 Task: Search one way flight ticket for 1 adult, 6 children, 1 infant in seat and 1 infant on lap in business from St. Louis: St. Louis Lambert International Airport to Riverton: Central Wyoming Regional Airport (was Riverton Regional) on 5-4-2023. Choice of flights is Frontier. Number of bags: 2 checked bags. Price is upto 75000. Outbound departure time preference is 13:15.
Action: Mouse moved to (359, 149)
Screenshot: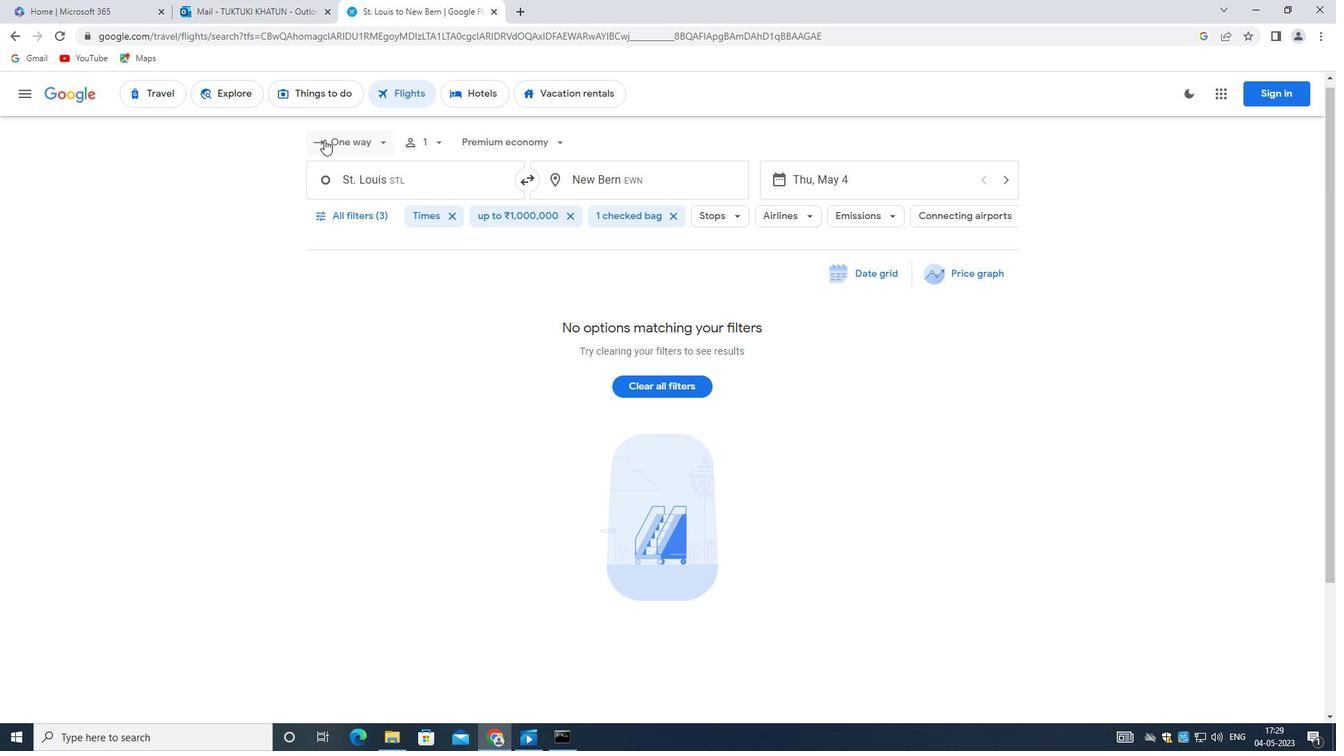
Action: Mouse pressed left at (359, 149)
Screenshot: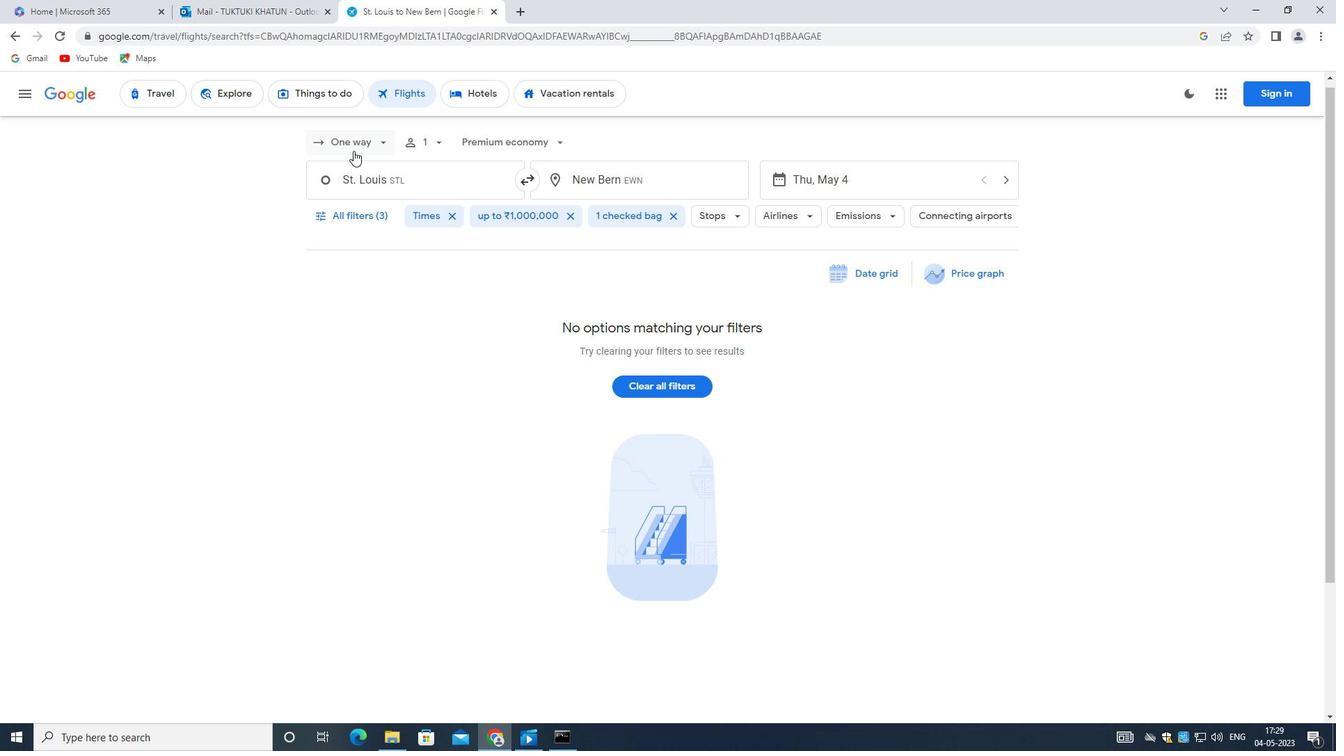 
Action: Mouse moved to (382, 202)
Screenshot: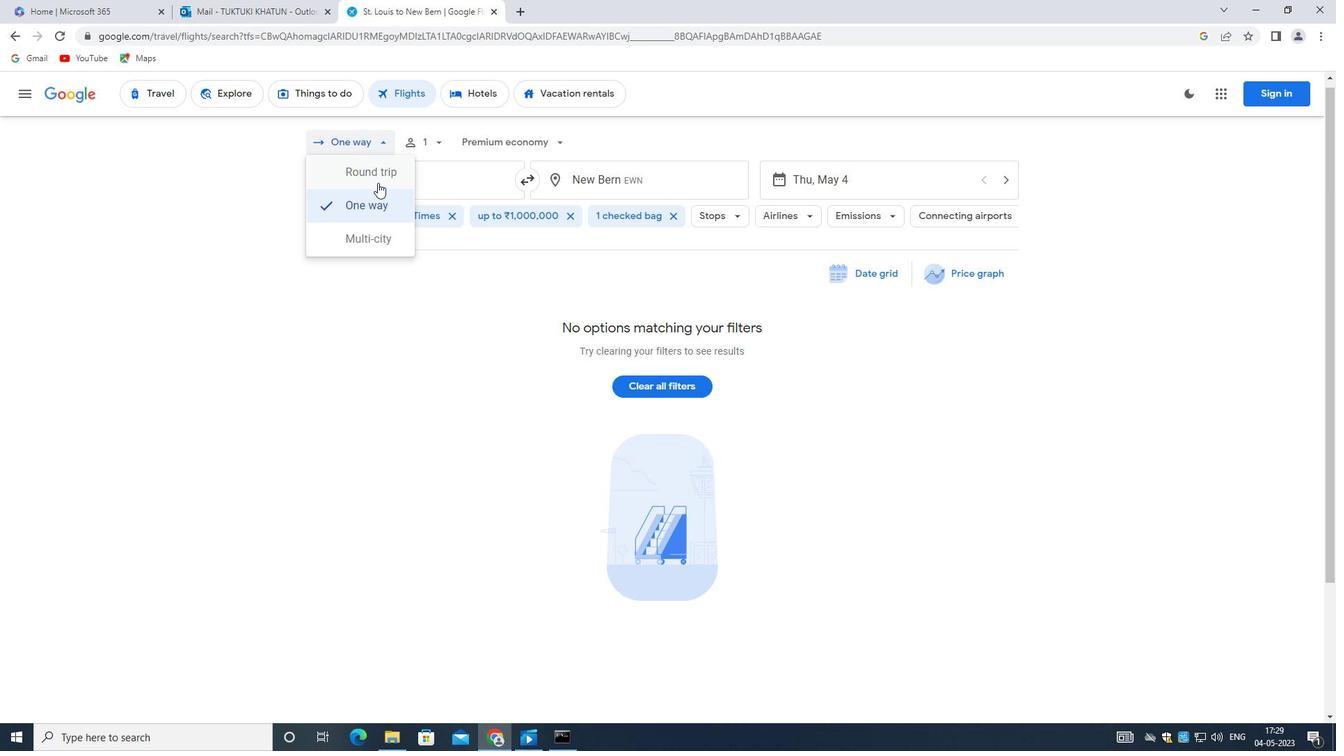 
Action: Mouse pressed left at (382, 202)
Screenshot: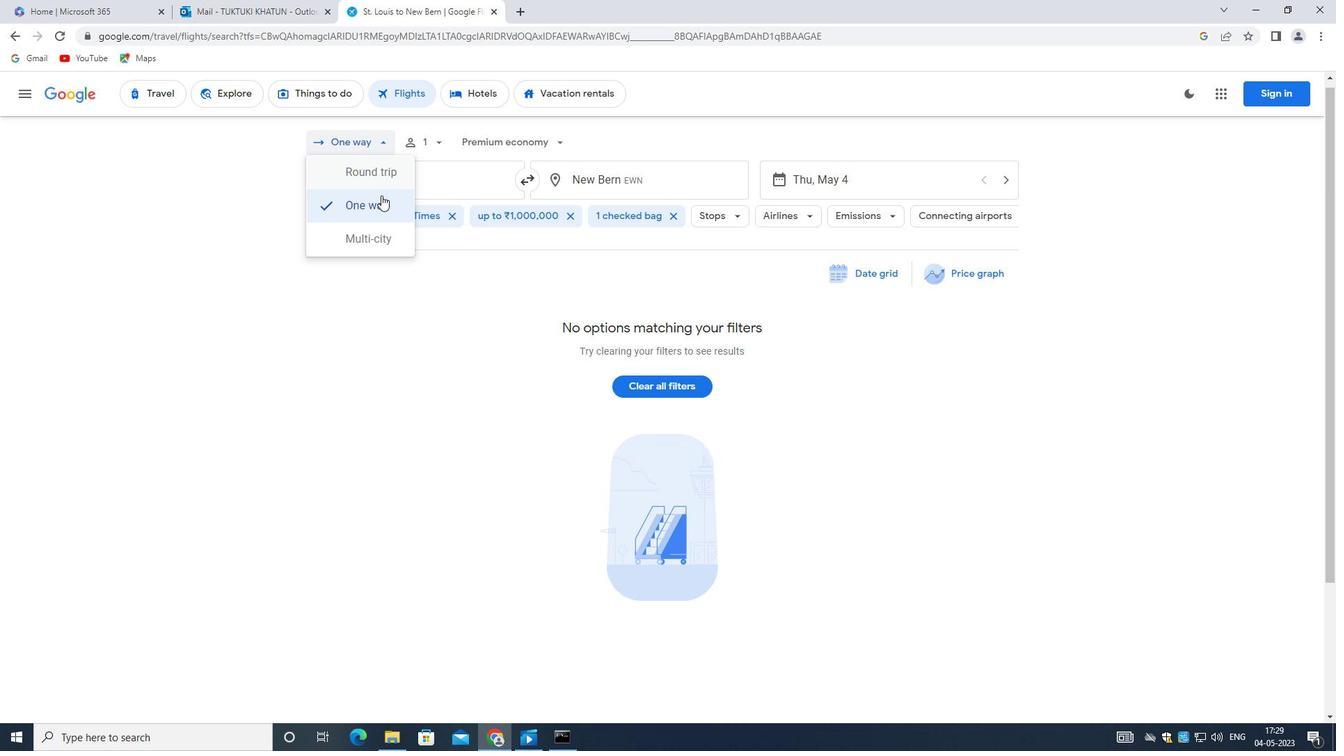 
Action: Mouse moved to (441, 146)
Screenshot: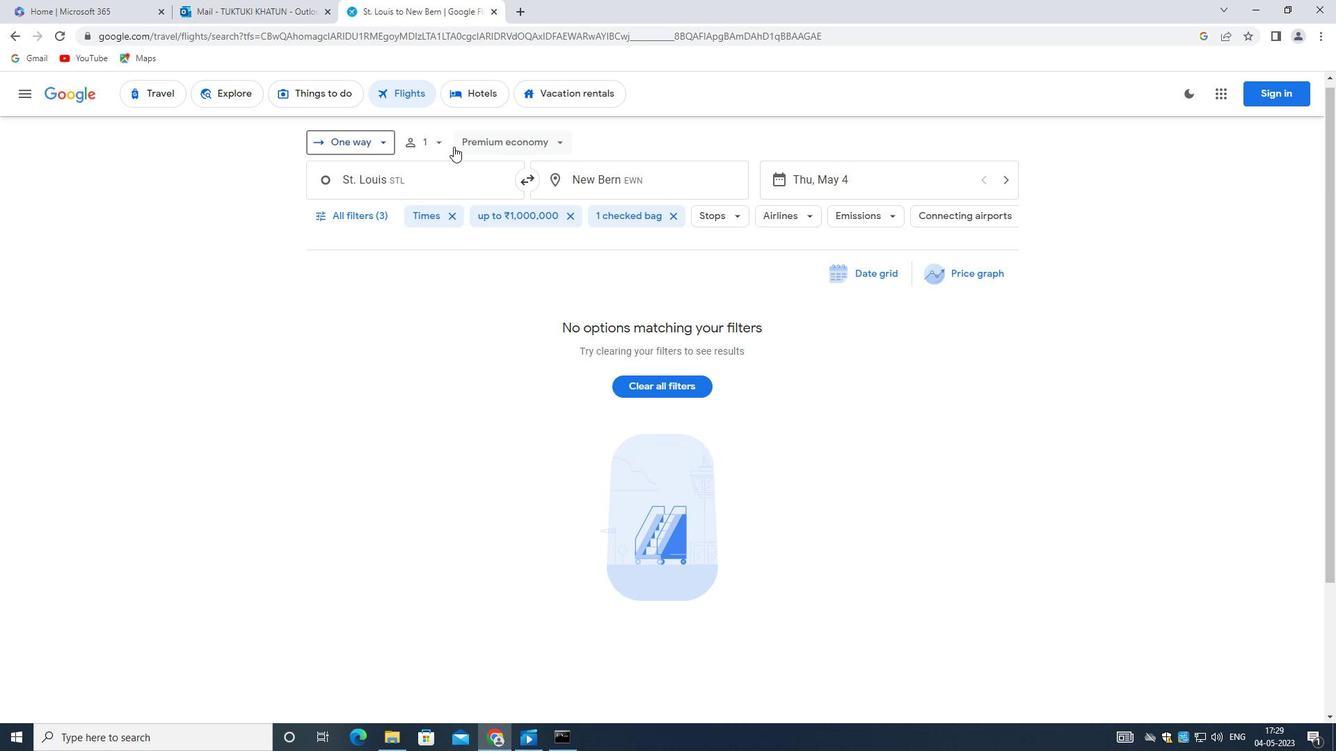 
Action: Mouse pressed left at (441, 146)
Screenshot: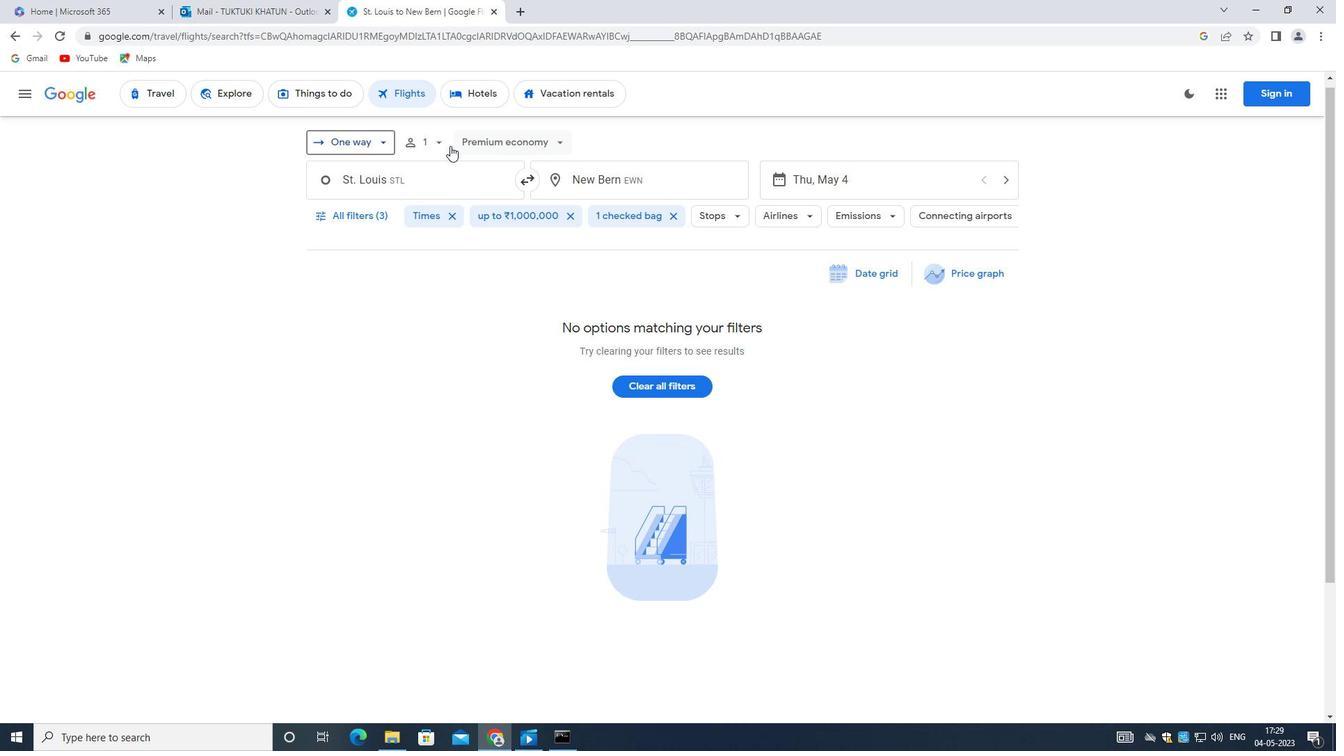 
Action: Mouse moved to (542, 179)
Screenshot: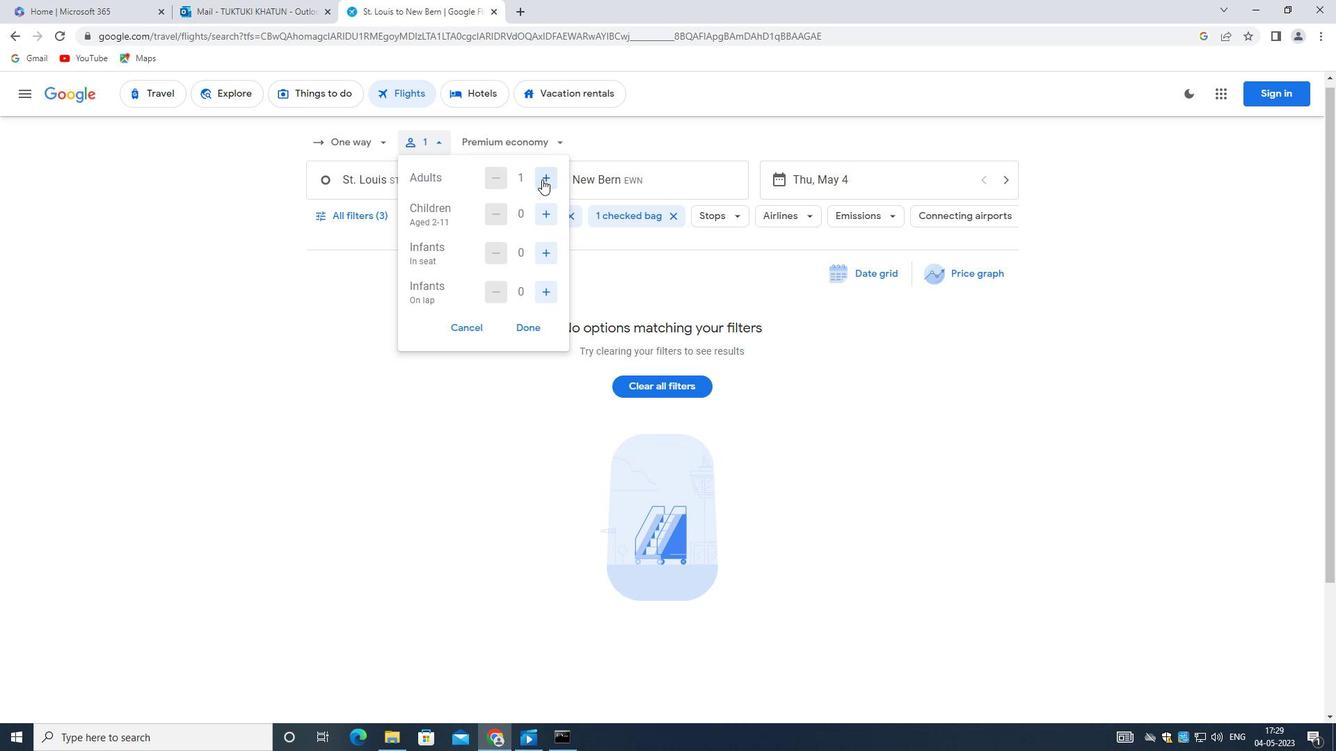 
Action: Mouse pressed left at (542, 179)
Screenshot: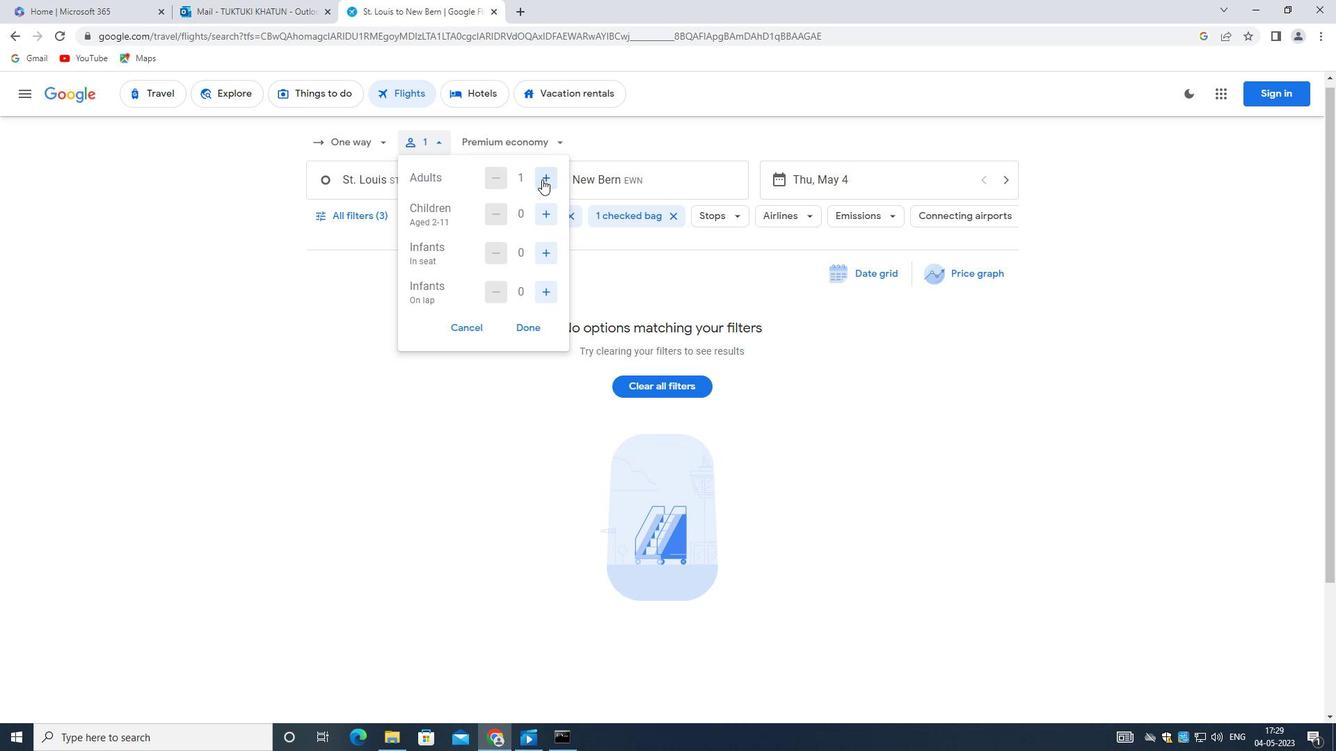
Action: Mouse moved to (539, 214)
Screenshot: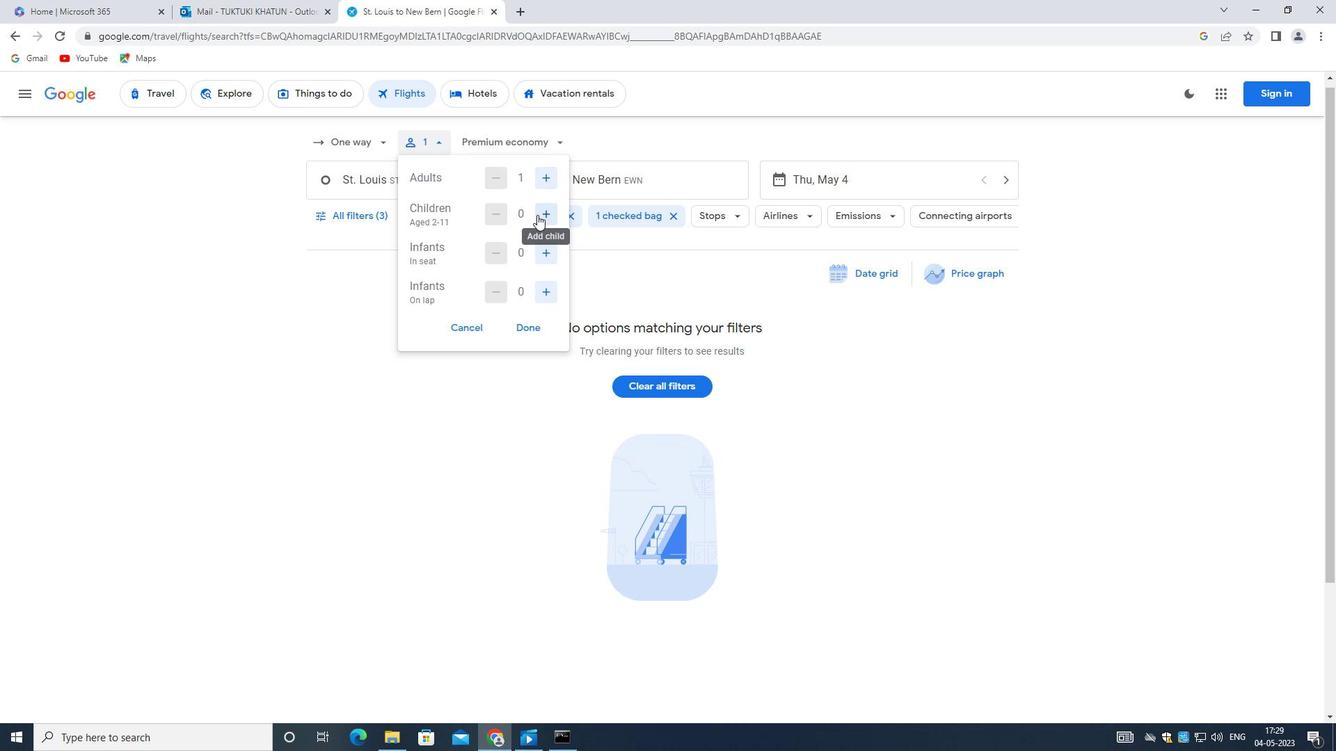
Action: Mouse pressed left at (539, 214)
Screenshot: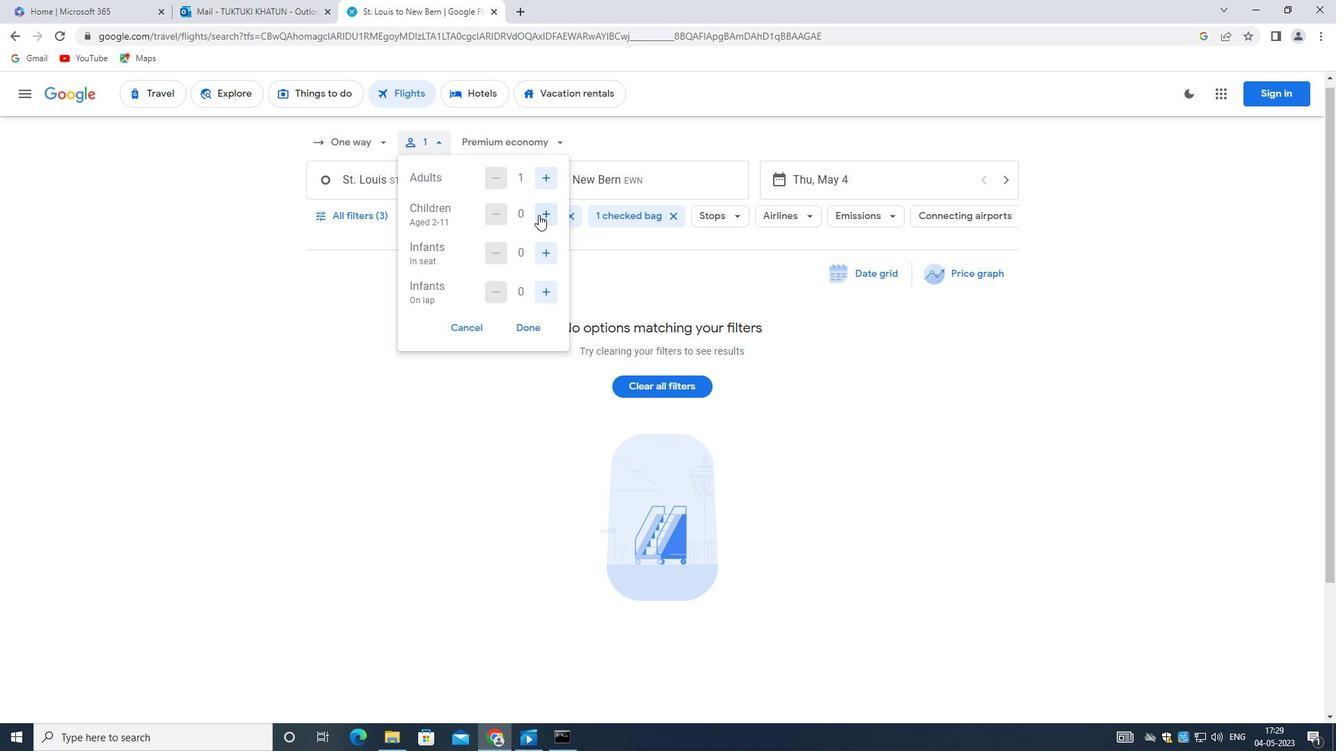
Action: Mouse moved to (543, 251)
Screenshot: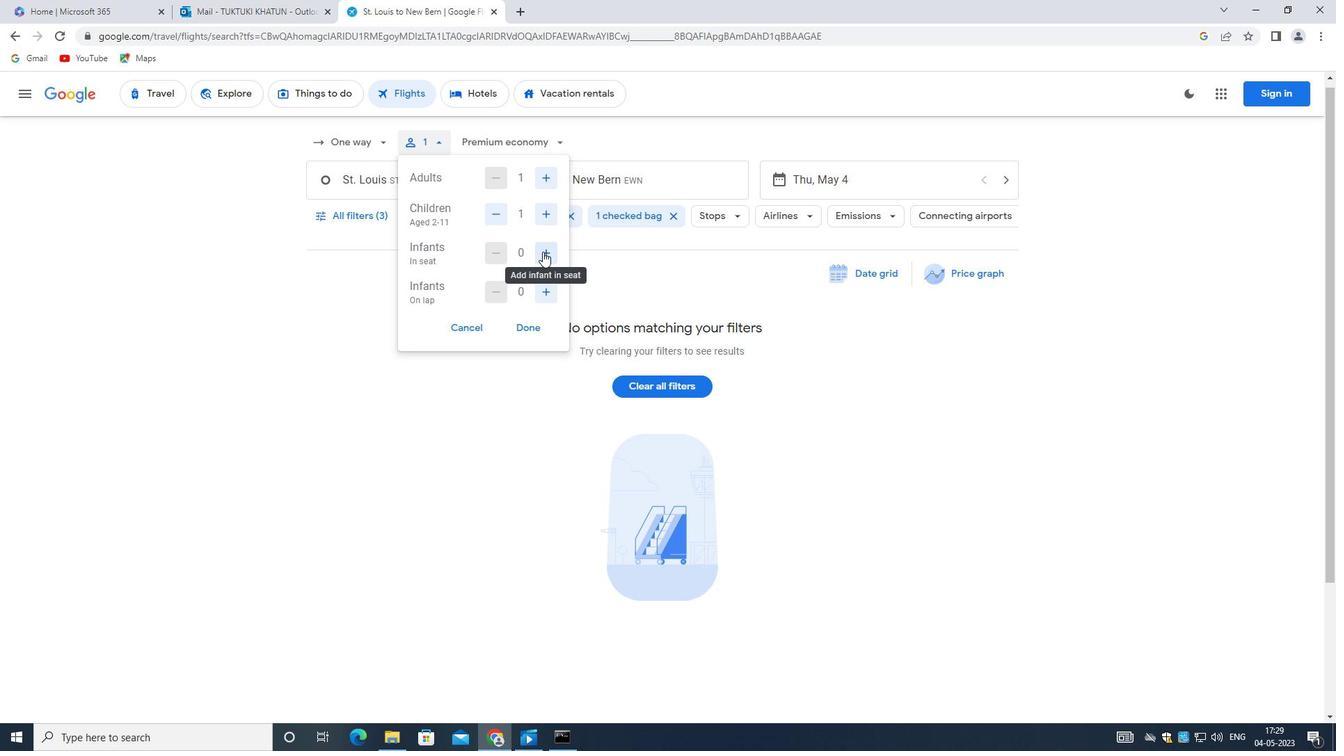 
Action: Mouse pressed left at (543, 251)
Screenshot: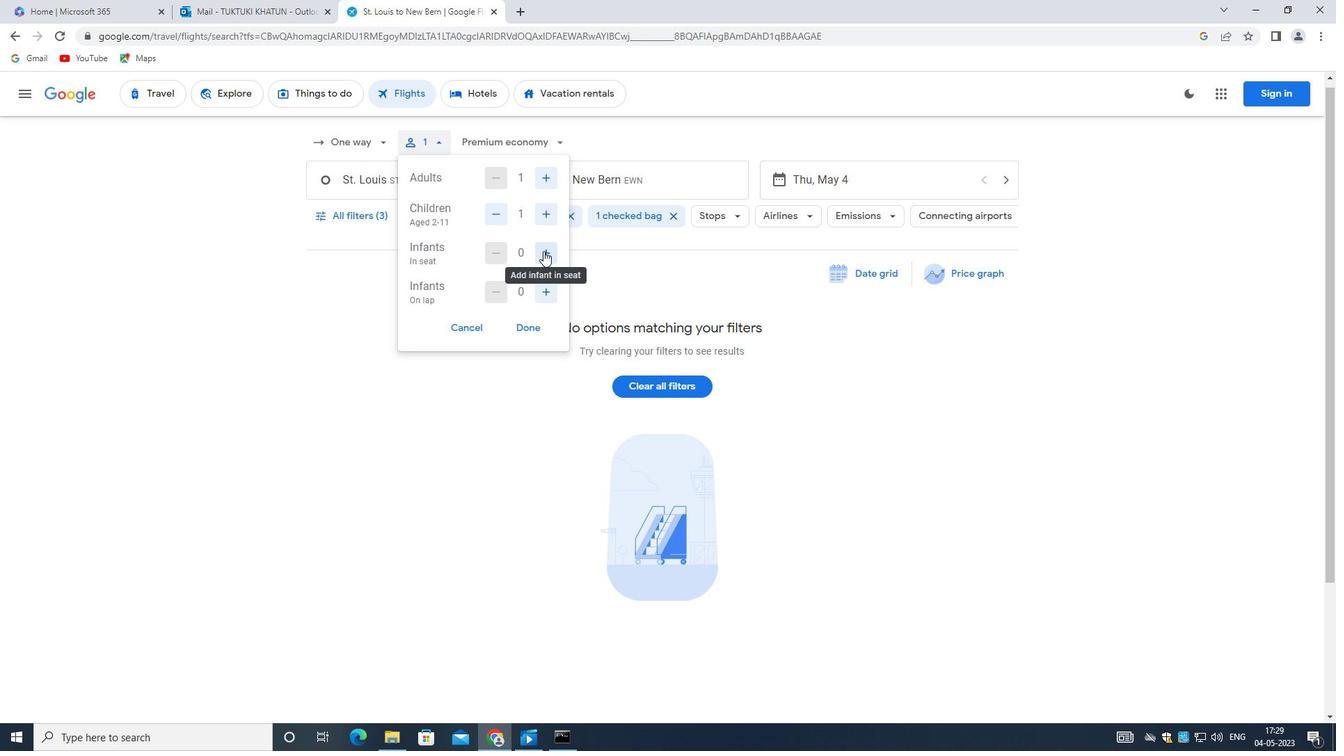 
Action: Mouse moved to (539, 287)
Screenshot: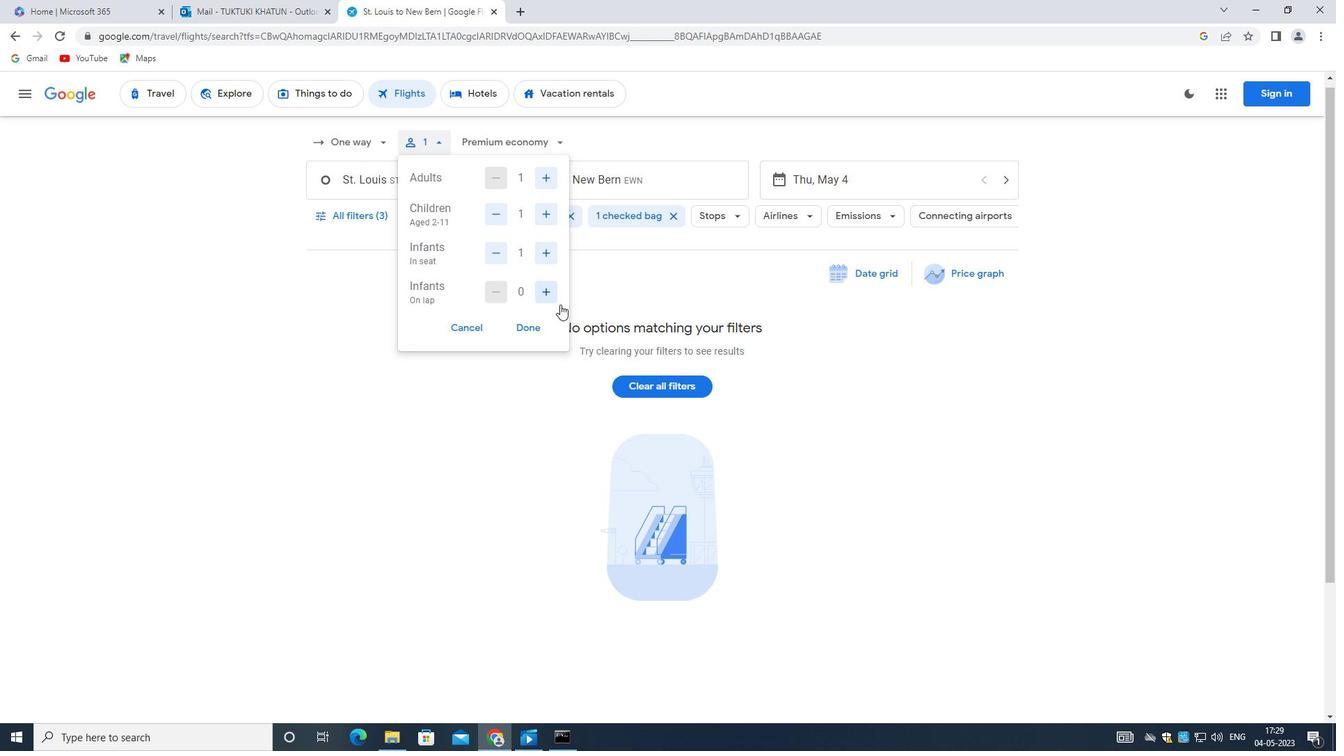 
Action: Mouse pressed left at (539, 287)
Screenshot: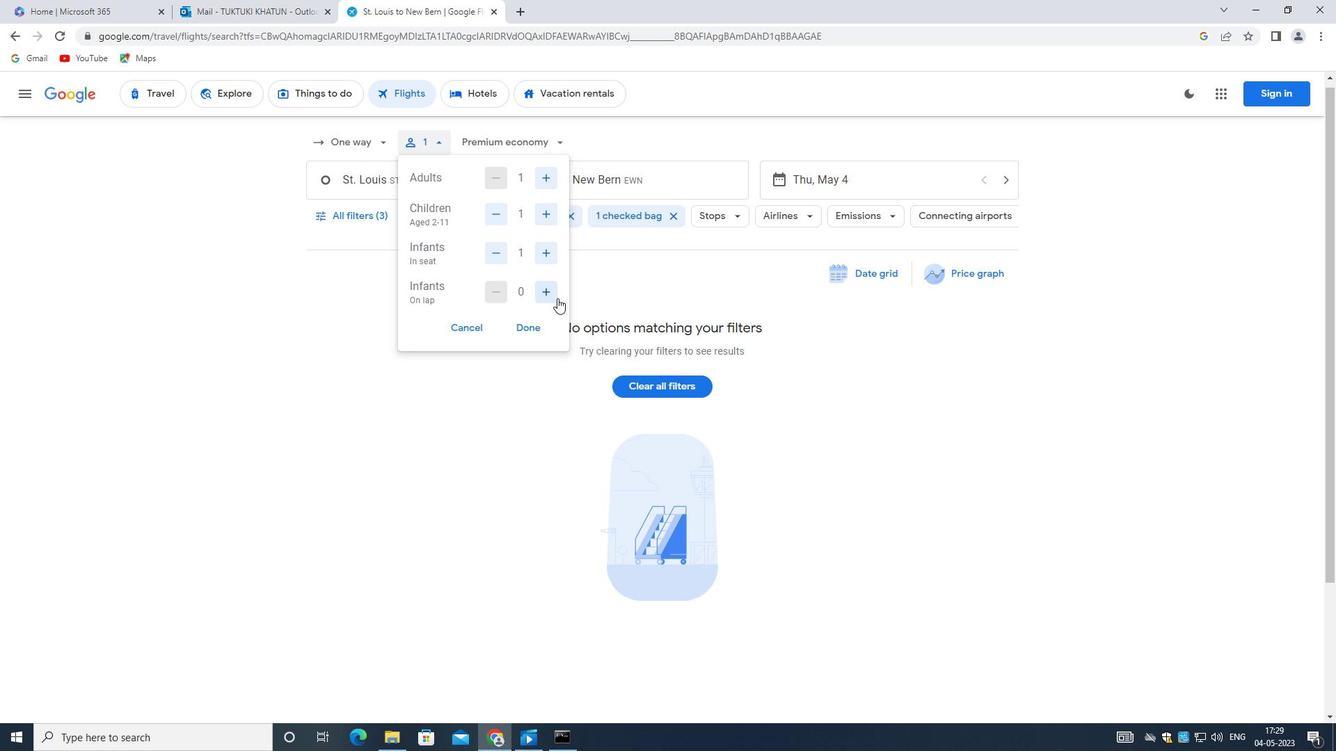 
Action: Mouse moved to (530, 321)
Screenshot: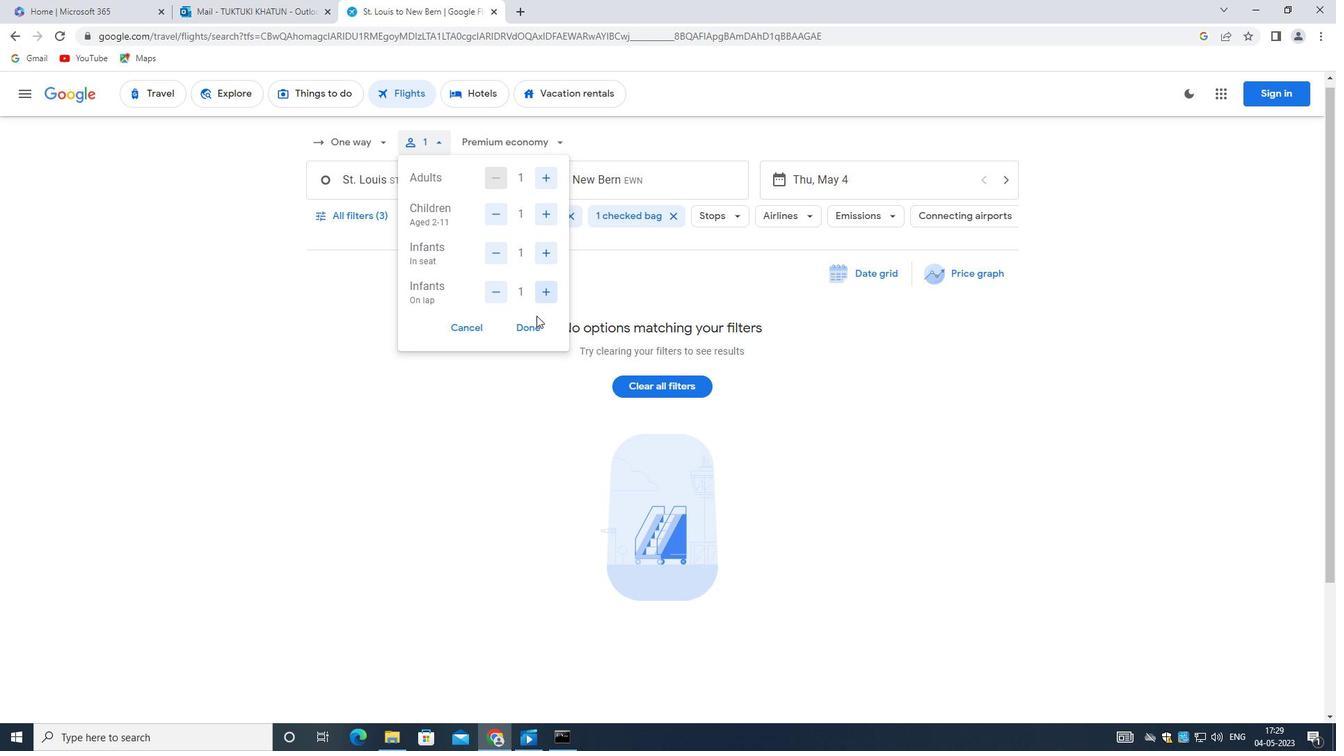 
Action: Mouse pressed left at (530, 321)
Screenshot: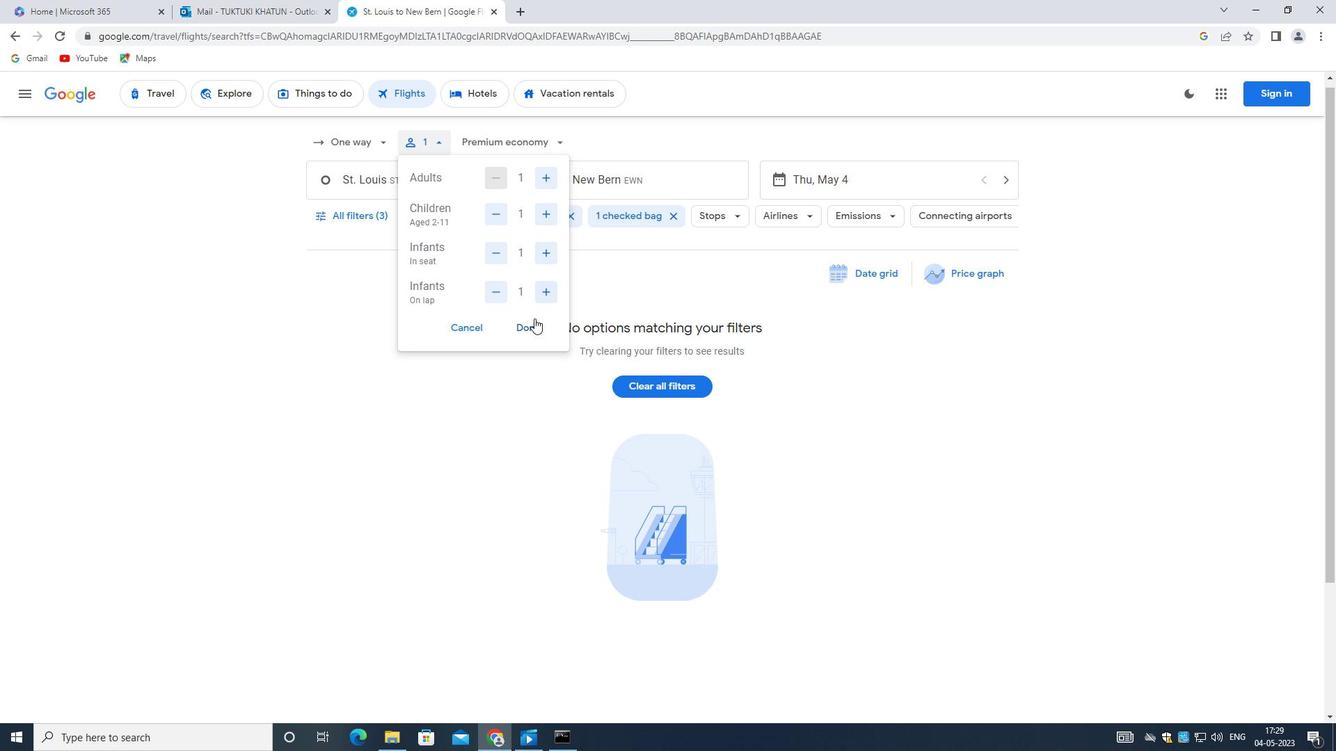 
Action: Mouse moved to (527, 139)
Screenshot: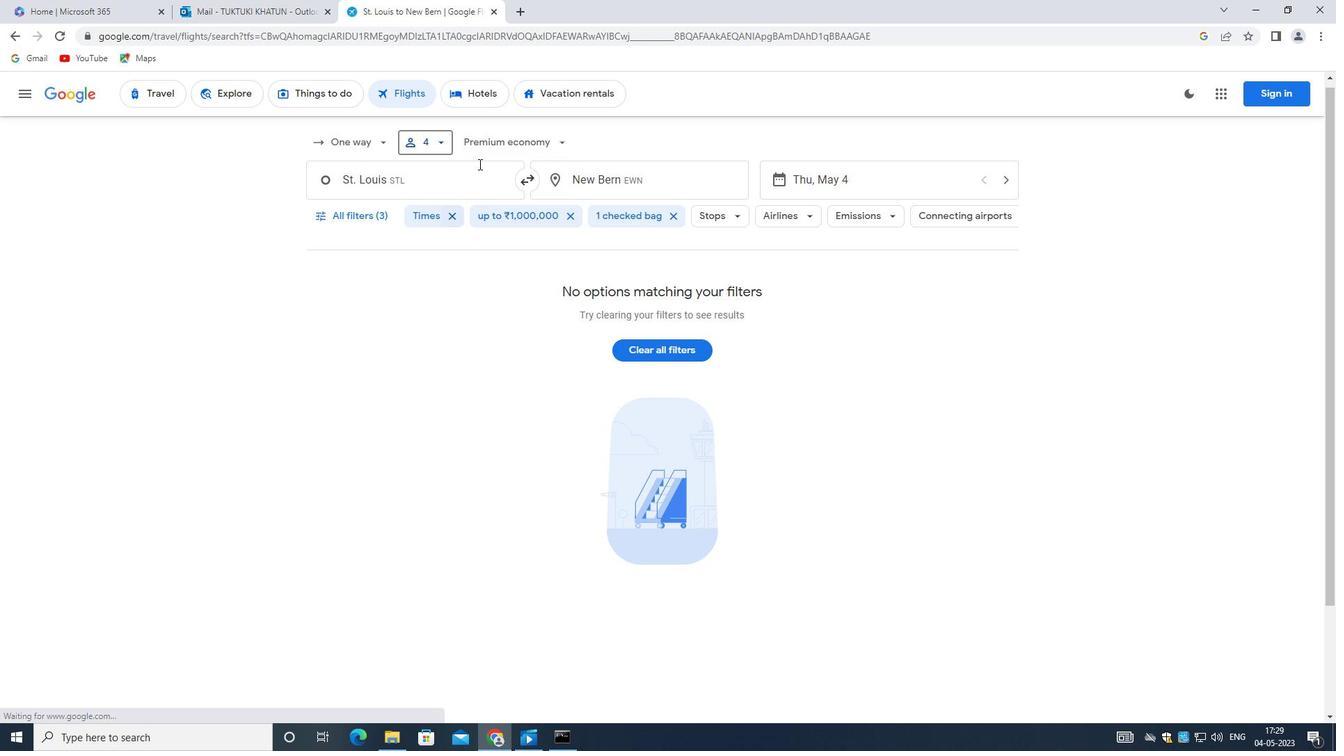 
Action: Mouse pressed left at (527, 139)
Screenshot: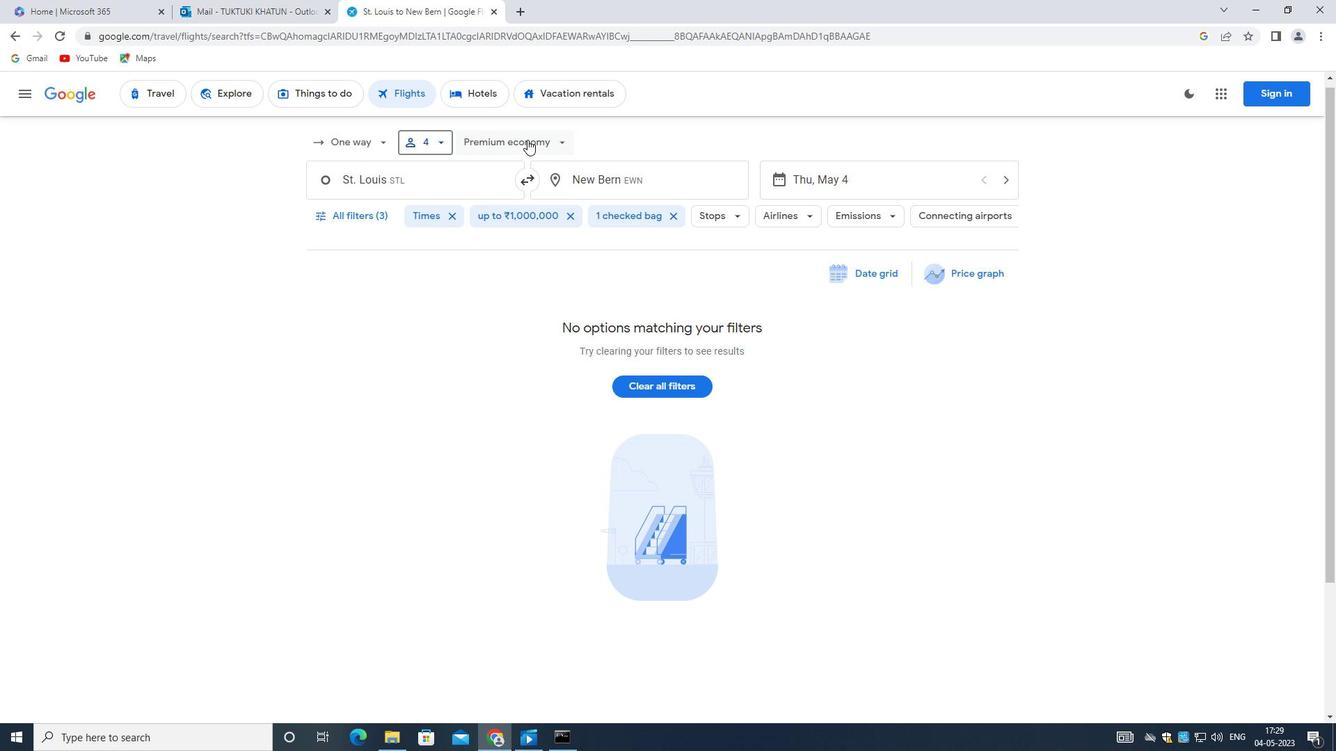 
Action: Mouse moved to (534, 244)
Screenshot: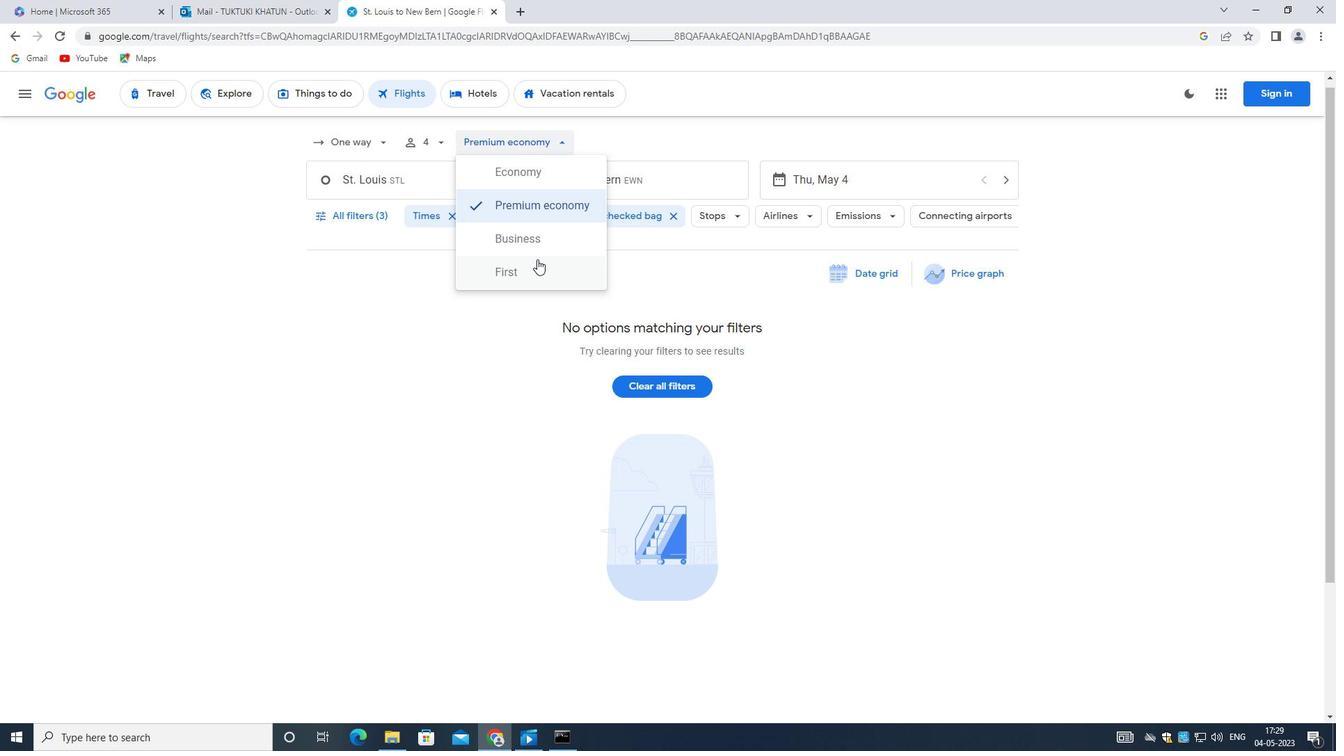 
Action: Mouse pressed left at (534, 244)
Screenshot: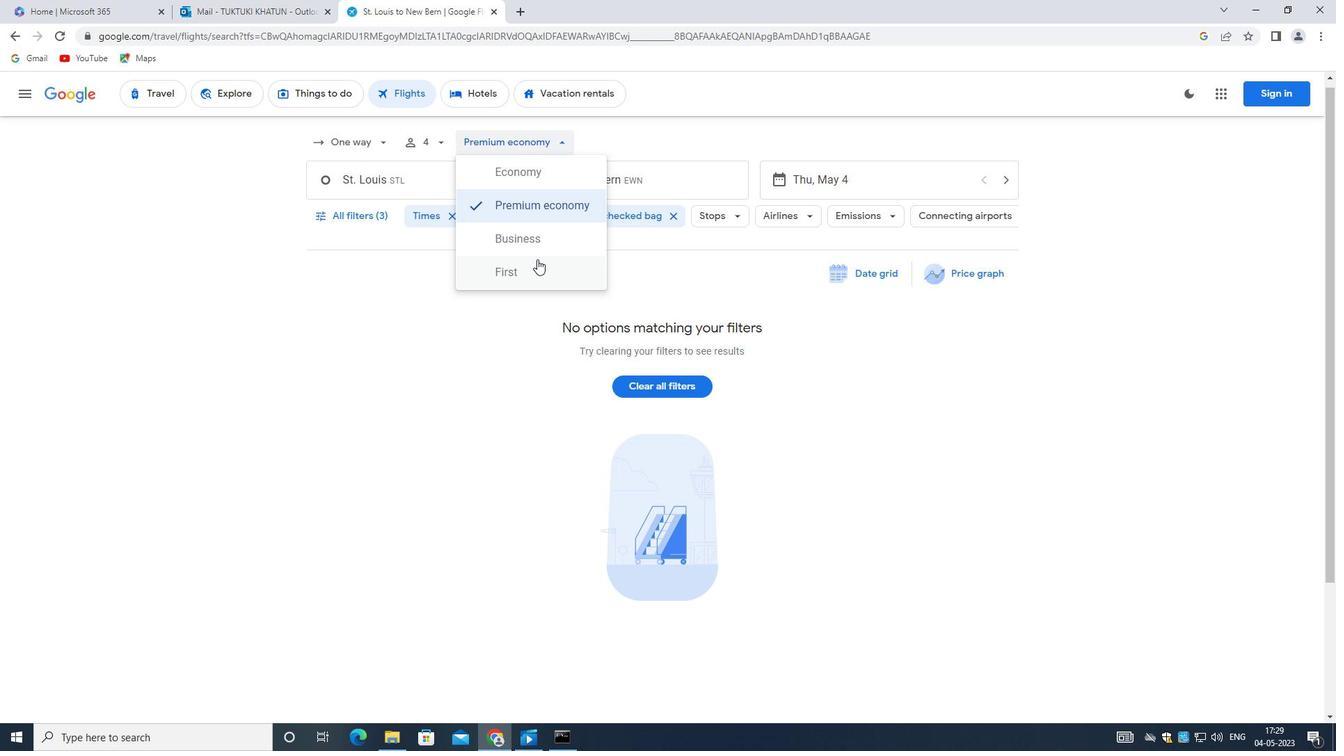 
Action: Mouse moved to (394, 181)
Screenshot: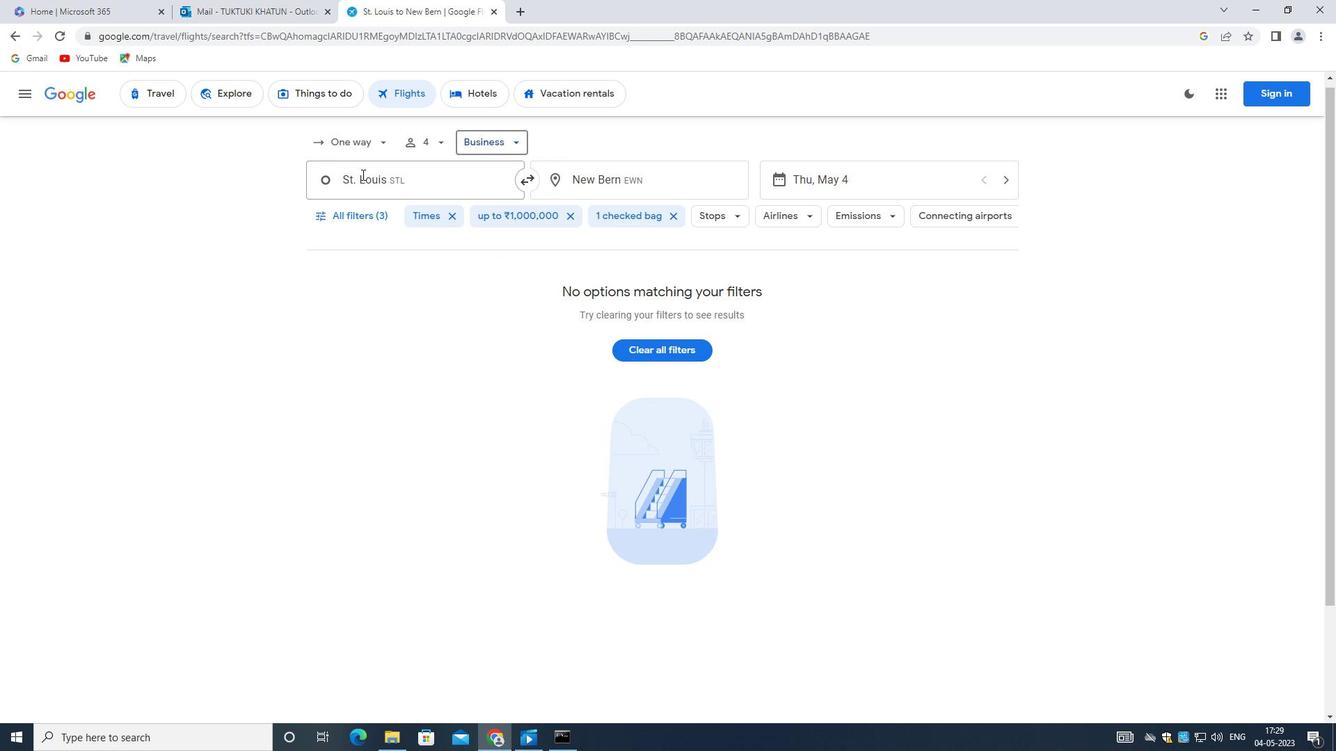 
Action: Mouse pressed left at (394, 181)
Screenshot: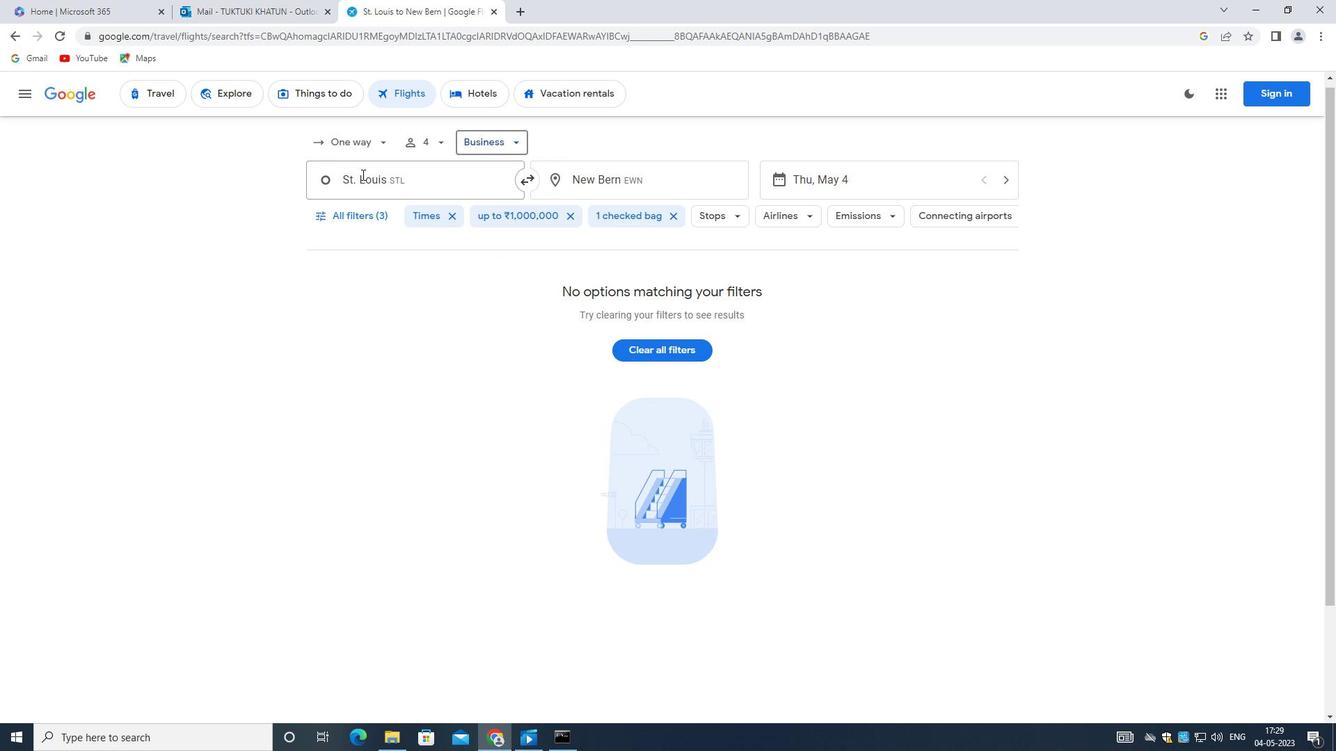 
Action: Mouse moved to (392, 184)
Screenshot: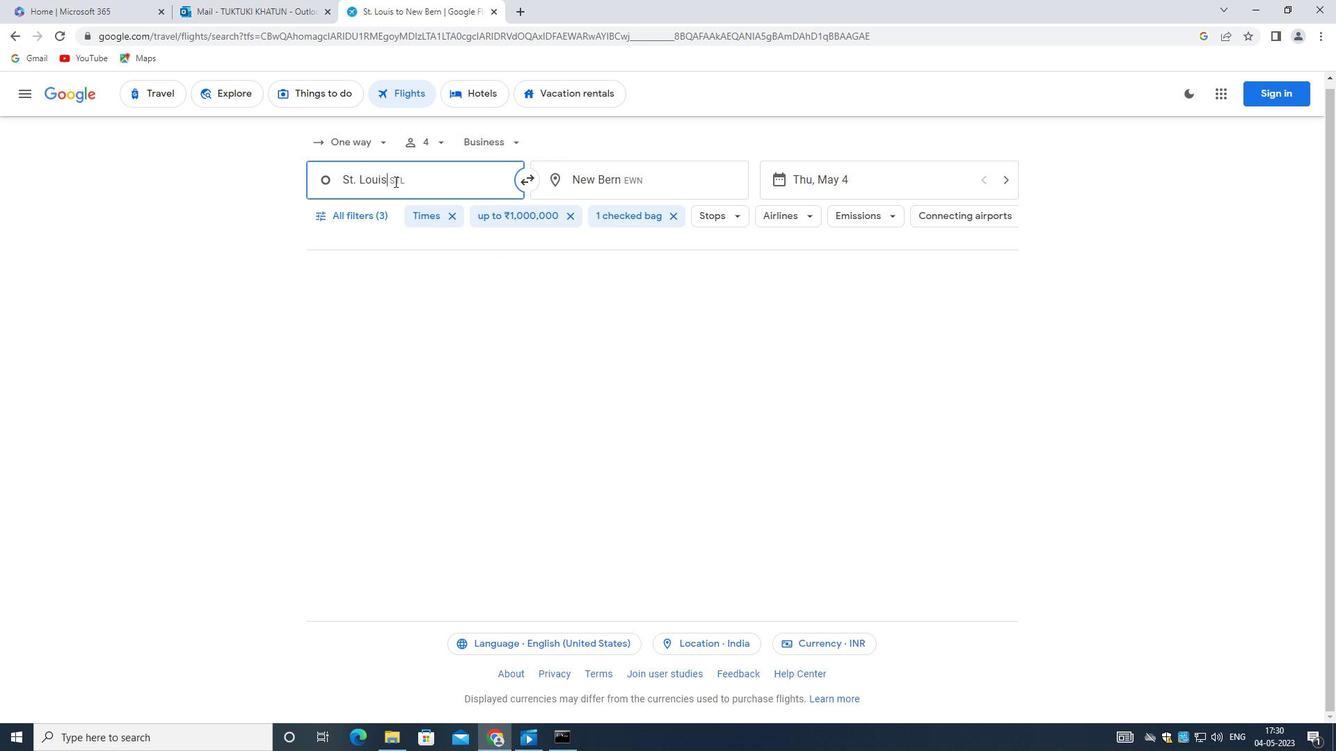 
Action: Key pressed <Key.backspace>
Screenshot: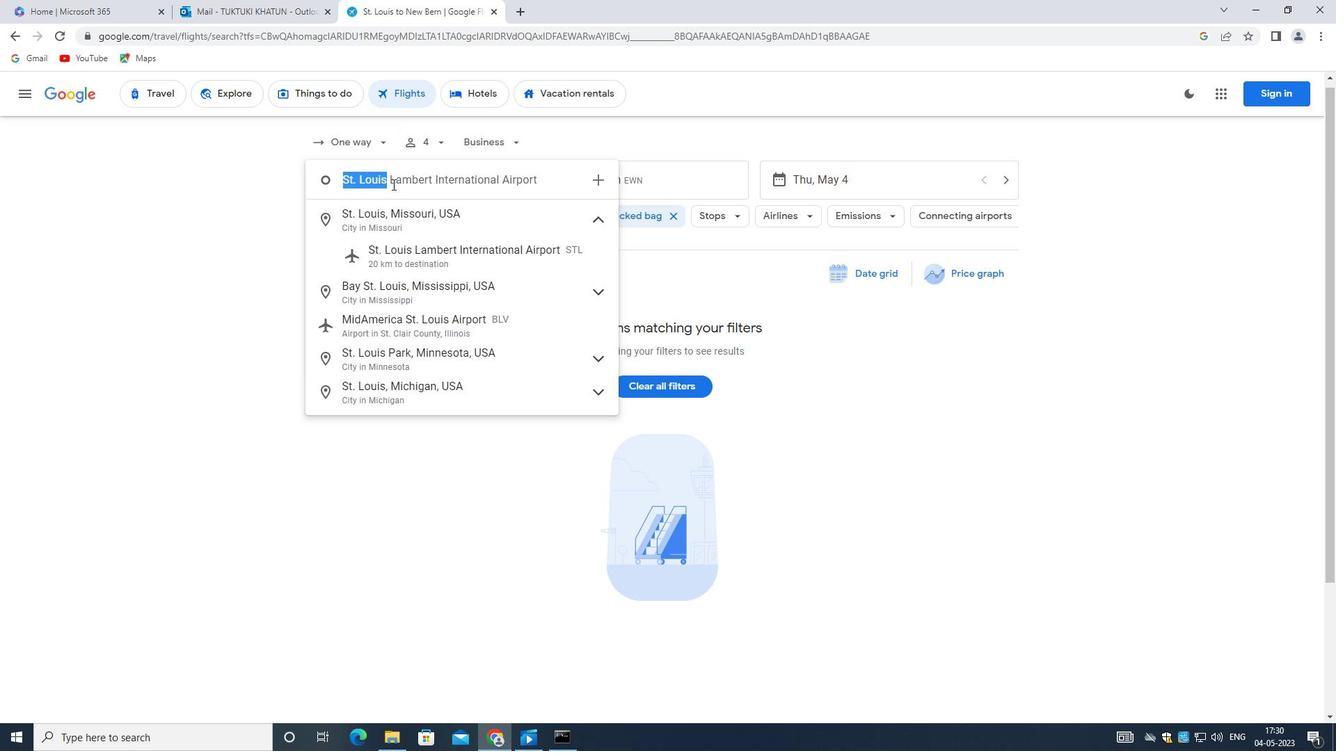 
Action: Mouse moved to (404, 217)
Screenshot: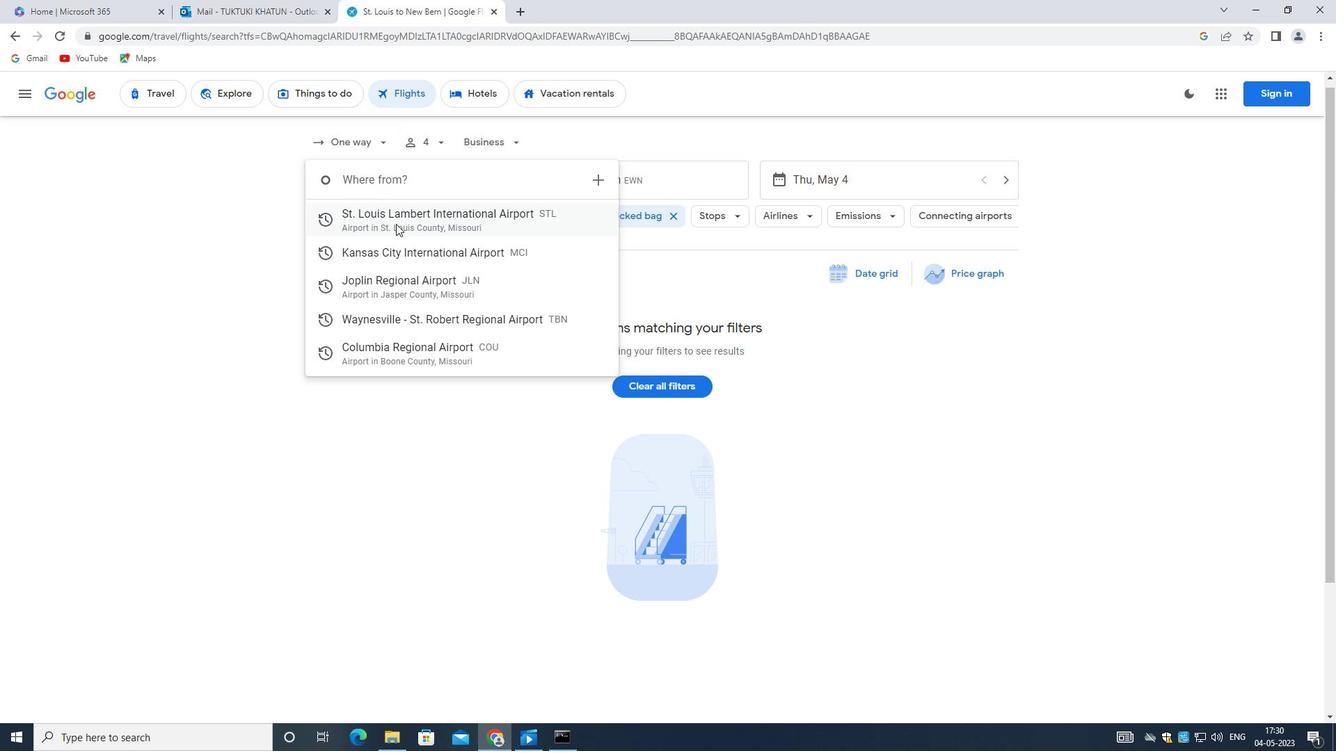 
Action: Mouse pressed left at (404, 217)
Screenshot: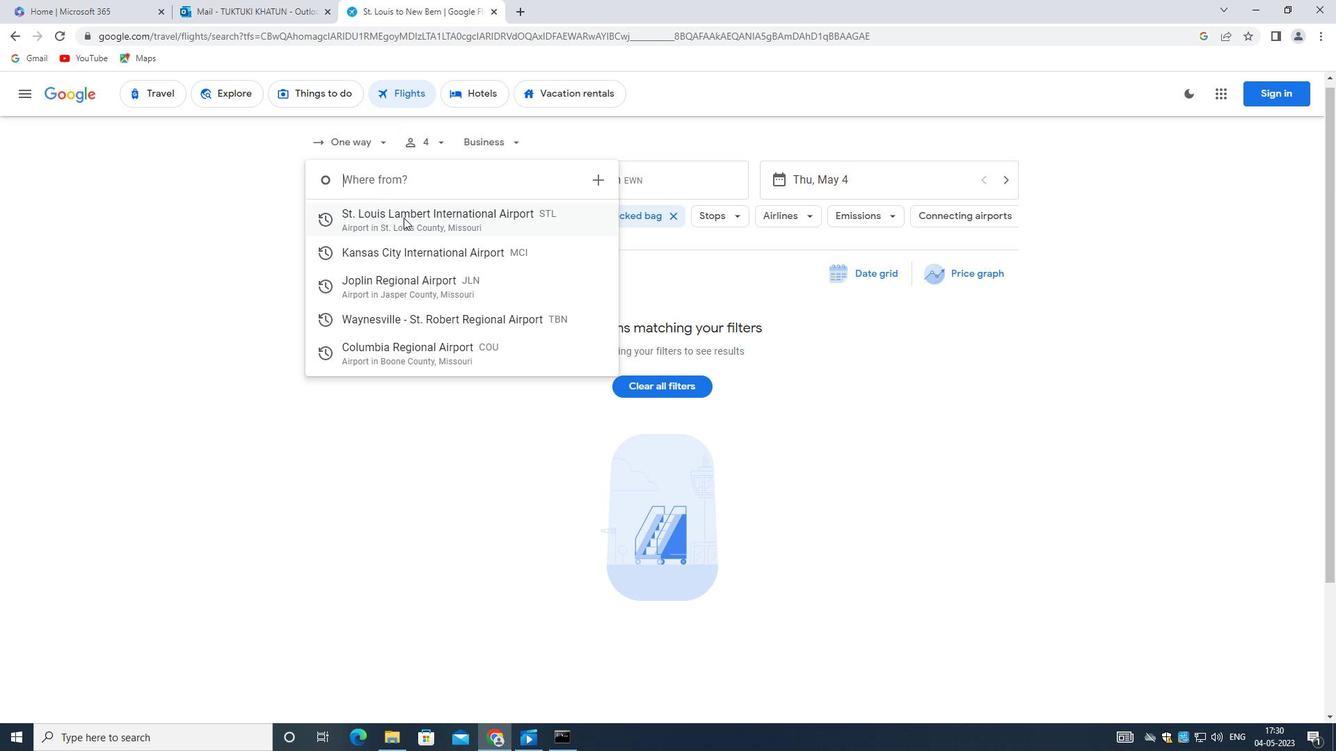 
Action: Mouse moved to (403, 240)
Screenshot: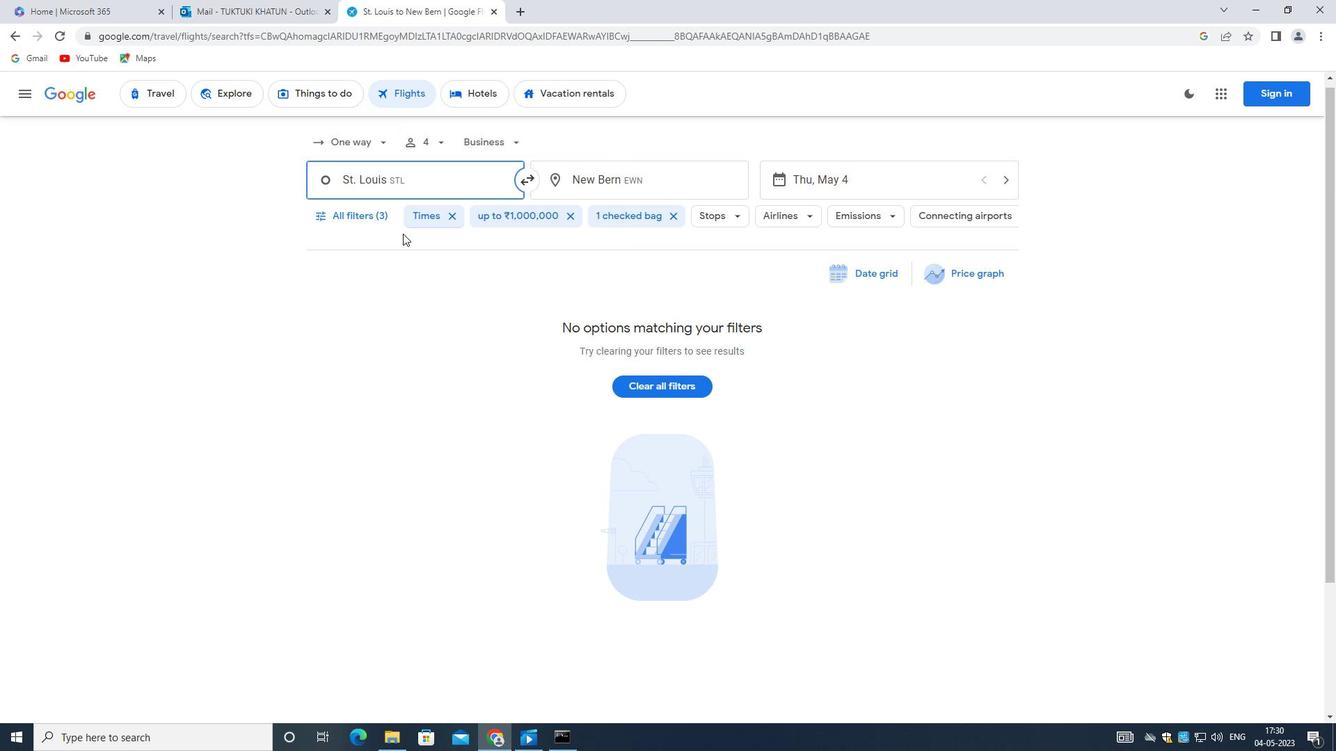 
Action: Mouse scrolled (403, 239) with delta (0, 0)
Screenshot: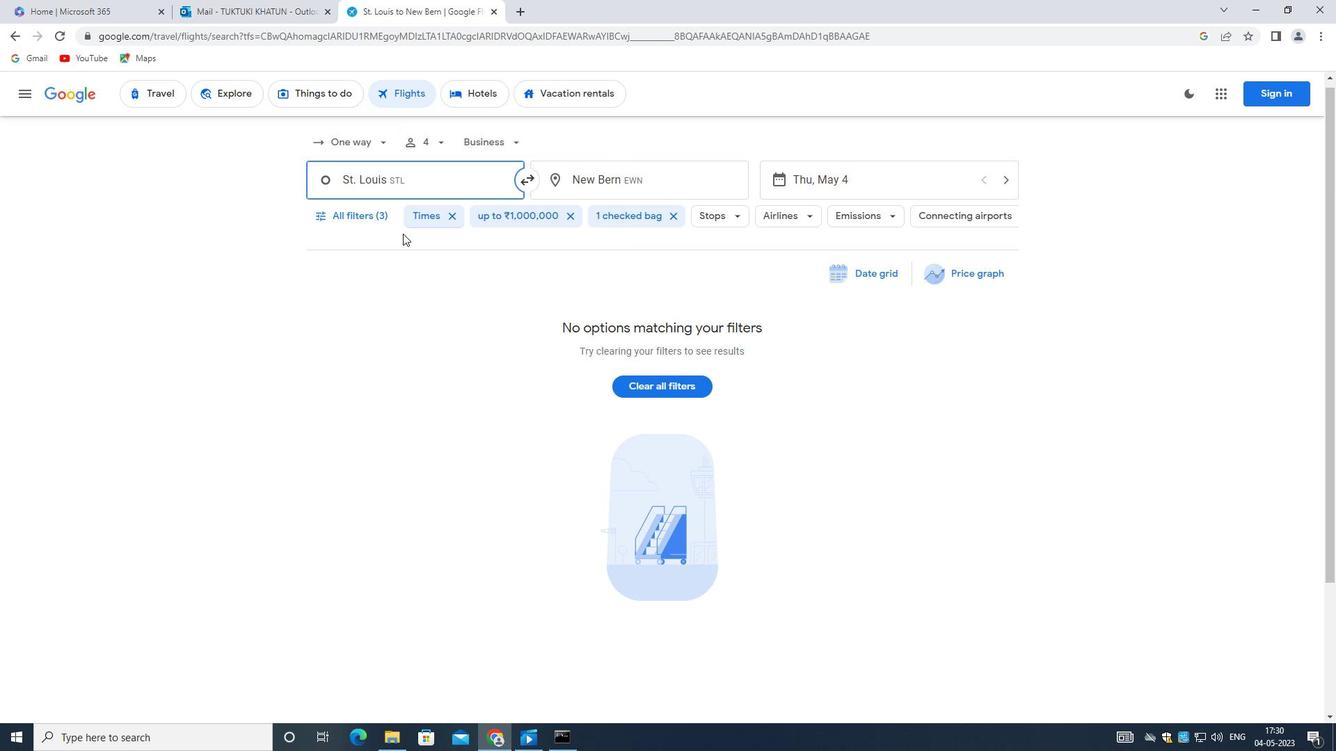 
Action: Mouse moved to (606, 257)
Screenshot: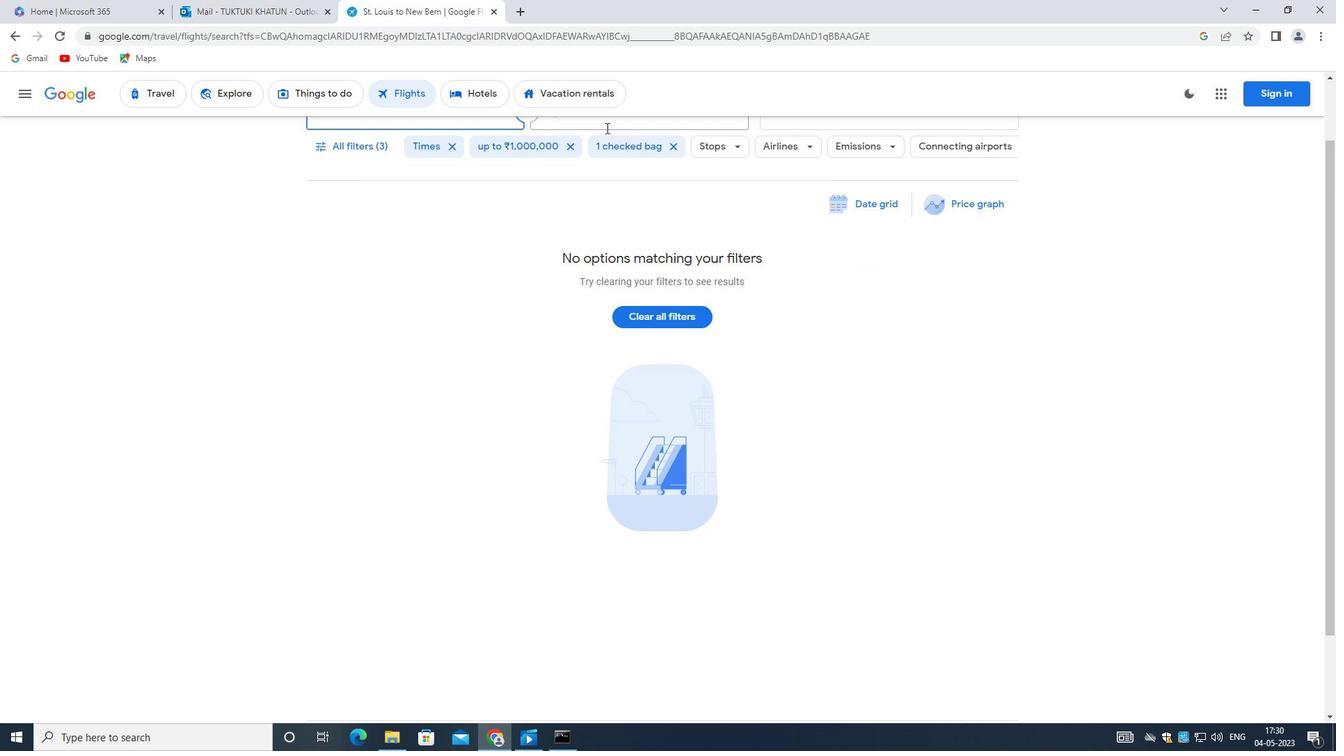 
Action: Mouse scrolled (606, 258) with delta (0, 0)
Screenshot: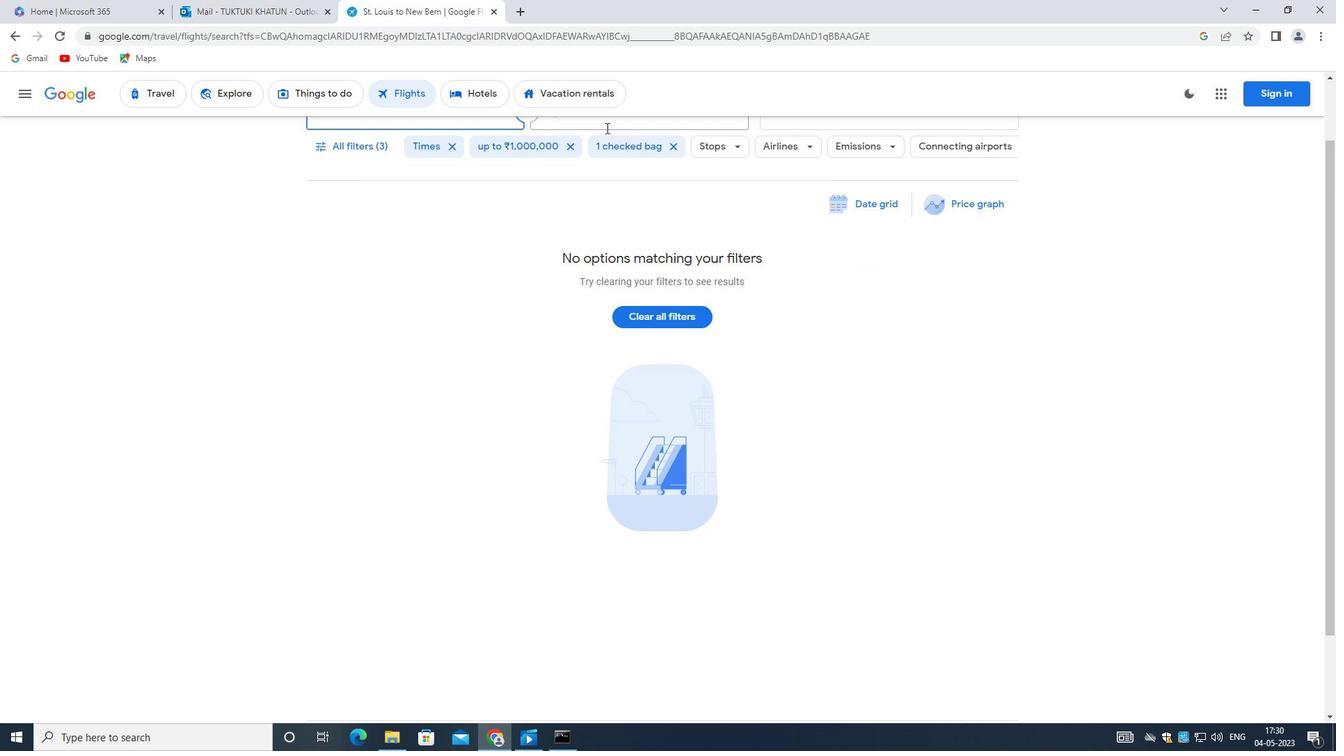 
Action: Mouse moved to (603, 258)
Screenshot: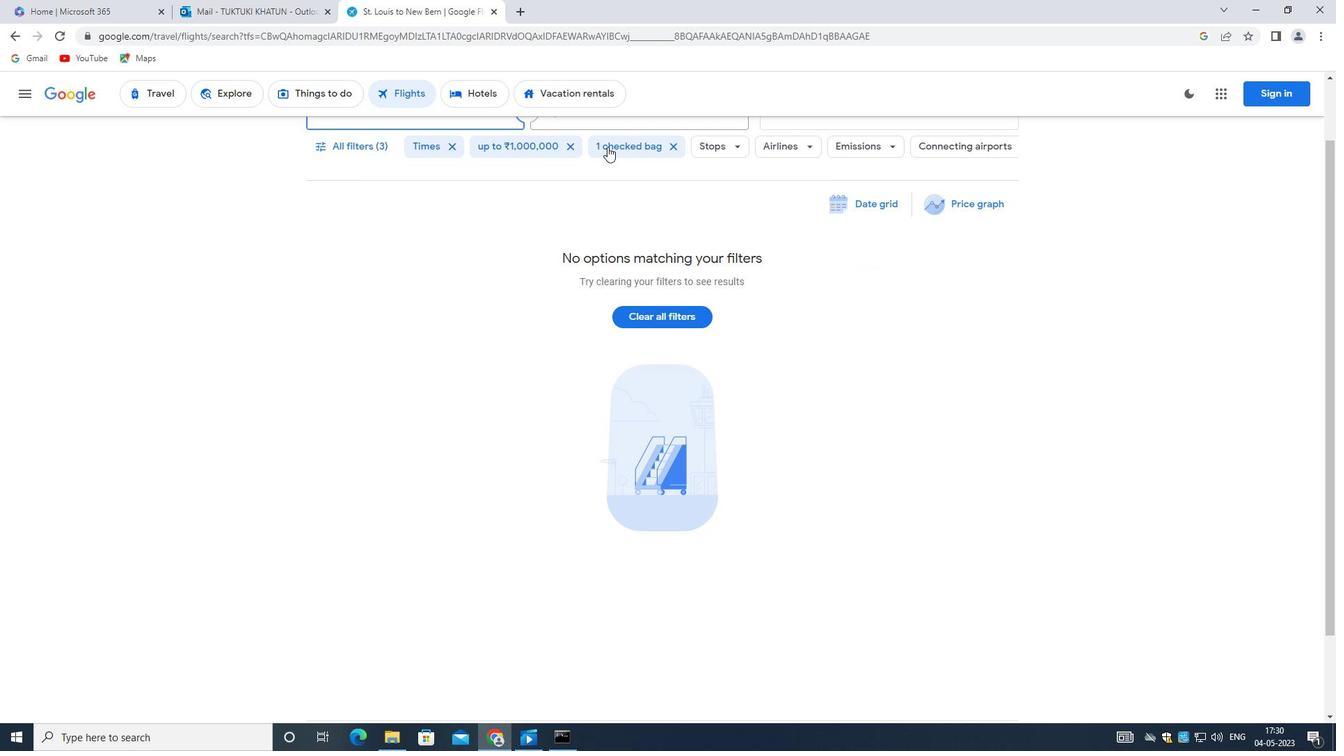 
Action: Mouse scrolled (603, 258) with delta (0, 0)
Screenshot: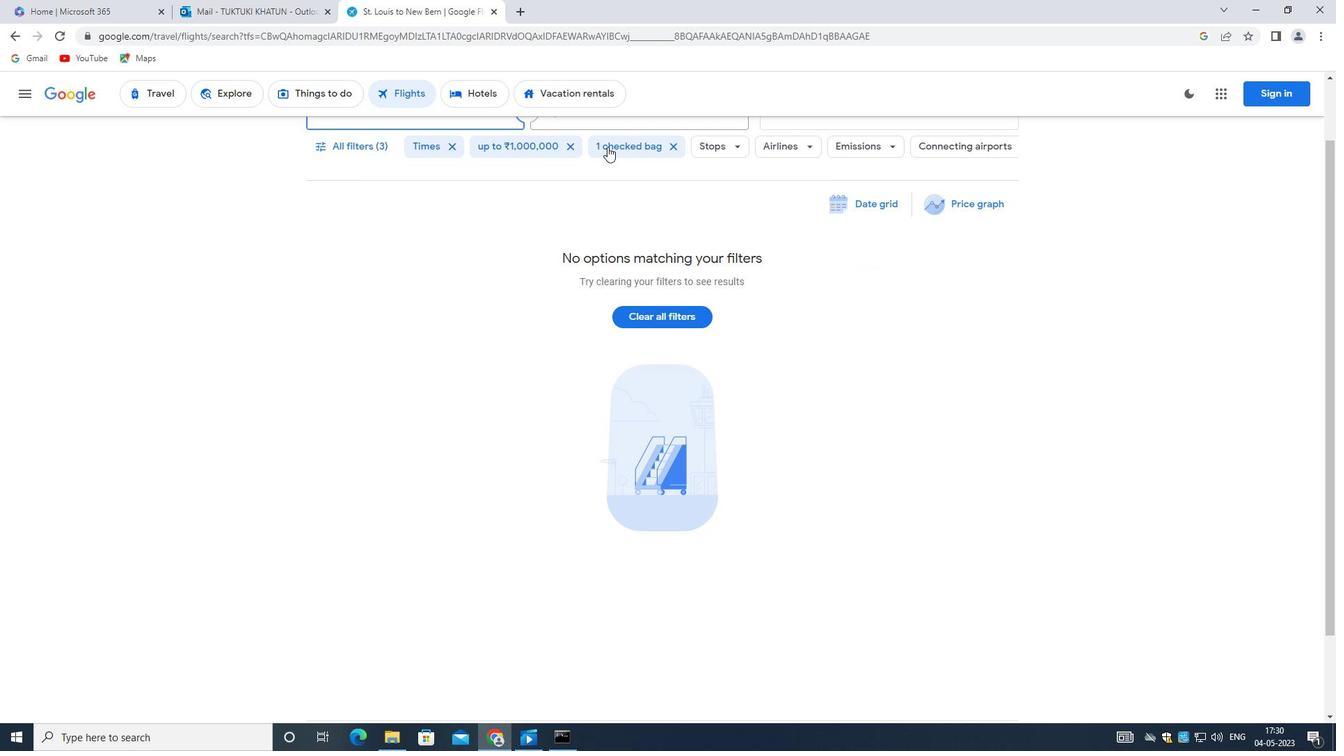 
Action: Mouse moved to (601, 258)
Screenshot: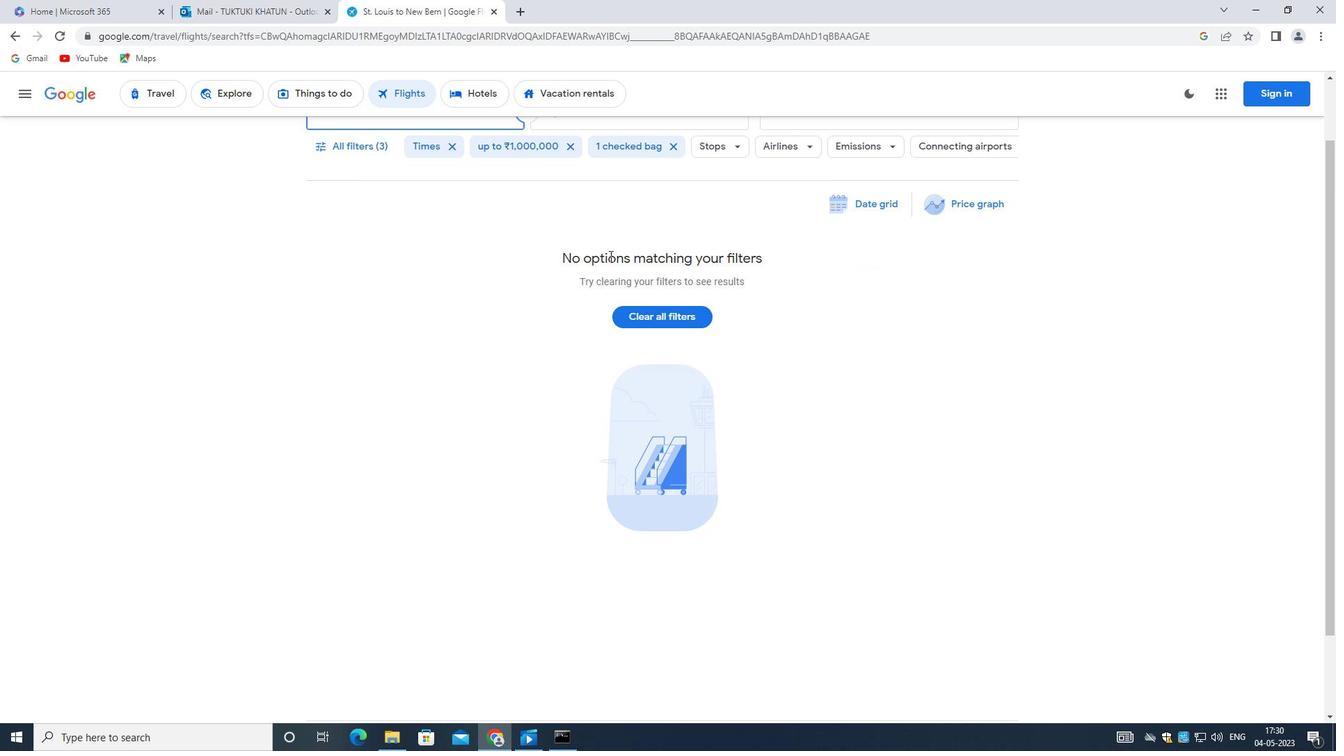 
Action: Mouse scrolled (601, 258) with delta (0, 0)
Screenshot: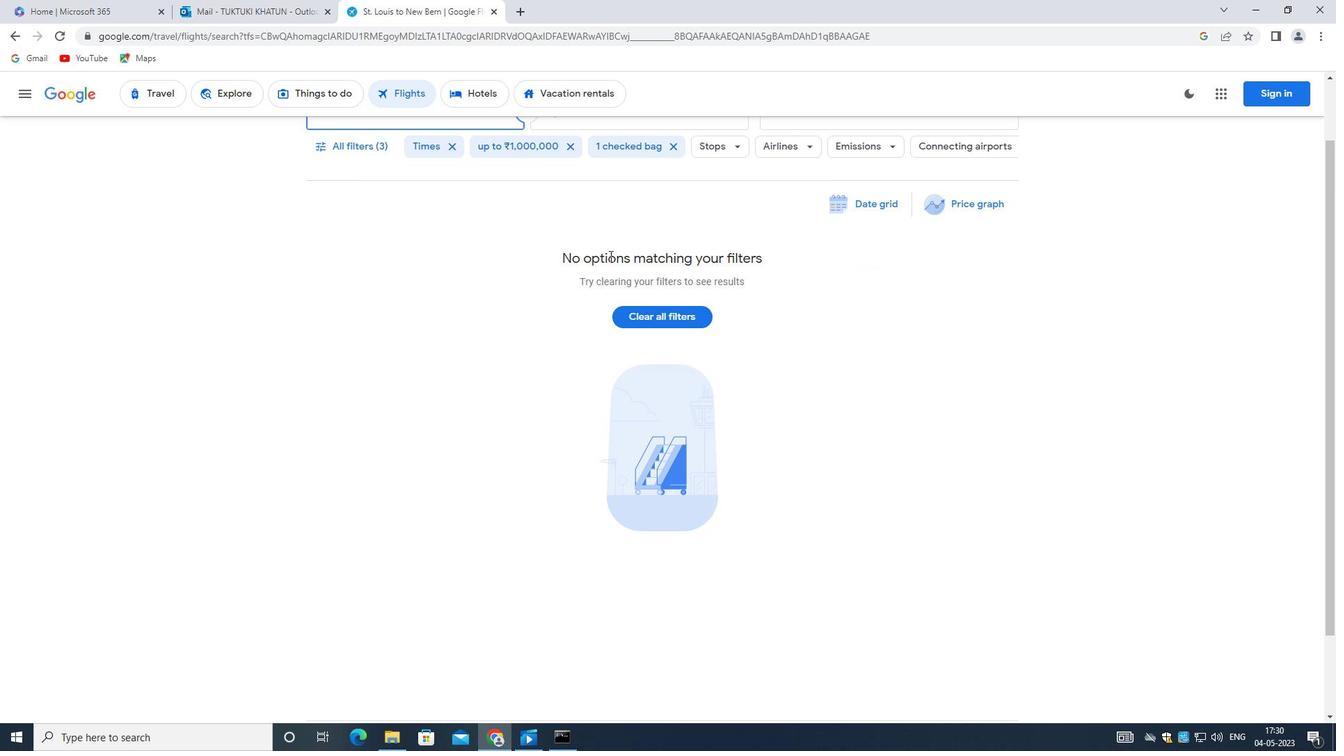 
Action: Mouse moved to (612, 180)
Screenshot: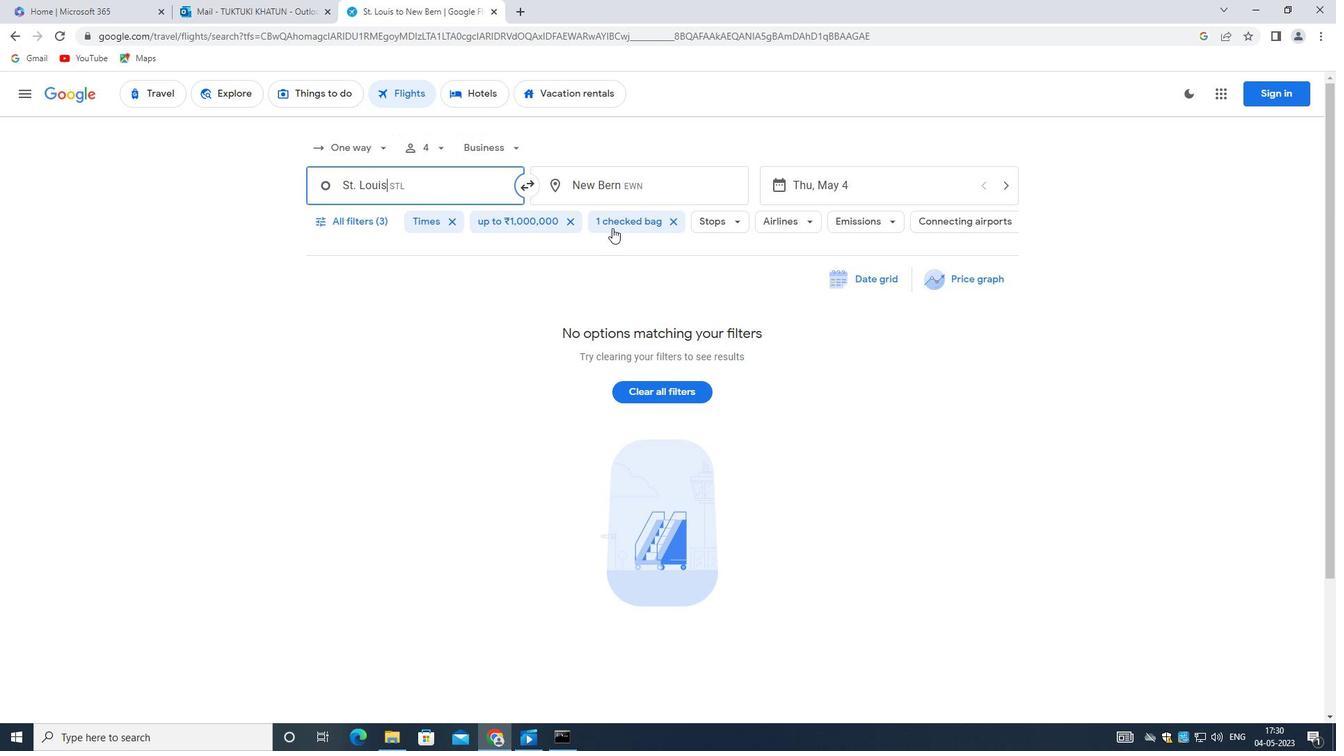 
Action: Mouse pressed left at (612, 180)
Screenshot: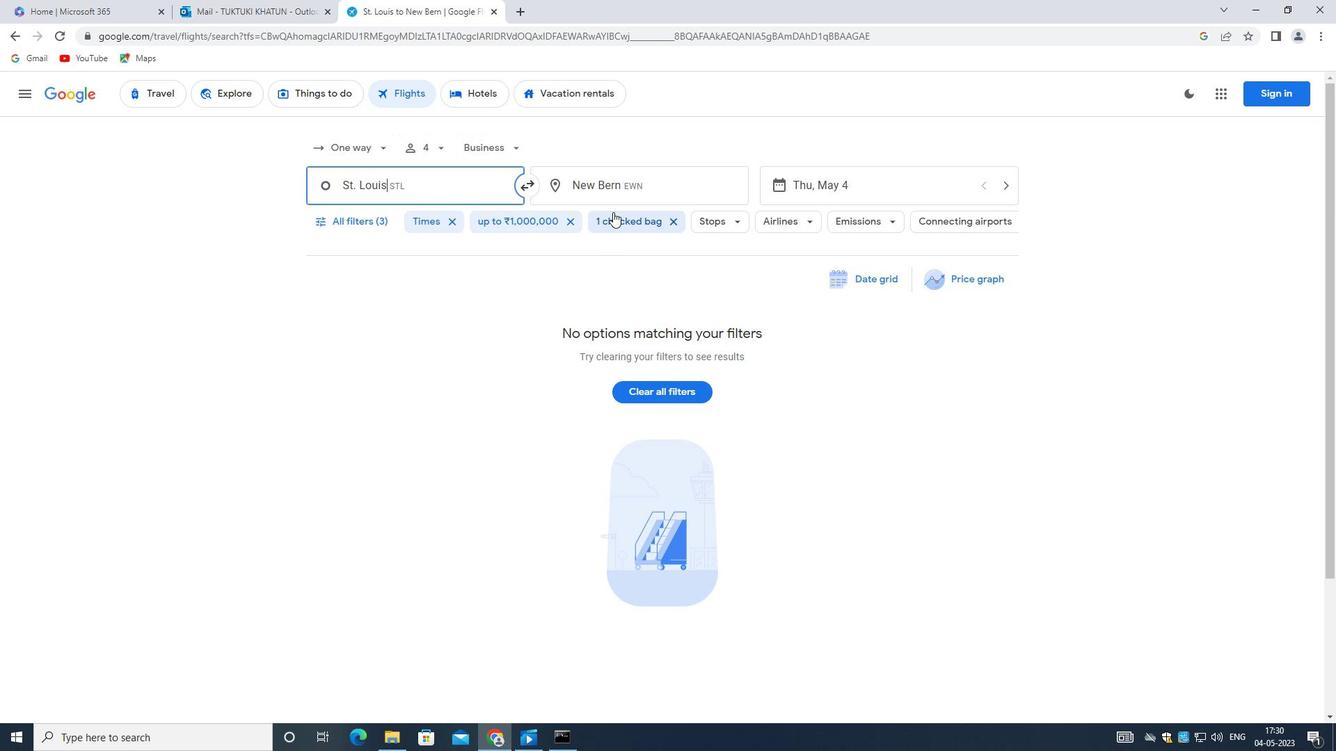 
Action: Mouse moved to (599, 182)
Screenshot: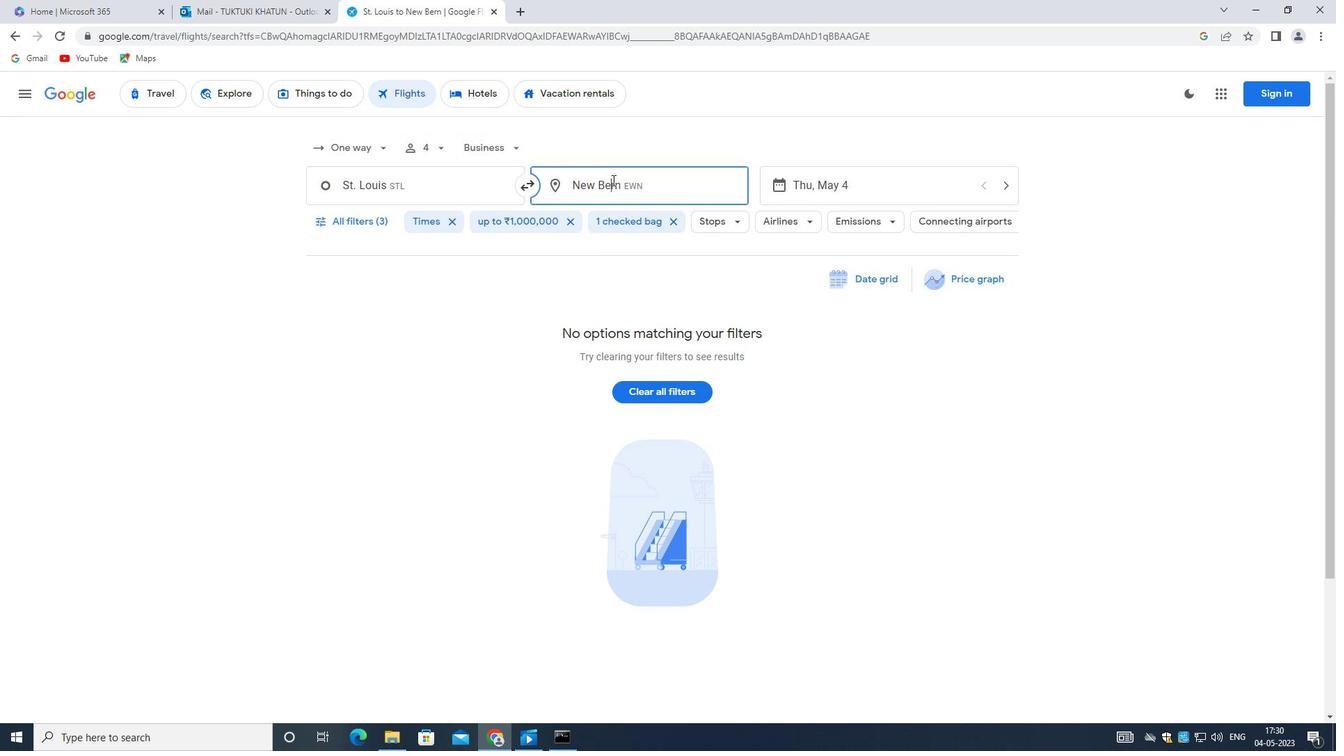 
Action: Key pressed <Key.backspace>
Screenshot: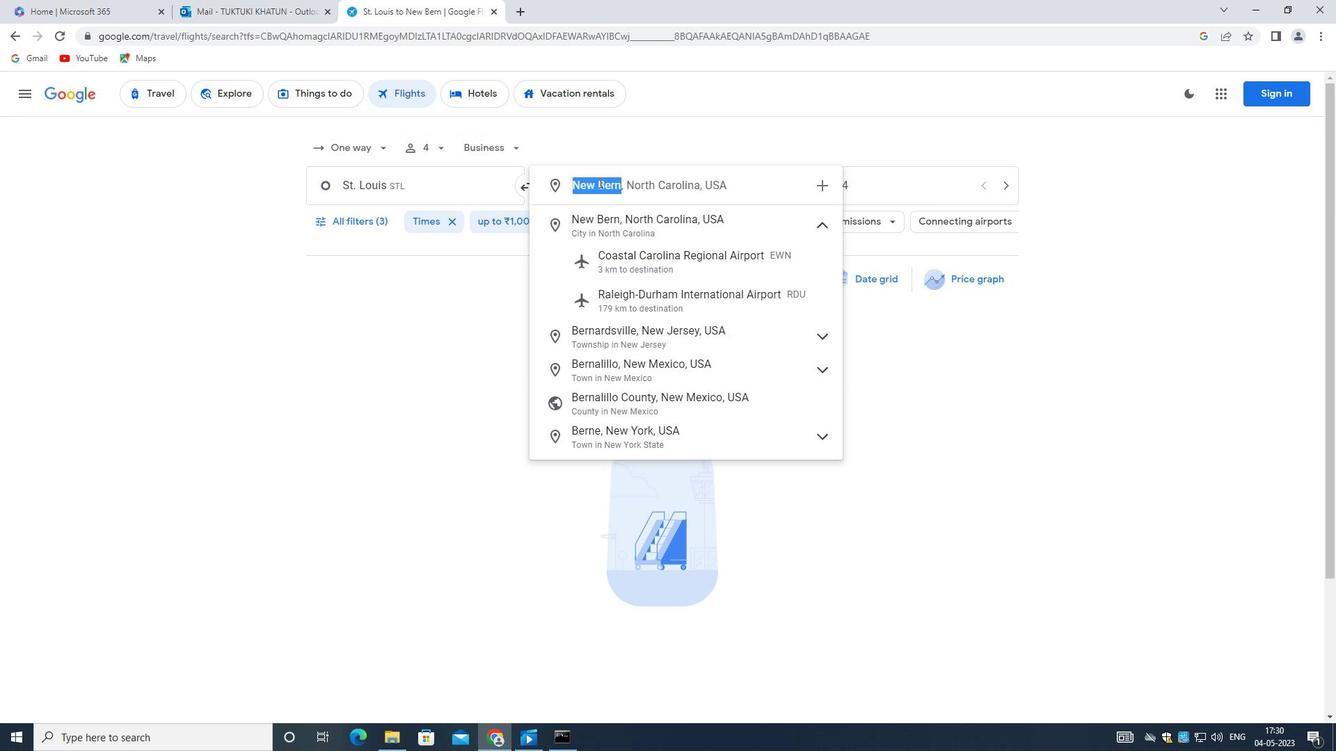 
Action: Mouse moved to (599, 183)
Screenshot: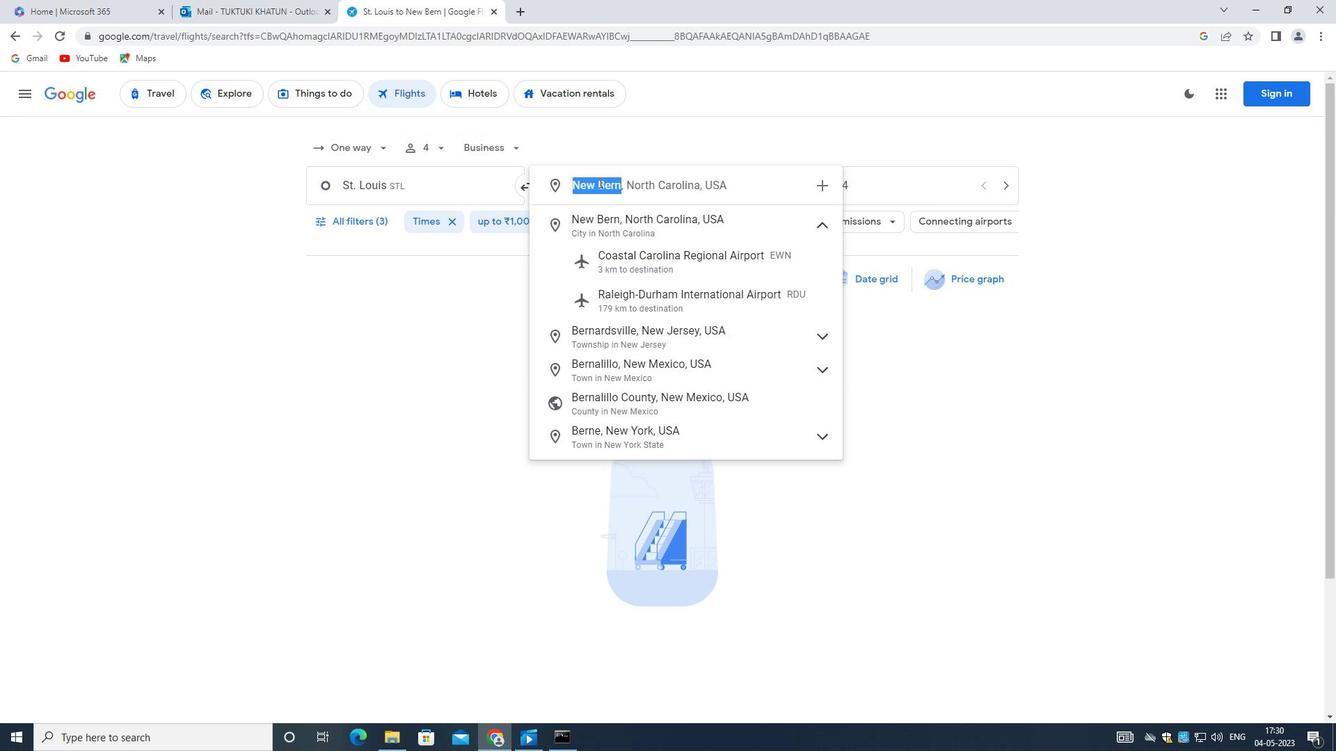 
Action: Key pressed <Key.shift><Key.shift>CENT
Screenshot: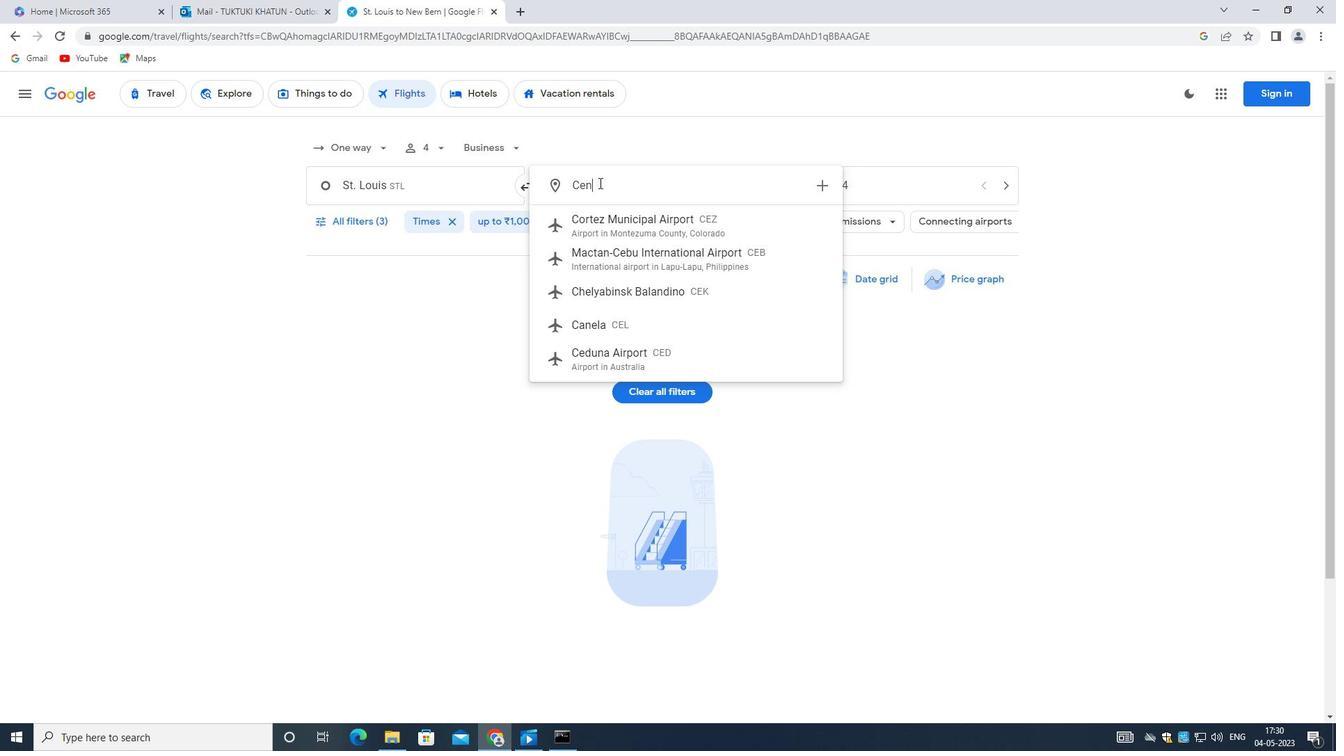 
Action: Mouse moved to (598, 183)
Screenshot: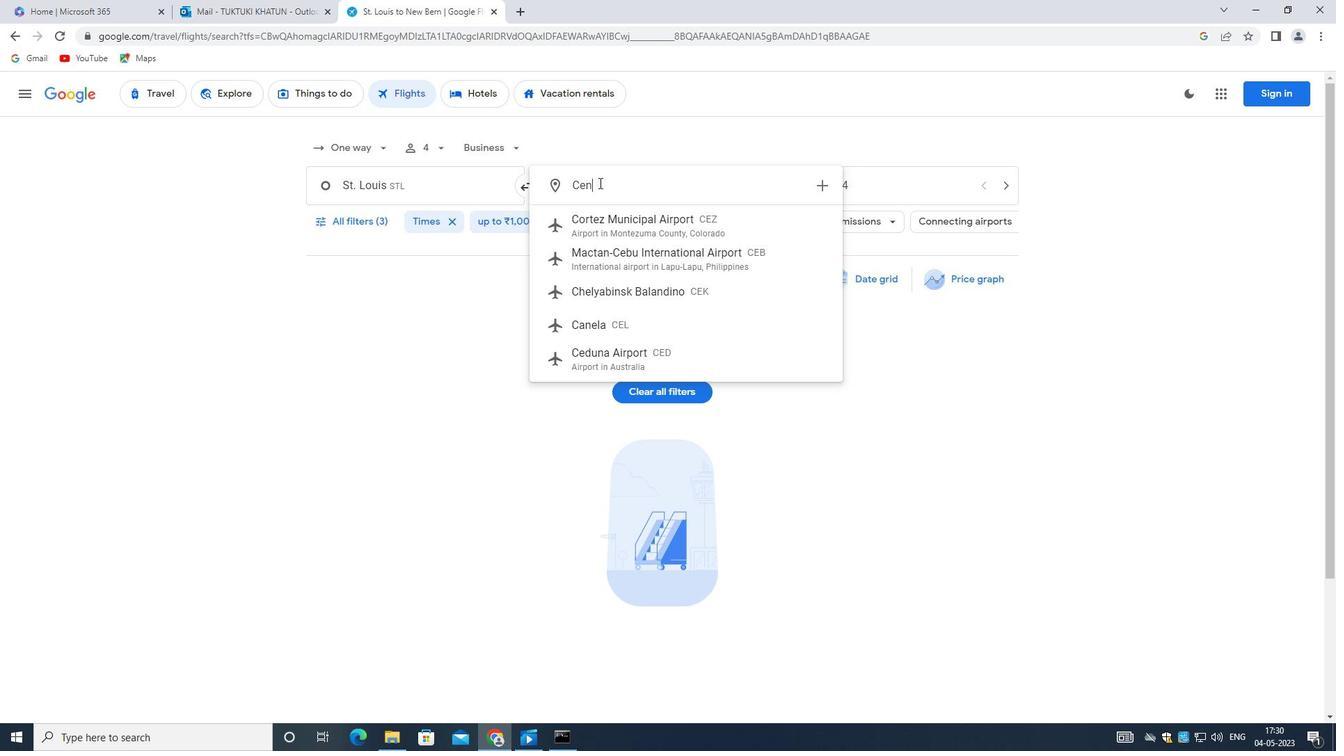 
Action: Key pressed RAL<Key.space><Key.shift>WYO
Screenshot: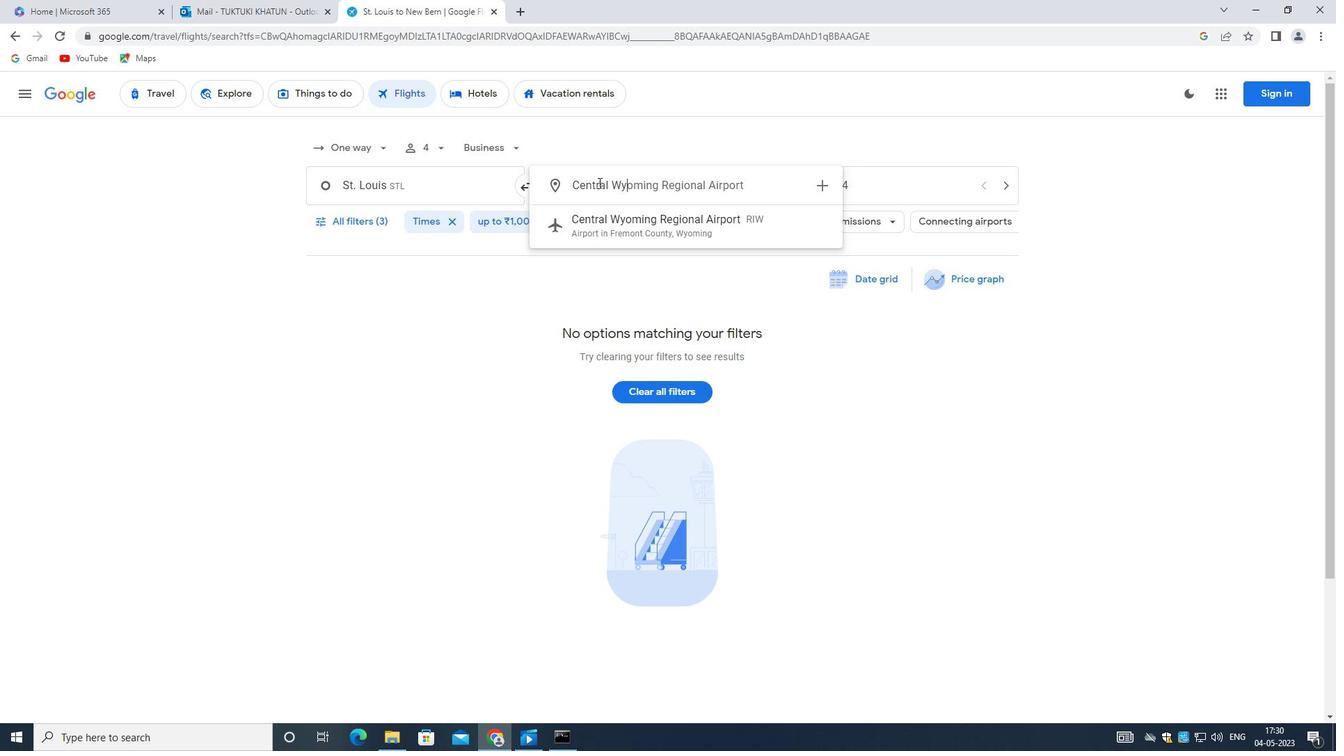 
Action: Mouse moved to (654, 214)
Screenshot: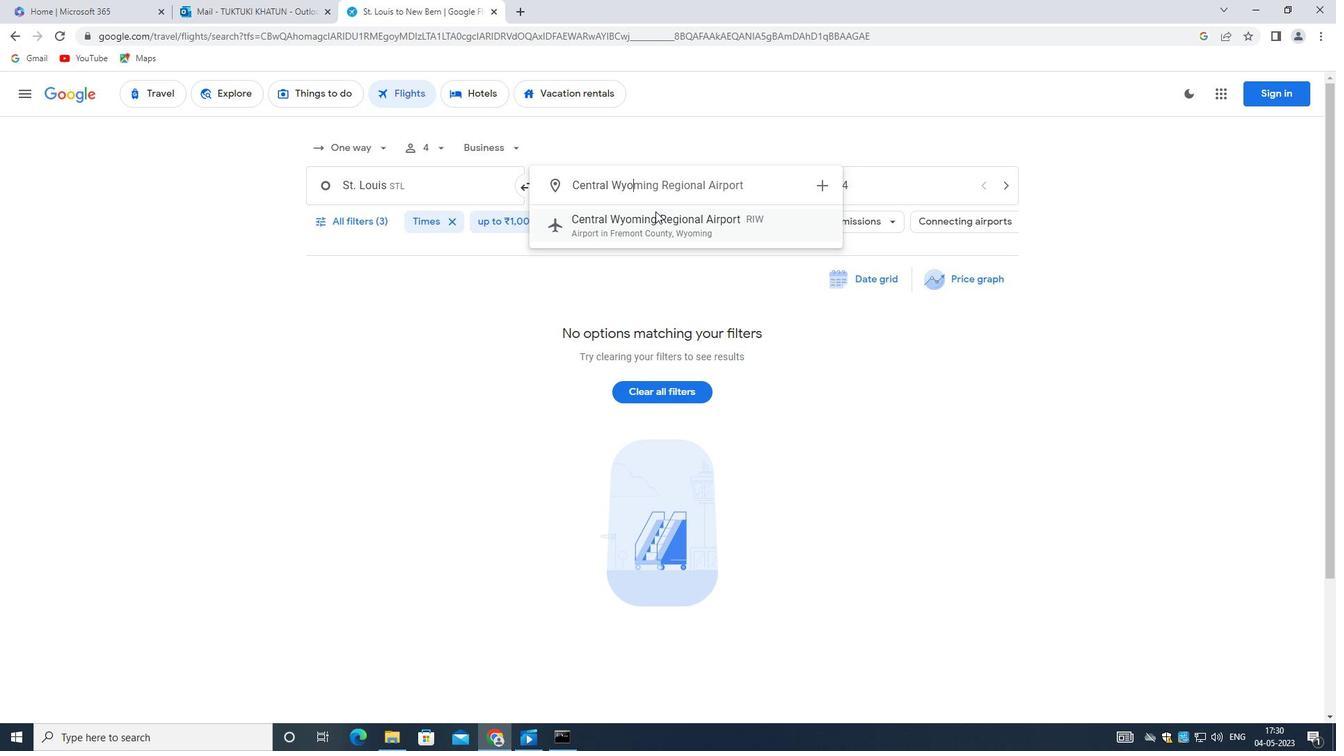 
Action: Mouse pressed left at (654, 214)
Screenshot: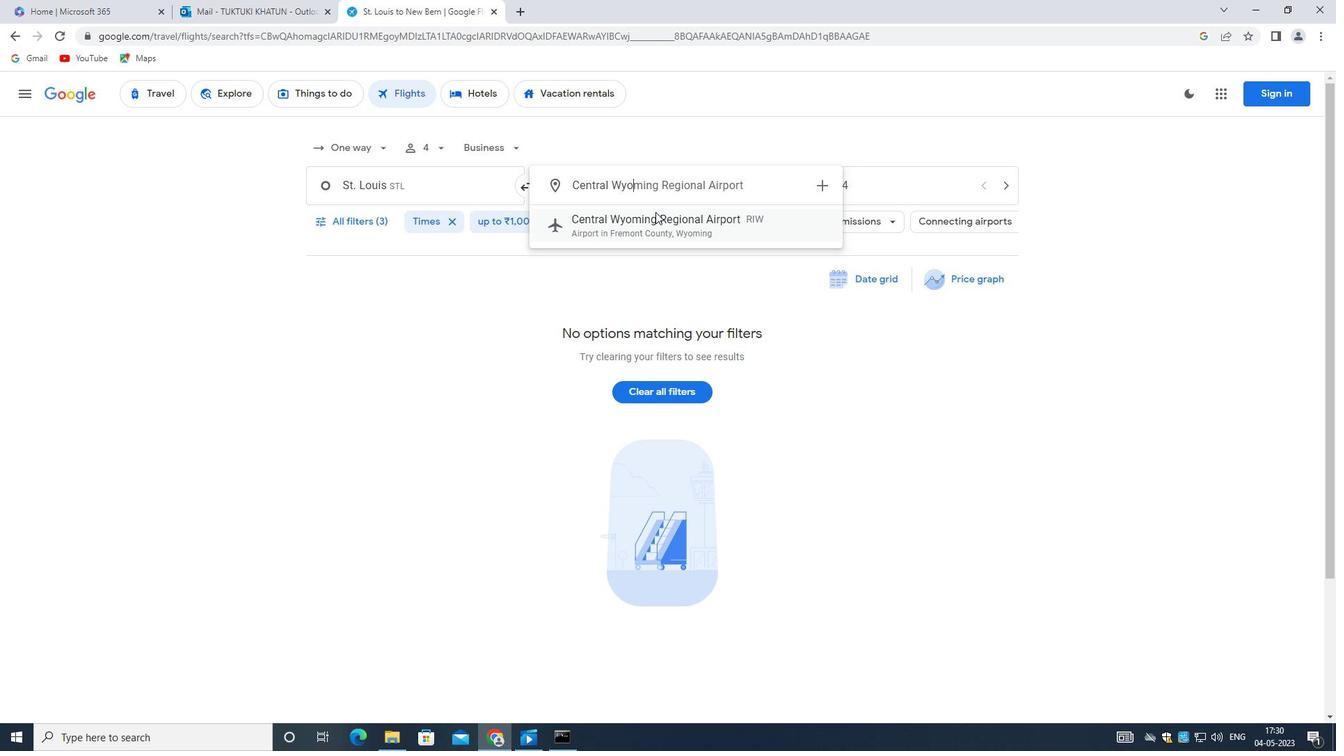 
Action: Mouse moved to (874, 192)
Screenshot: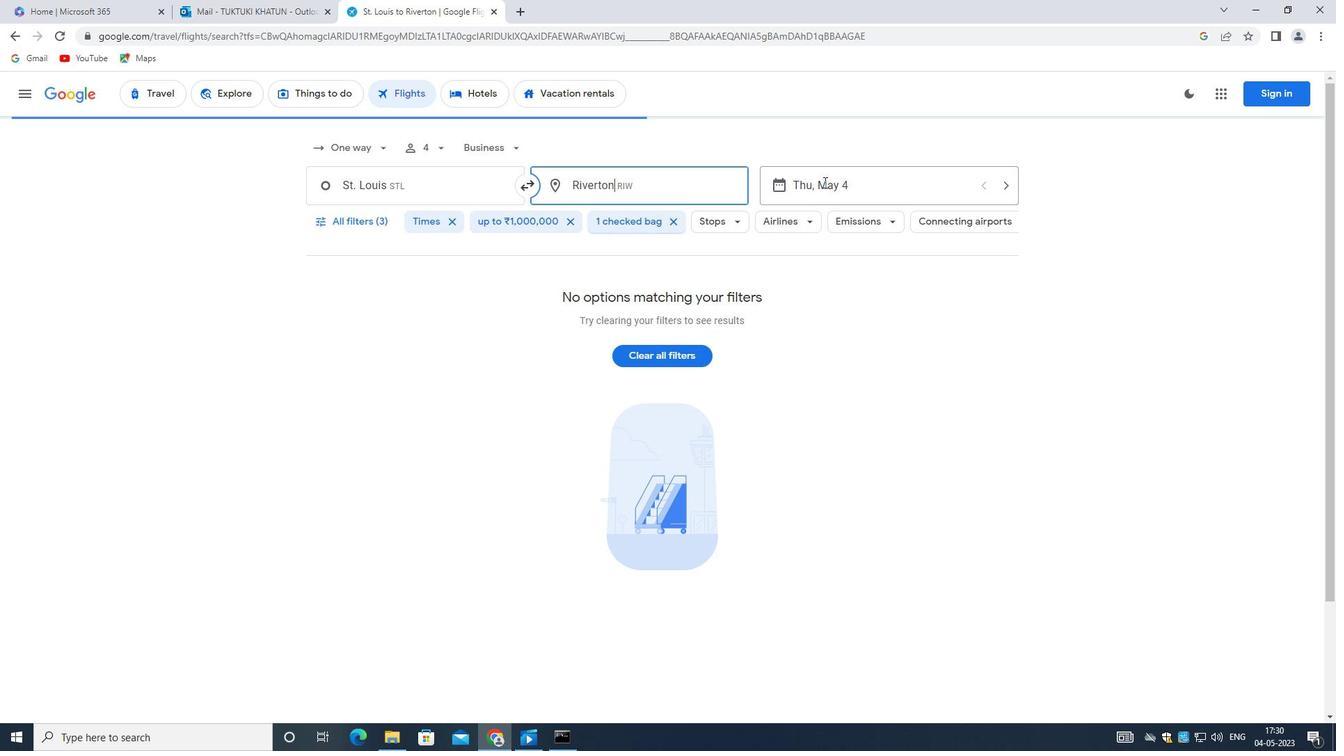 
Action: Mouse pressed left at (874, 192)
Screenshot: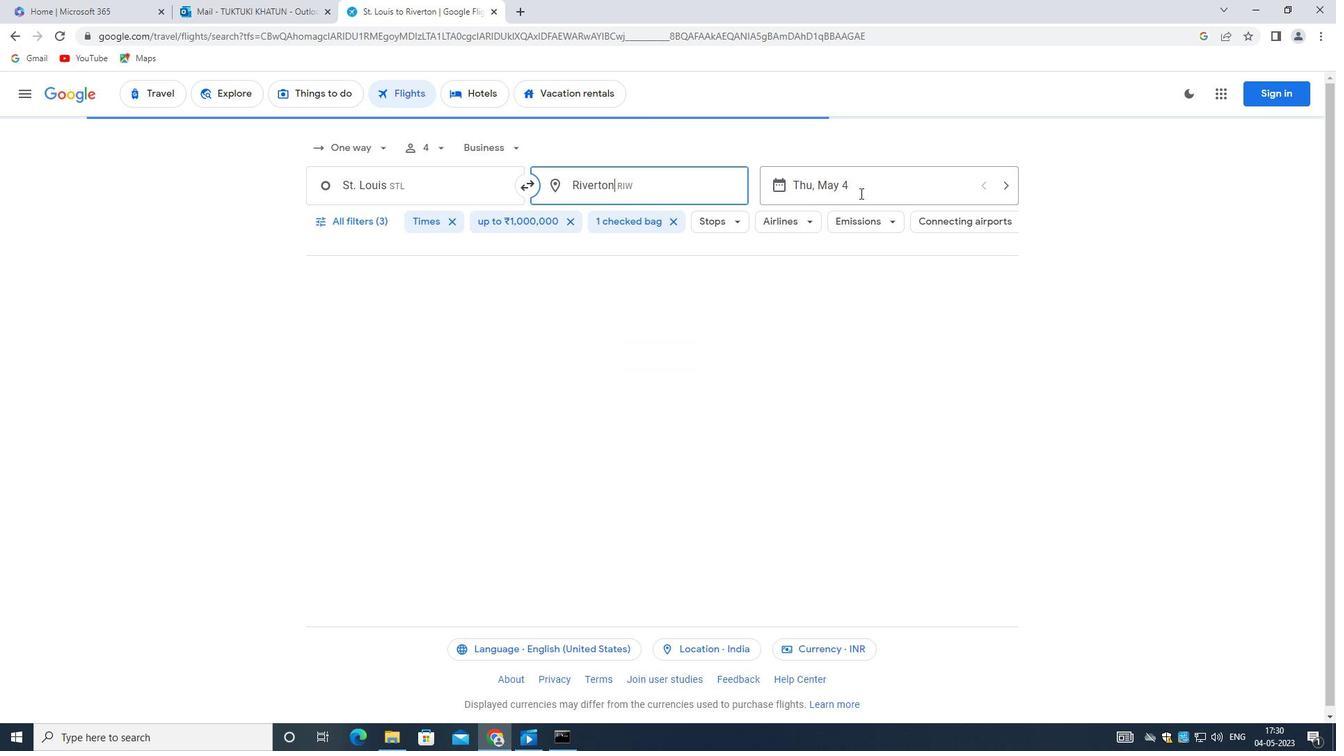 
Action: Mouse pressed left at (874, 192)
Screenshot: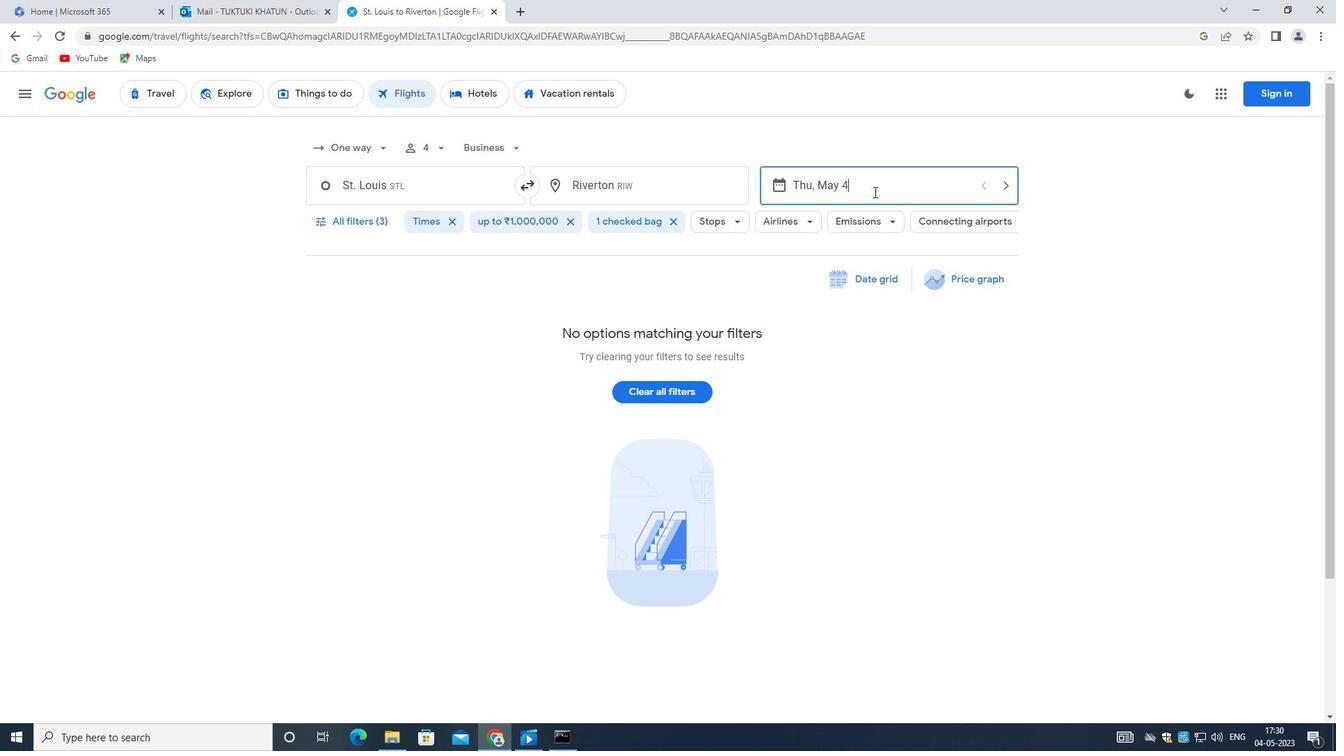
Action: Mouse moved to (677, 298)
Screenshot: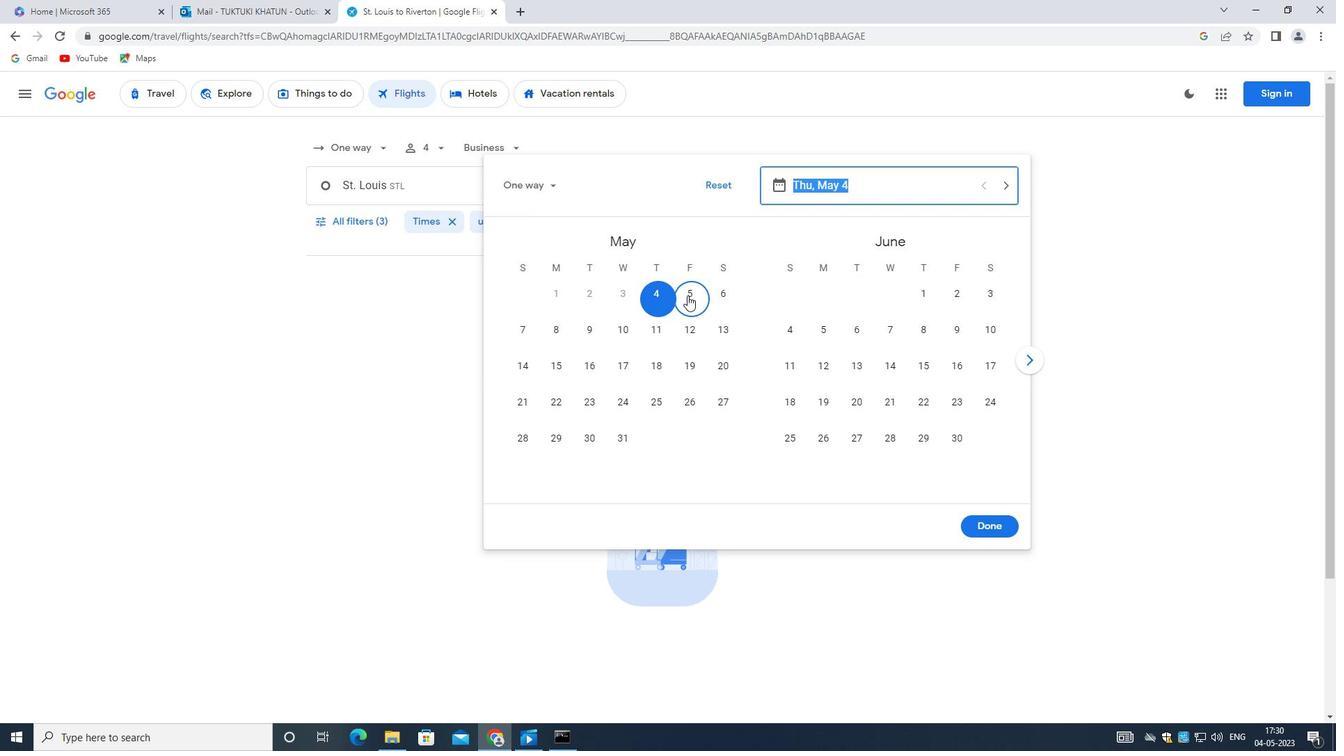 
Action: Mouse pressed left at (677, 298)
Screenshot: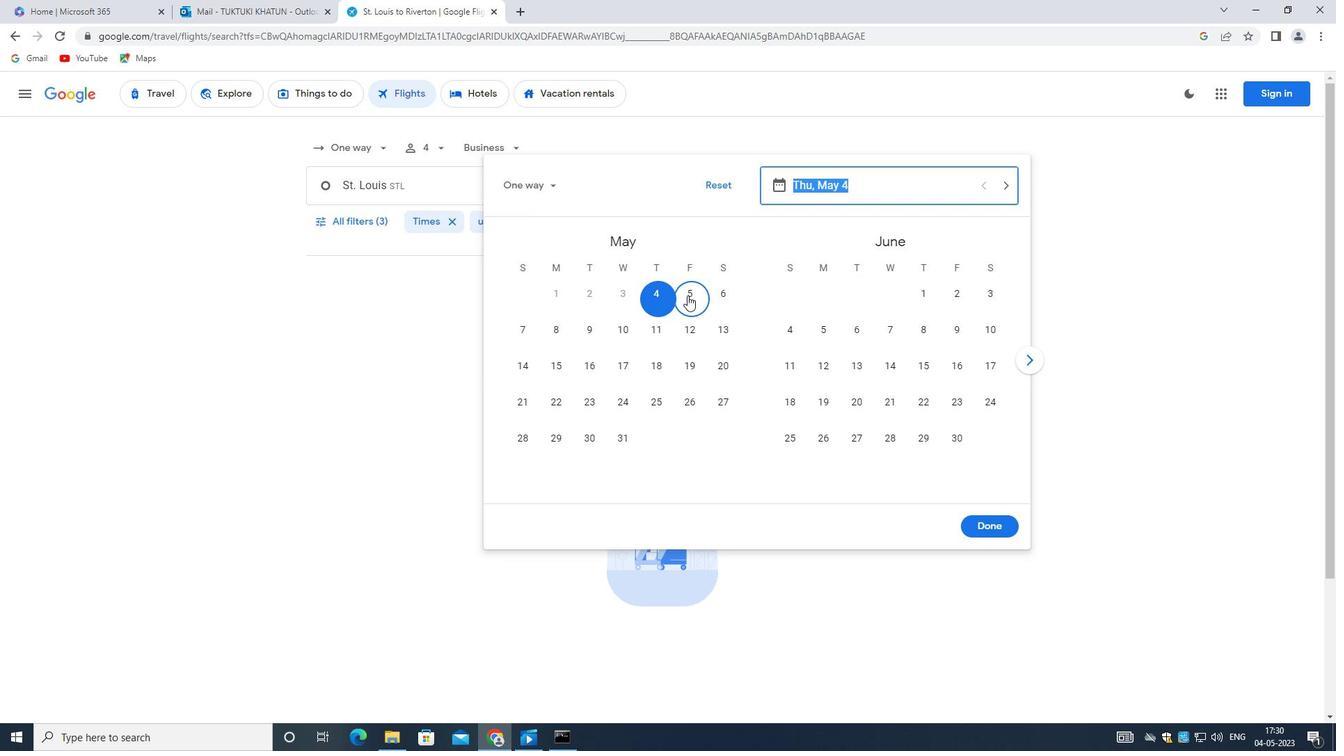 
Action: Mouse moved to (655, 294)
Screenshot: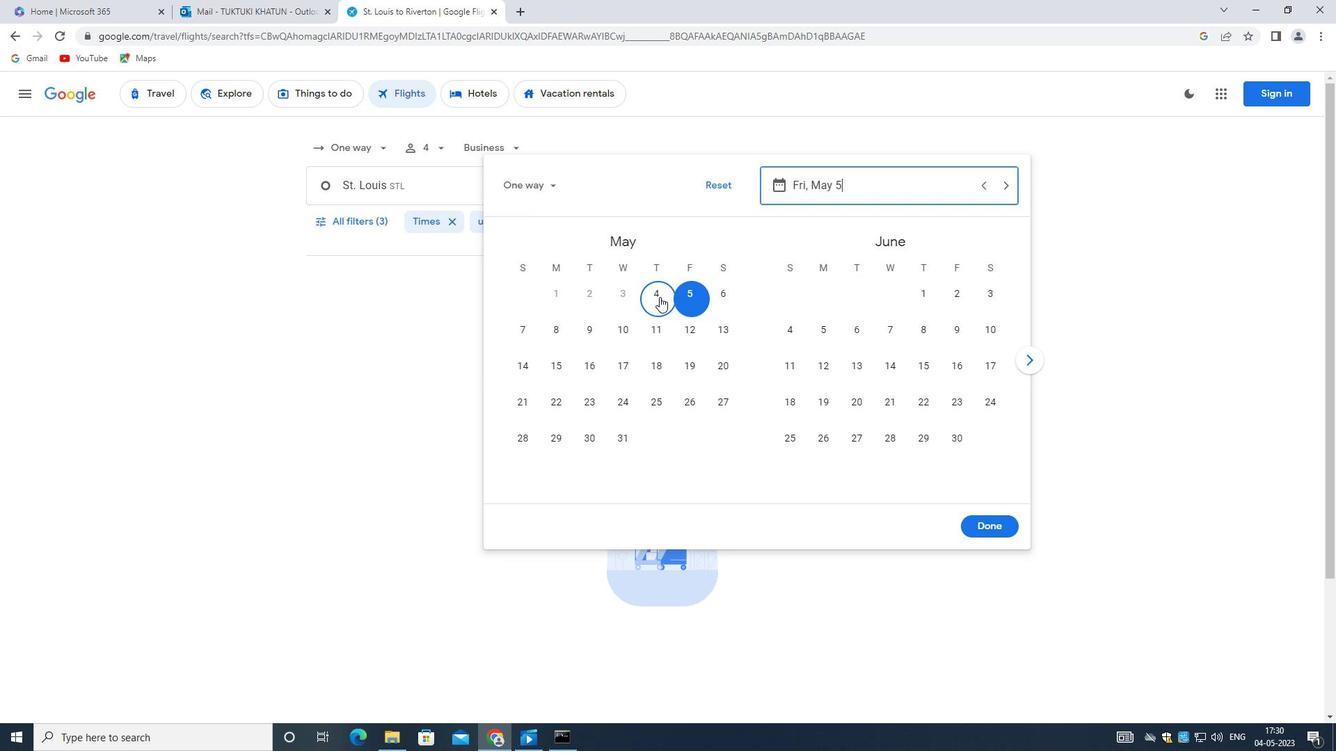 
Action: Mouse pressed left at (655, 294)
Screenshot: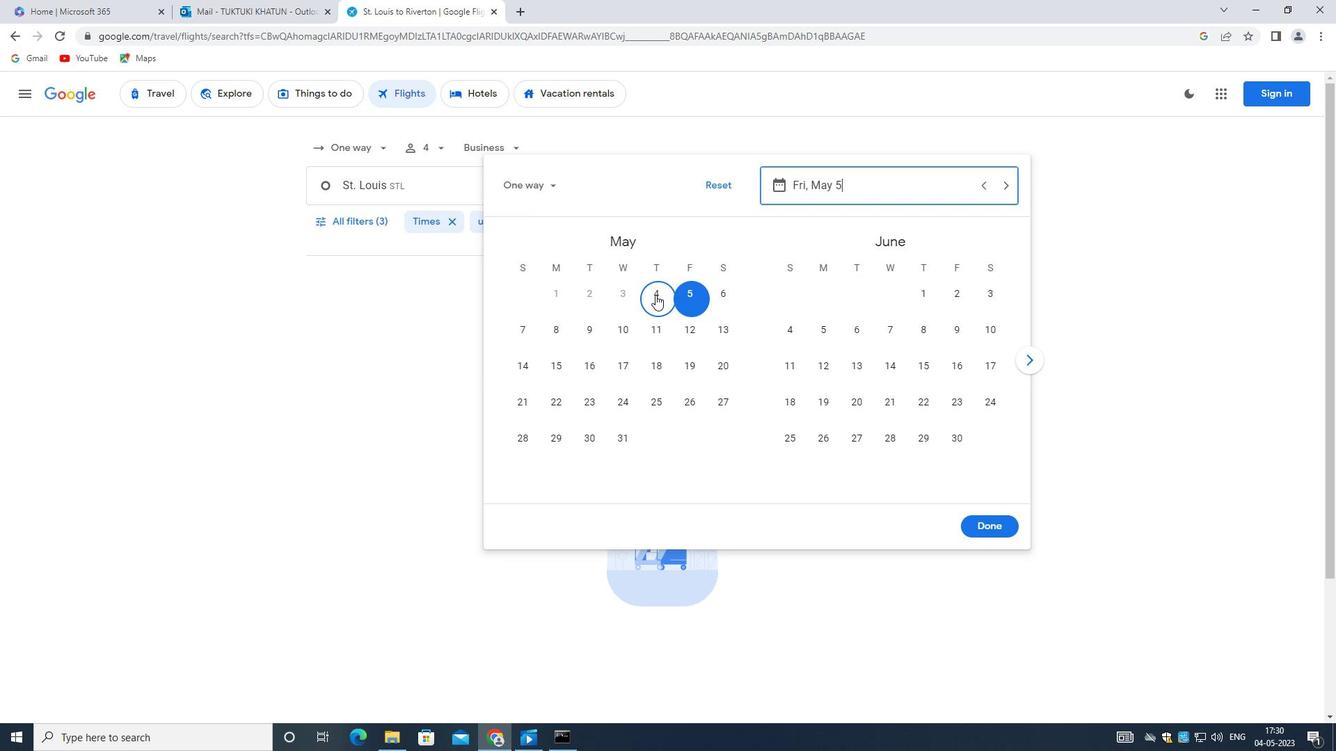 
Action: Mouse moved to (981, 519)
Screenshot: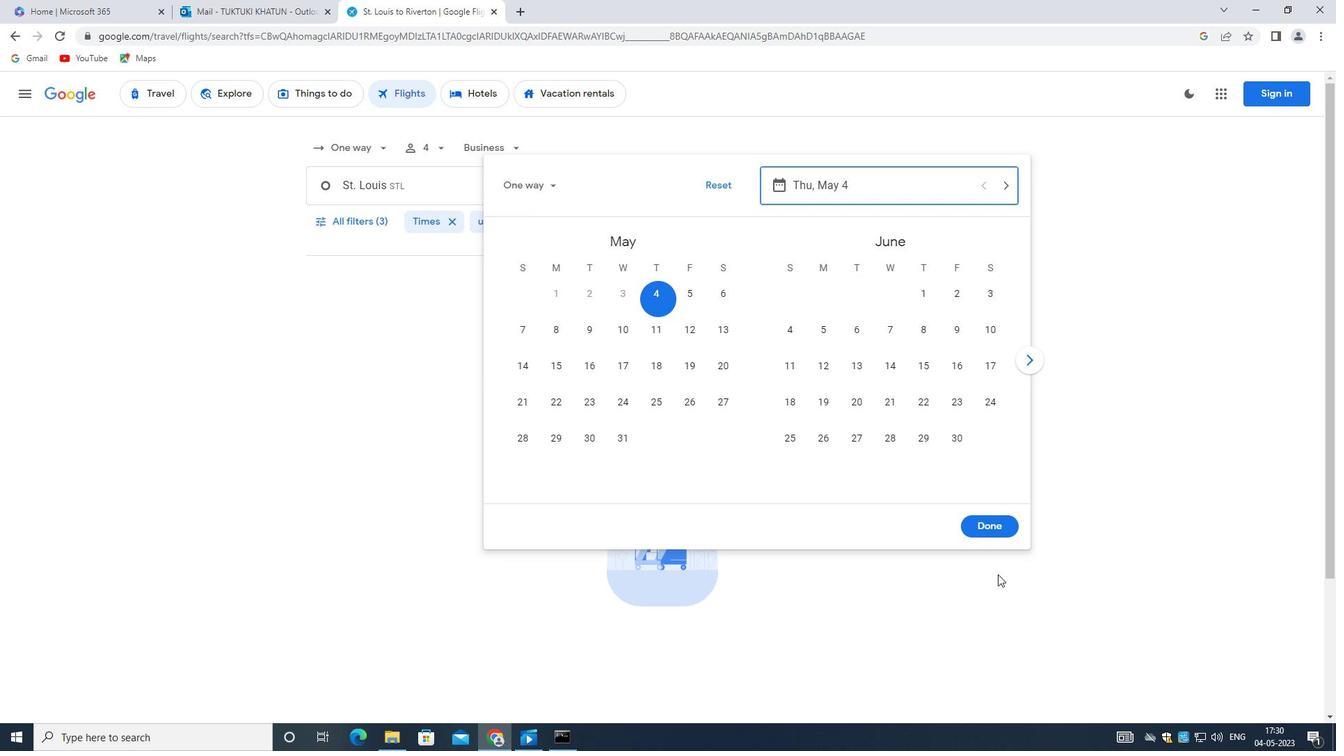 
Action: Mouse pressed left at (981, 519)
Screenshot: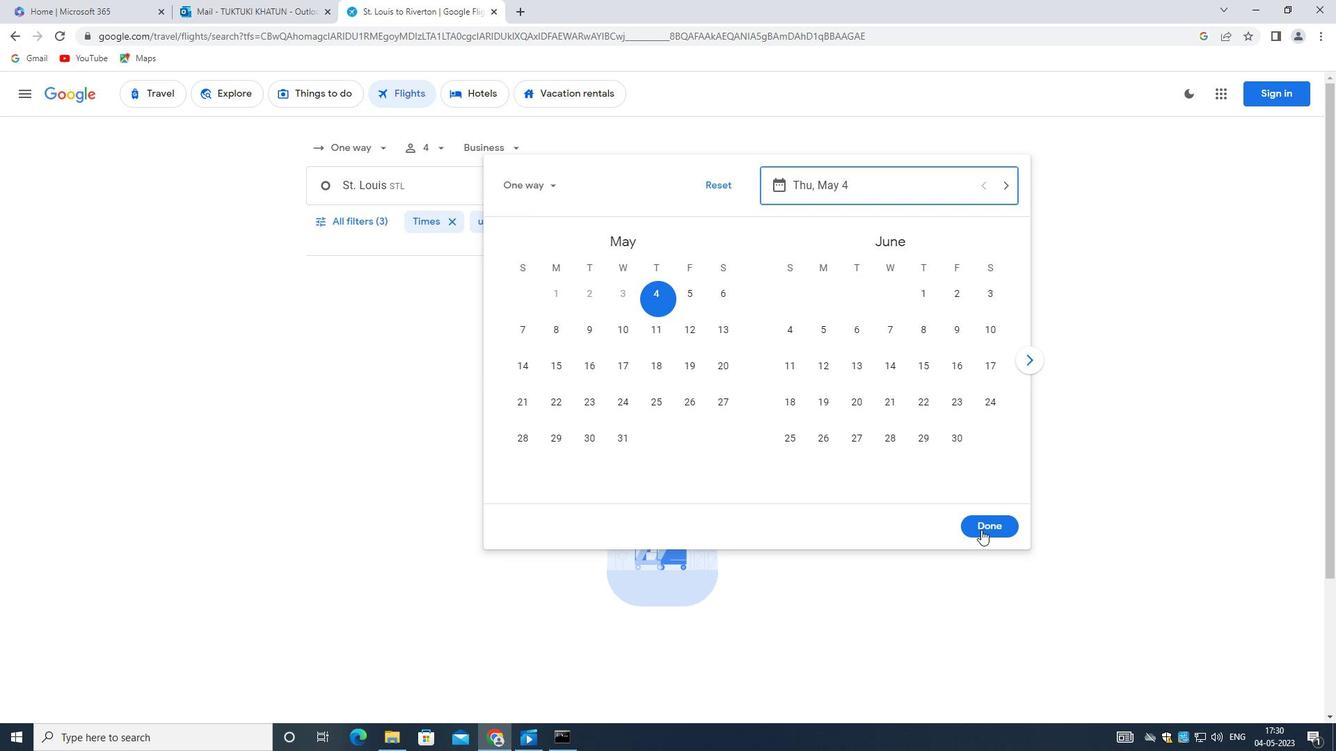 
Action: Mouse moved to (357, 229)
Screenshot: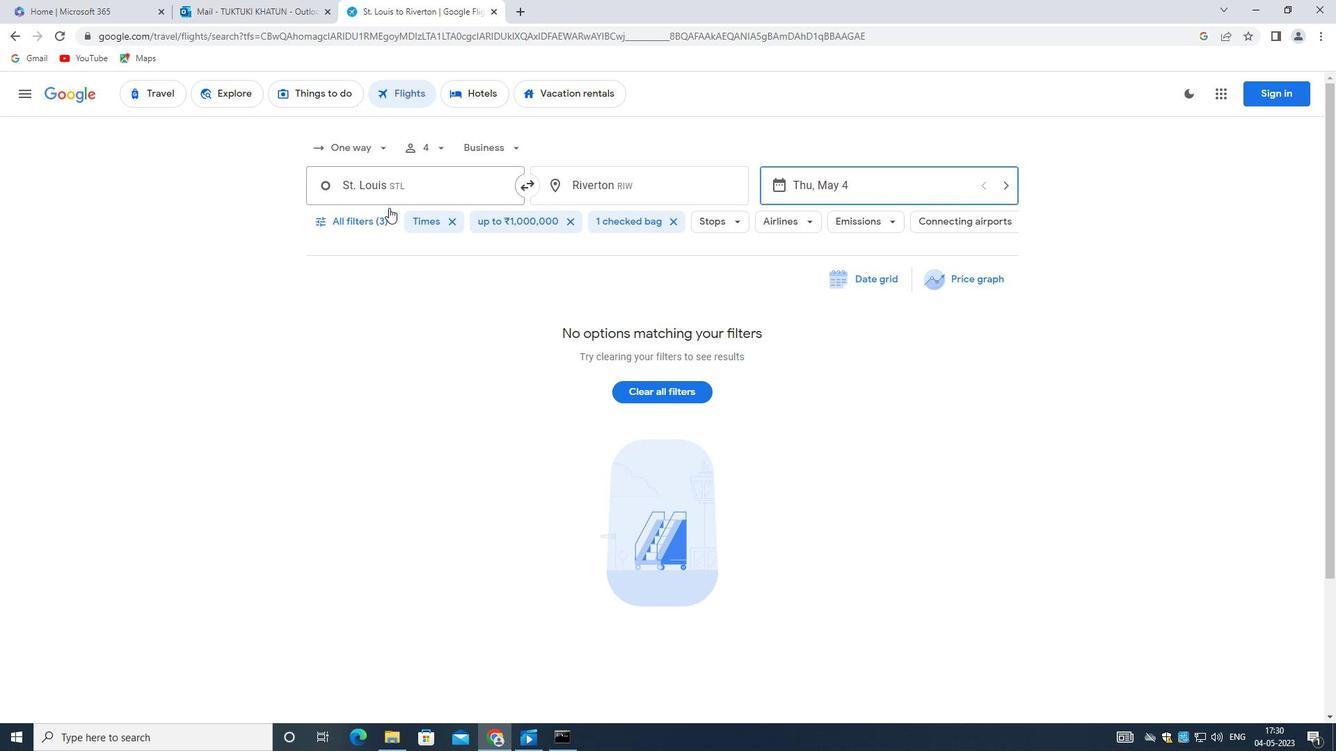 
Action: Mouse pressed left at (357, 229)
Screenshot: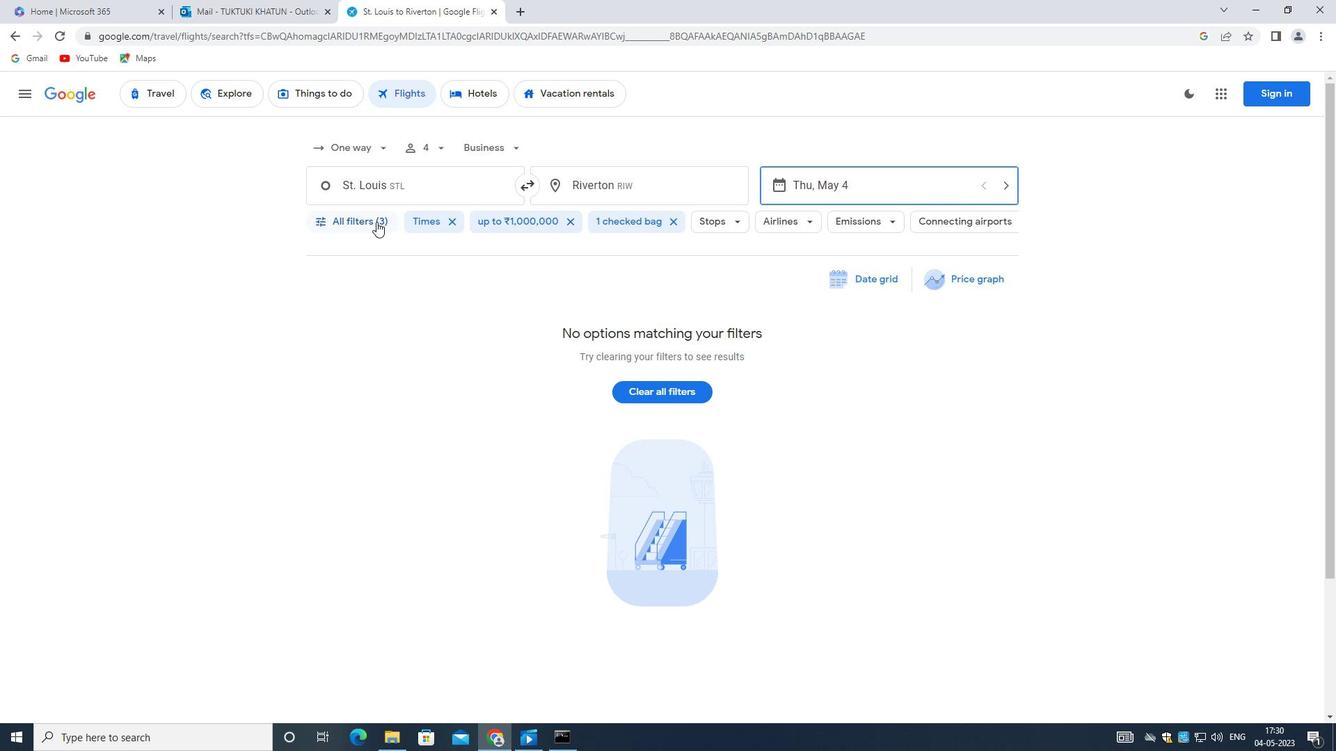 
Action: Mouse moved to (512, 519)
Screenshot: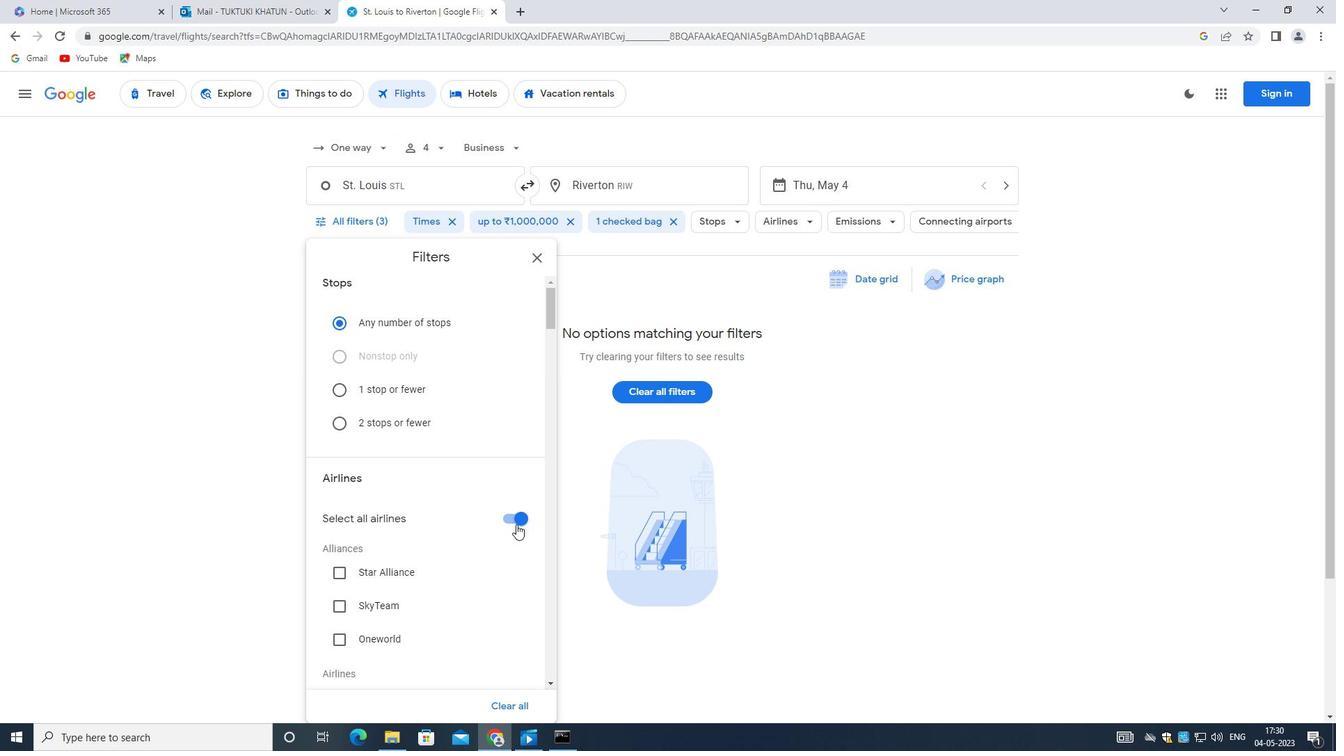 
Action: Mouse pressed left at (512, 519)
Screenshot: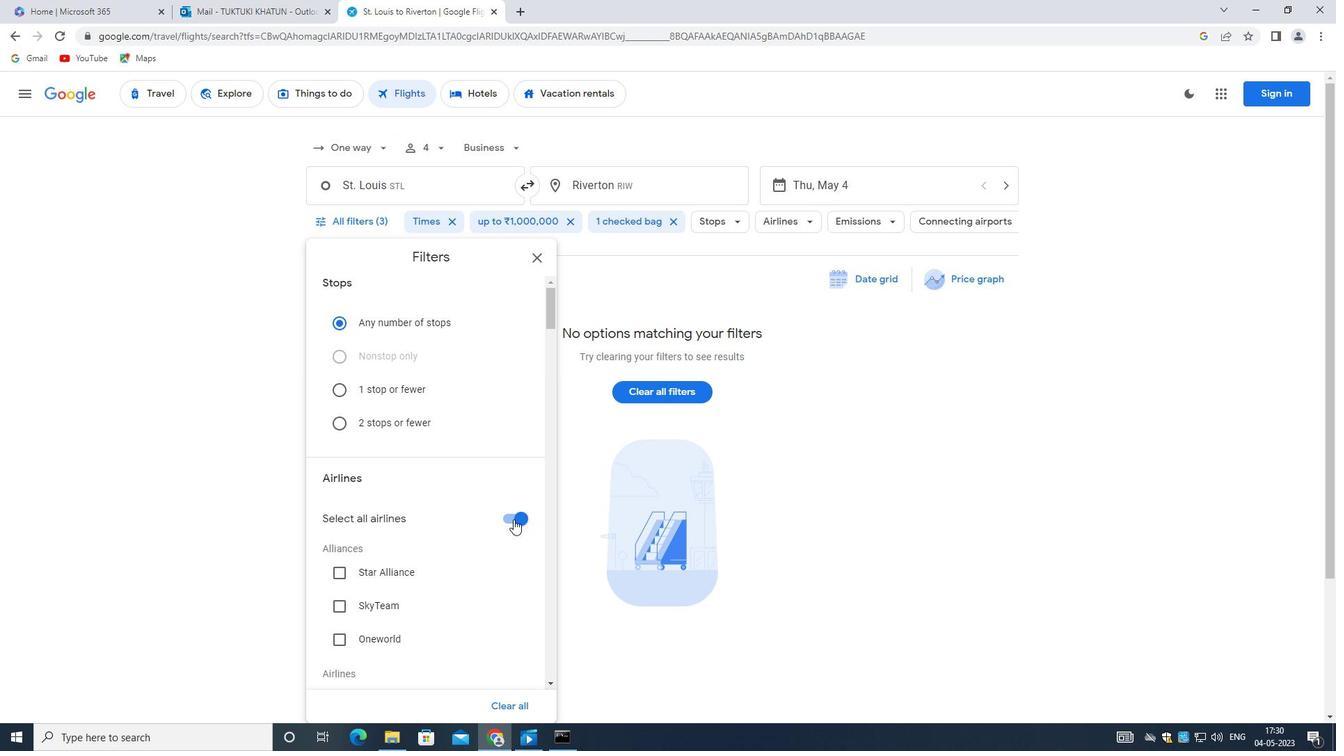 
Action: Mouse moved to (453, 514)
Screenshot: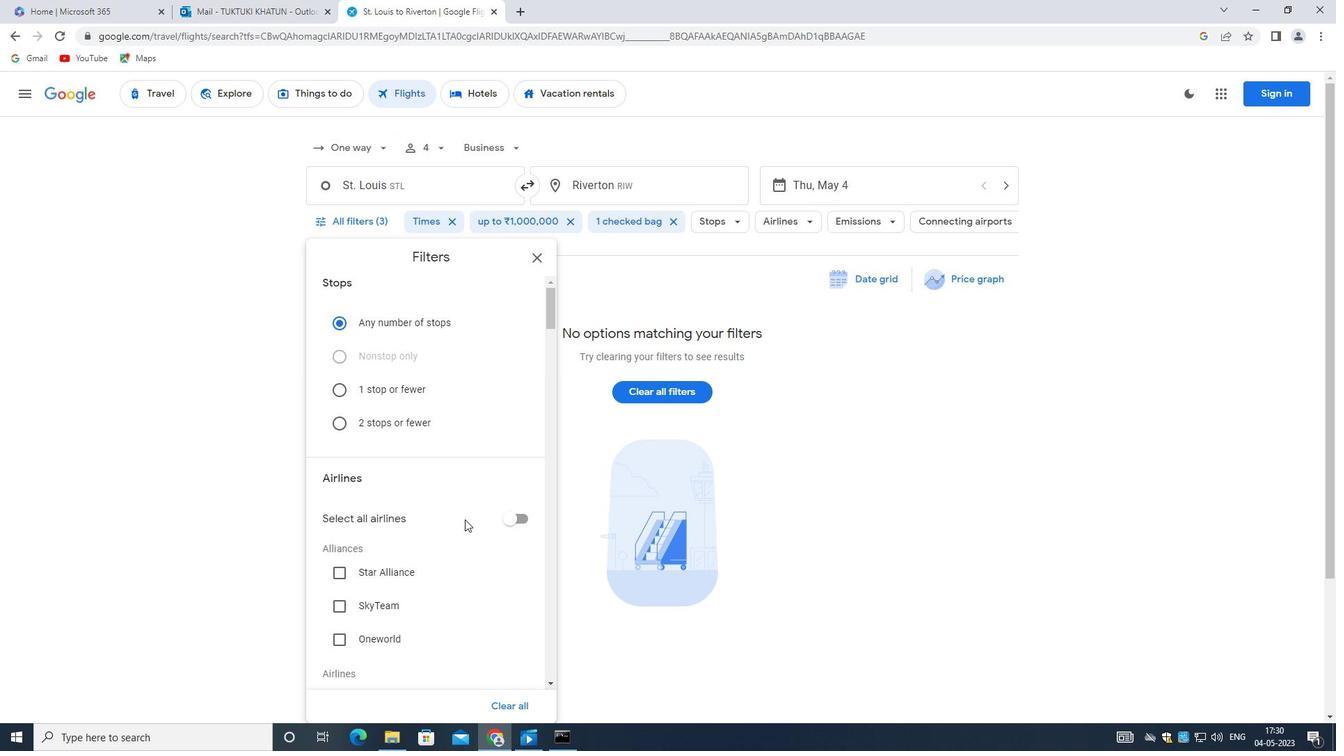 
Action: Mouse scrolled (453, 514) with delta (0, 0)
Screenshot: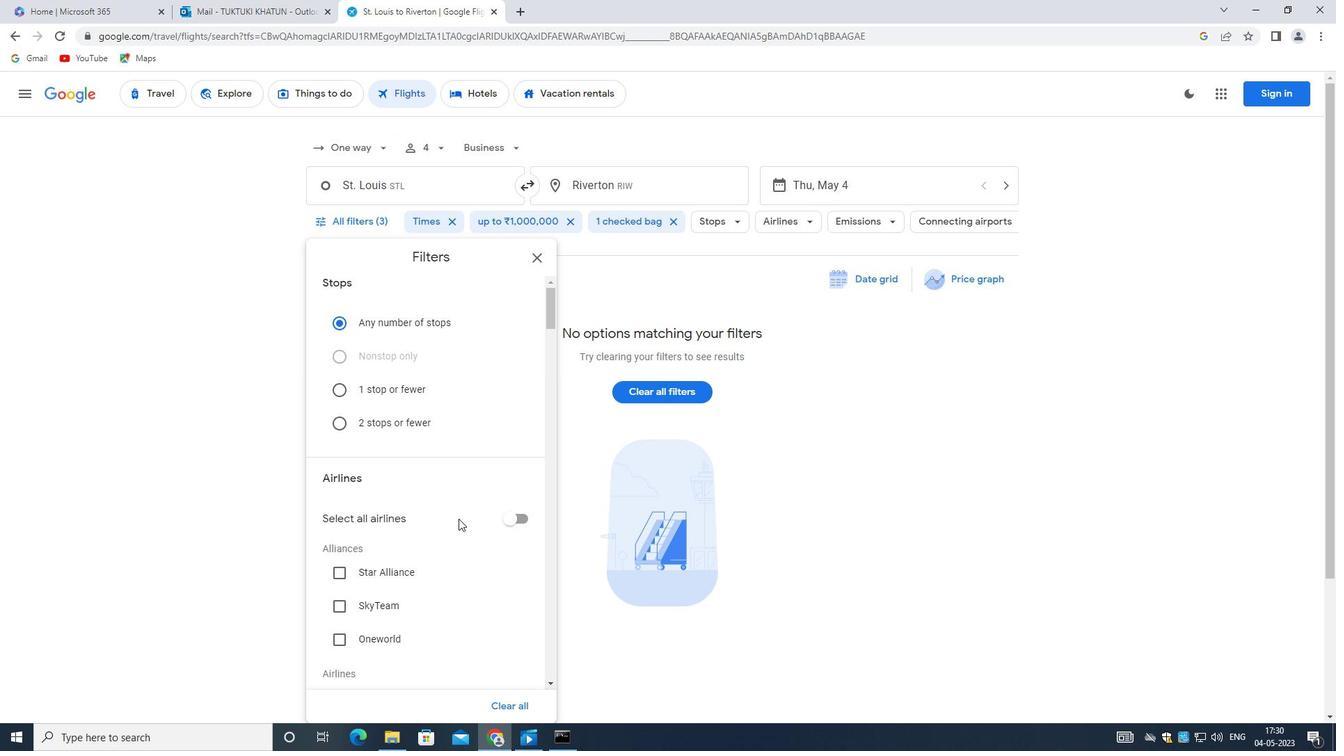 
Action: Mouse moved to (451, 515)
Screenshot: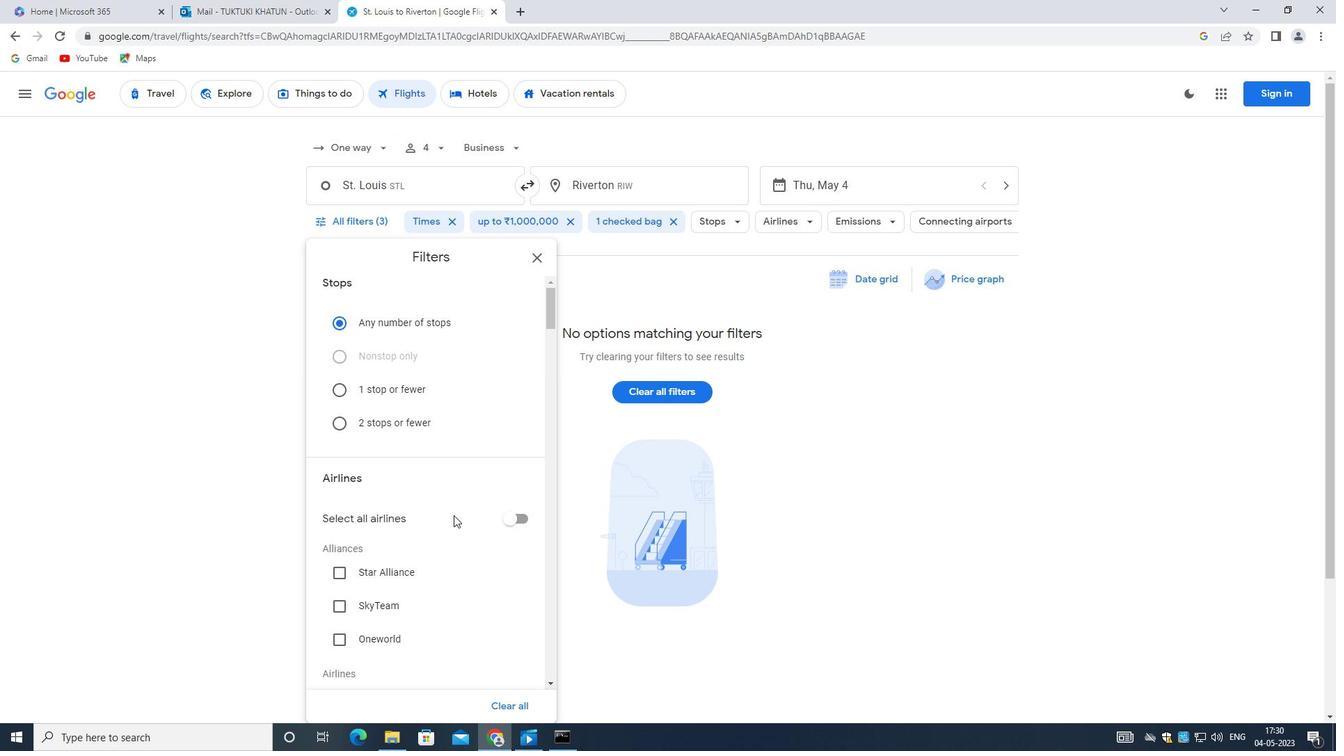 
Action: Mouse scrolled (451, 514) with delta (0, 0)
Screenshot: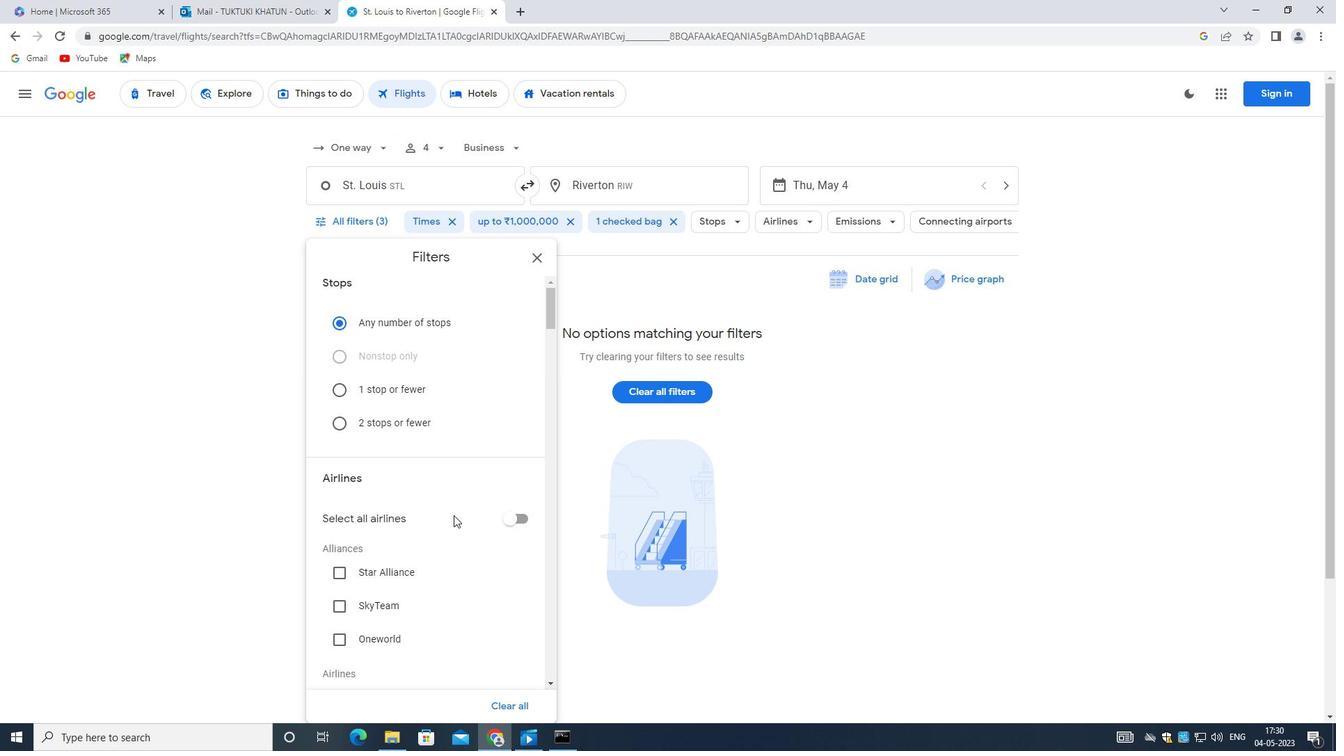 
Action: Mouse moved to (450, 515)
Screenshot: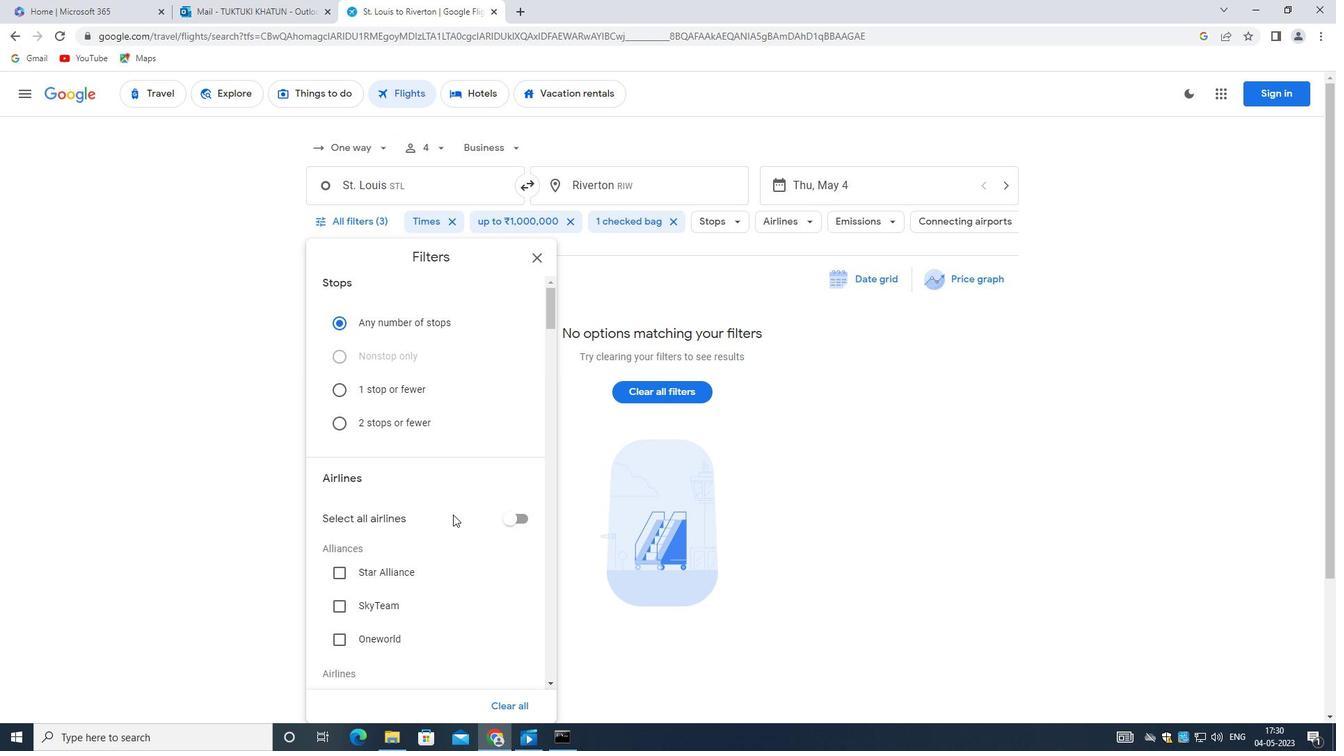 
Action: Mouse scrolled (450, 514) with delta (0, 0)
Screenshot: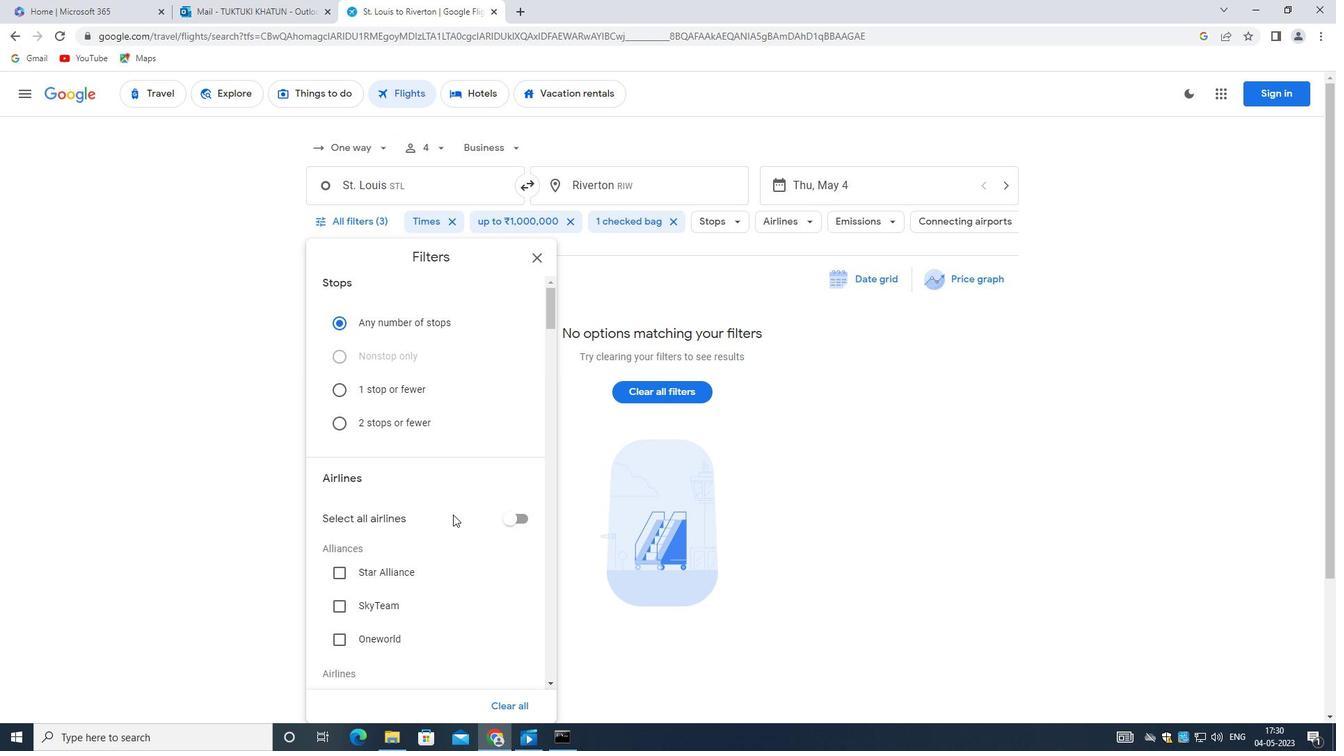 
Action: Mouse moved to (448, 516)
Screenshot: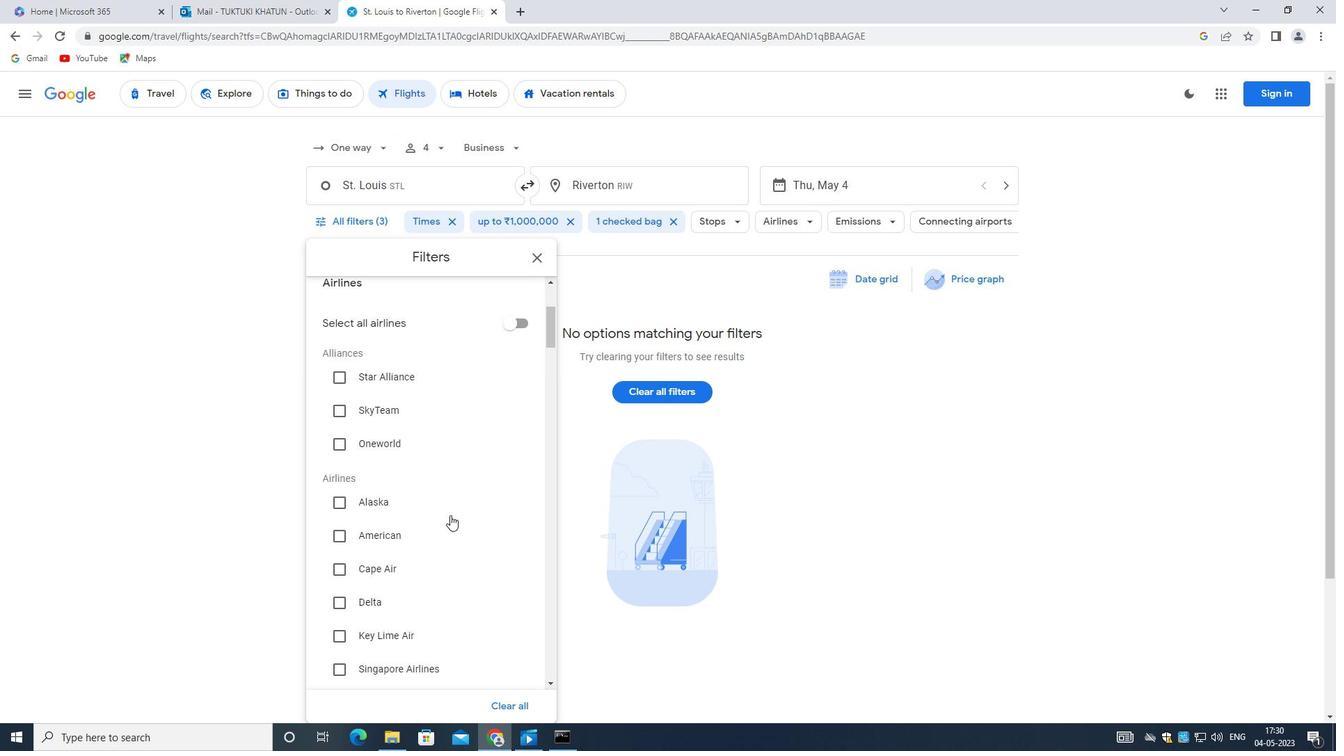 
Action: Mouse scrolled (448, 515) with delta (0, 0)
Screenshot: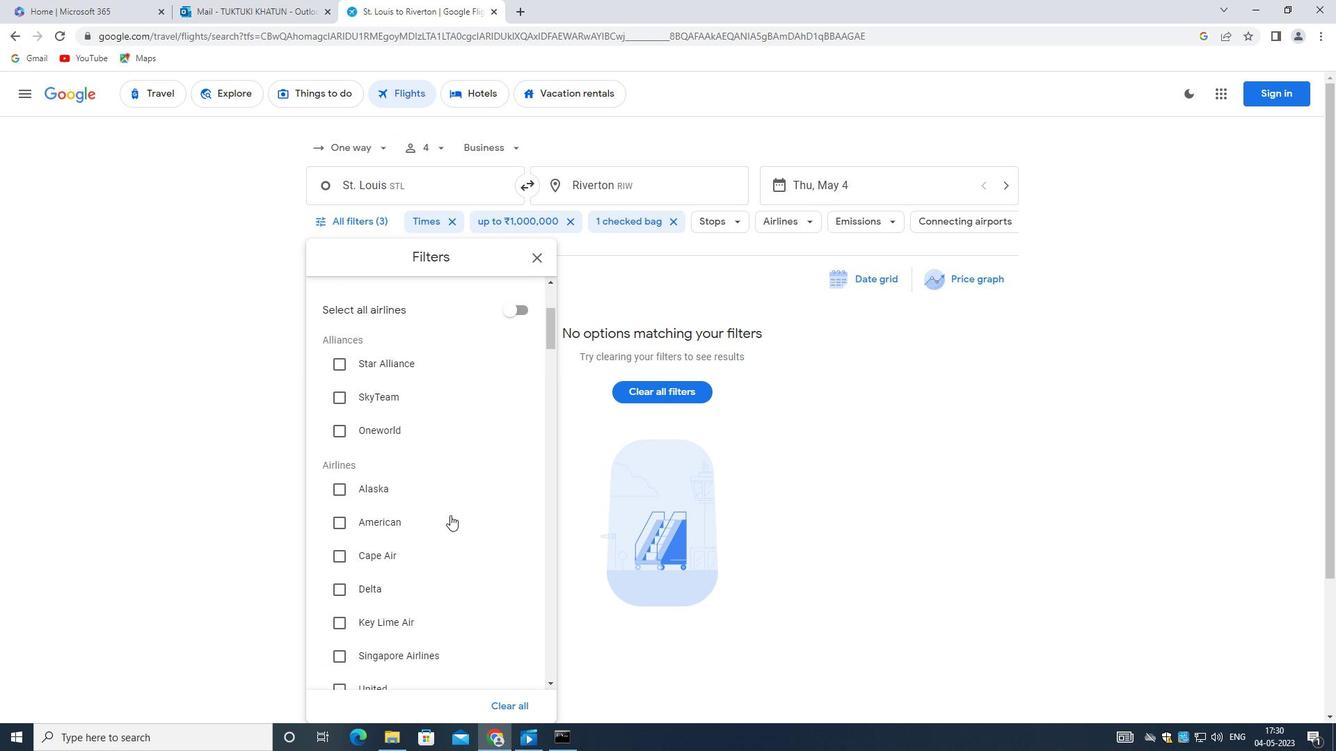 
Action: Mouse moved to (448, 517)
Screenshot: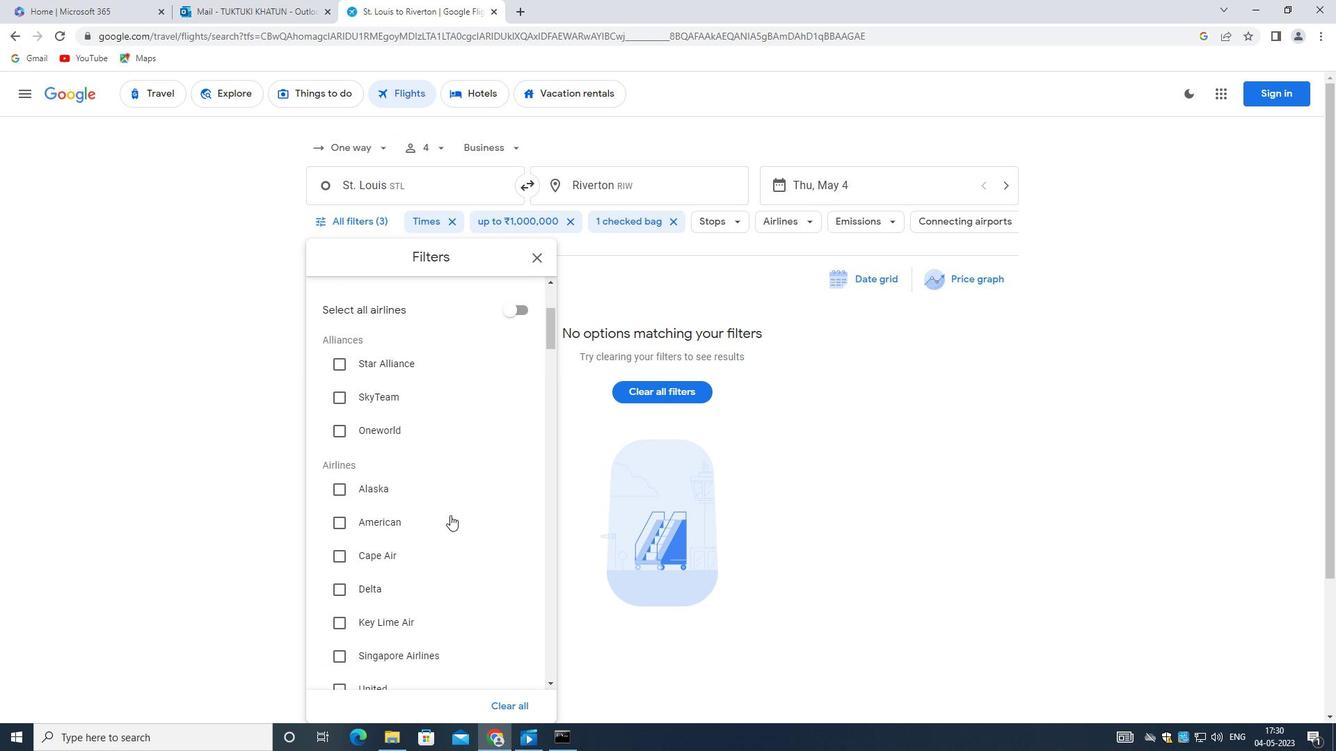 
Action: Mouse scrolled (448, 516) with delta (0, 0)
Screenshot: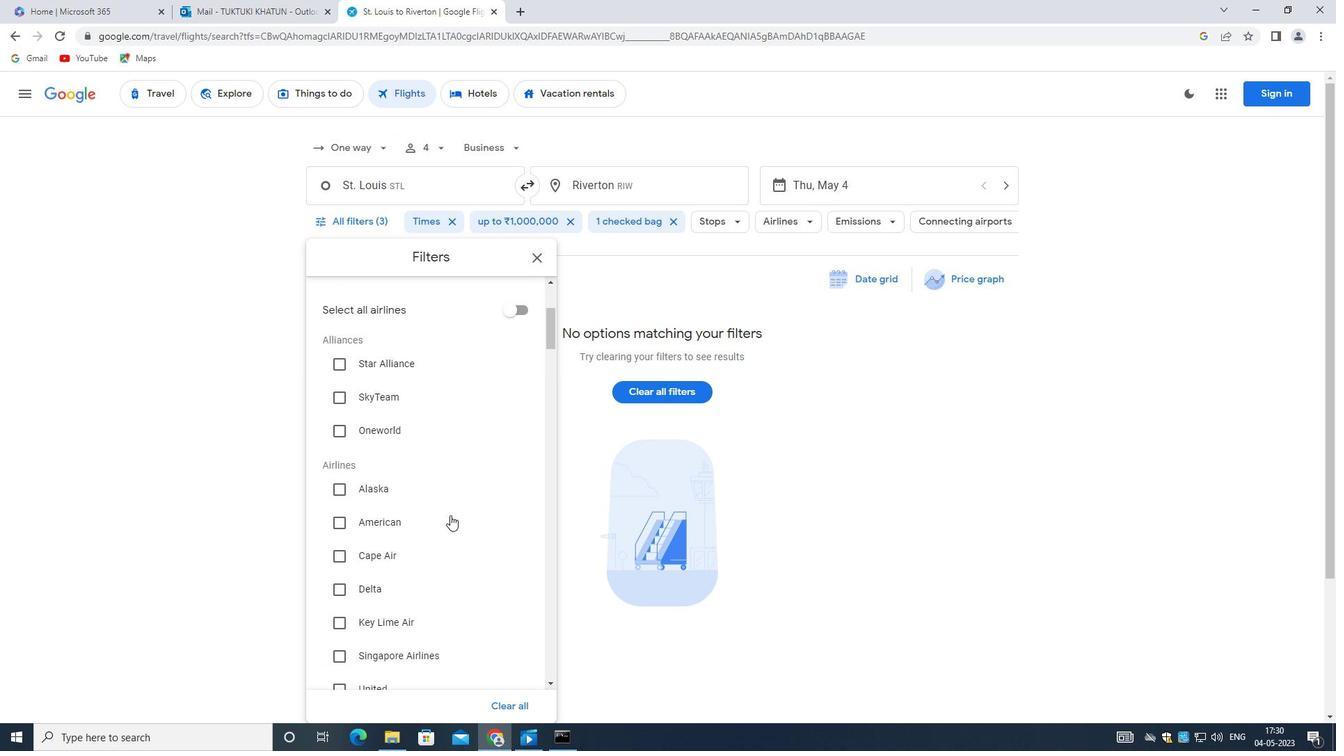 
Action: Mouse moved to (447, 517)
Screenshot: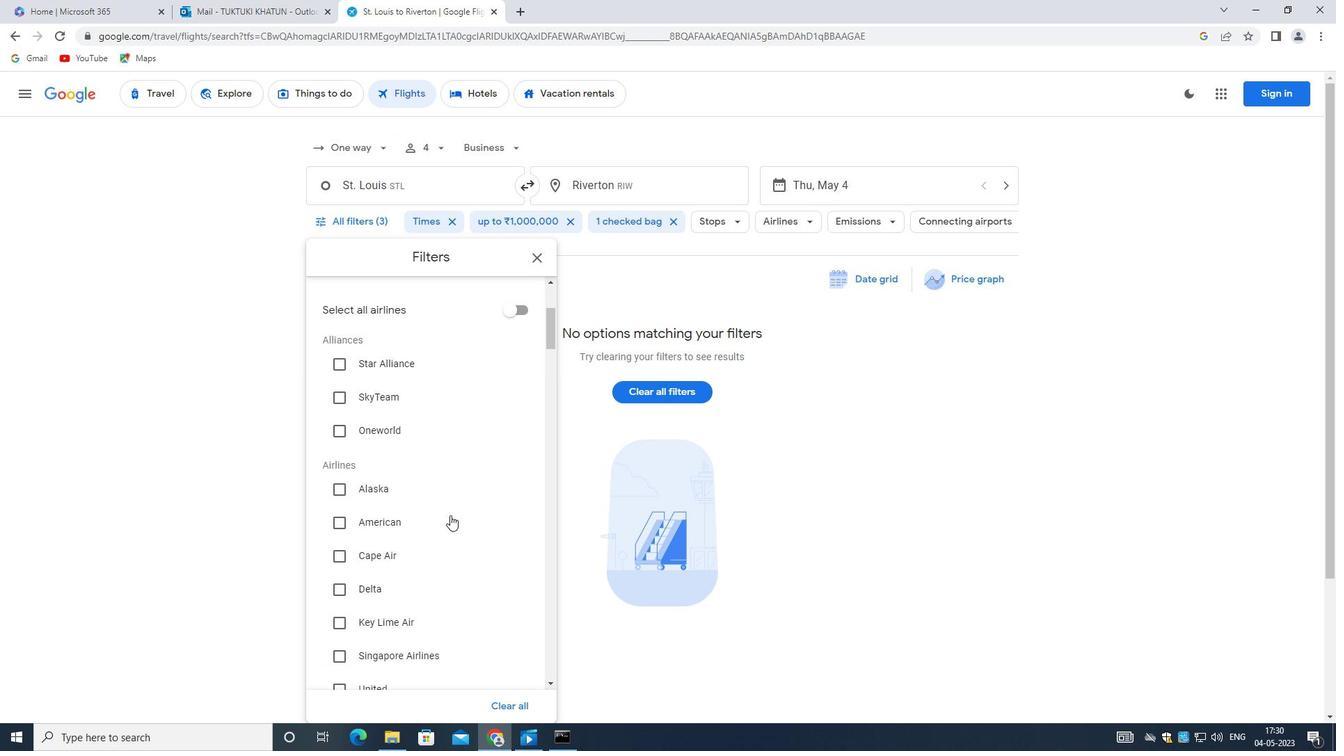 
Action: Mouse scrolled (447, 517) with delta (0, 0)
Screenshot: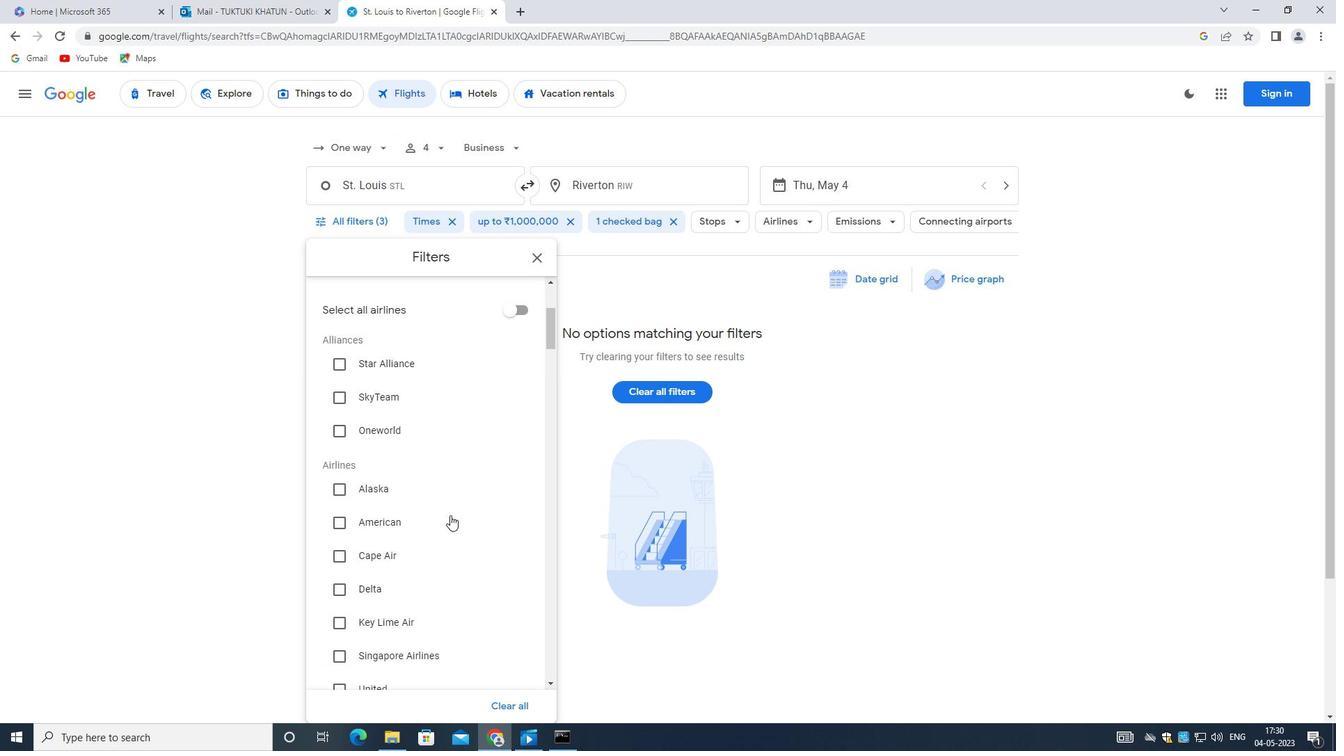 
Action: Mouse moved to (512, 645)
Screenshot: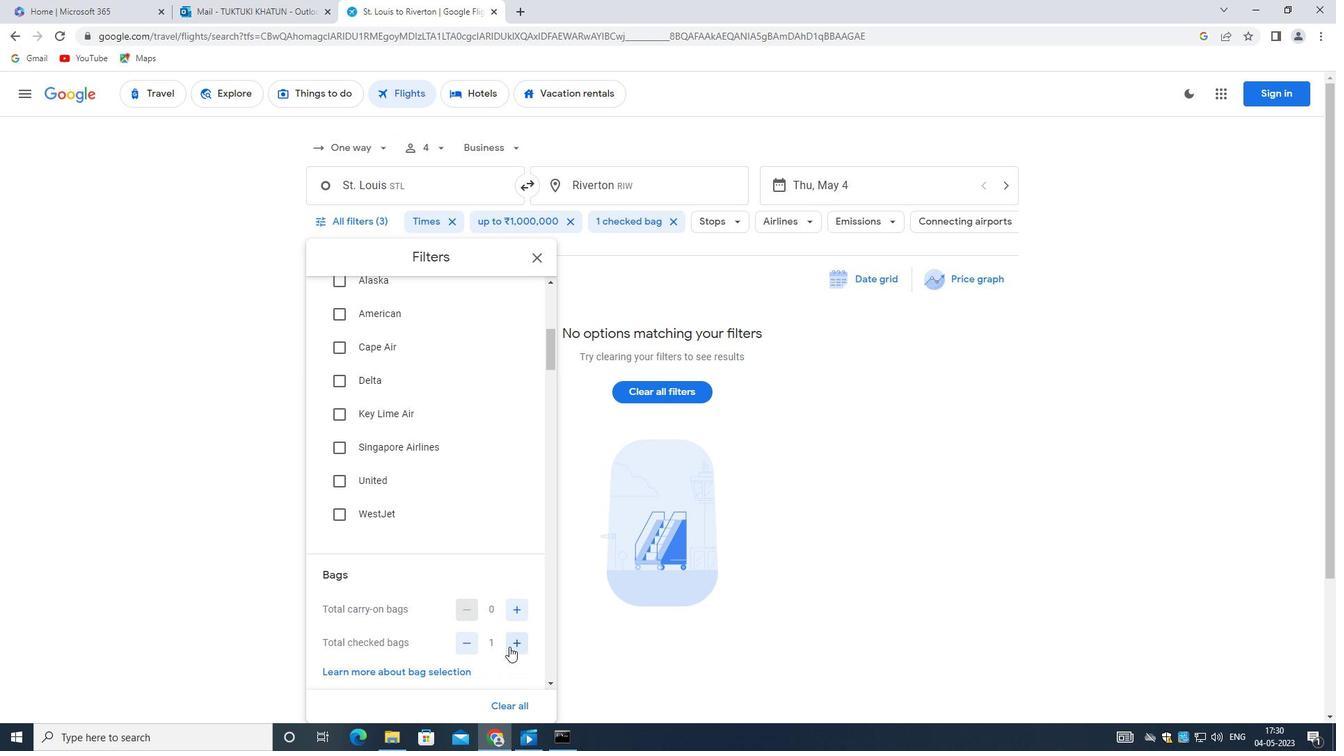 
Action: Mouse pressed left at (512, 645)
Screenshot: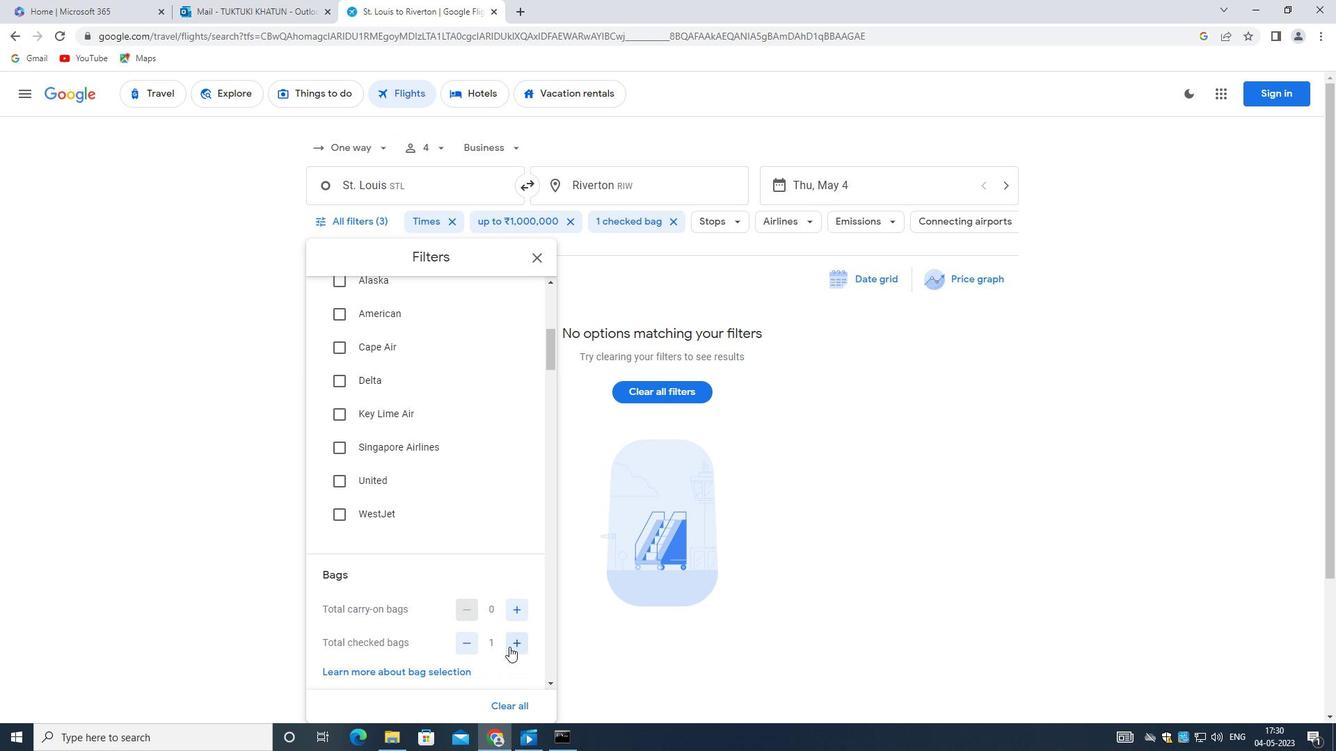 
Action: Mouse moved to (439, 608)
Screenshot: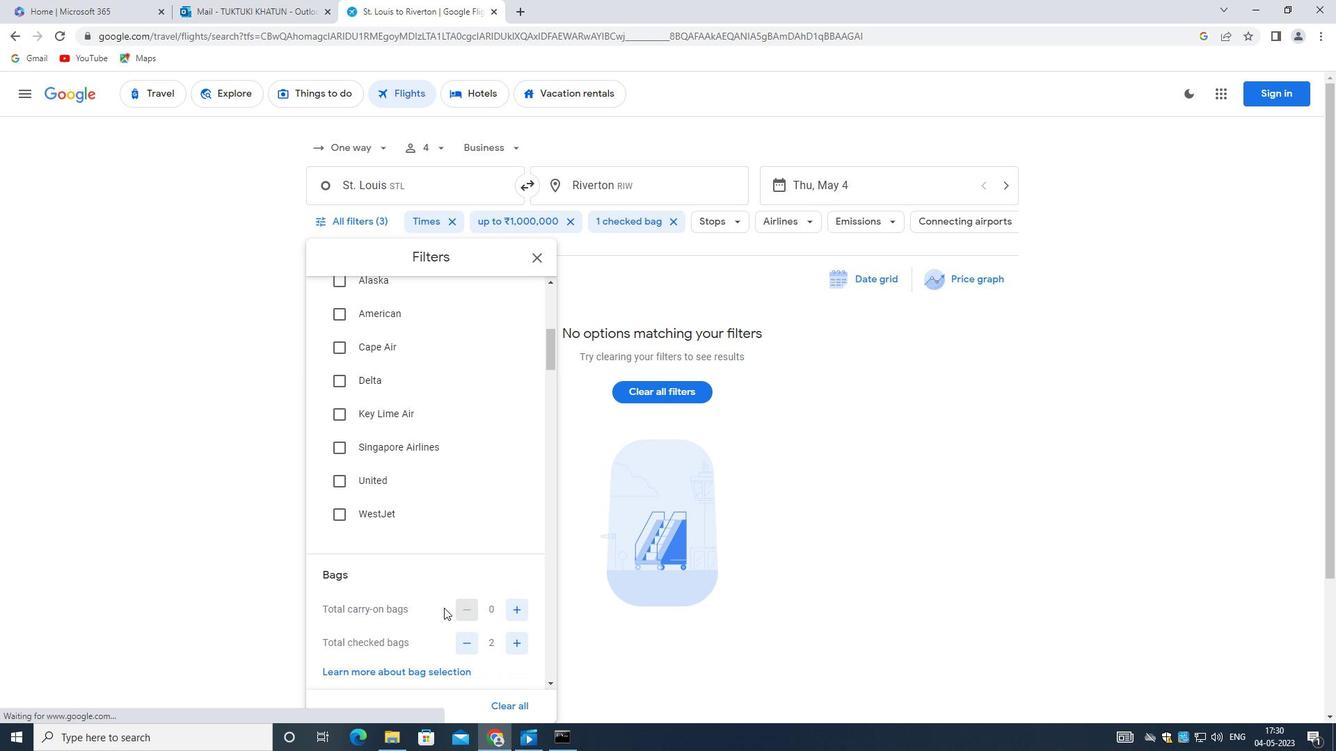 
Action: Mouse scrolled (439, 607) with delta (0, 0)
Screenshot: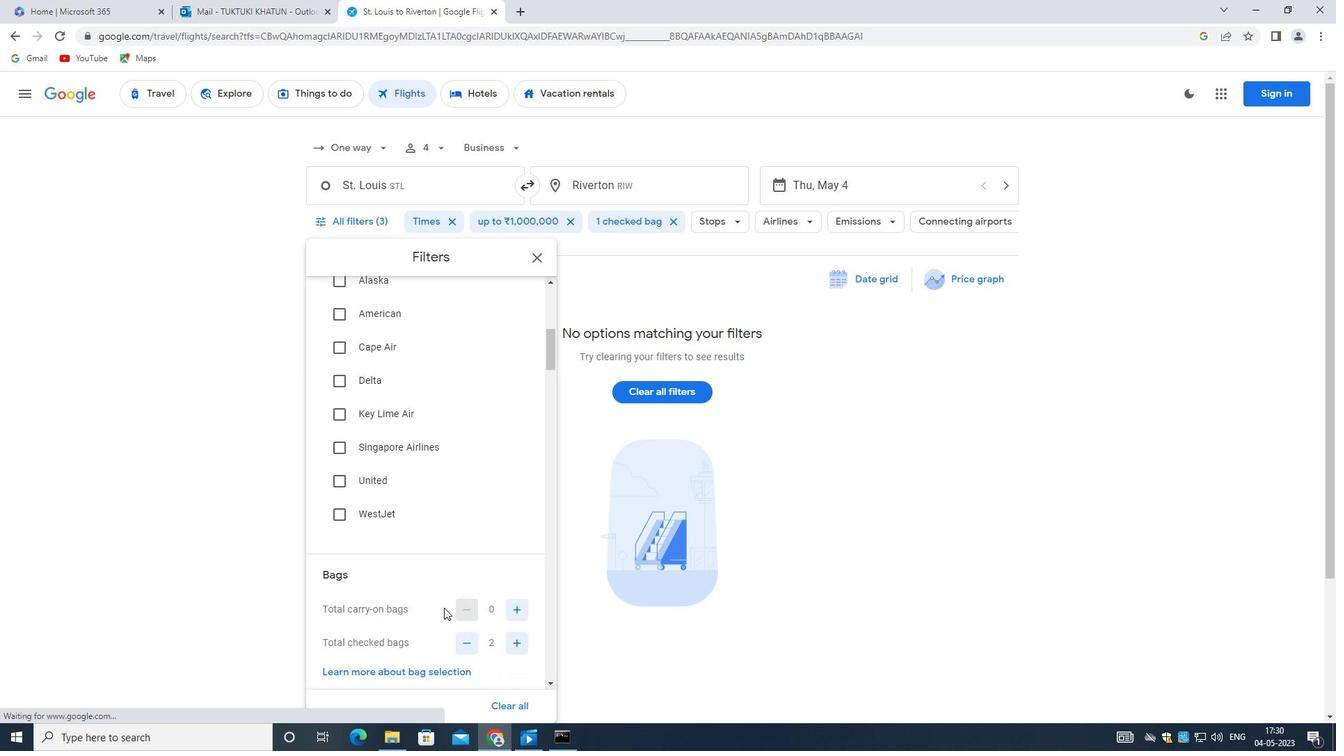 
Action: Mouse moved to (434, 609)
Screenshot: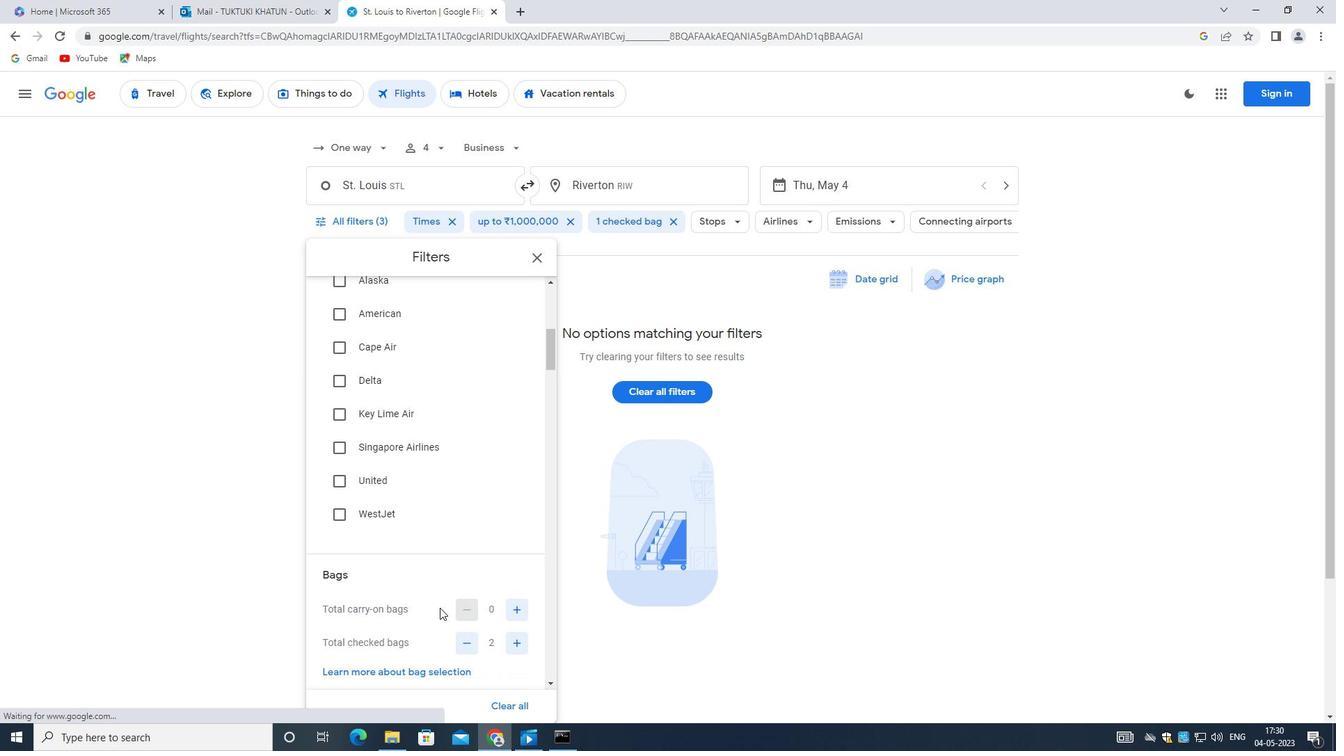 
Action: Mouse scrolled (434, 608) with delta (0, 0)
Screenshot: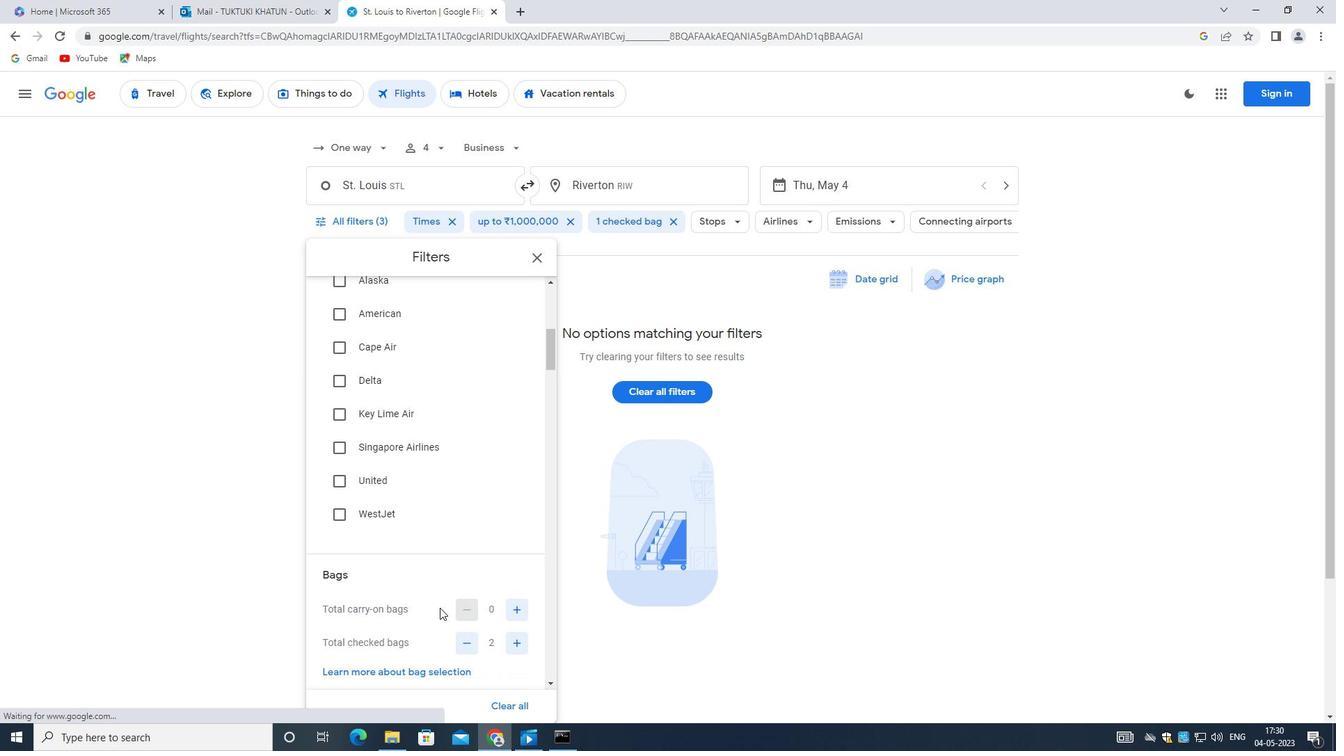 
Action: Mouse moved to (434, 610)
Screenshot: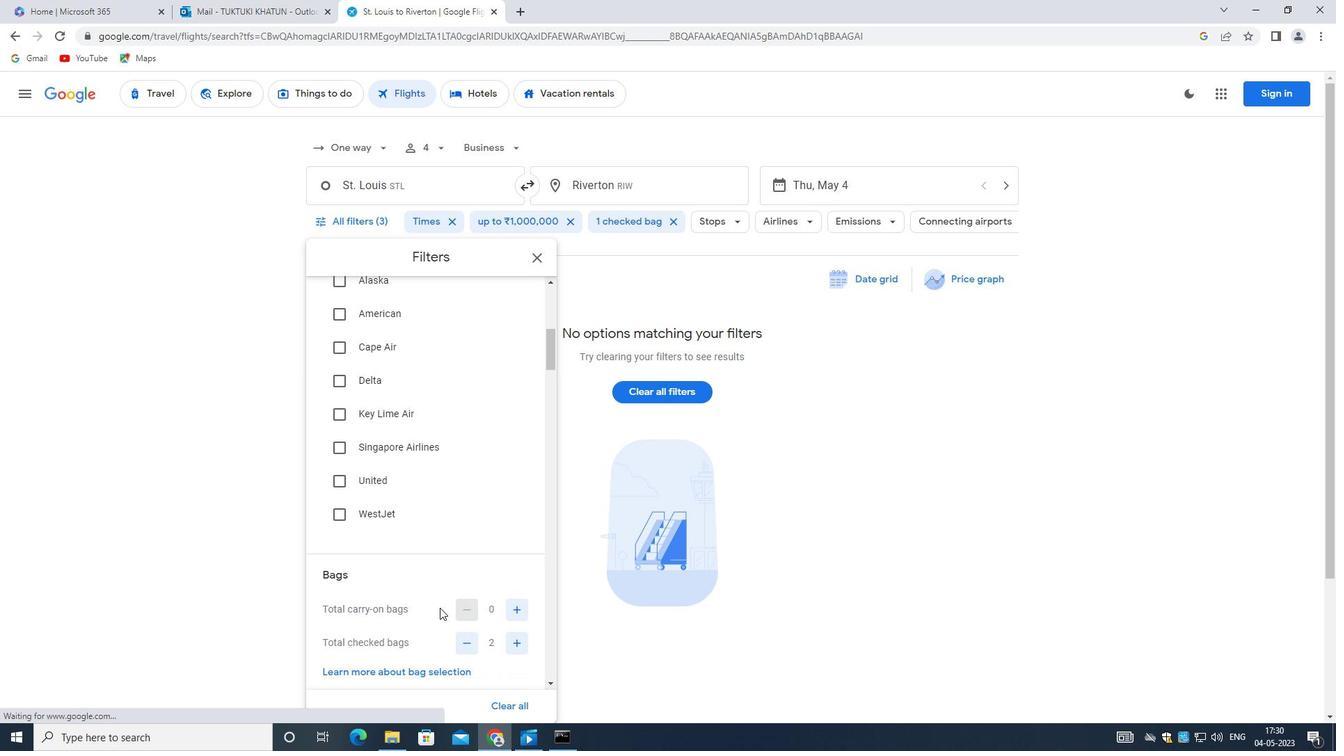 
Action: Mouse scrolled (434, 609) with delta (0, 0)
Screenshot: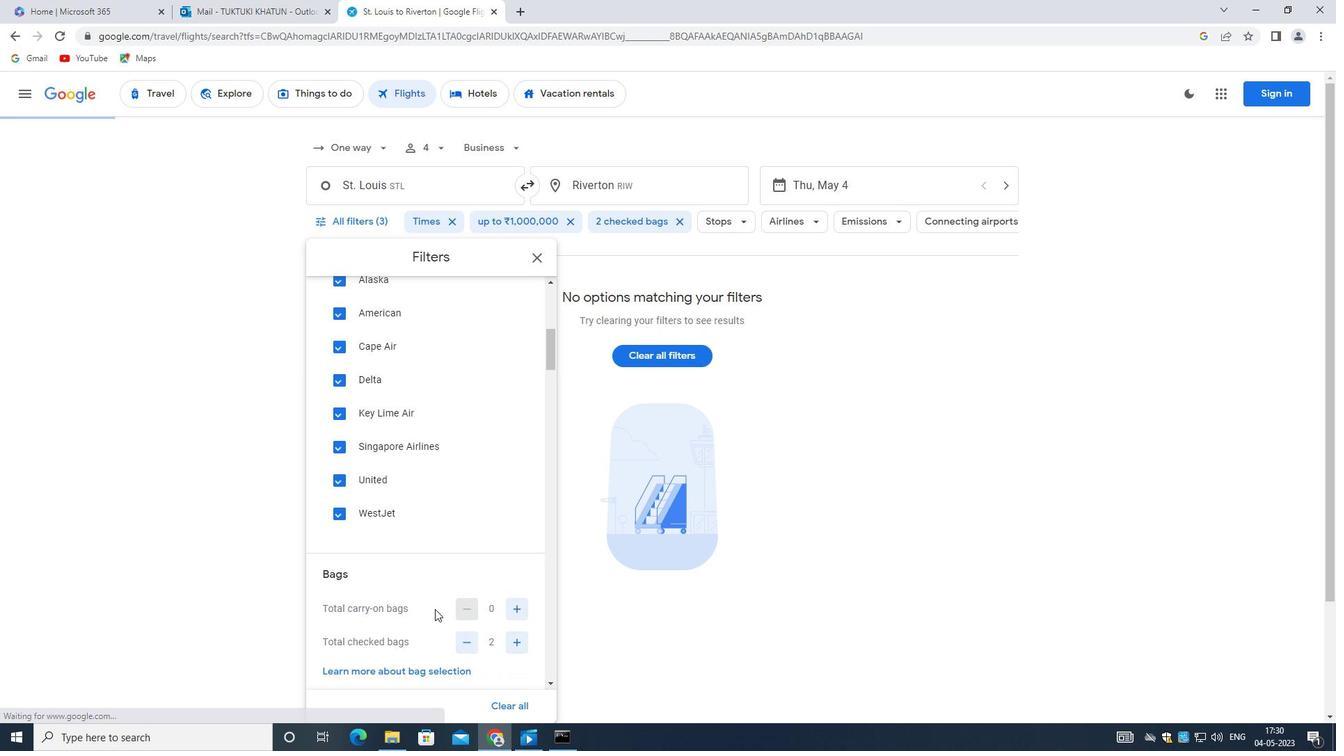 
Action: Mouse moved to (431, 609)
Screenshot: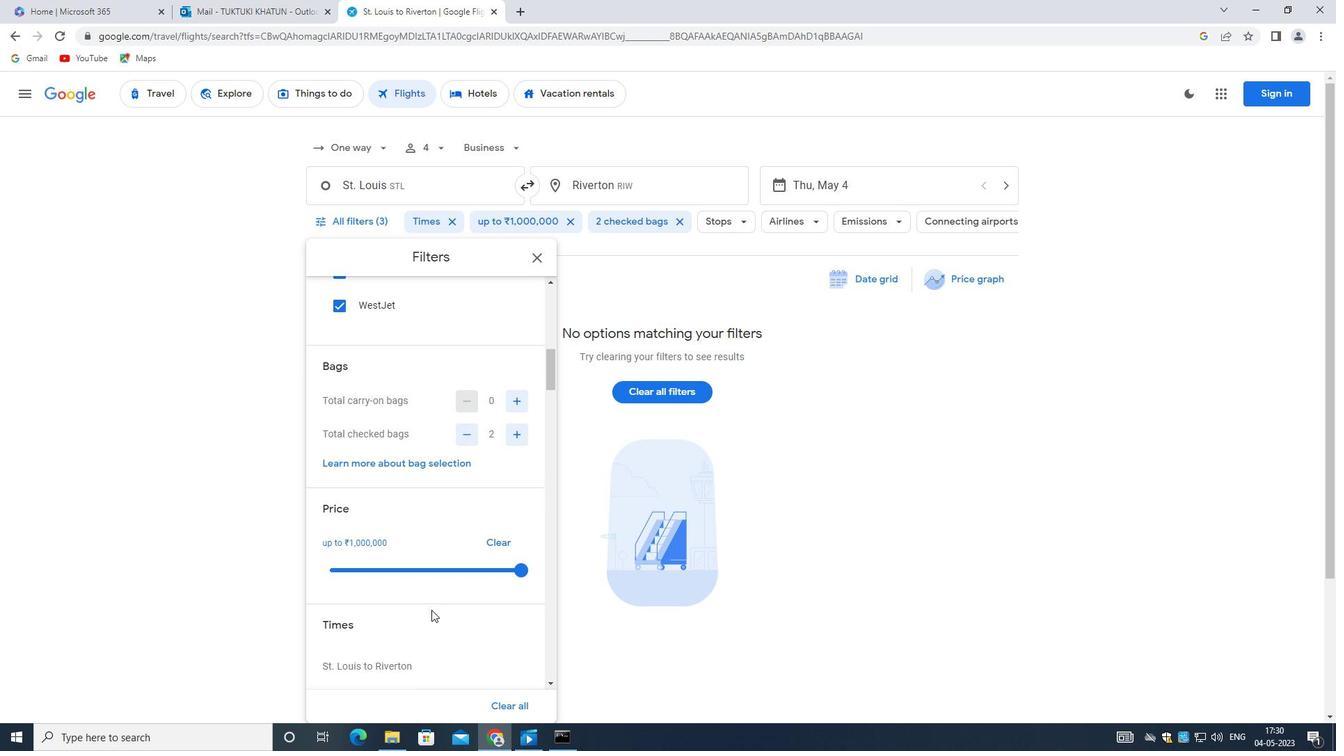 
Action: Mouse scrolled (431, 608) with delta (0, 0)
Screenshot: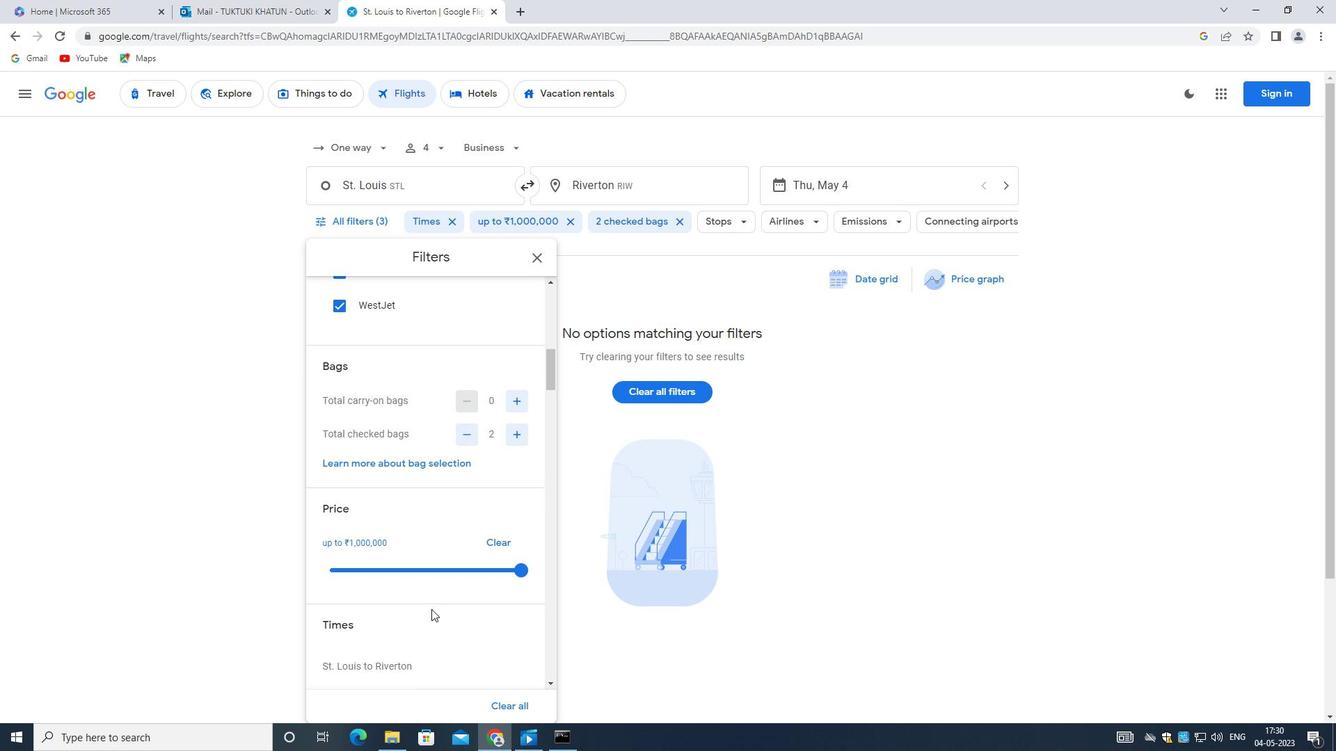 
Action: Mouse moved to (430, 608)
Screenshot: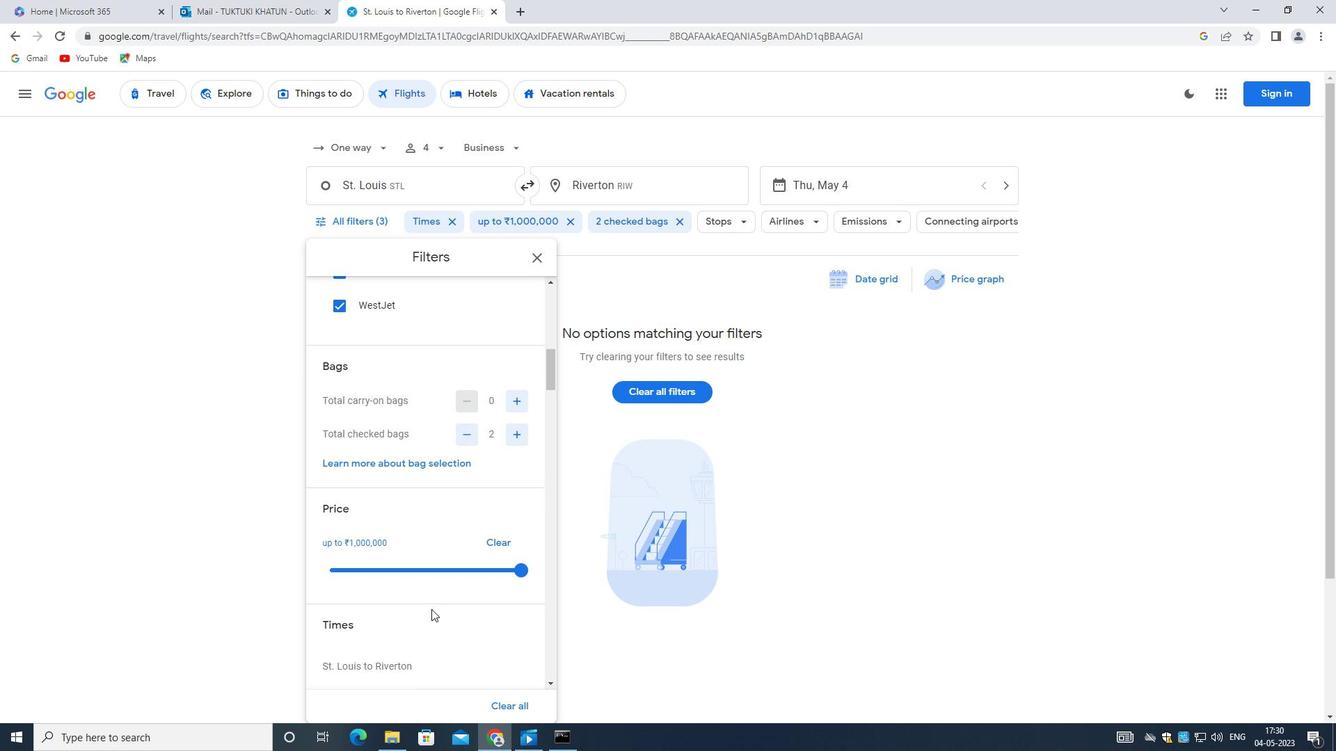 
Action: Mouse scrolled (430, 608) with delta (0, 0)
Screenshot: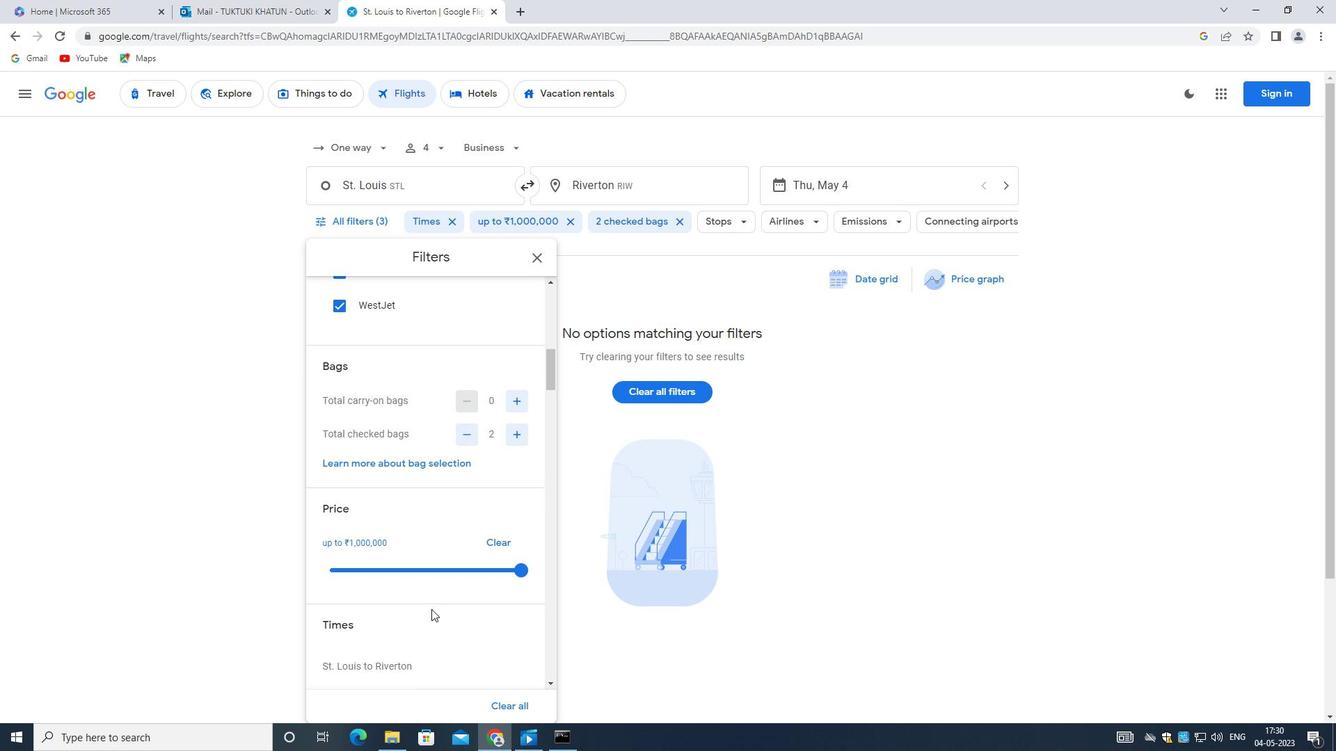 
Action: Mouse moved to (524, 432)
Screenshot: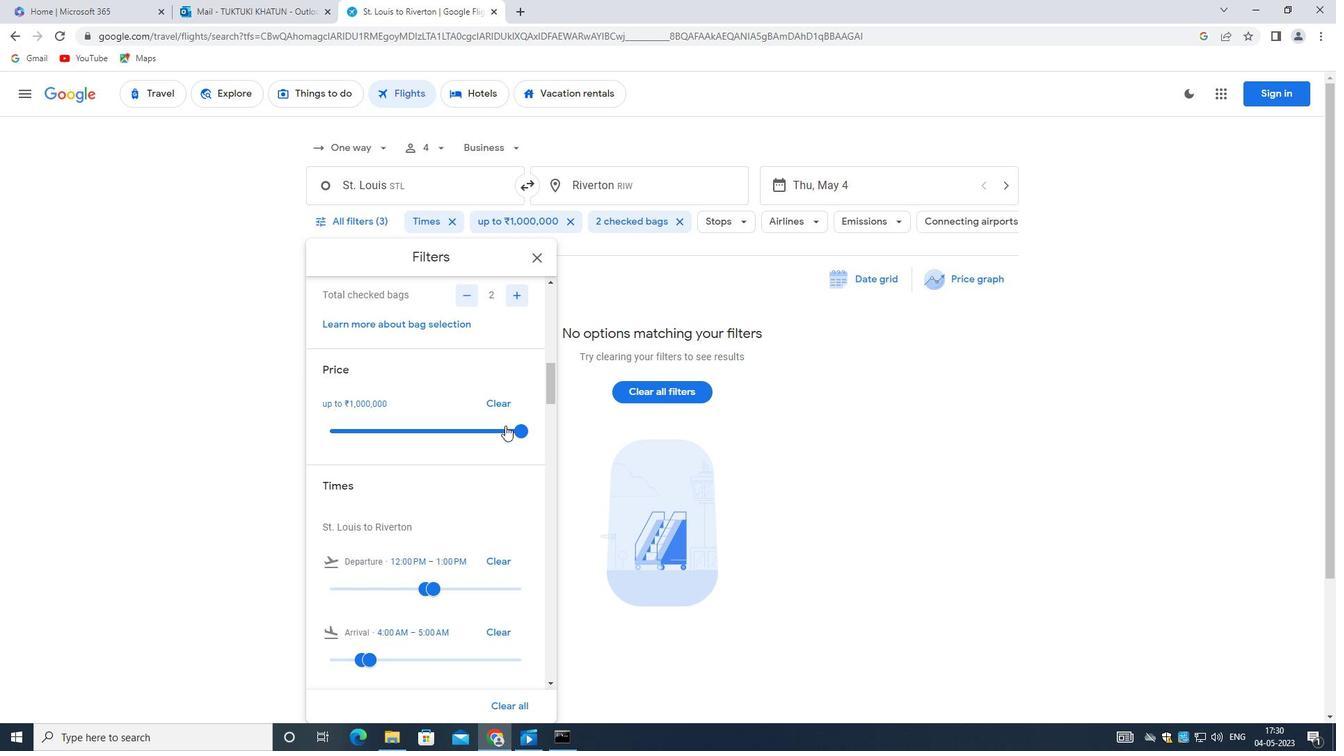 
Action: Mouse pressed left at (524, 432)
Screenshot: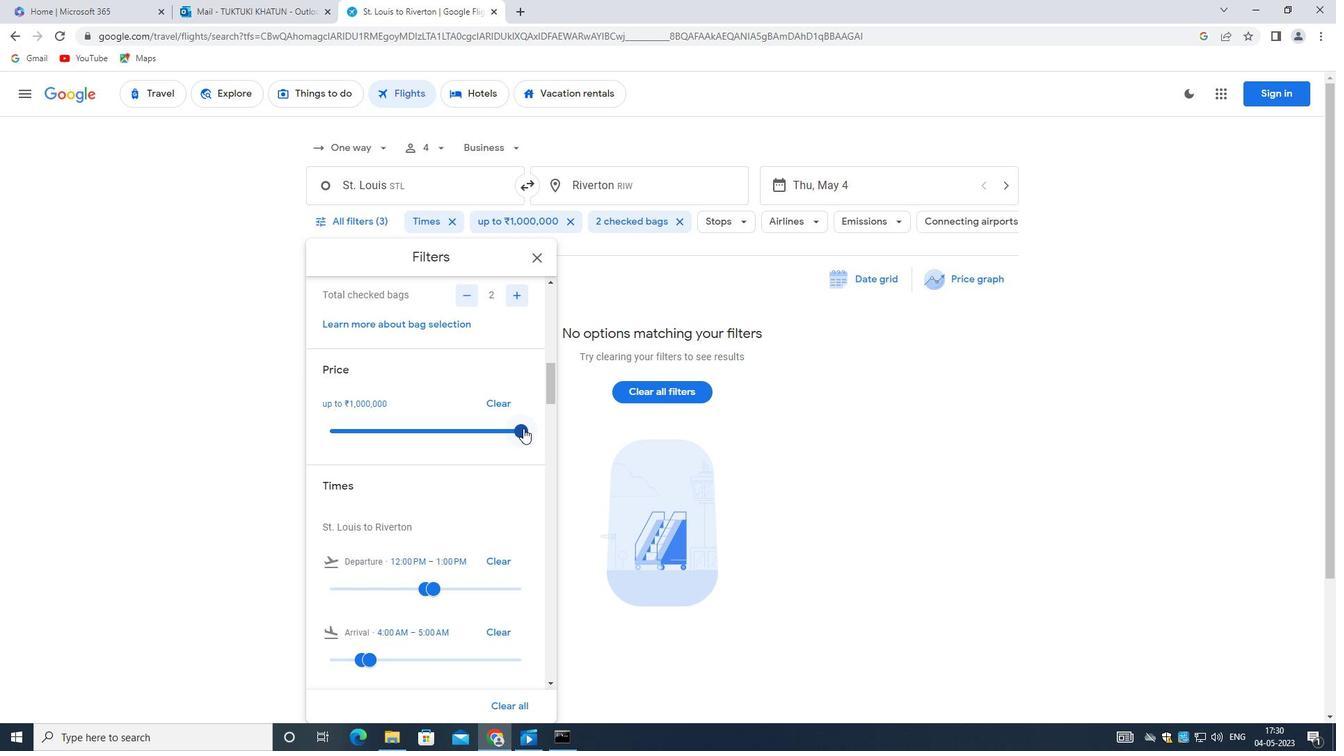 
Action: Mouse moved to (440, 473)
Screenshot: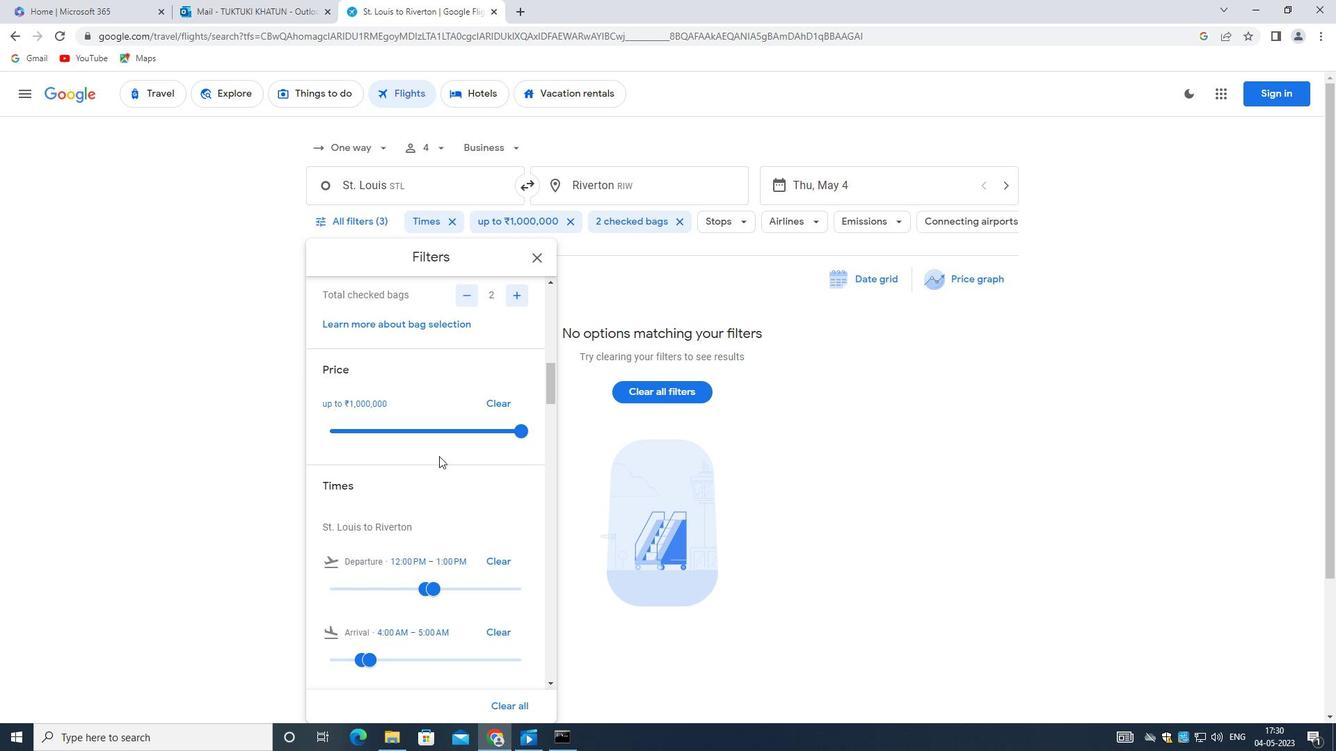 
Action: Mouse scrolled (440, 472) with delta (0, 0)
Screenshot: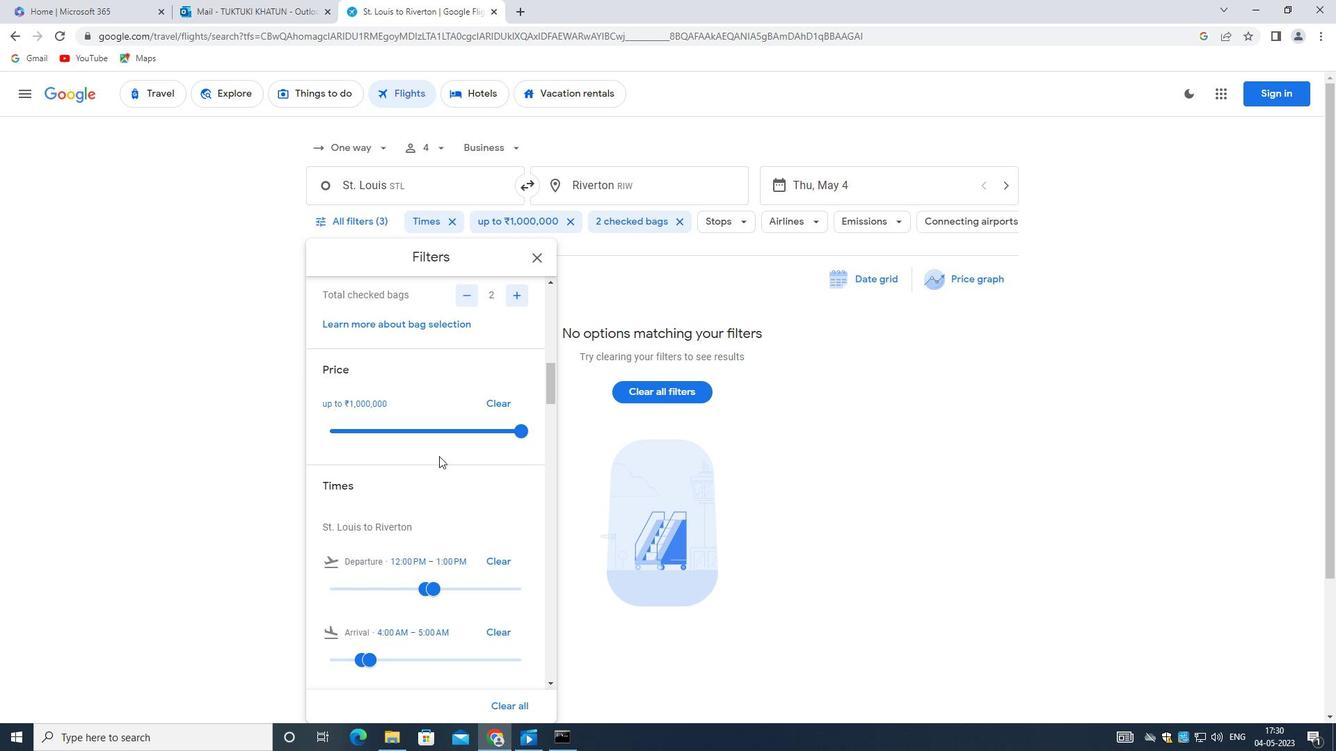 
Action: Mouse moved to (465, 520)
Screenshot: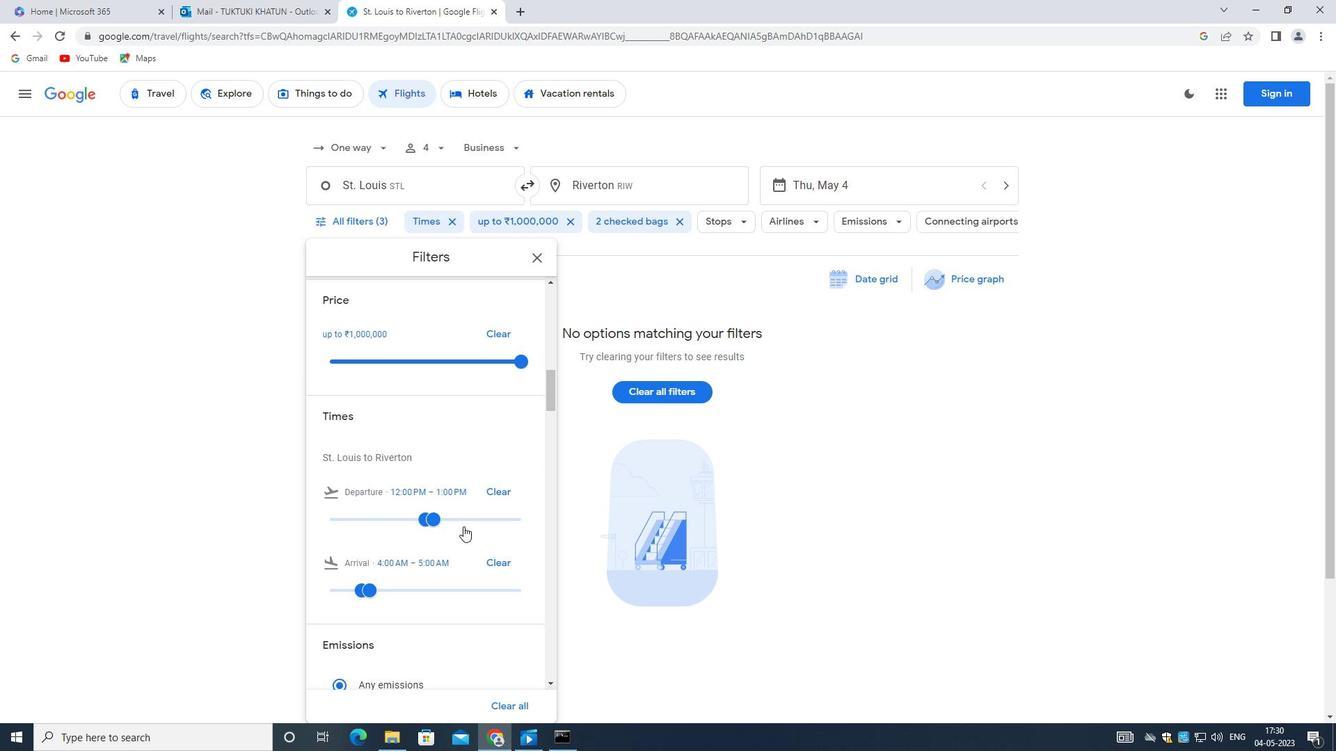 
Action: Mouse pressed left at (465, 520)
Screenshot: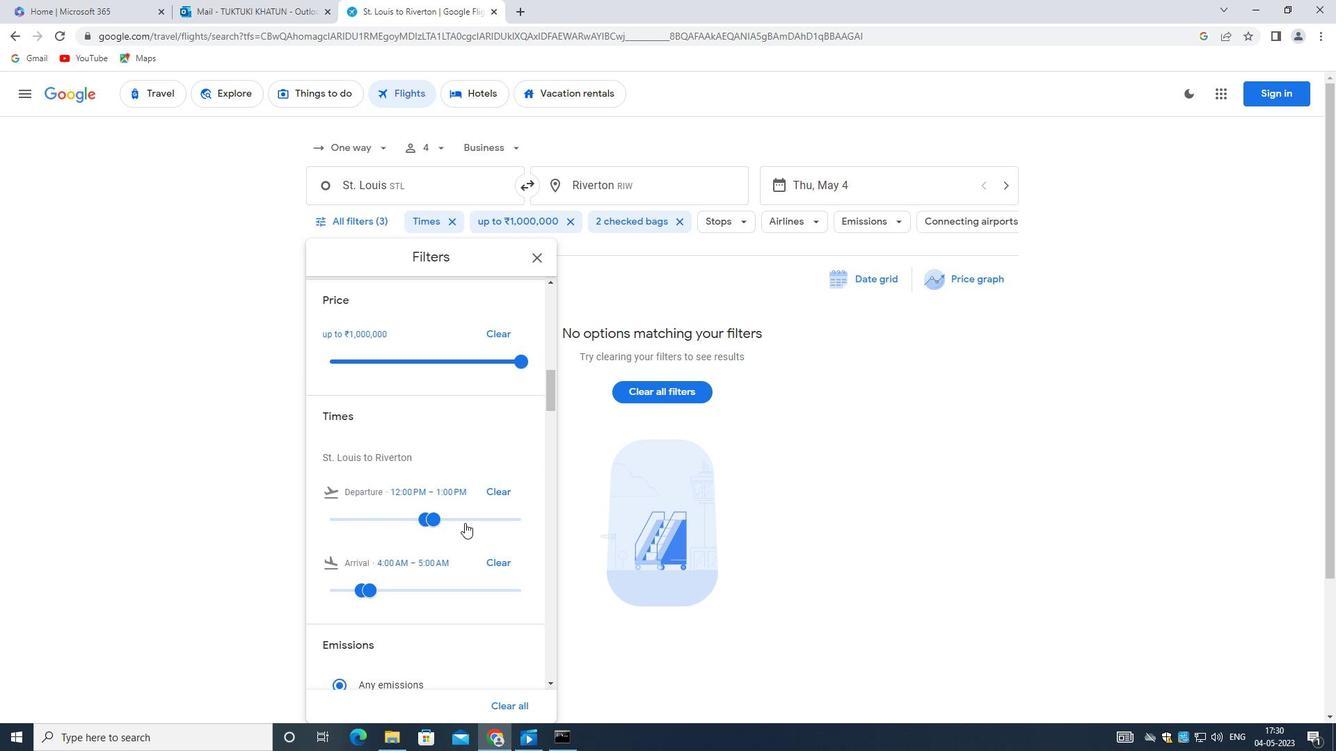 
Action: Mouse moved to (433, 517)
Screenshot: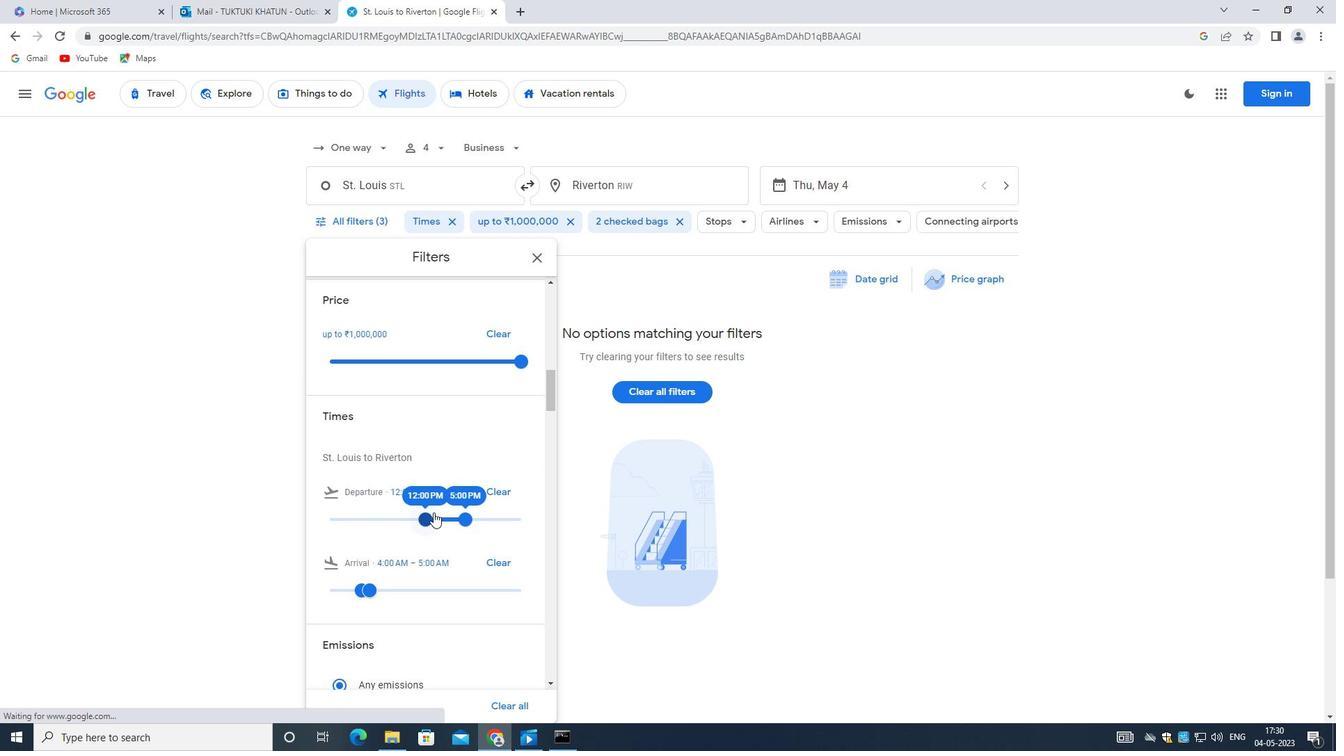 
Action: Mouse pressed left at (433, 517)
Screenshot: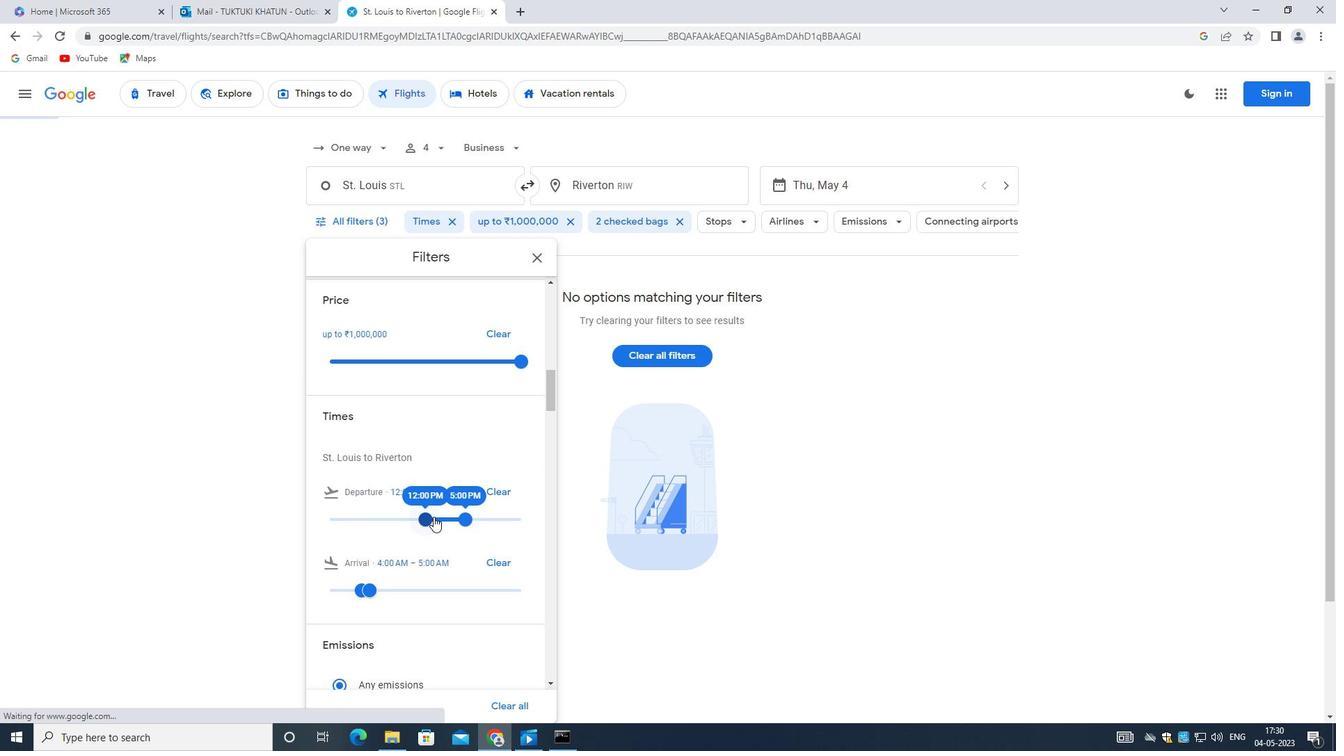 
Action: Mouse moved to (472, 519)
Screenshot: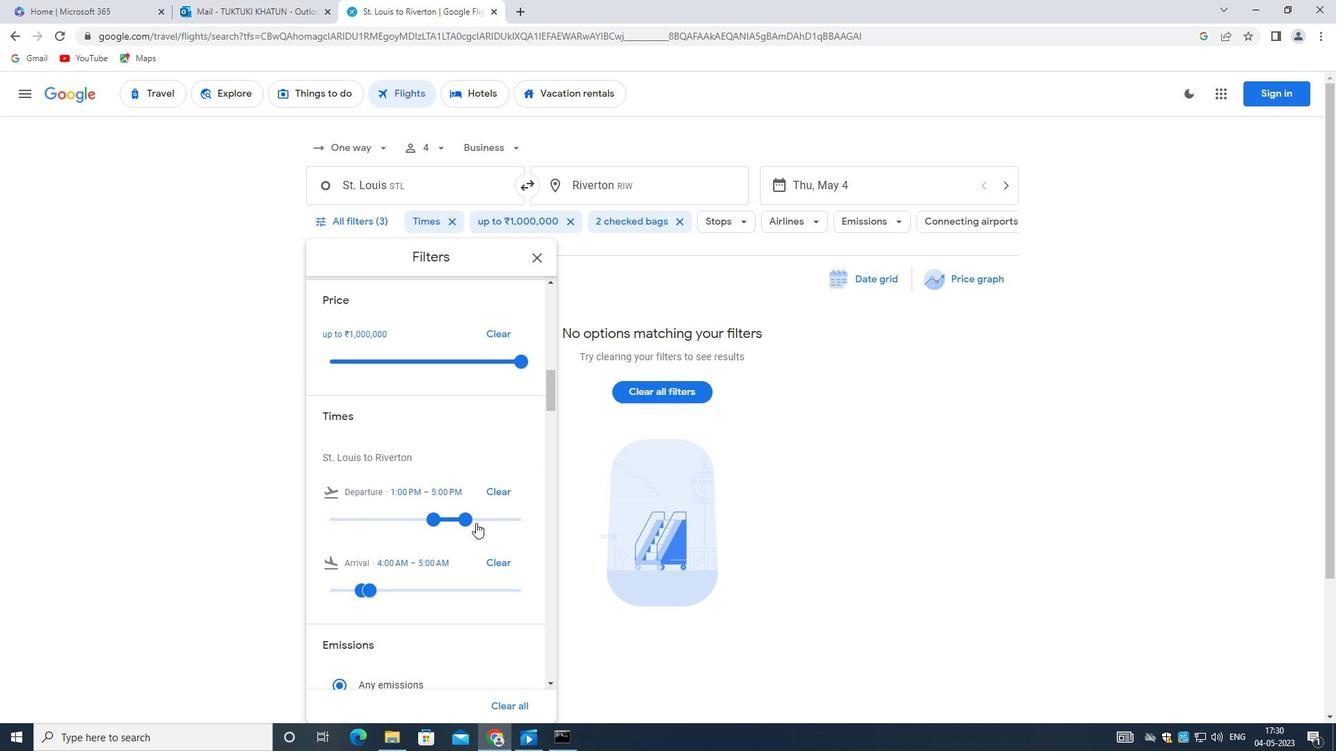 
Action: Mouse pressed left at (472, 519)
Screenshot: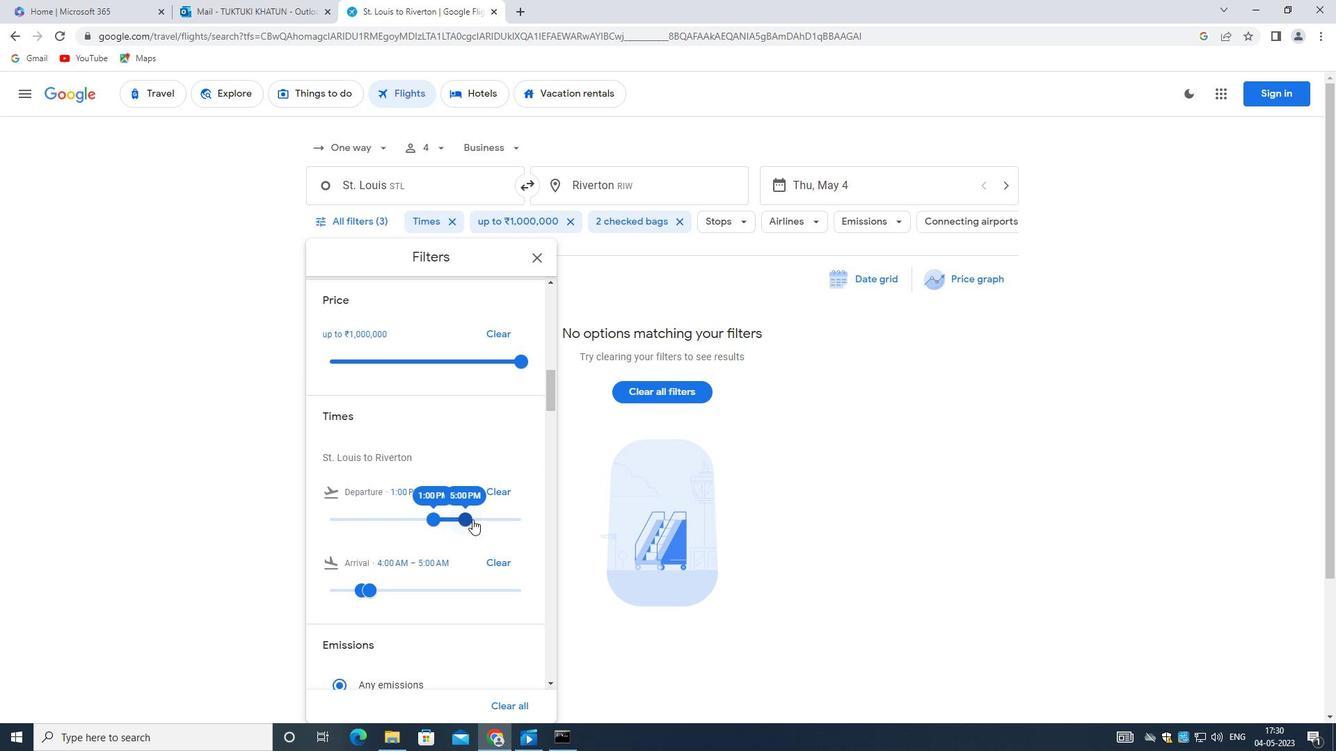 
Action: Mouse moved to (421, 487)
Screenshot: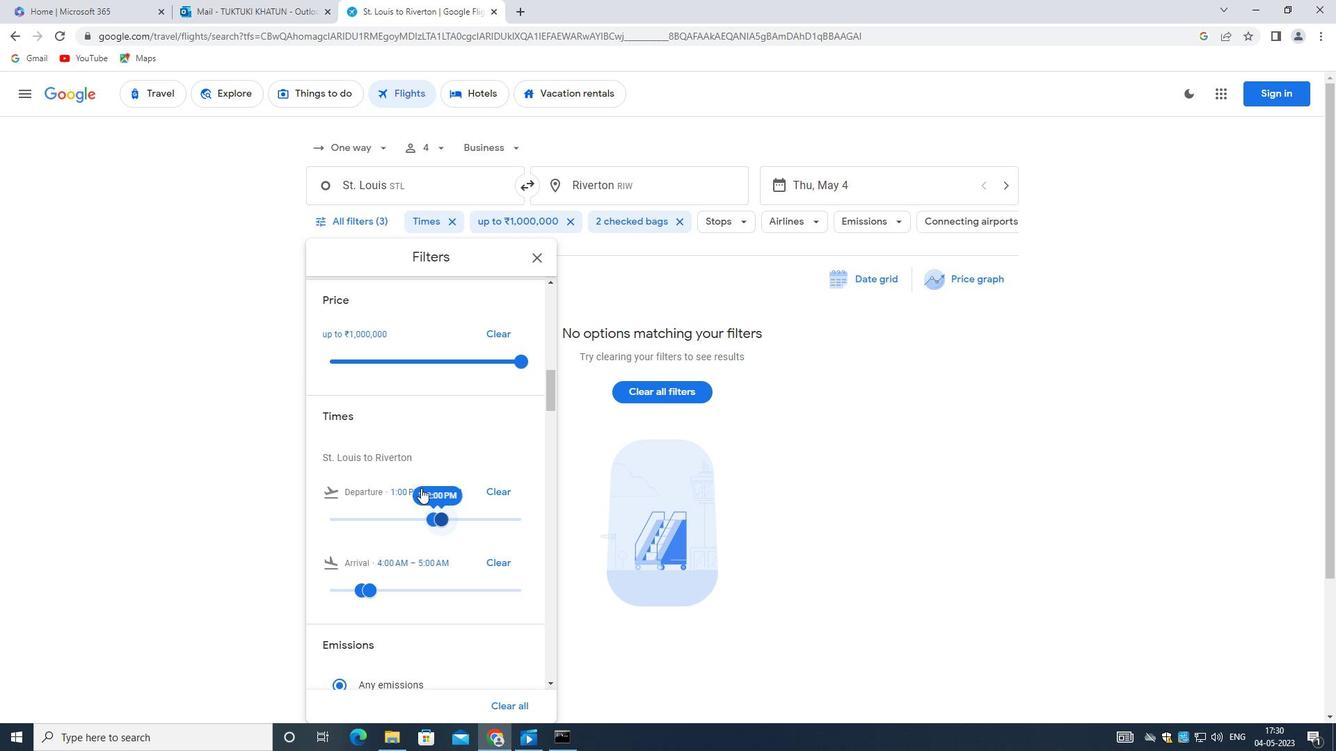 
Action: Mouse scrolled (421, 487) with delta (0, 0)
Screenshot: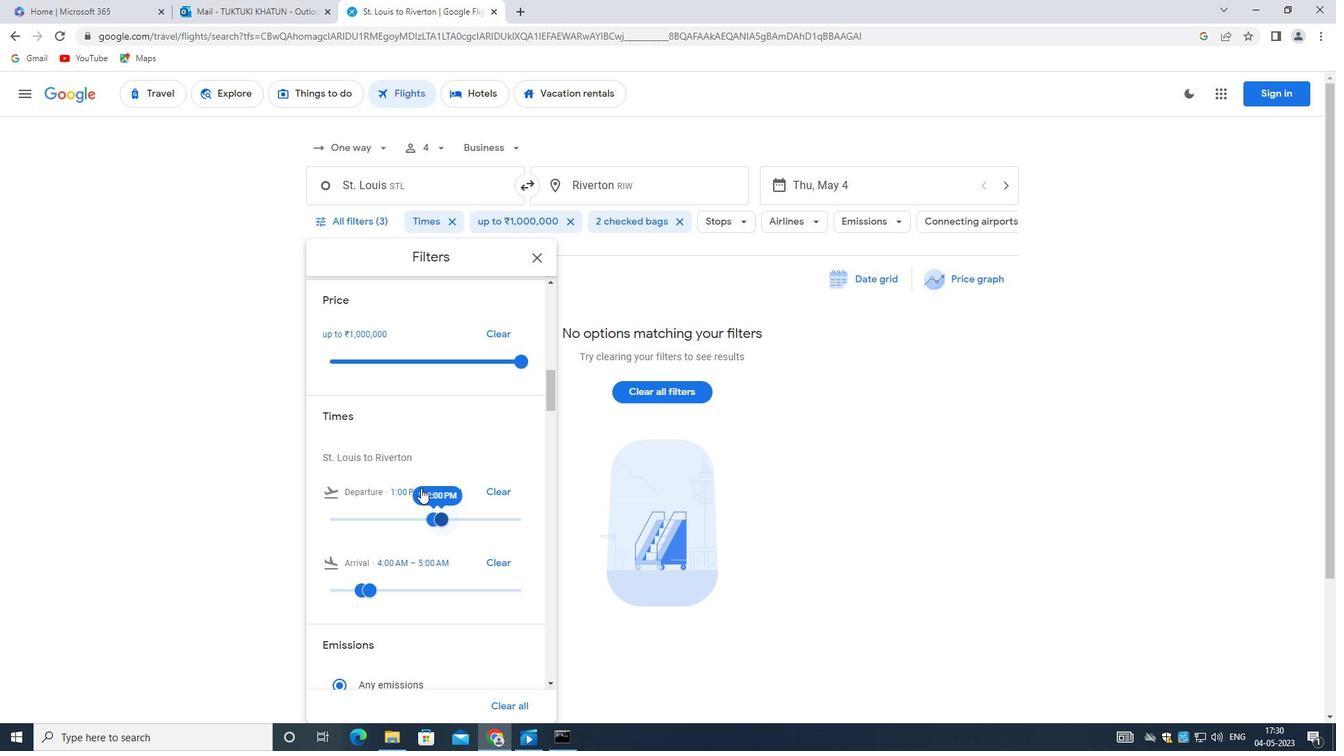 
Action: Mouse moved to (421, 489)
Screenshot: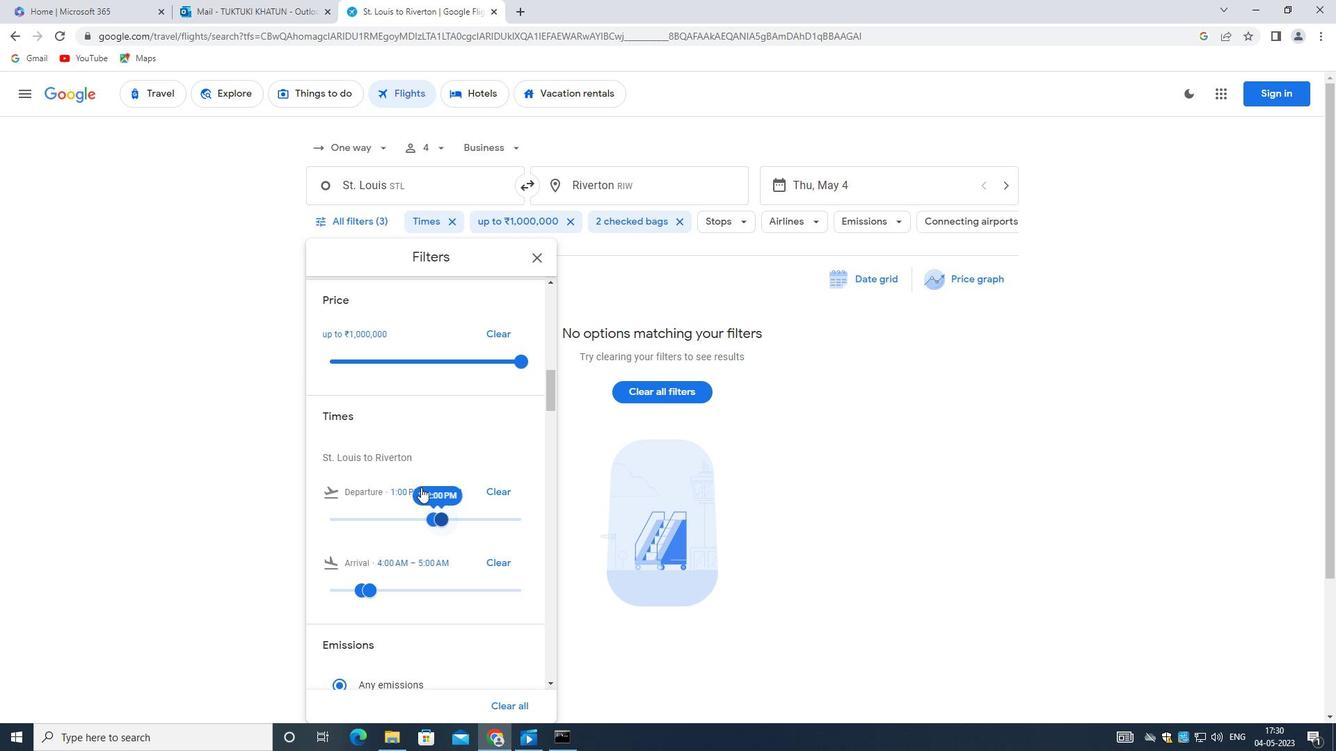 
Action: Mouse scrolled (421, 488) with delta (0, 0)
Screenshot: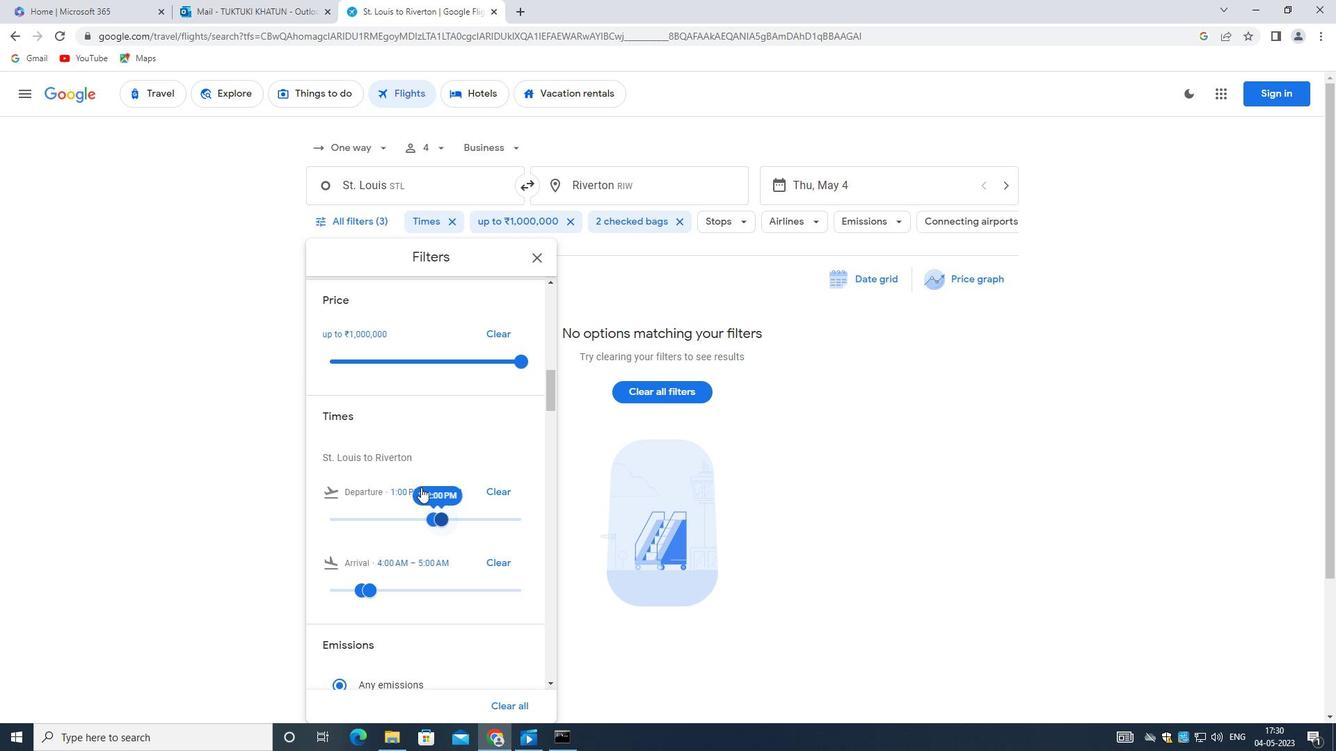 
Action: Mouse moved to (420, 489)
Screenshot: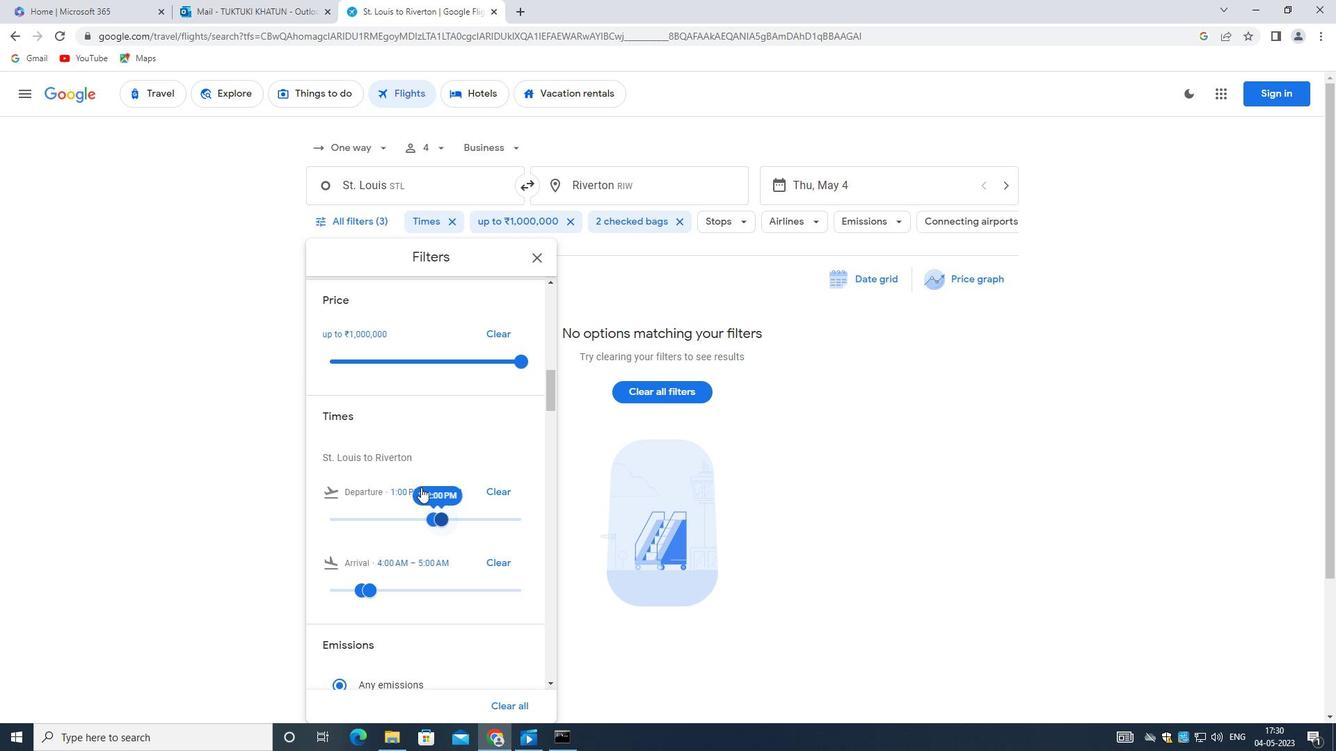 
Action: Mouse scrolled (420, 488) with delta (0, 0)
Screenshot: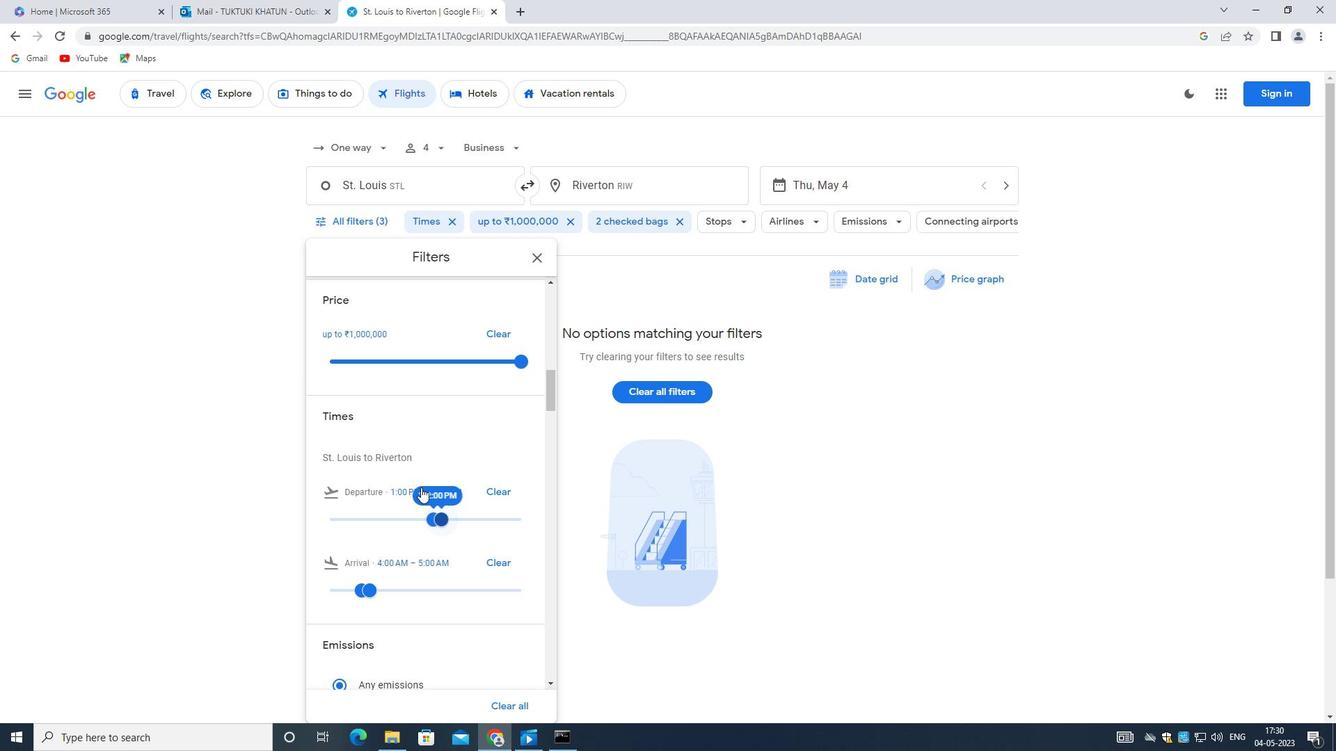 
Action: Mouse moved to (419, 489)
Screenshot: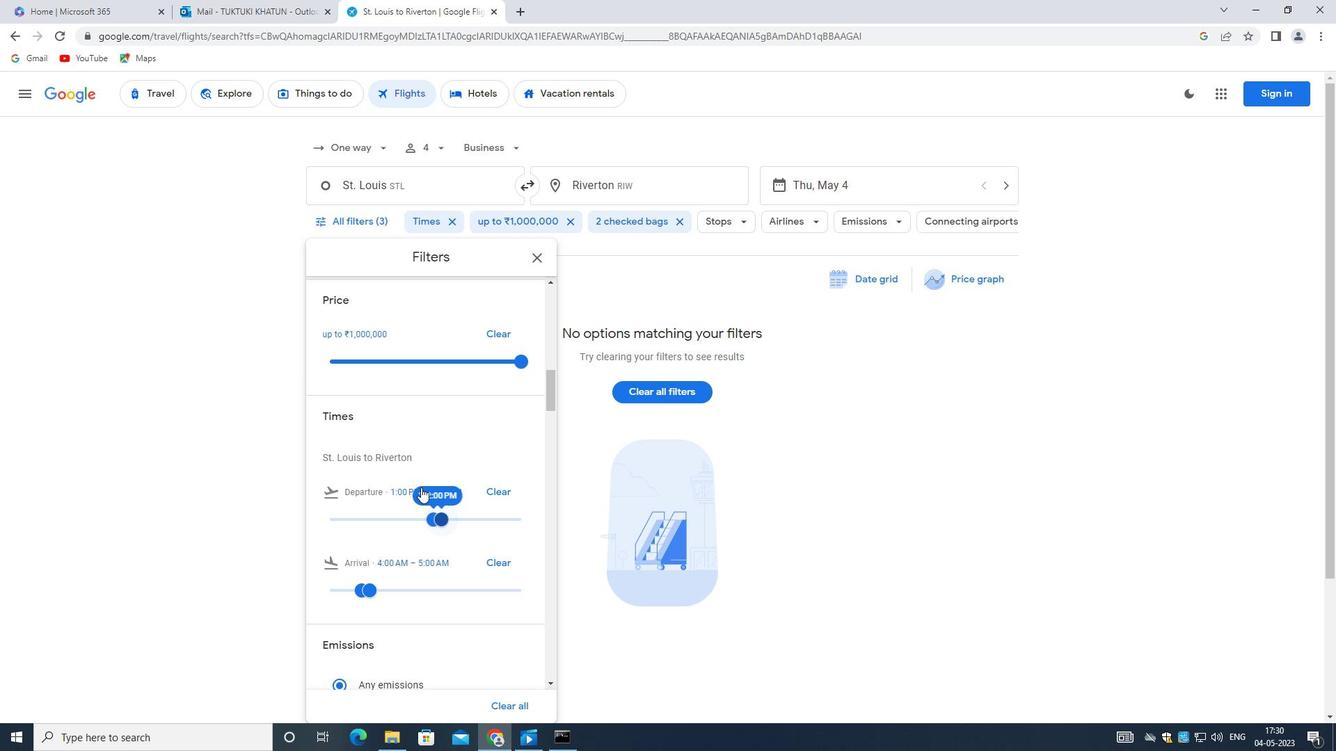 
Action: Mouse scrolled (419, 489) with delta (0, 0)
Screenshot: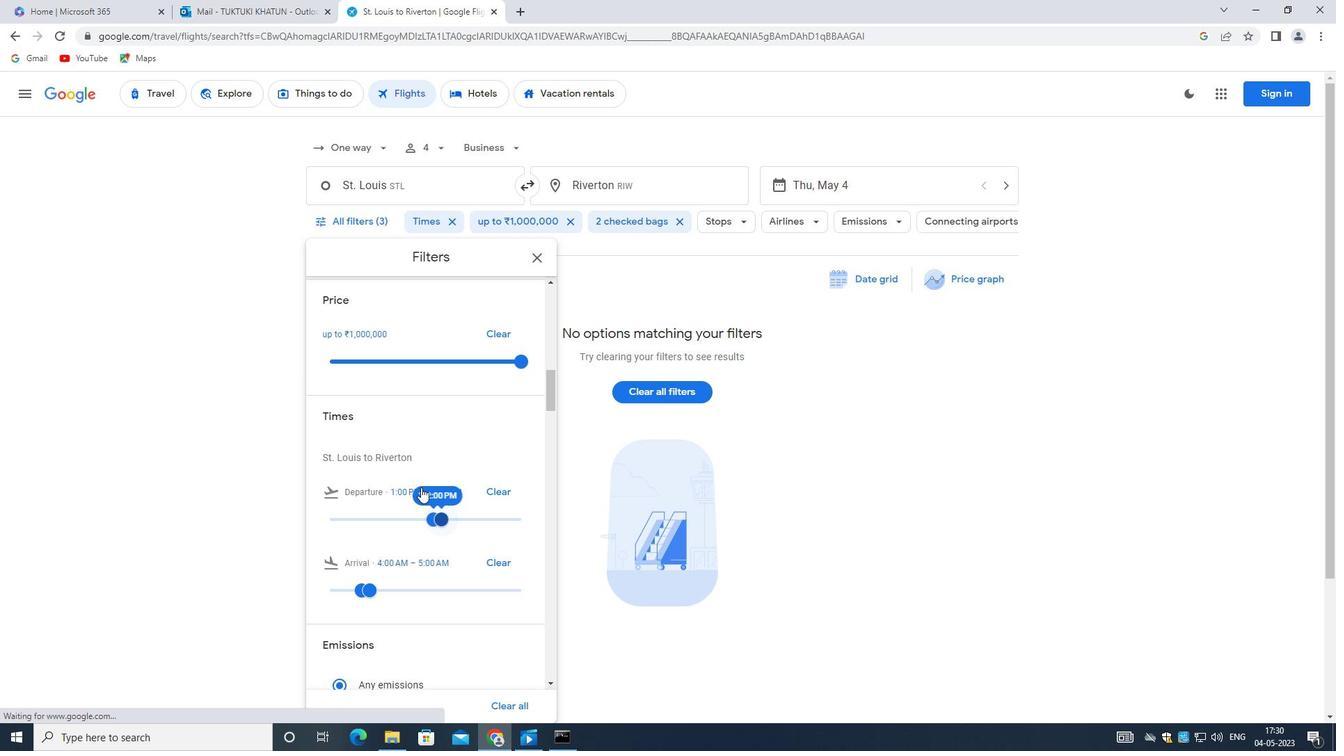 
Action: Mouse scrolled (419, 489) with delta (0, 0)
Screenshot: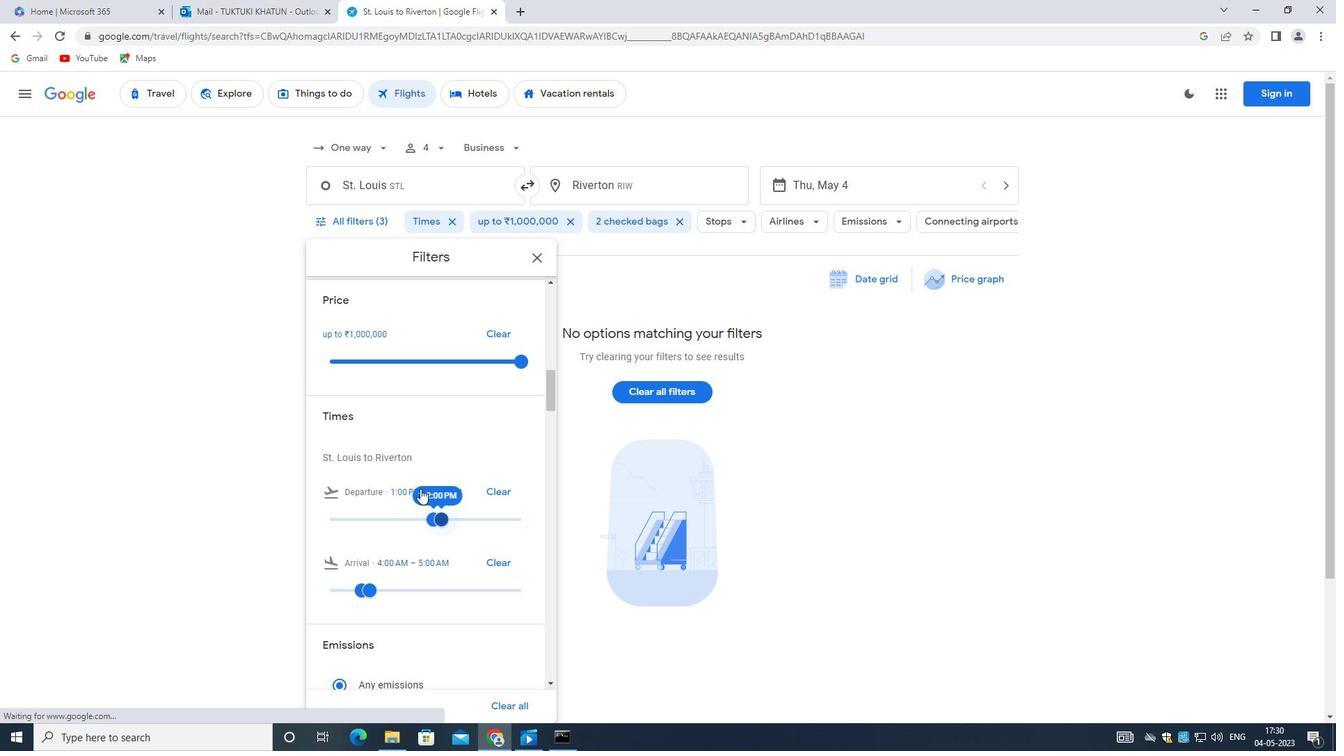 
Action: Mouse scrolled (419, 489) with delta (0, 0)
Screenshot: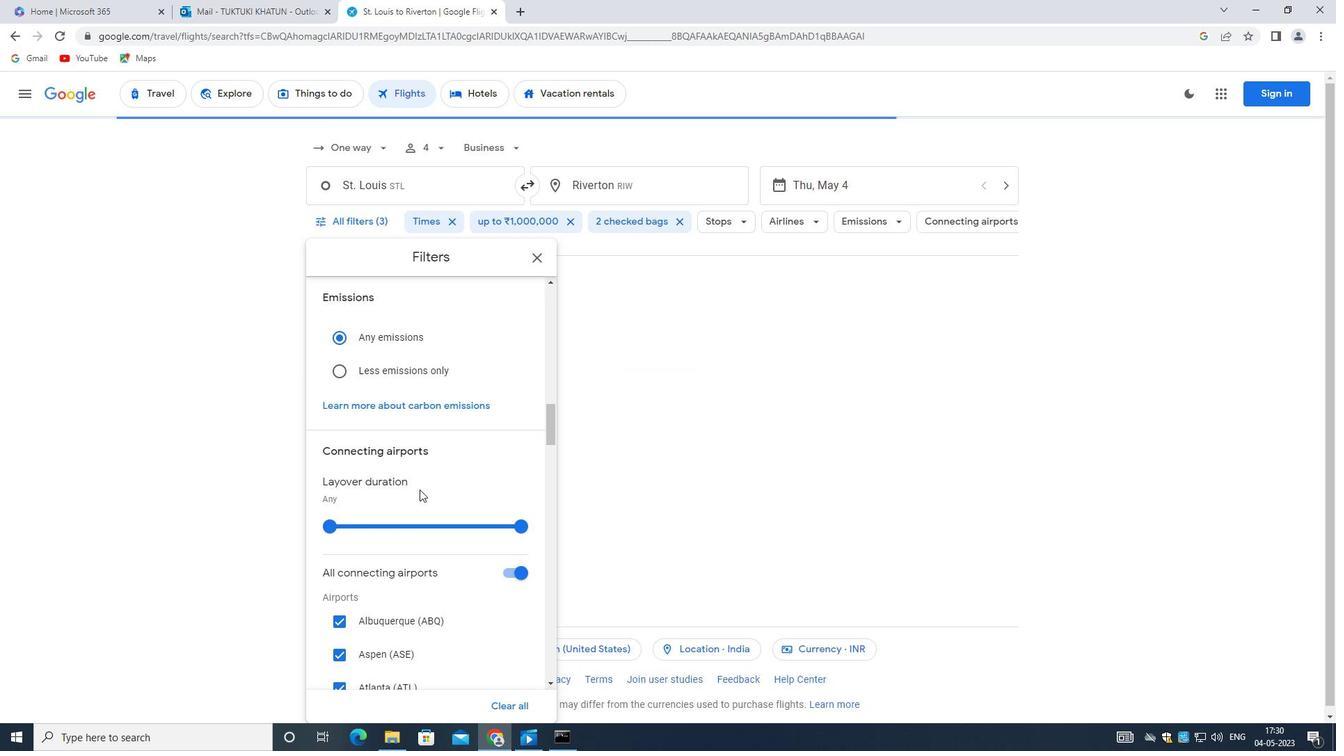 
Action: Mouse moved to (419, 490)
Screenshot: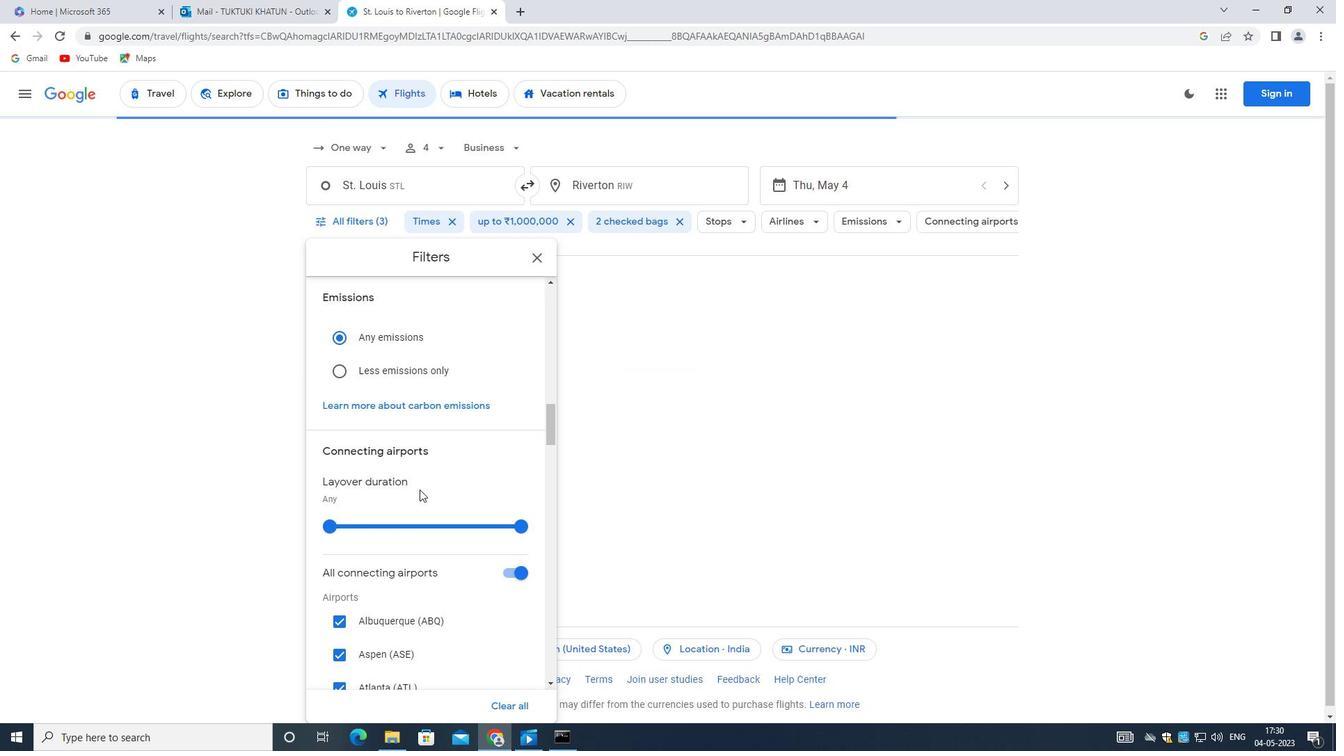 
Action: Mouse scrolled (419, 489) with delta (0, 0)
Screenshot: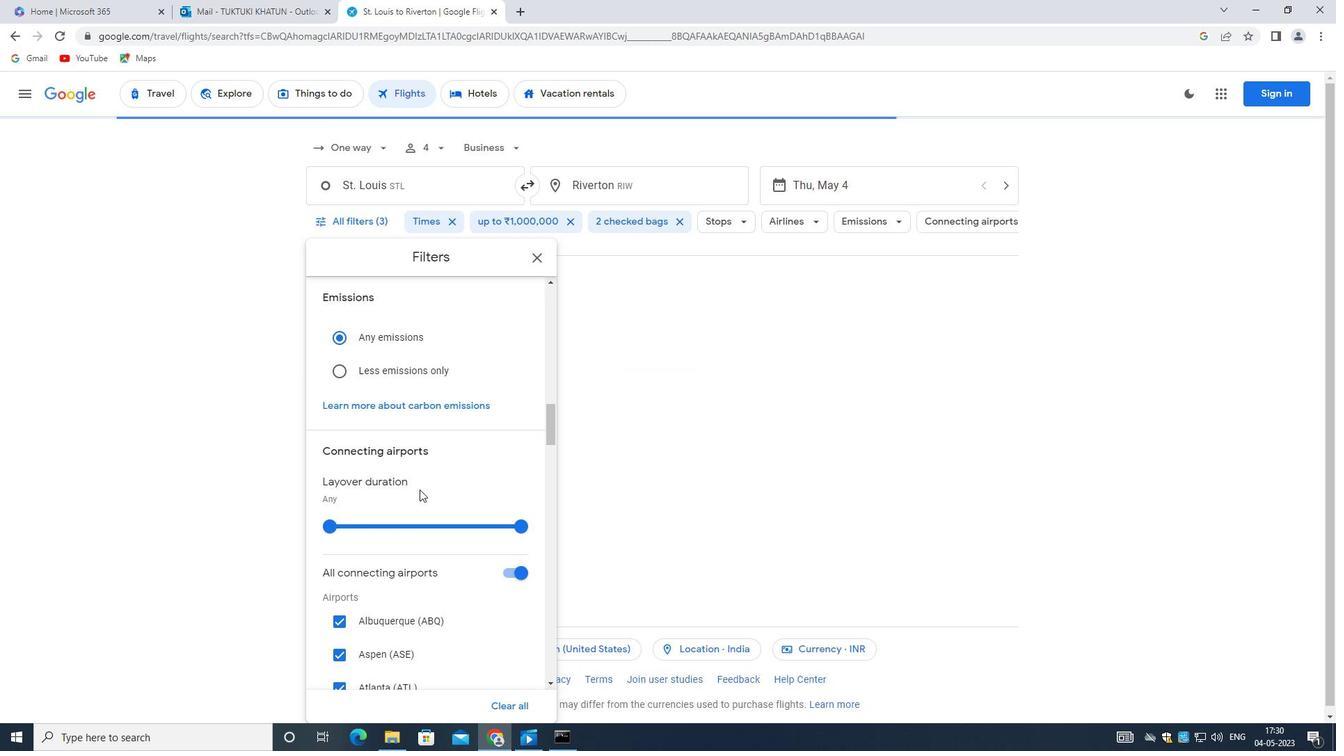 
Action: Mouse scrolled (419, 489) with delta (0, 0)
Screenshot: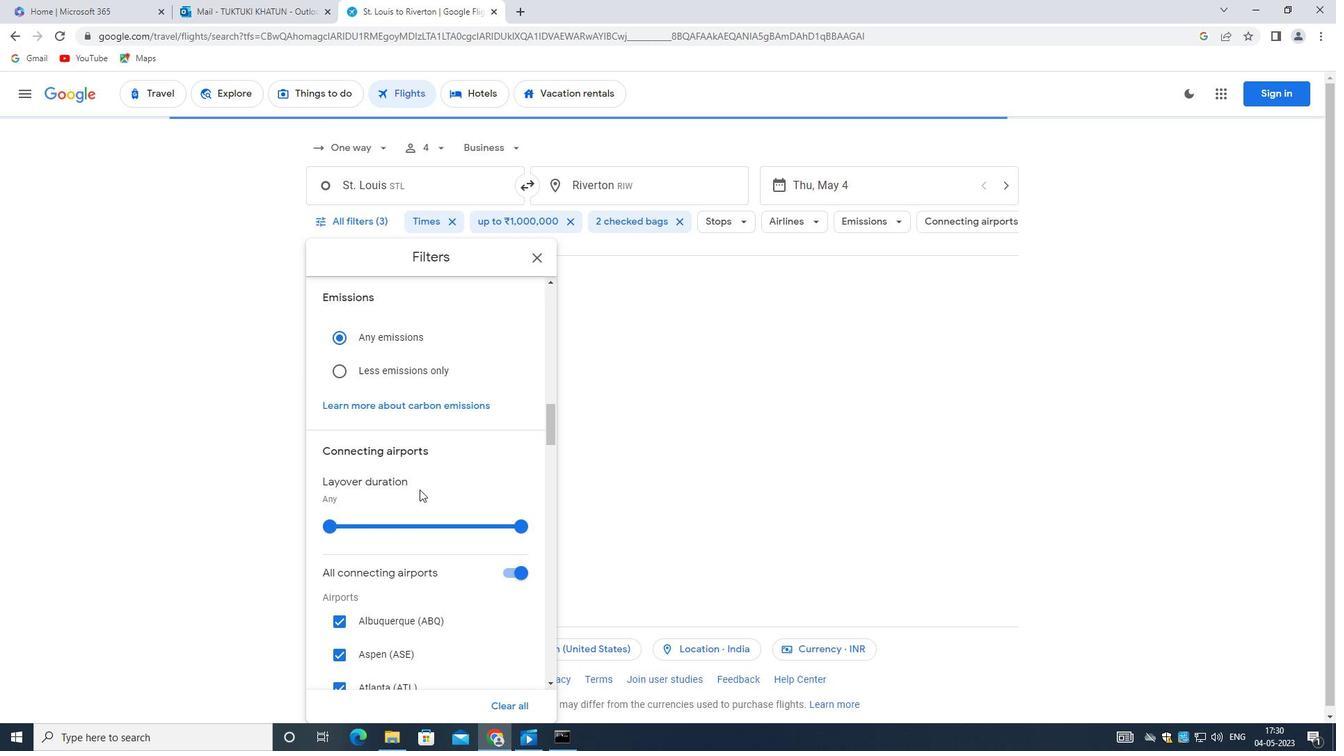 
Action: Mouse scrolled (419, 489) with delta (0, 0)
Screenshot: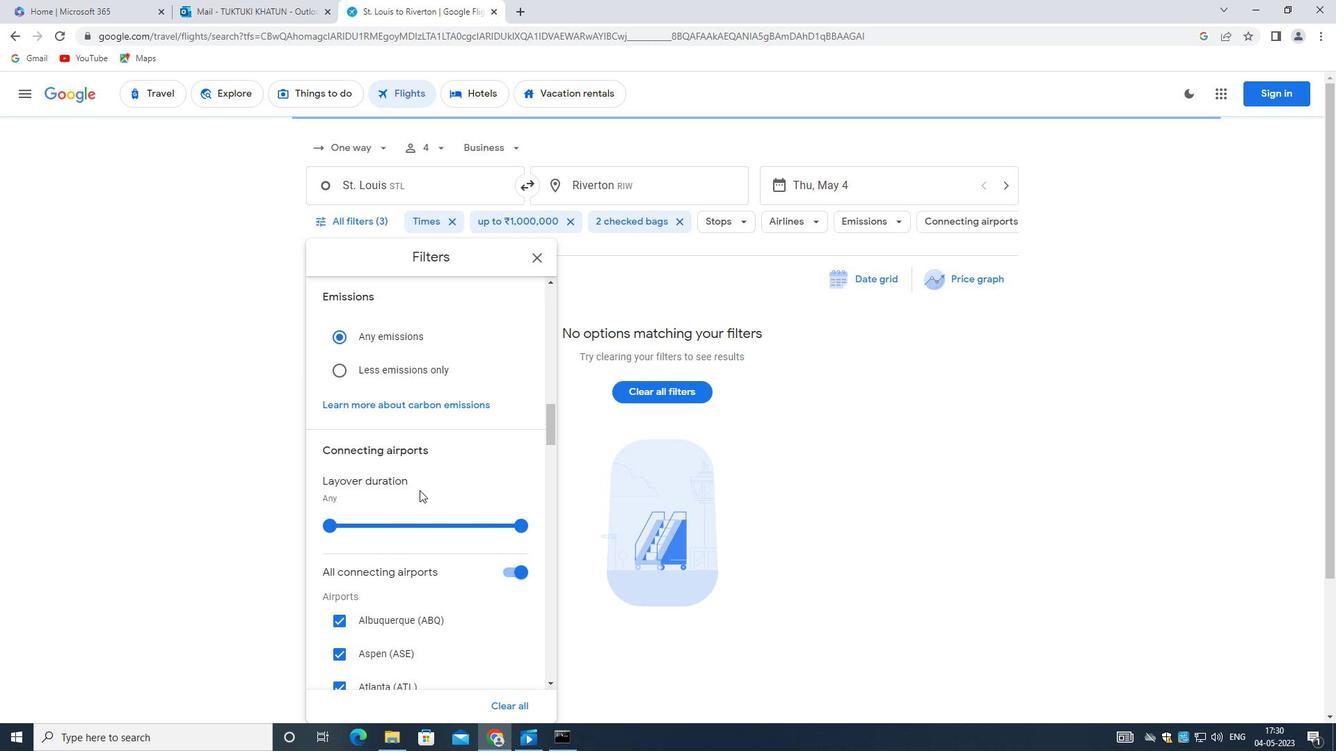 
Action: Mouse scrolled (419, 489) with delta (0, 0)
Screenshot: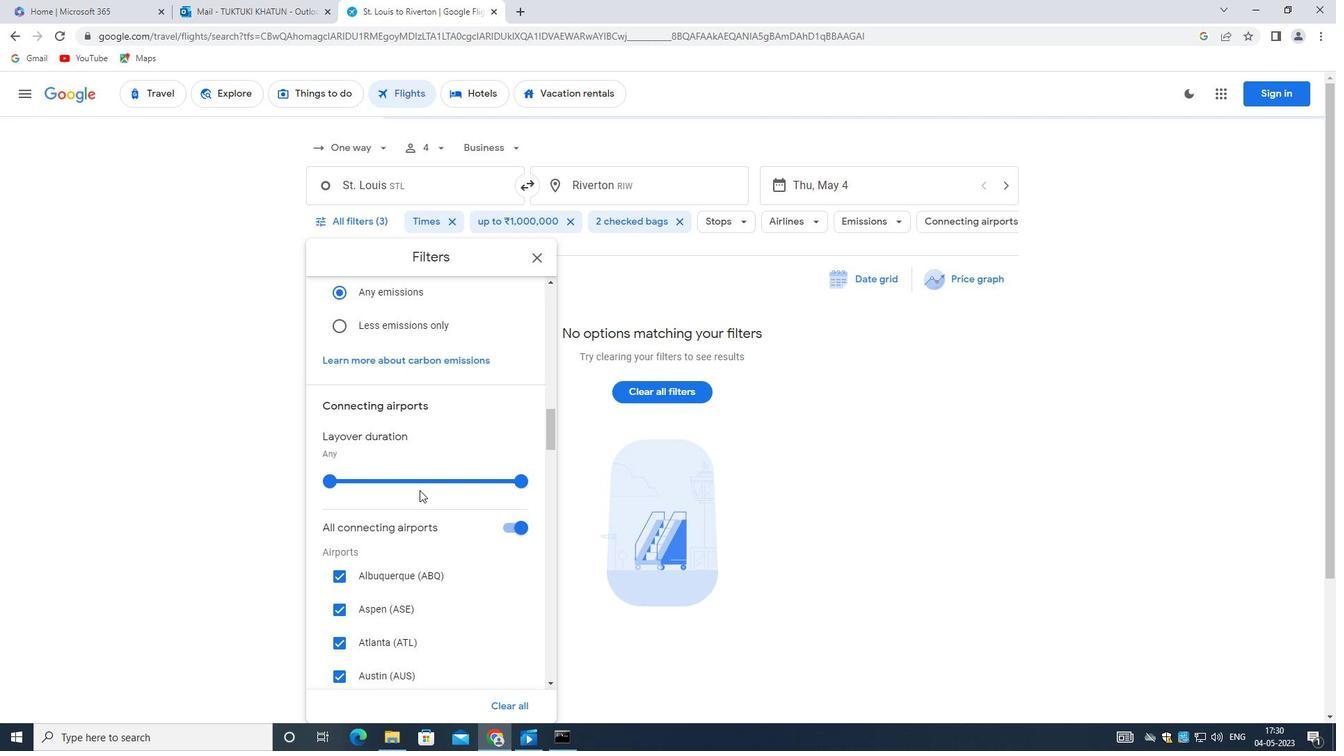 
Action: Mouse moved to (418, 491)
Screenshot: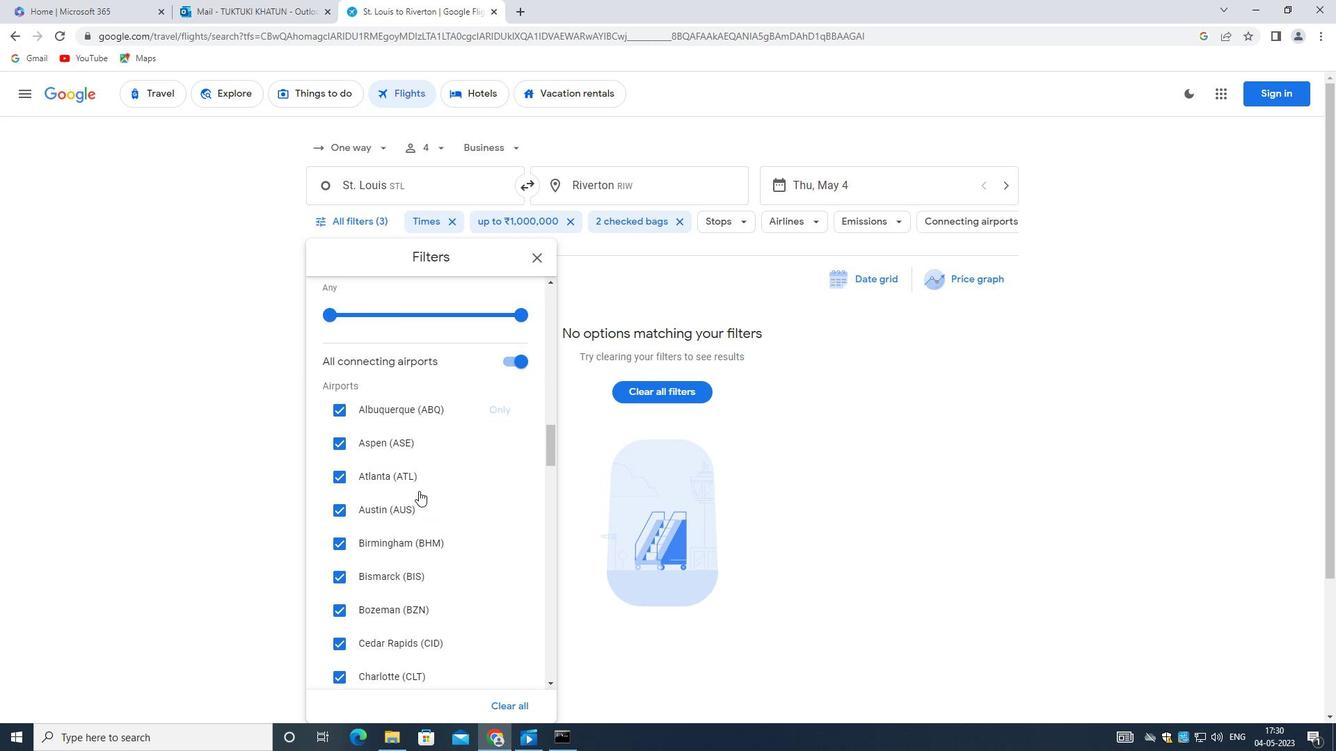 
Action: Mouse scrolled (418, 490) with delta (0, 0)
Screenshot: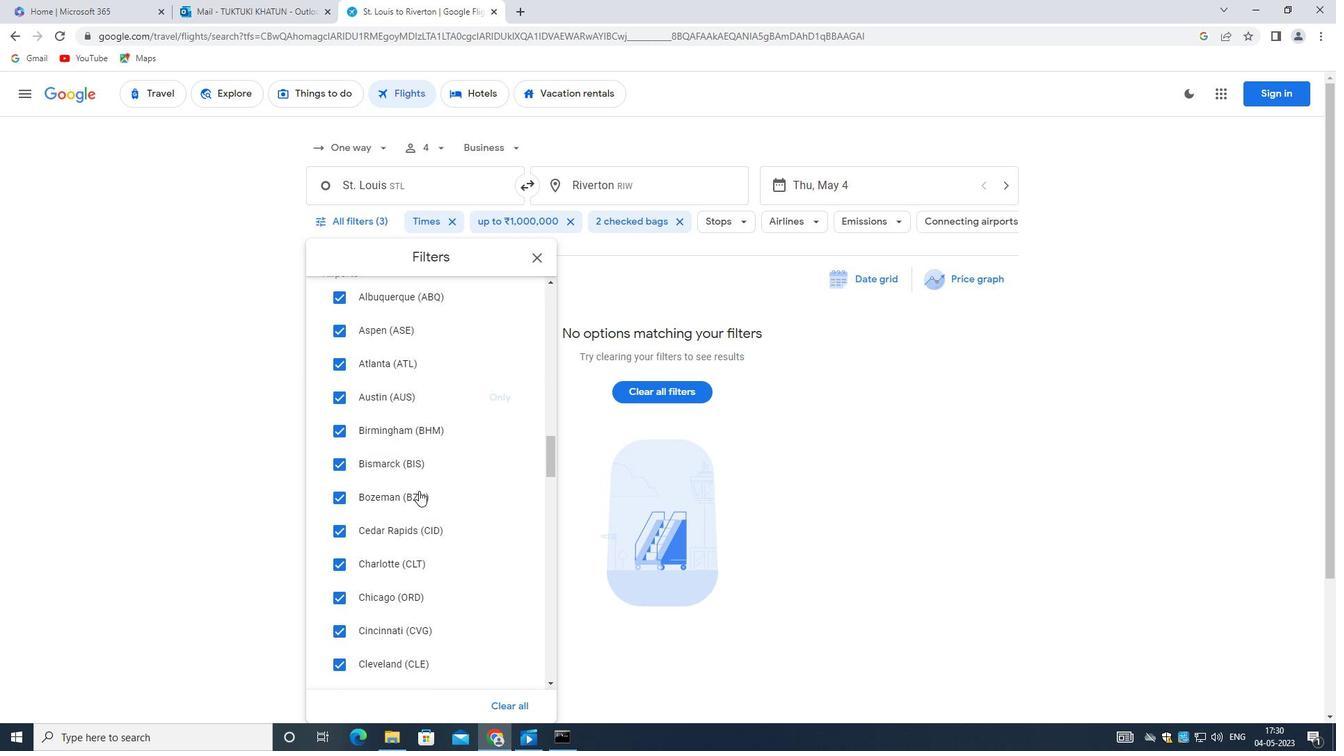 
Action: Mouse scrolled (418, 490) with delta (0, 0)
Screenshot: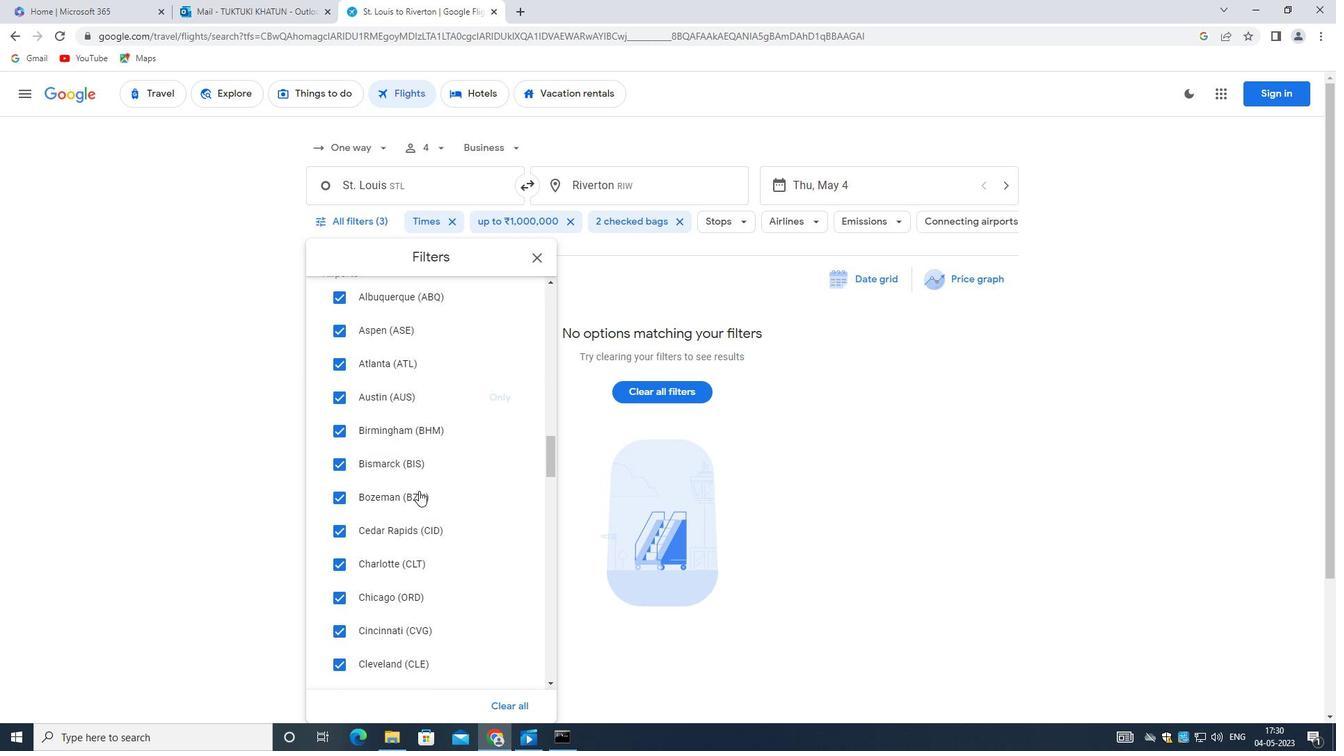 
Action: Mouse scrolled (418, 490) with delta (0, 0)
Screenshot: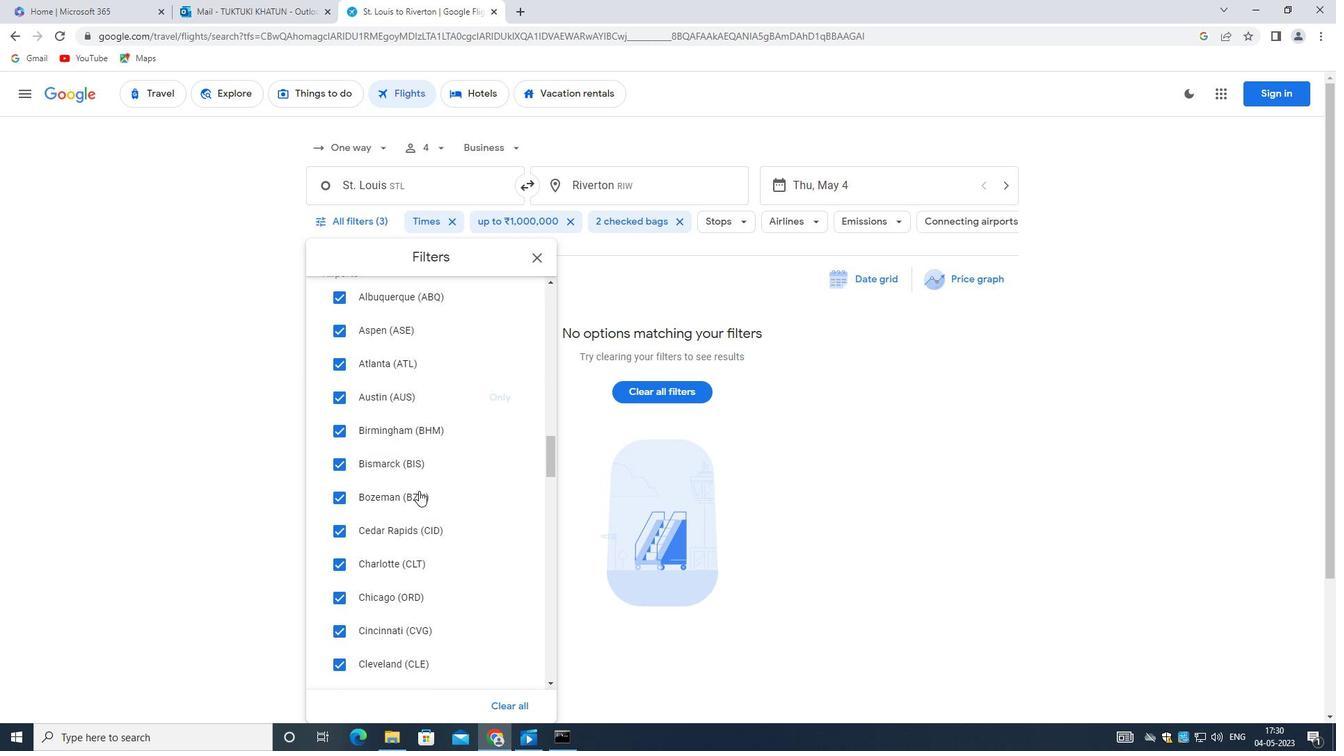
Action: Mouse scrolled (418, 490) with delta (0, 0)
Screenshot: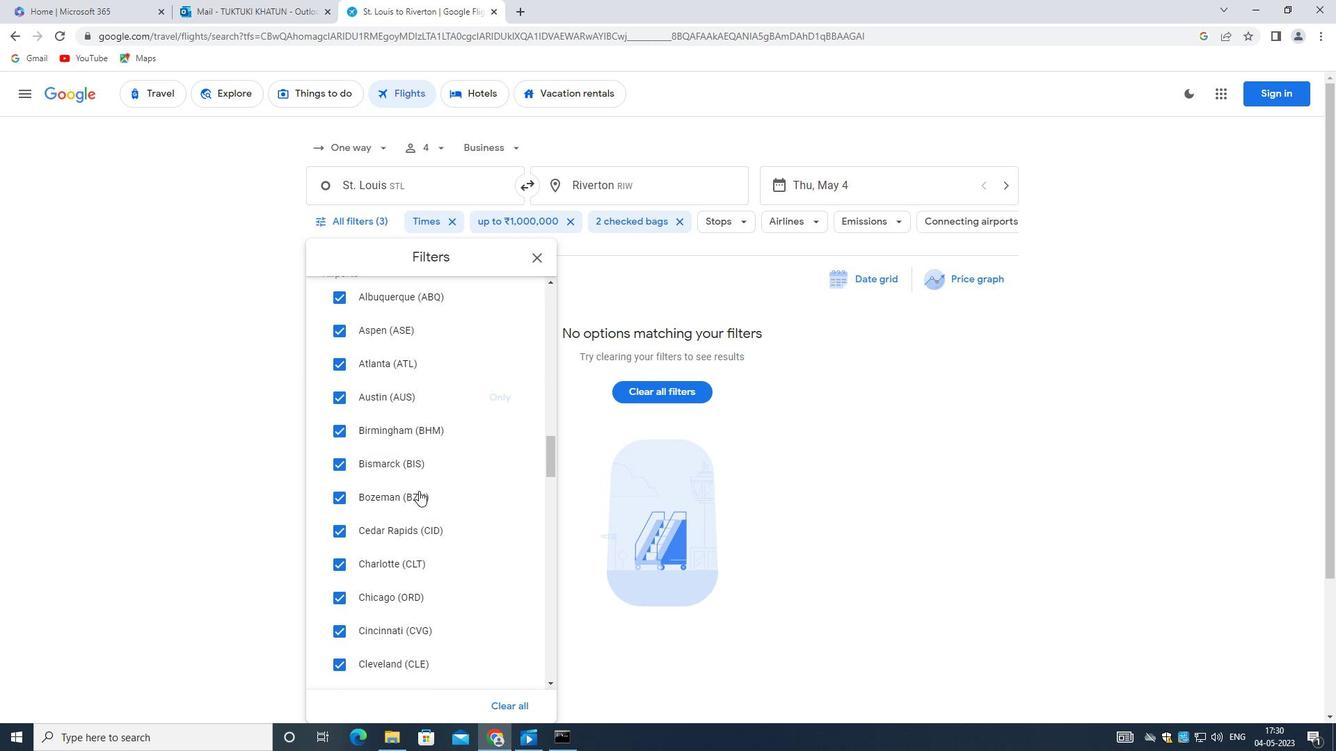 
Action: Mouse scrolled (418, 490) with delta (0, 0)
Screenshot: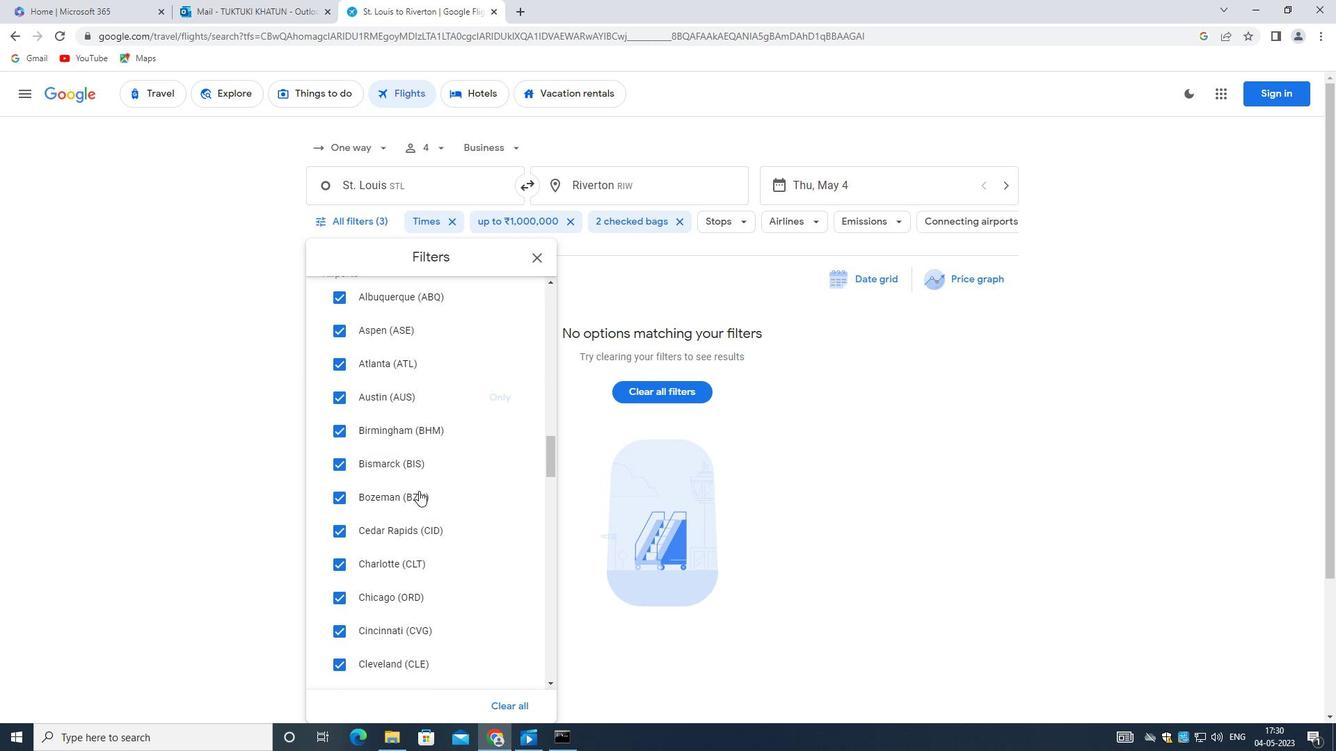 
Action: Mouse moved to (418, 472)
Screenshot: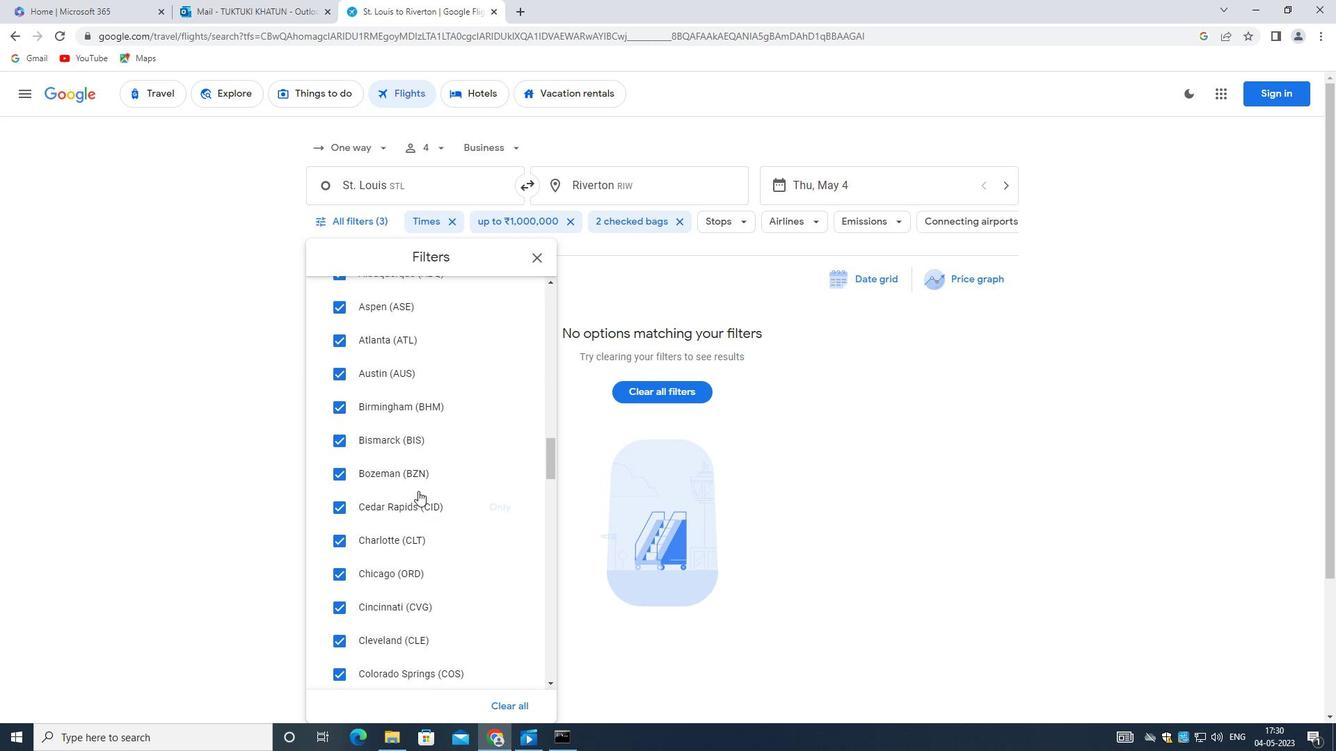 
Action: Mouse scrolled (418, 471) with delta (0, 0)
Screenshot: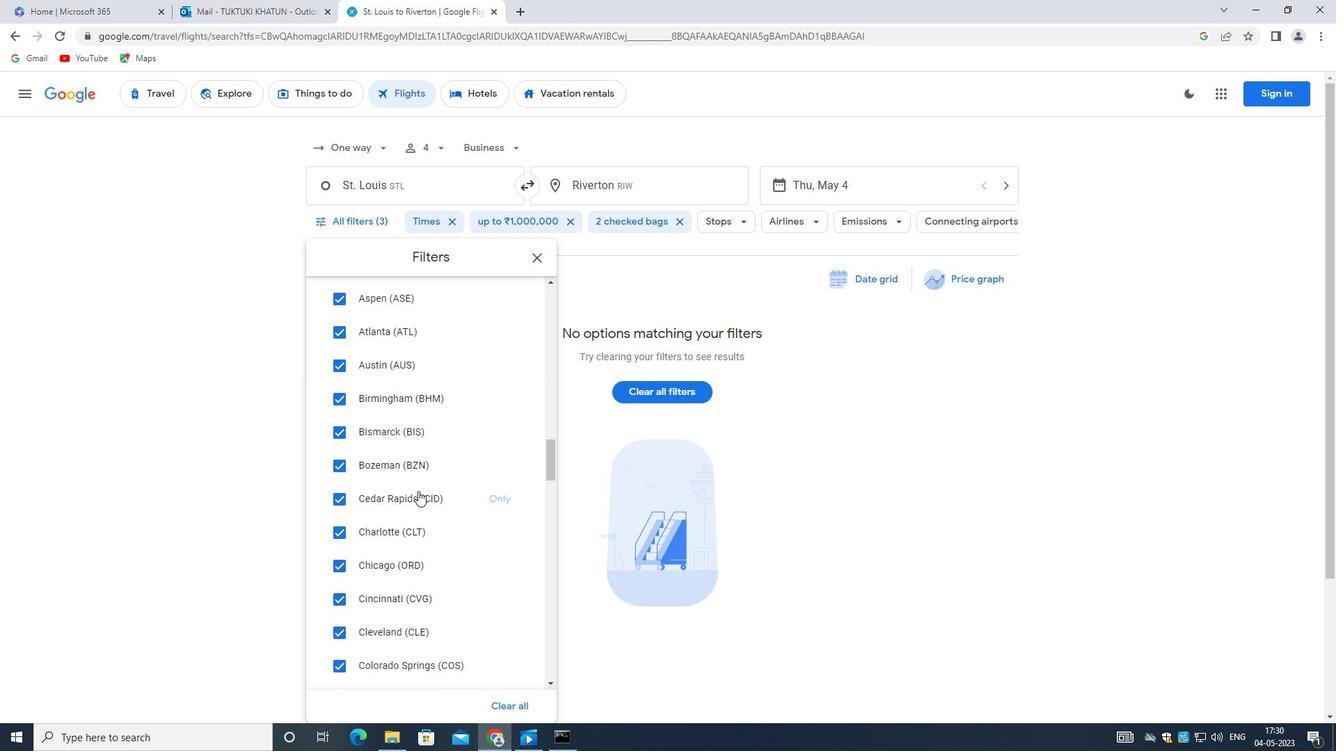 
Action: Mouse scrolled (418, 471) with delta (0, 0)
Screenshot: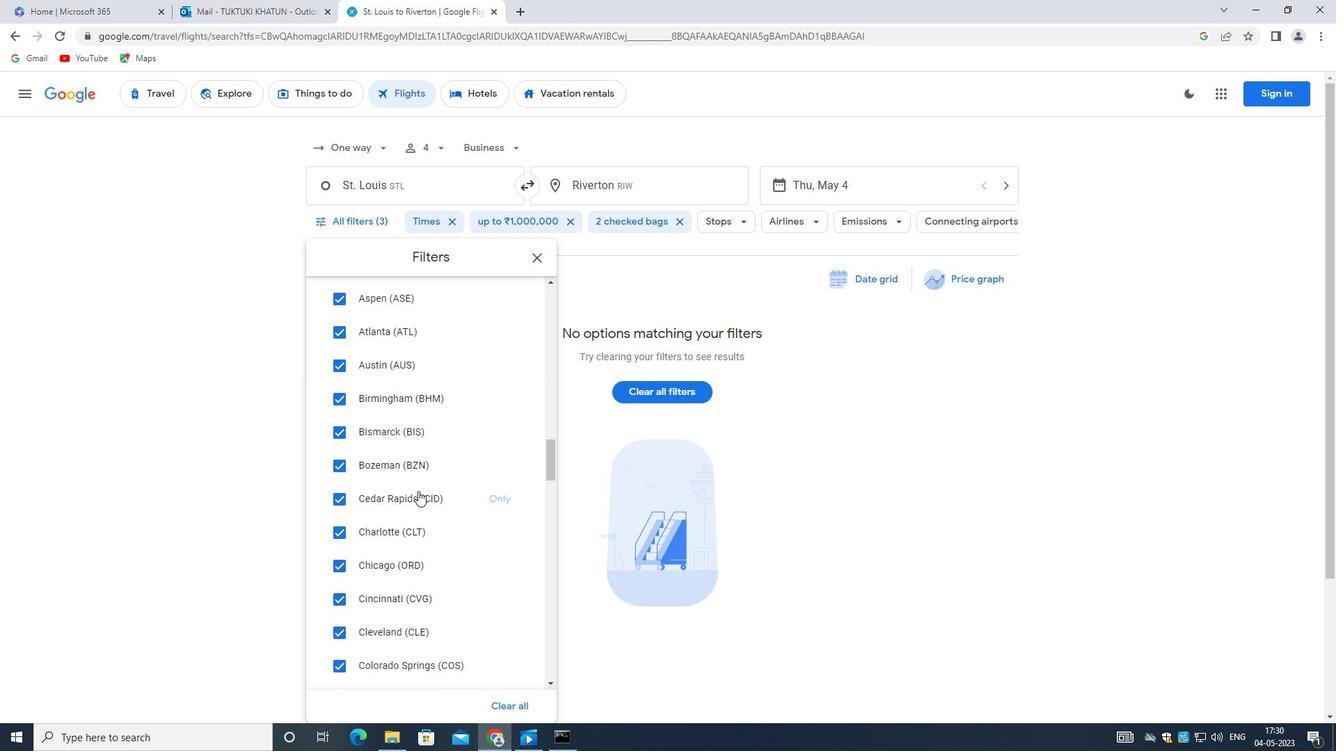 
Action: Mouse scrolled (418, 471) with delta (0, 0)
Screenshot: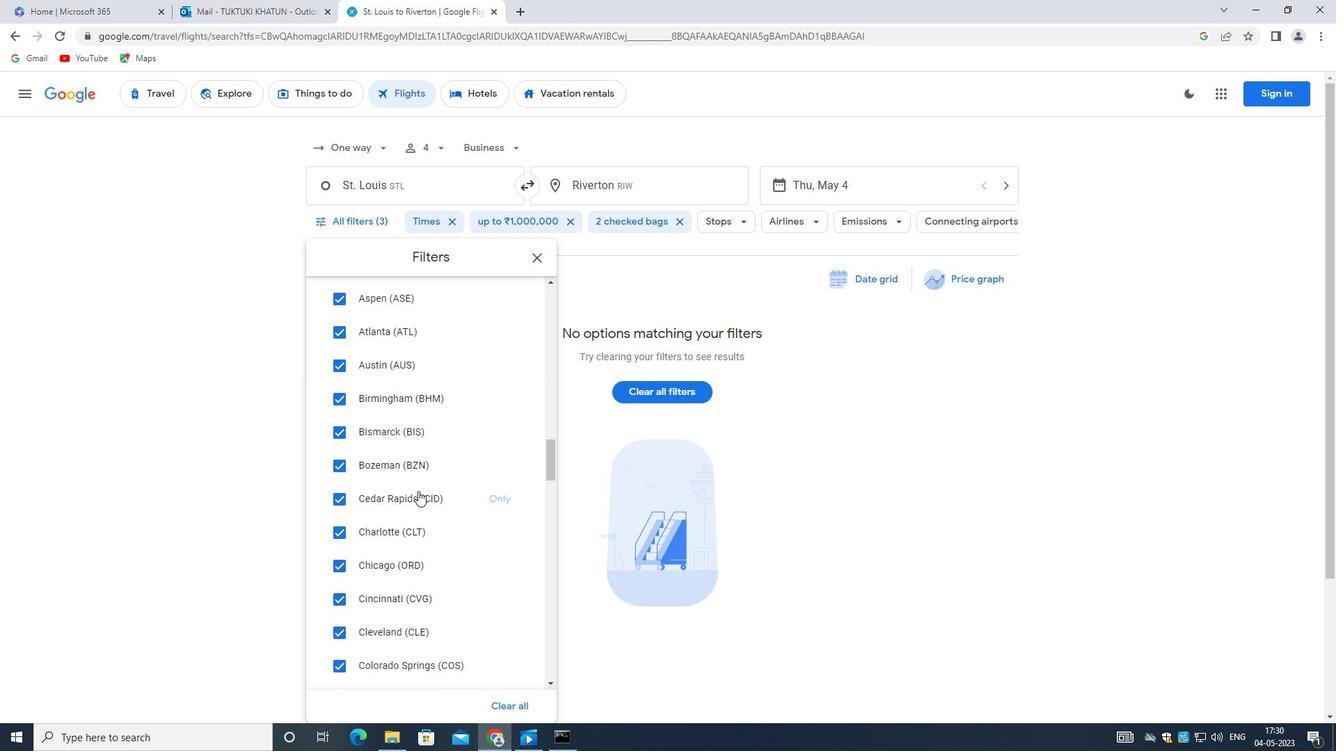
Action: Mouse scrolled (418, 471) with delta (0, 0)
Screenshot: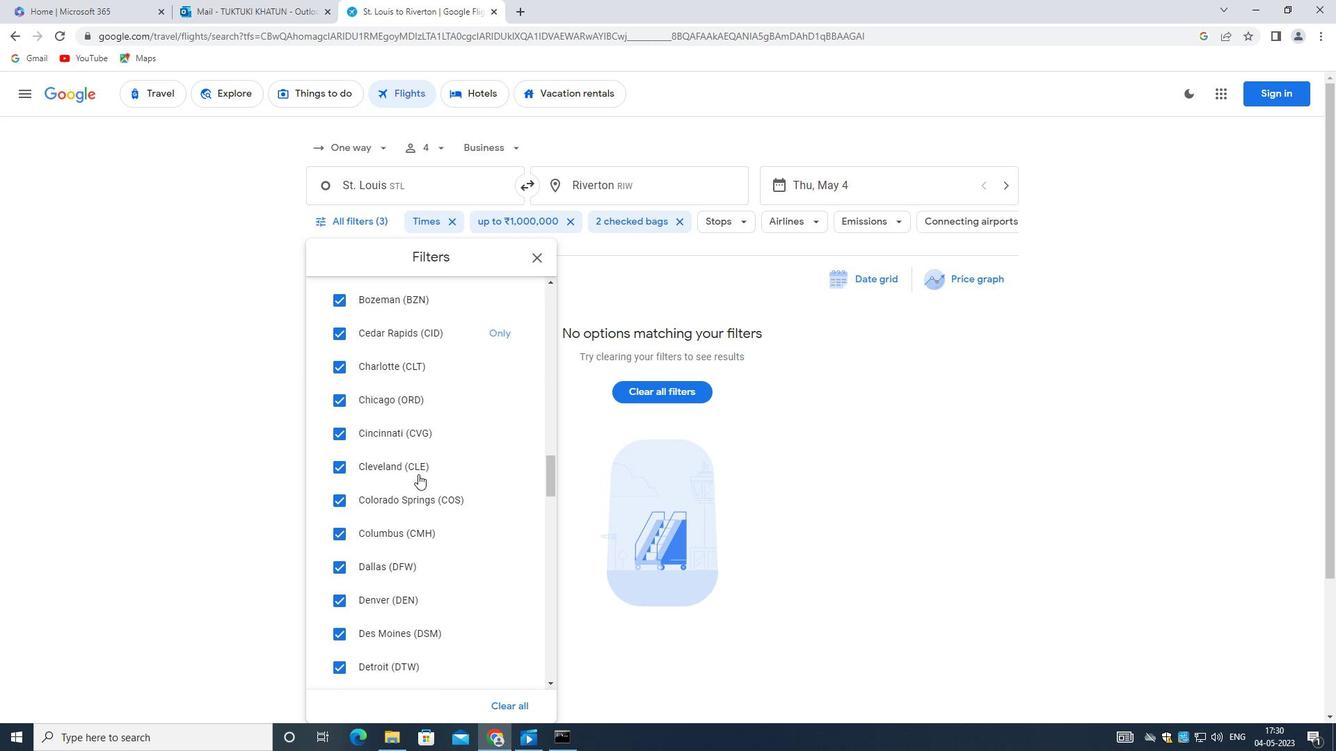 
Action: Mouse moved to (413, 459)
Screenshot: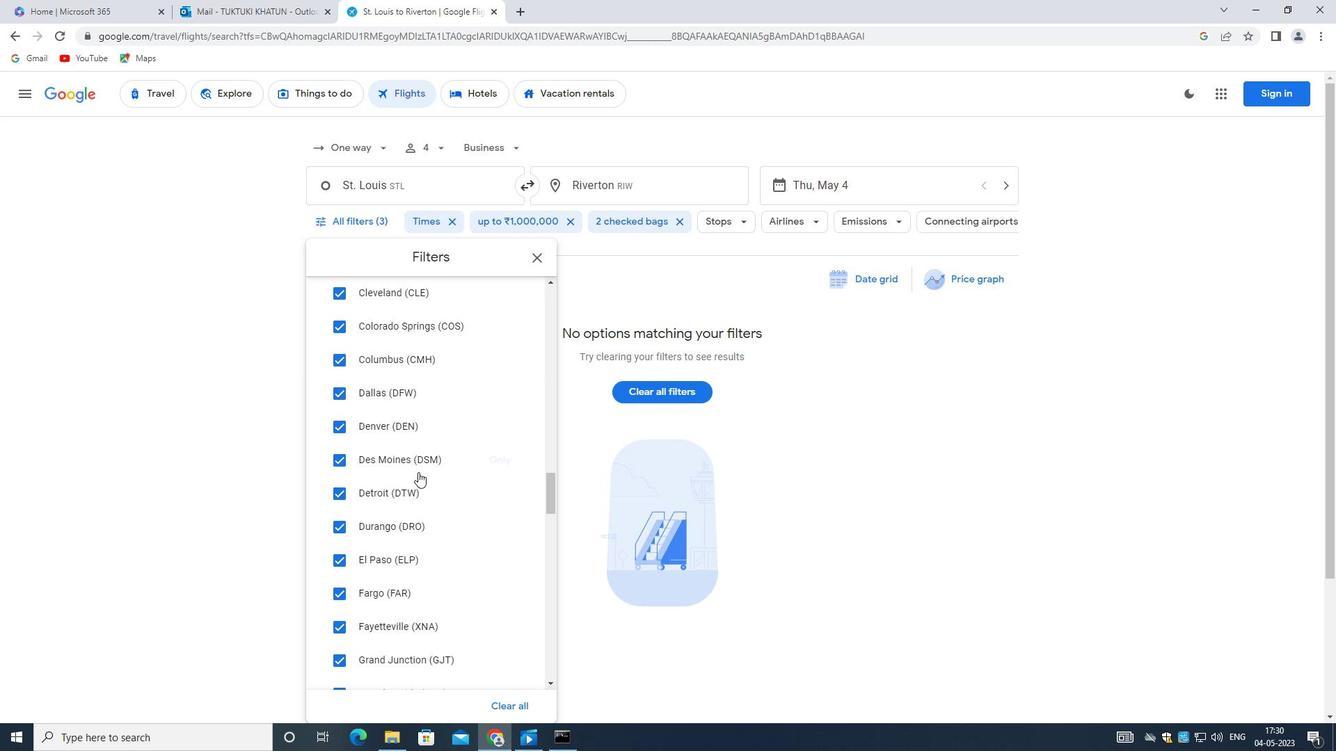 
Action: Mouse scrolled (413, 458) with delta (0, 0)
Screenshot: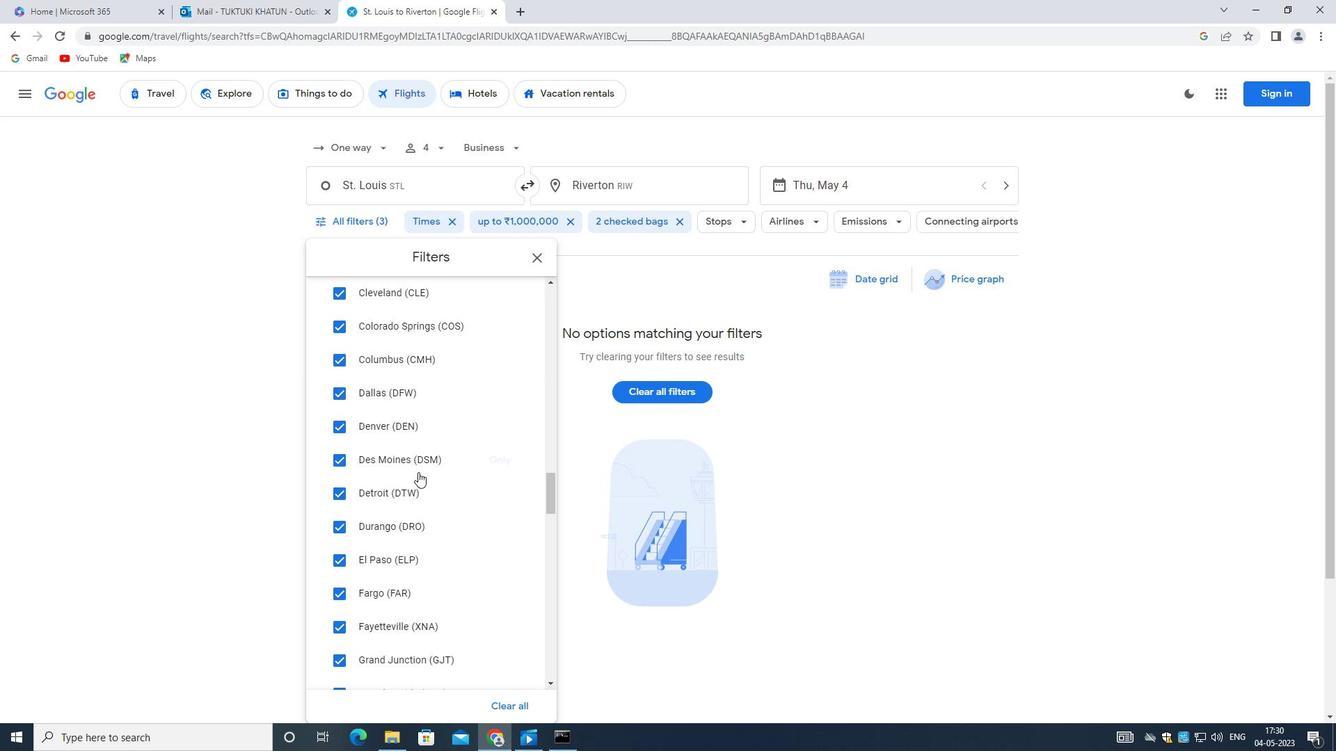 
Action: Mouse moved to (413, 460)
Screenshot: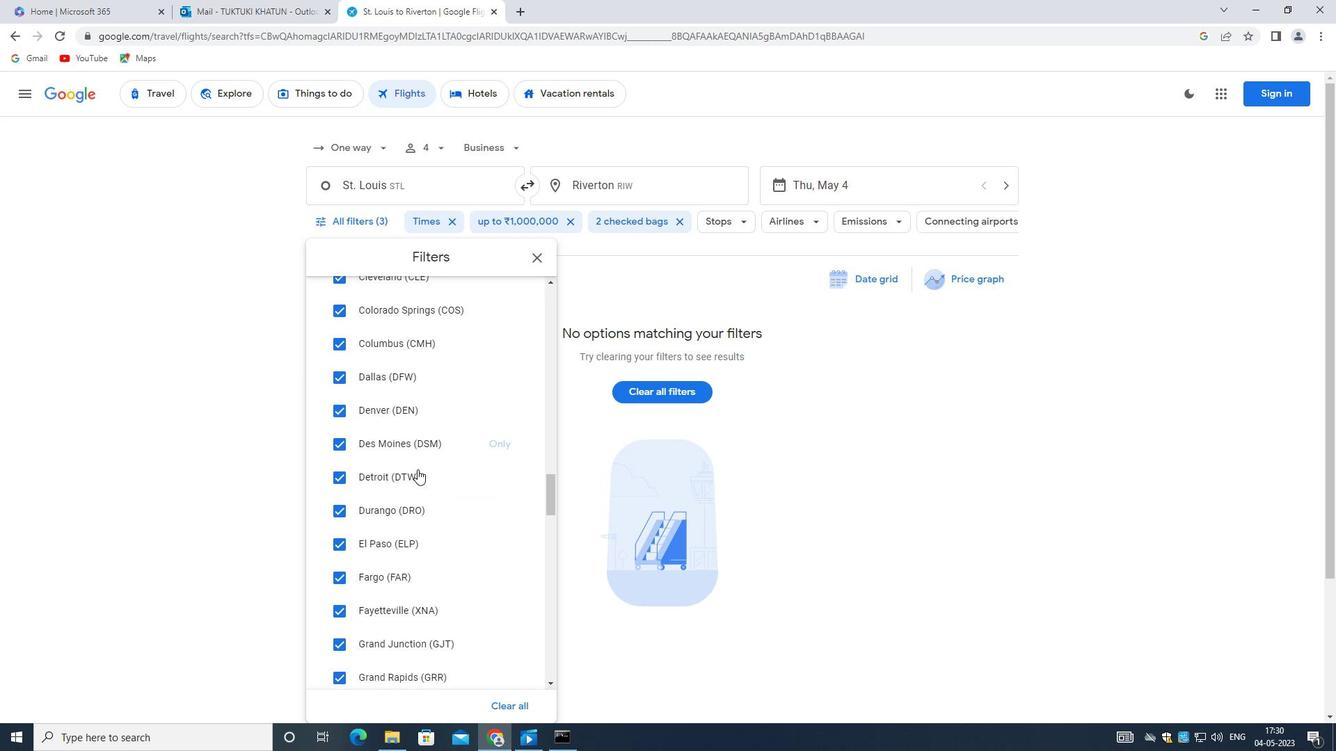 
Action: Mouse scrolled (413, 459) with delta (0, 0)
Screenshot: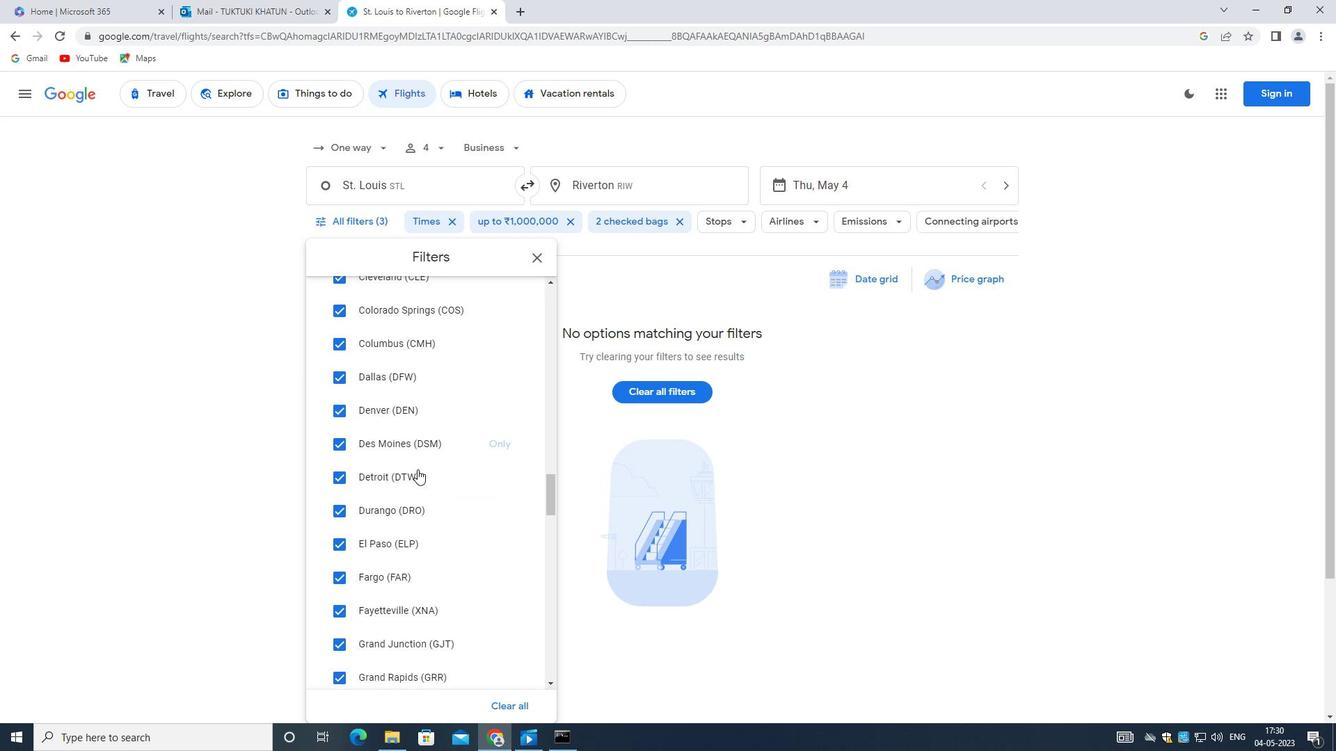 
Action: Mouse moved to (412, 460)
Screenshot: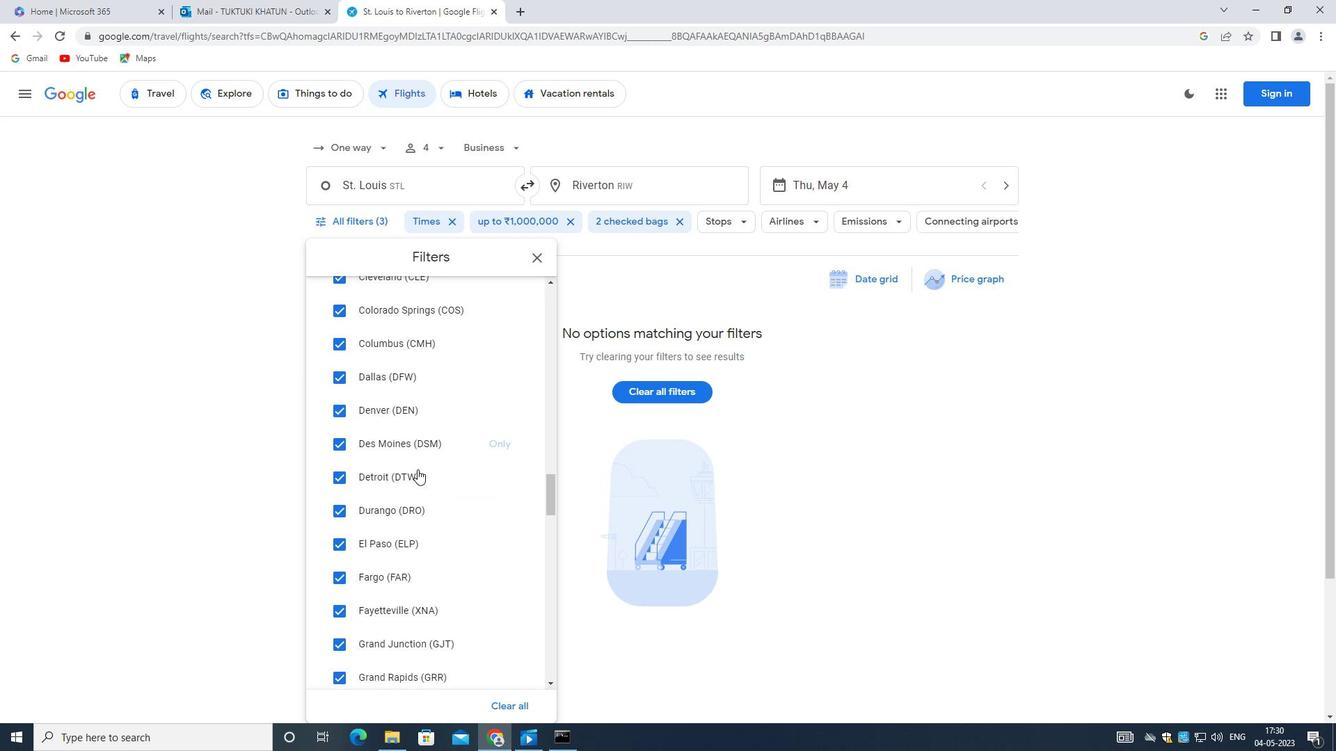 
Action: Mouse scrolled (412, 459) with delta (0, 0)
Screenshot: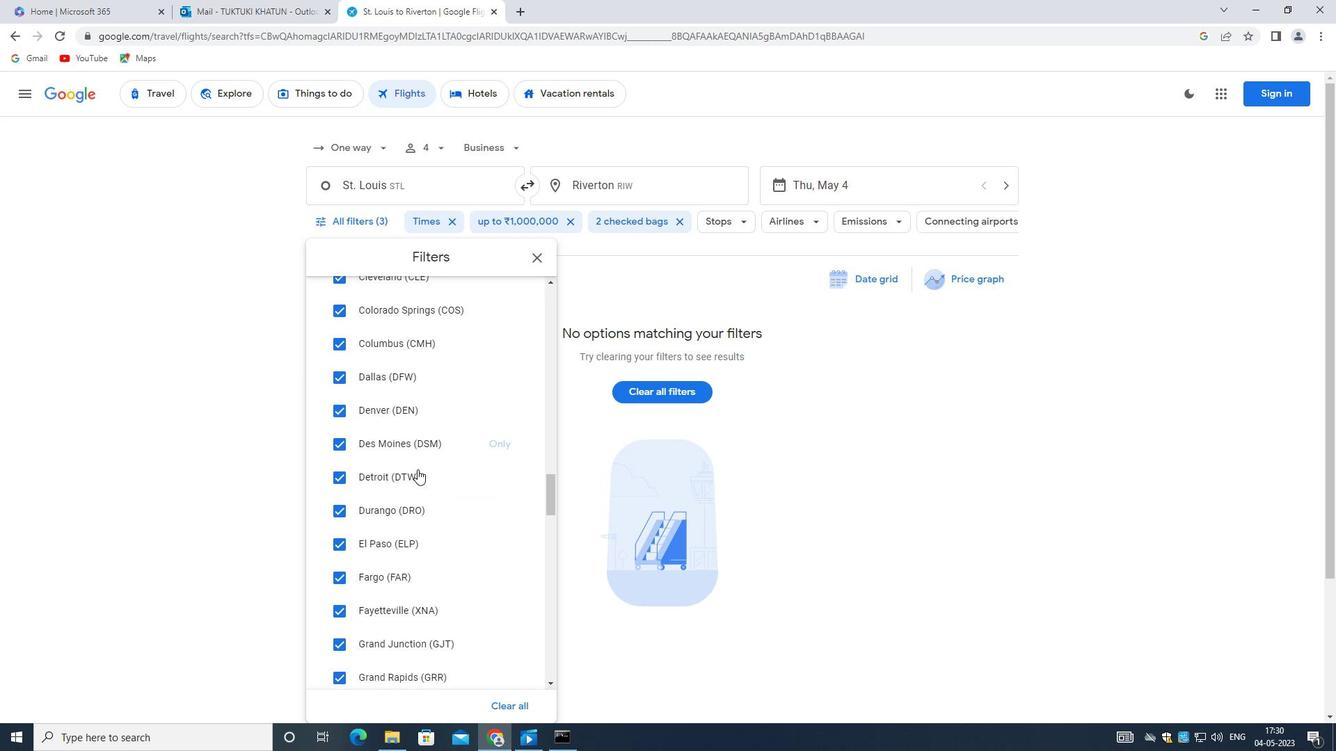 
Action: Mouse moved to (411, 460)
Screenshot: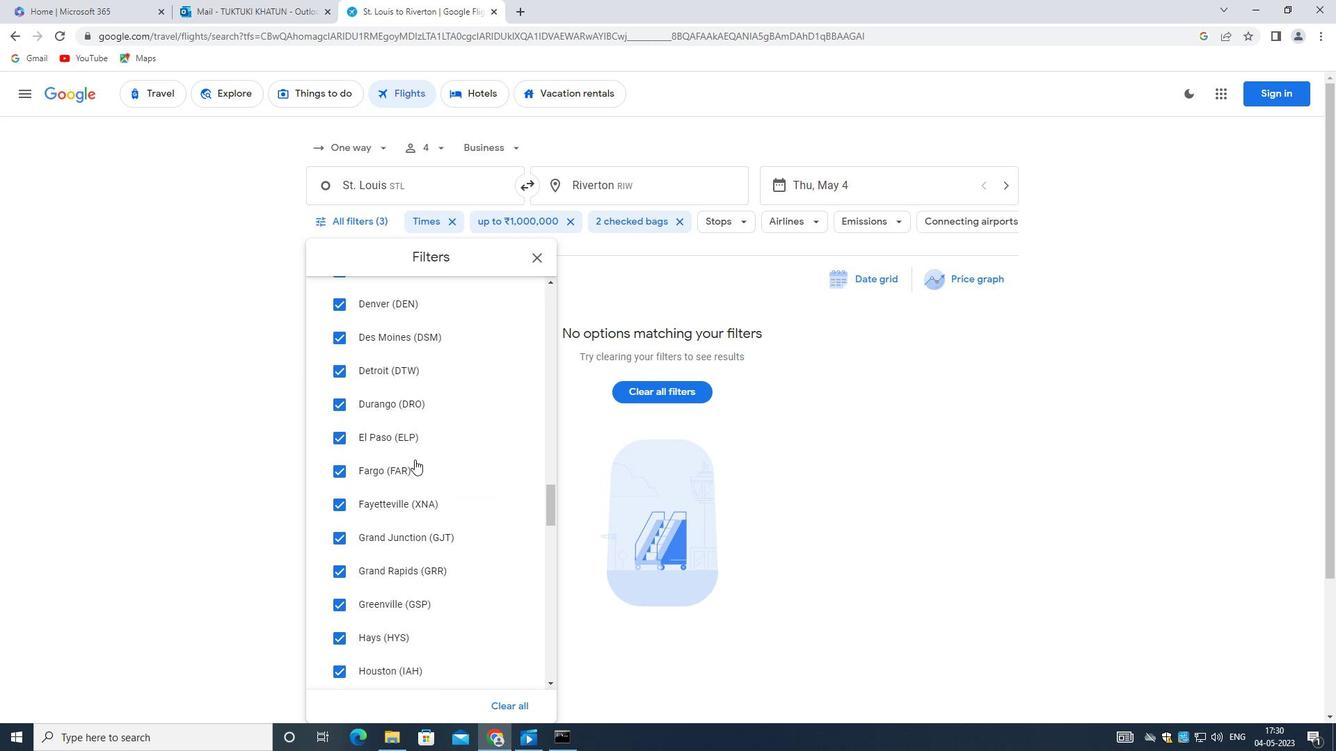 
Action: Mouse scrolled (412, 459) with delta (0, 0)
Screenshot: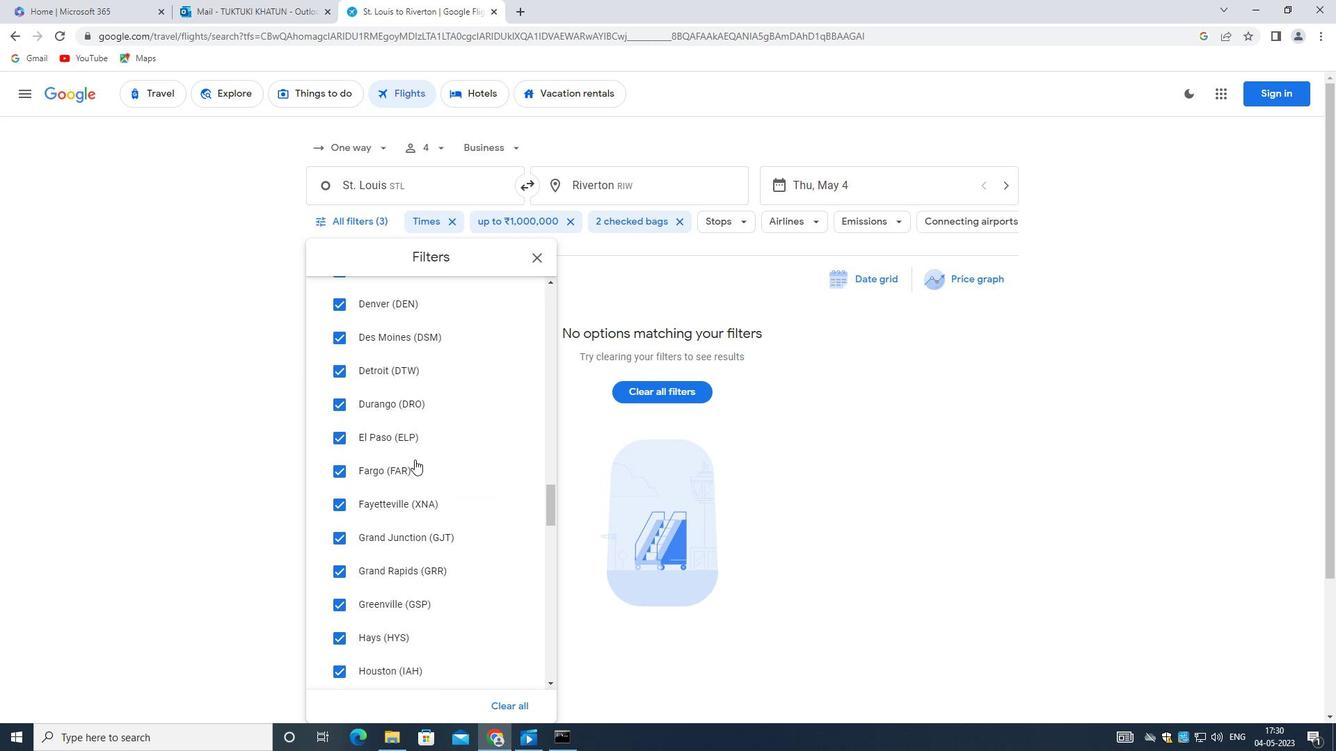 
Action: Mouse moved to (409, 458)
Screenshot: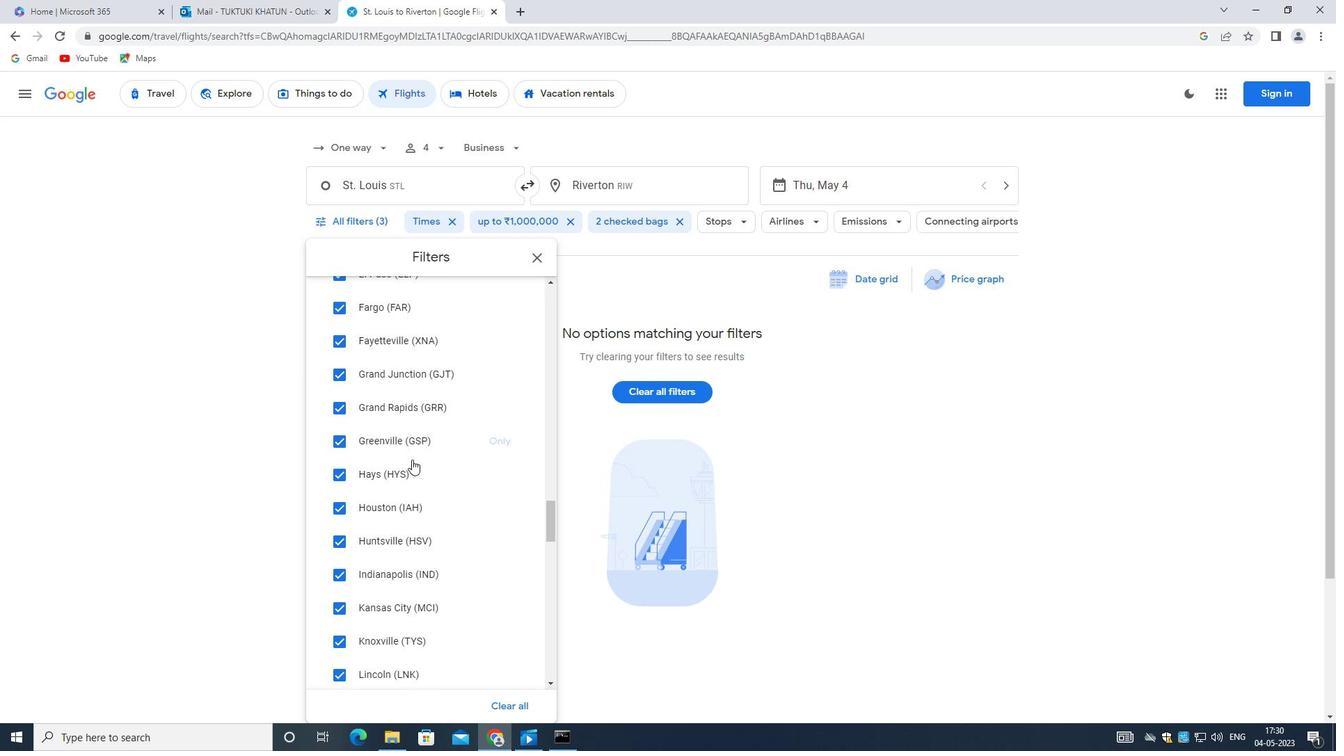 
Action: Mouse scrolled (409, 457) with delta (0, 0)
Screenshot: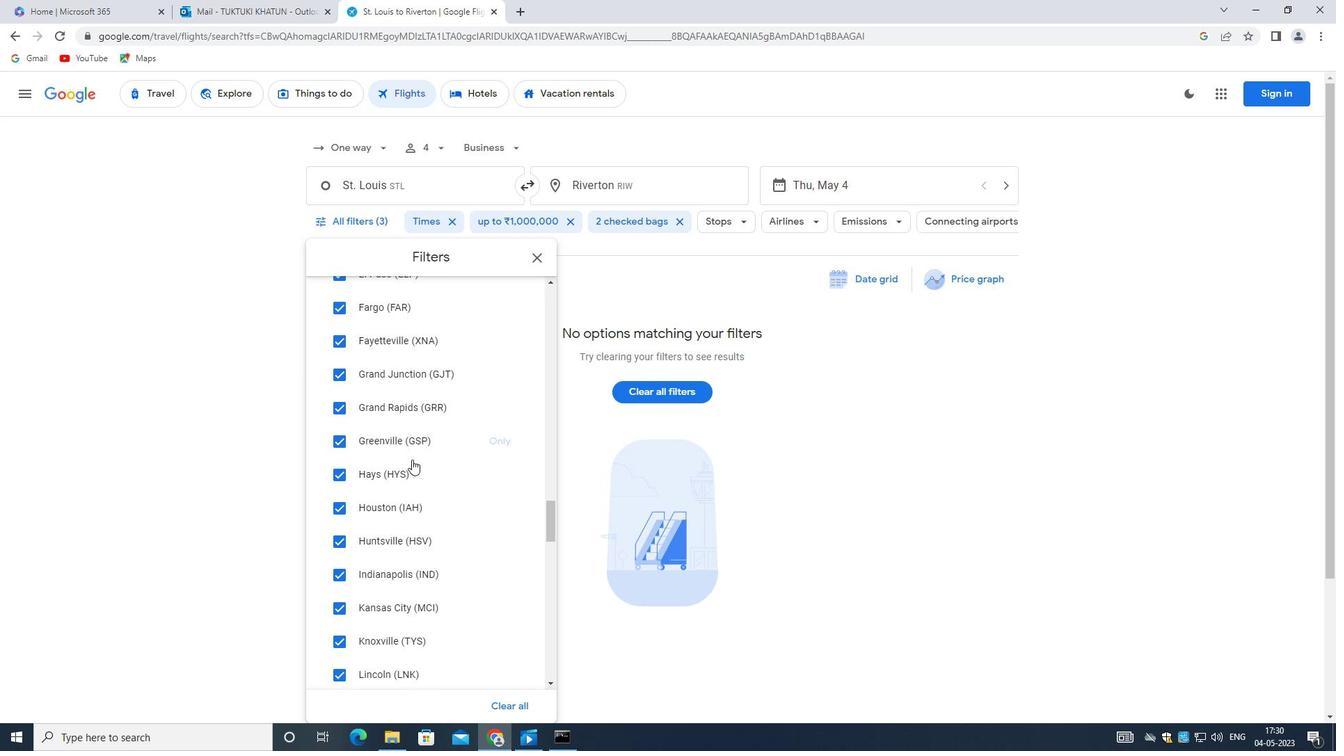 
Action: Mouse moved to (409, 461)
Screenshot: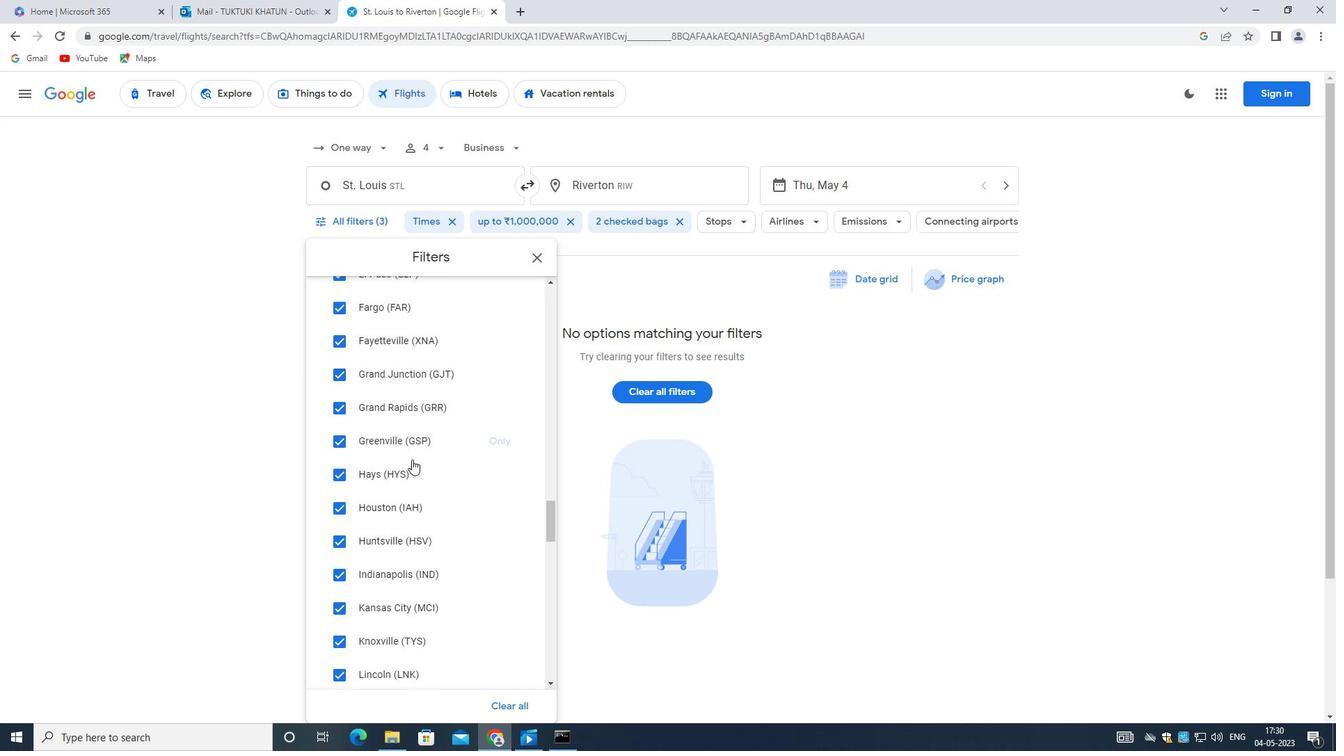 
Action: Mouse scrolled (409, 460) with delta (0, 0)
Screenshot: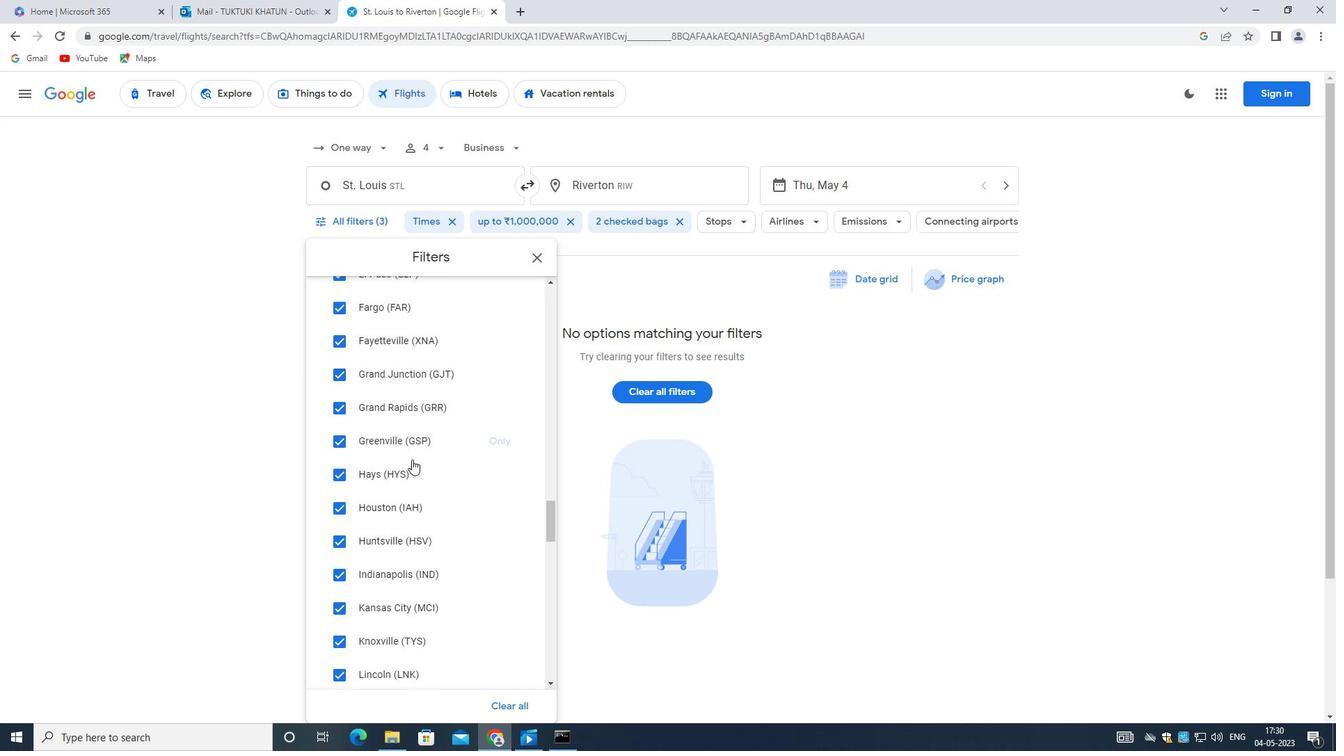 
Action: Mouse moved to (409, 462)
Screenshot: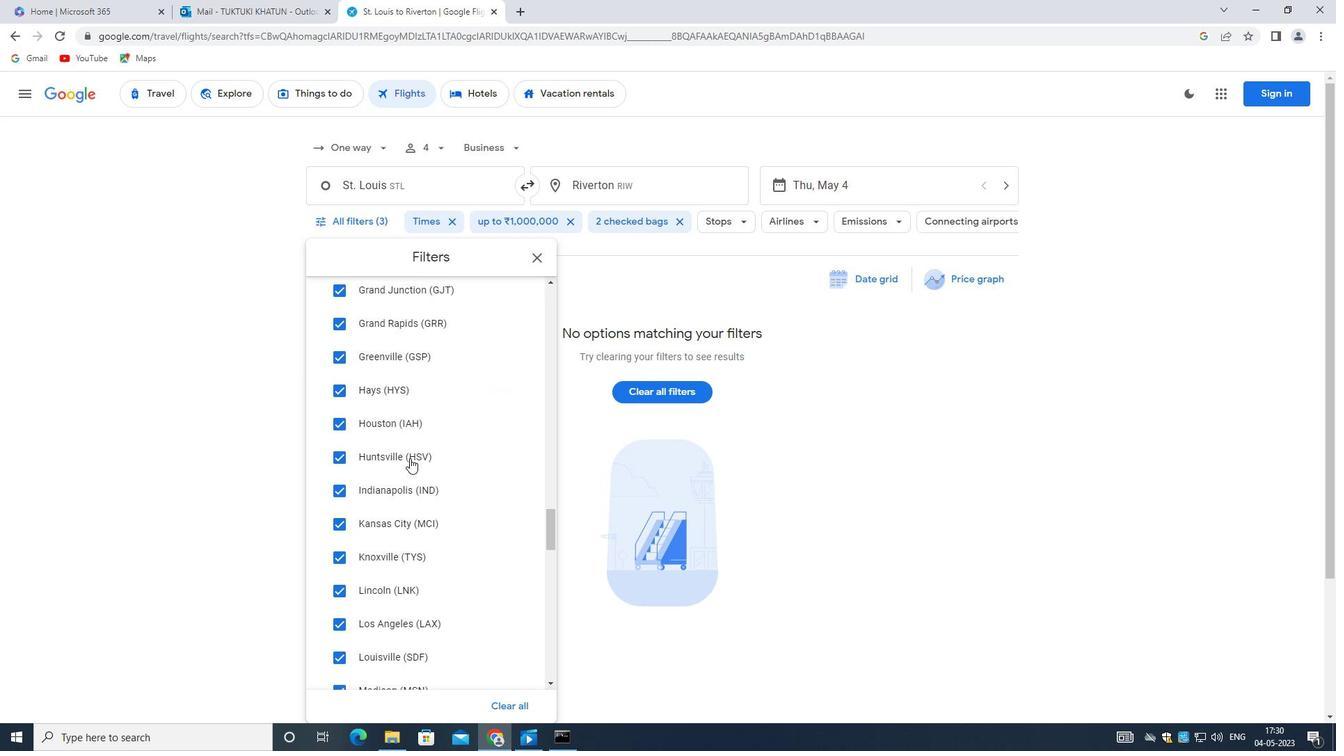
Action: Mouse scrolled (409, 462) with delta (0, 0)
Screenshot: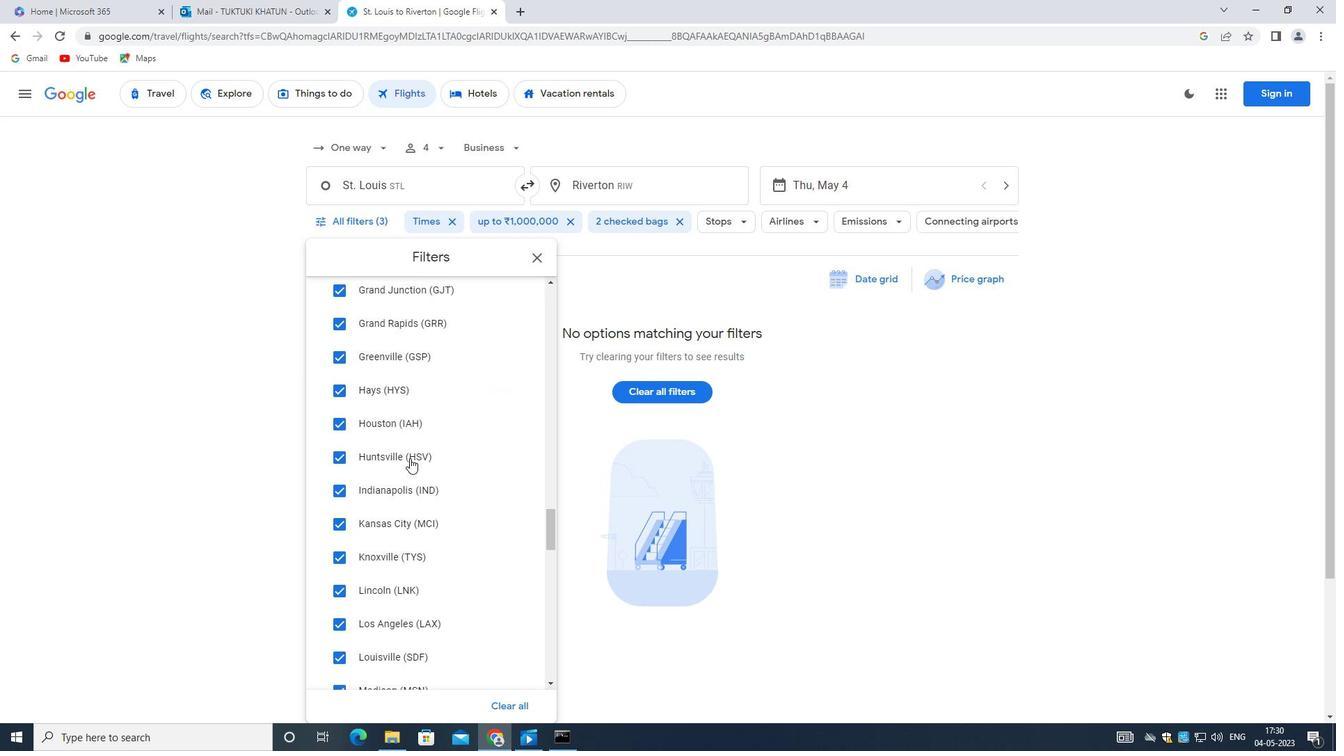 
Action: Mouse scrolled (409, 462) with delta (0, 0)
Screenshot: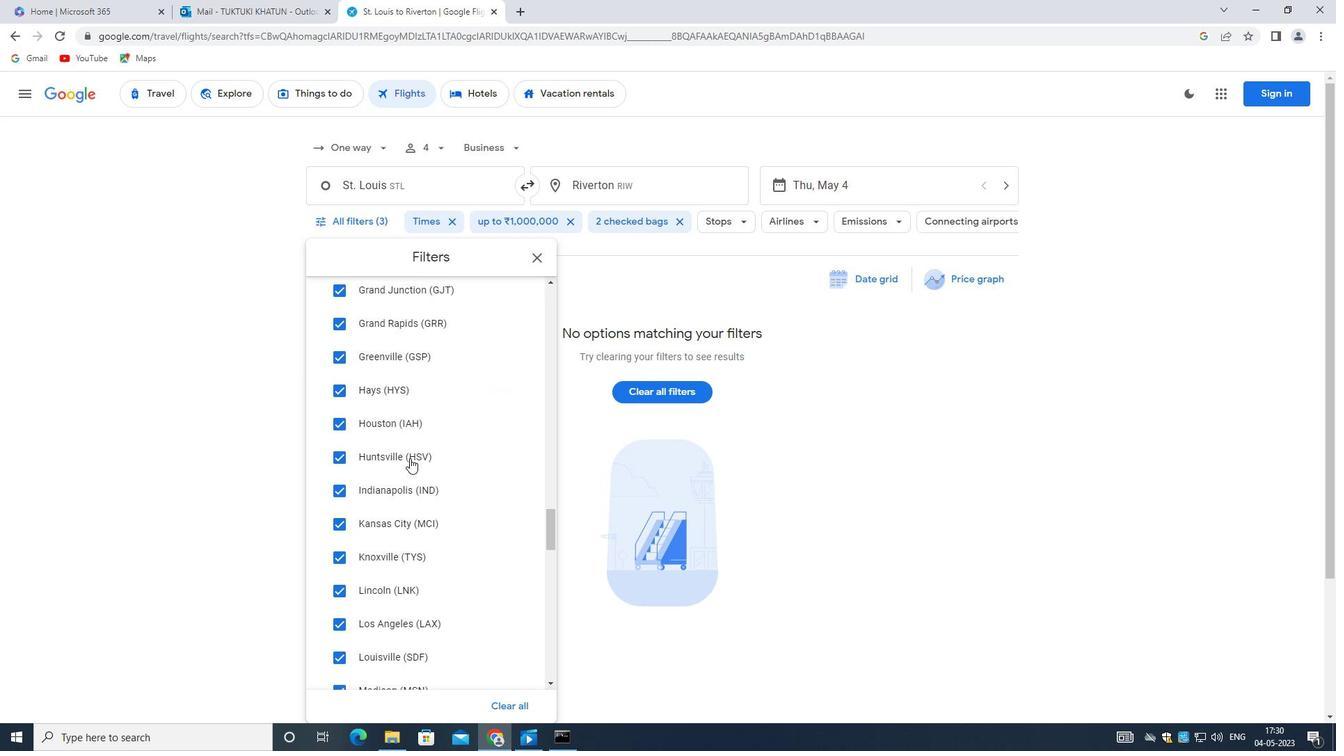 
Action: Mouse scrolled (409, 462) with delta (0, 0)
Screenshot: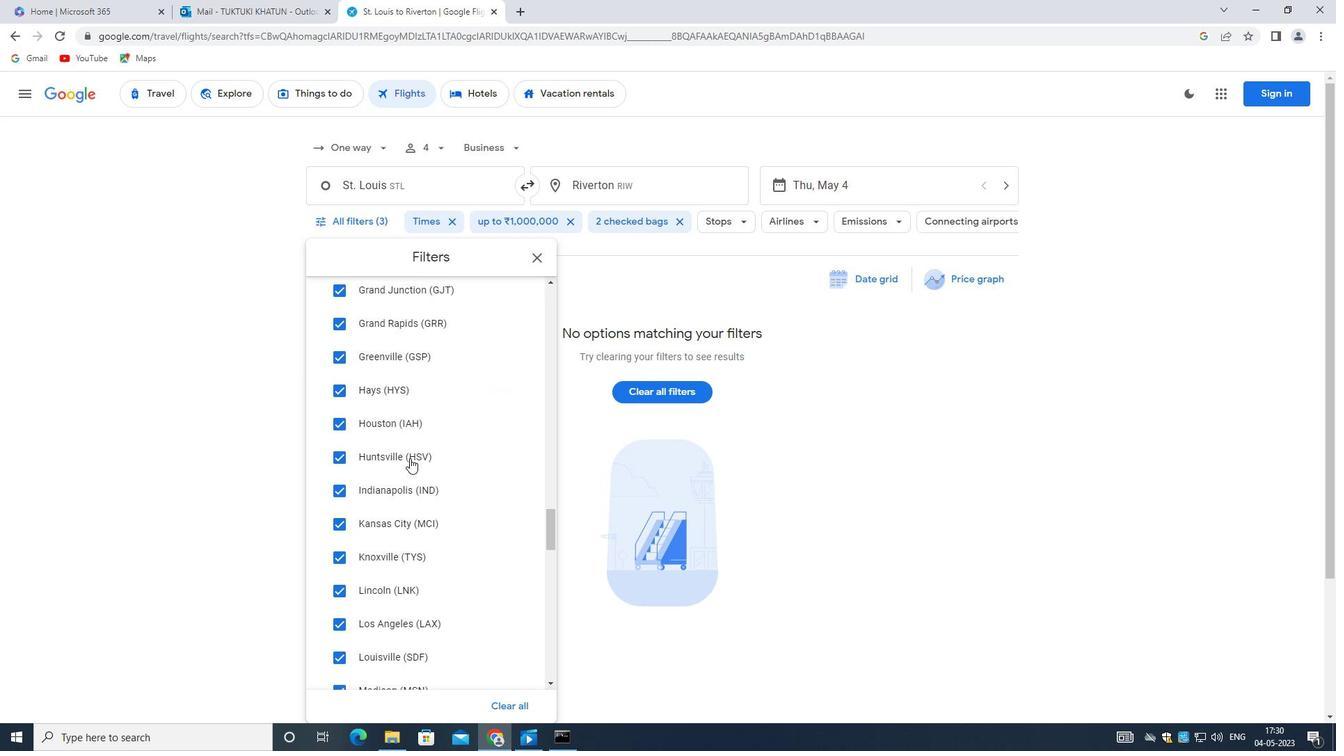 
Action: Mouse moved to (408, 462)
Screenshot: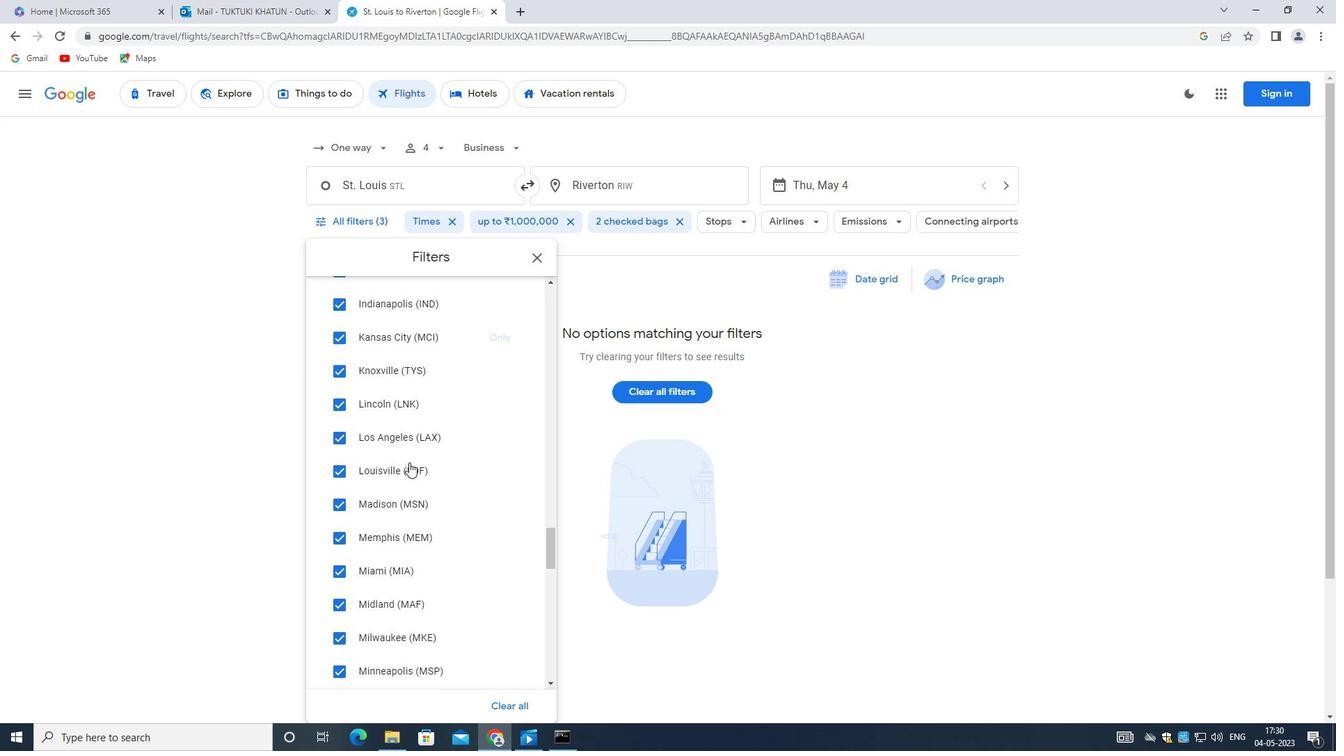 
Action: Mouse scrolled (408, 461) with delta (0, 0)
Screenshot: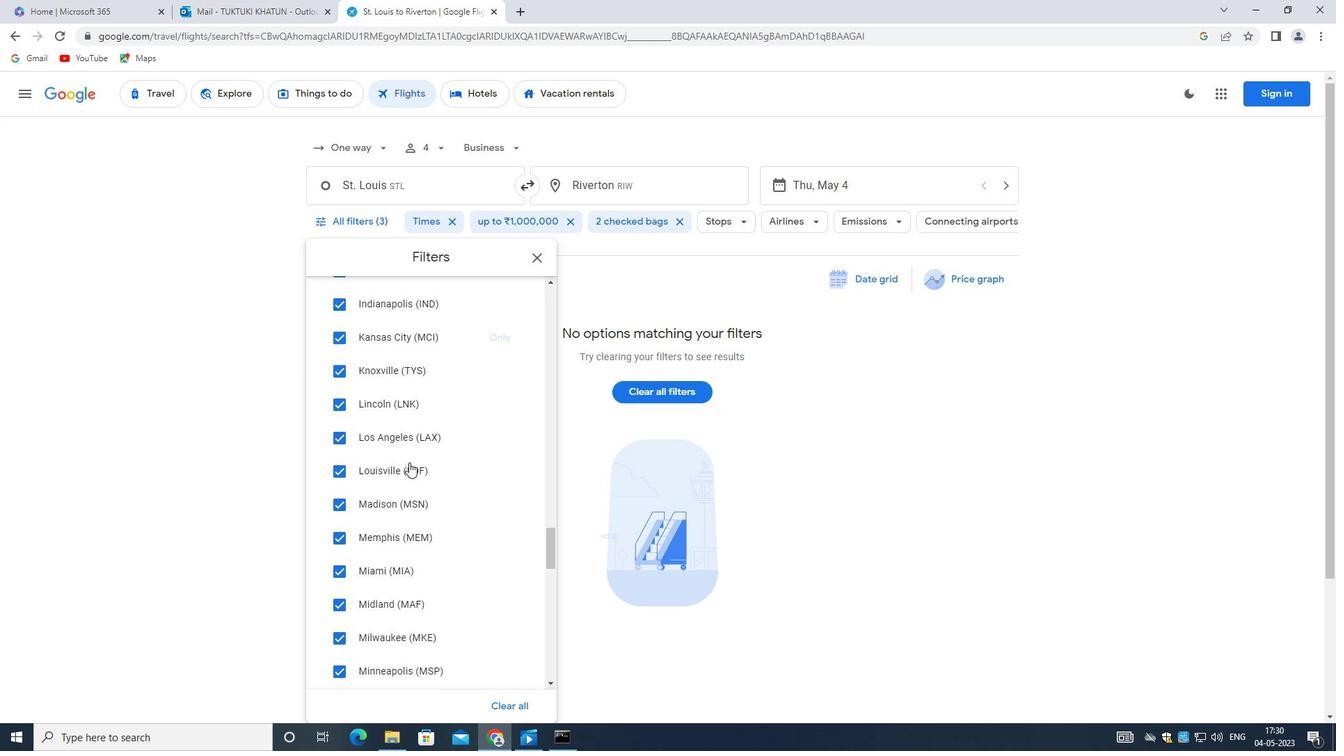 
Action: Mouse scrolled (408, 461) with delta (0, 0)
Screenshot: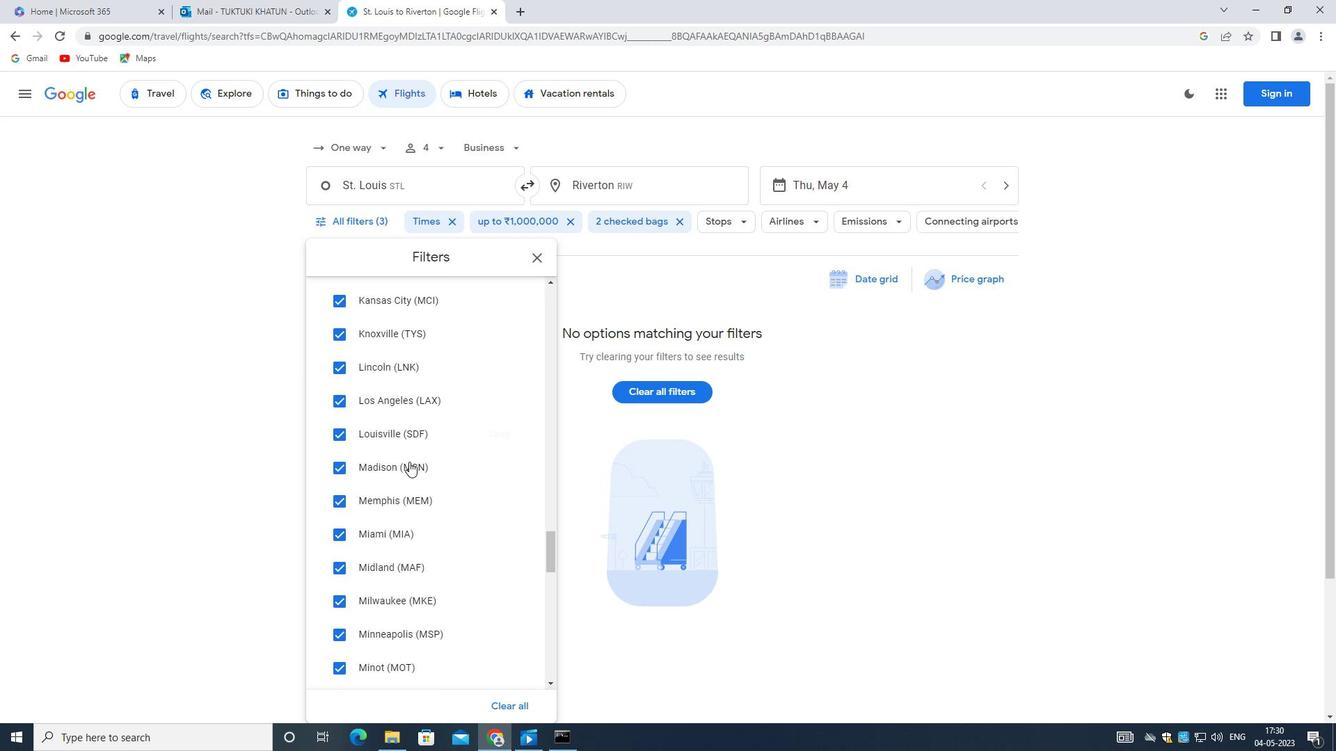 
Action: Mouse scrolled (408, 461) with delta (0, 0)
Screenshot: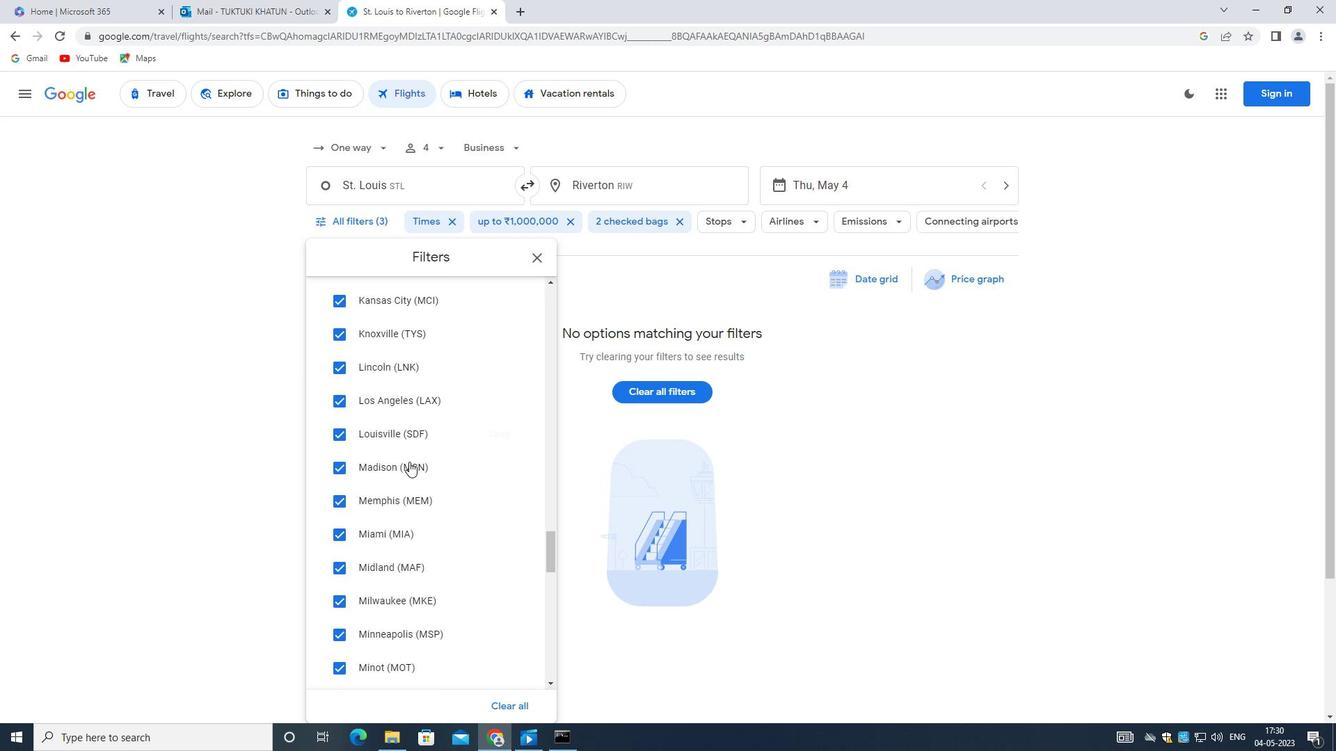 
Action: Mouse moved to (407, 462)
Screenshot: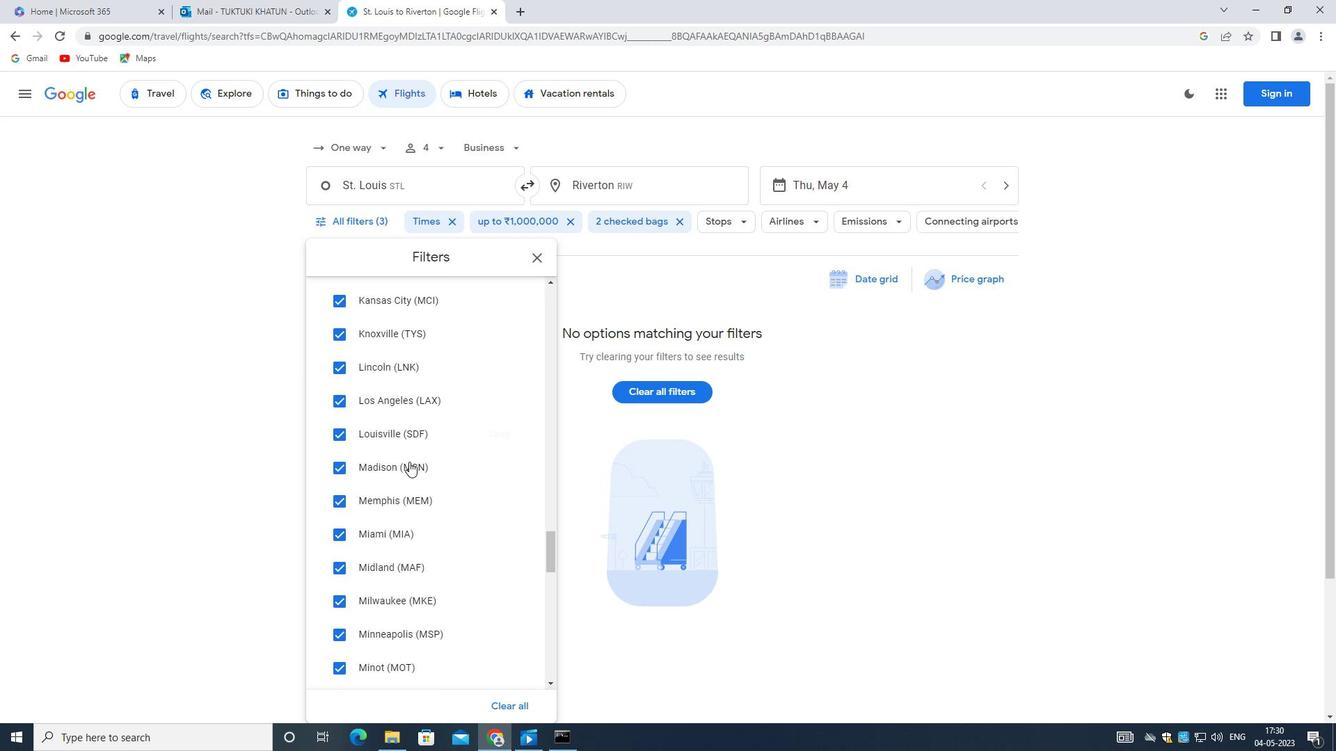 
Action: Mouse scrolled (407, 461) with delta (0, 0)
Screenshot: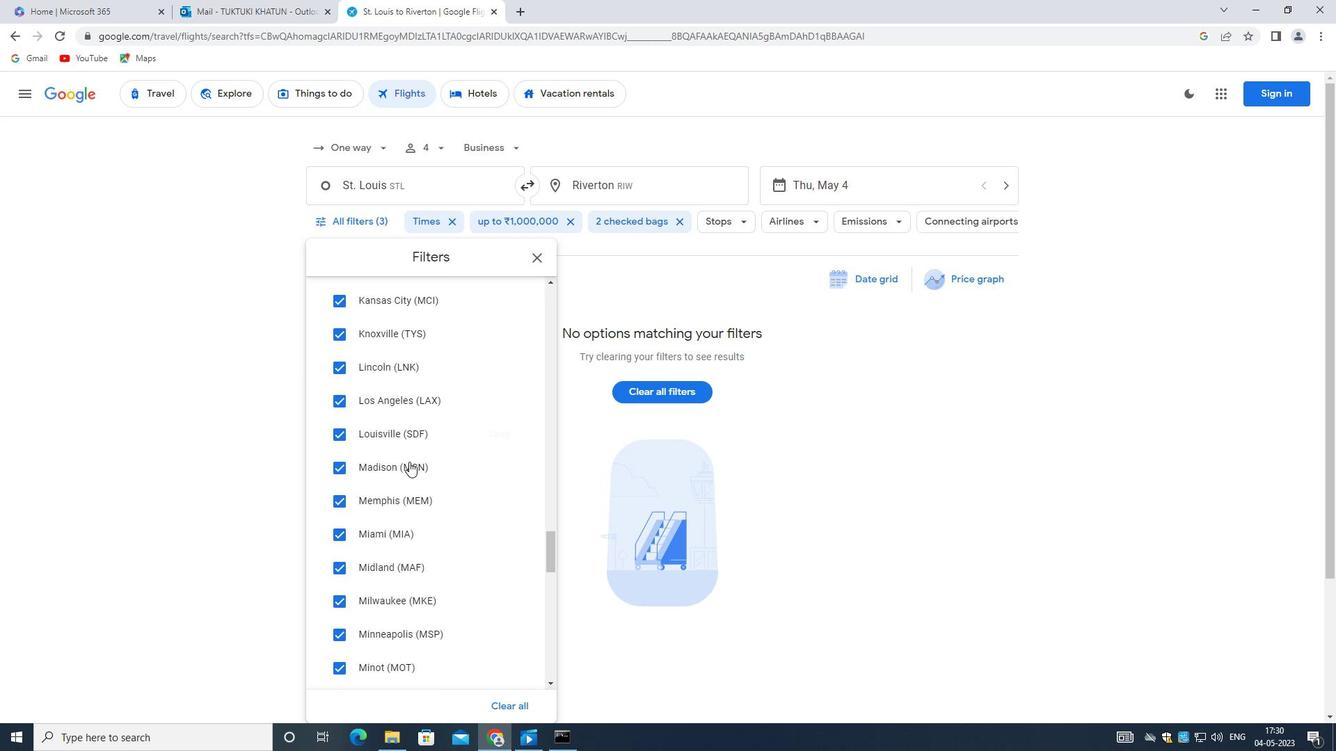 
Action: Mouse moved to (399, 462)
Screenshot: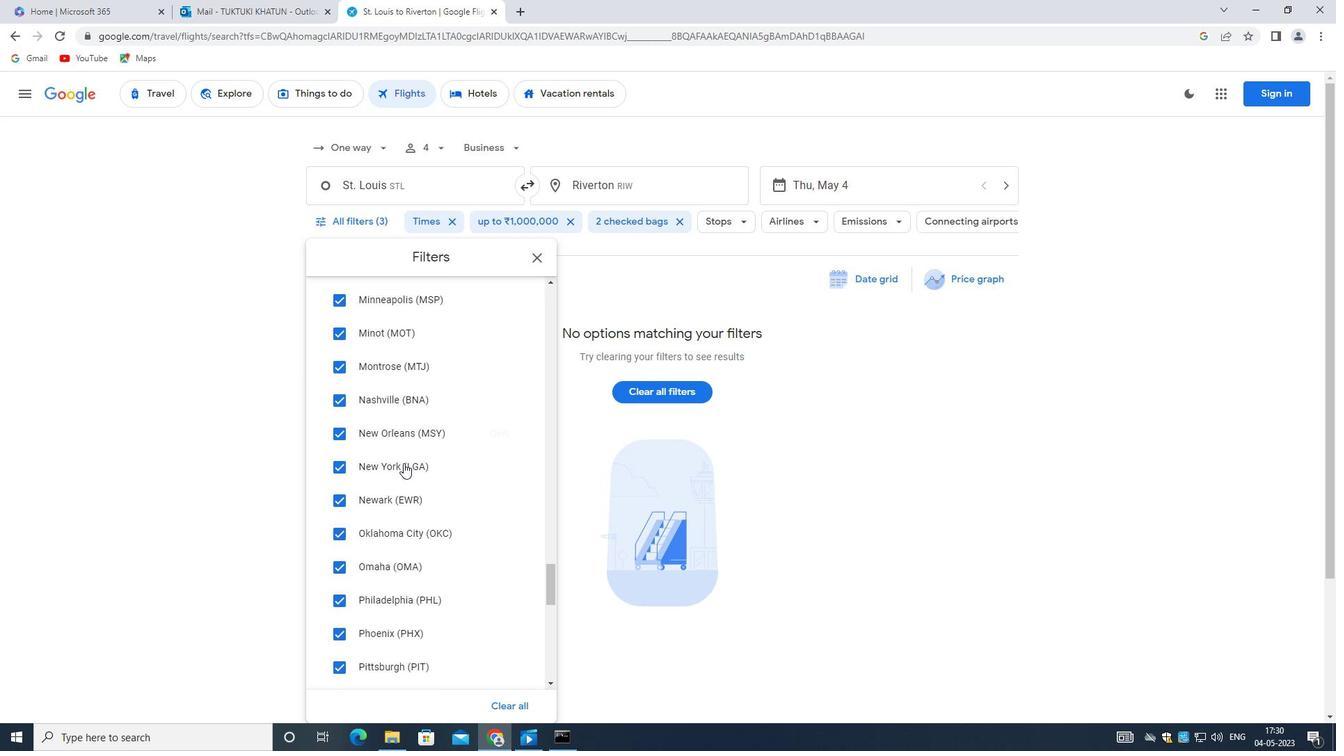 
Action: Mouse scrolled (399, 462) with delta (0, 0)
Screenshot: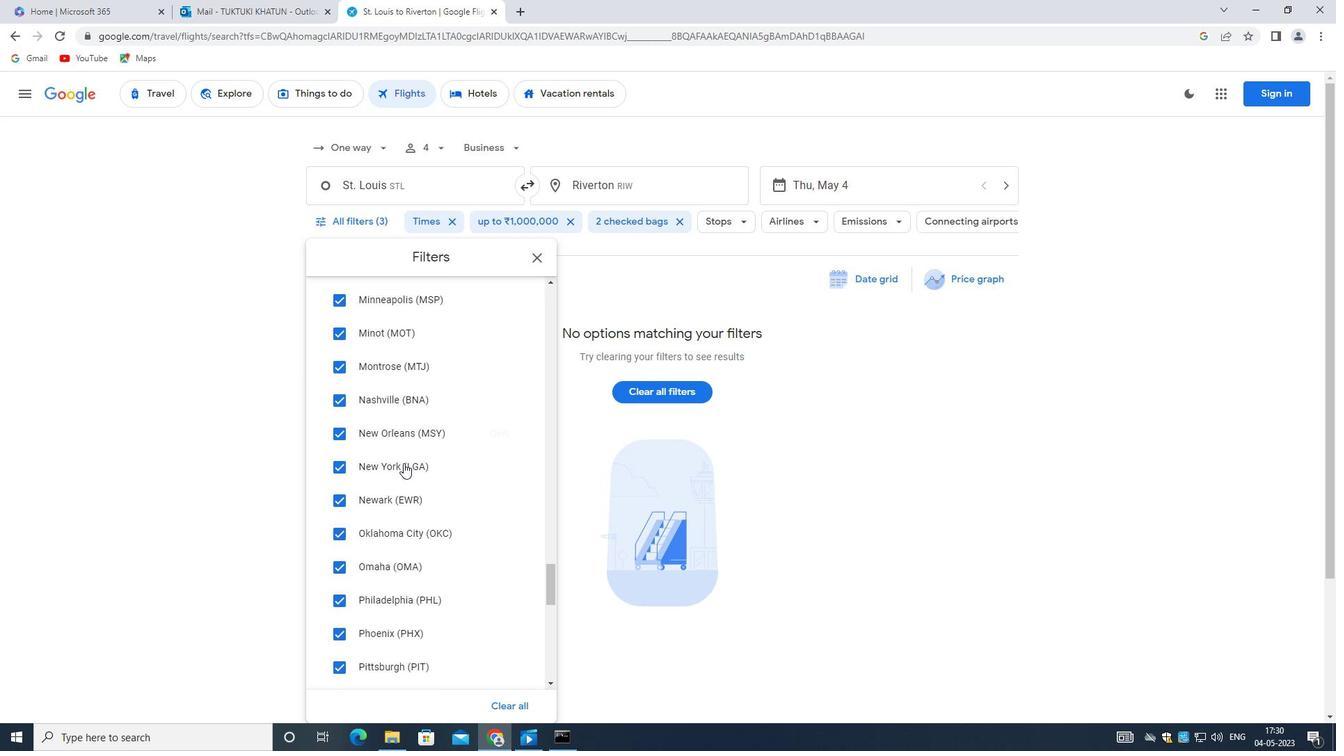 
Action: Mouse moved to (398, 464)
Screenshot: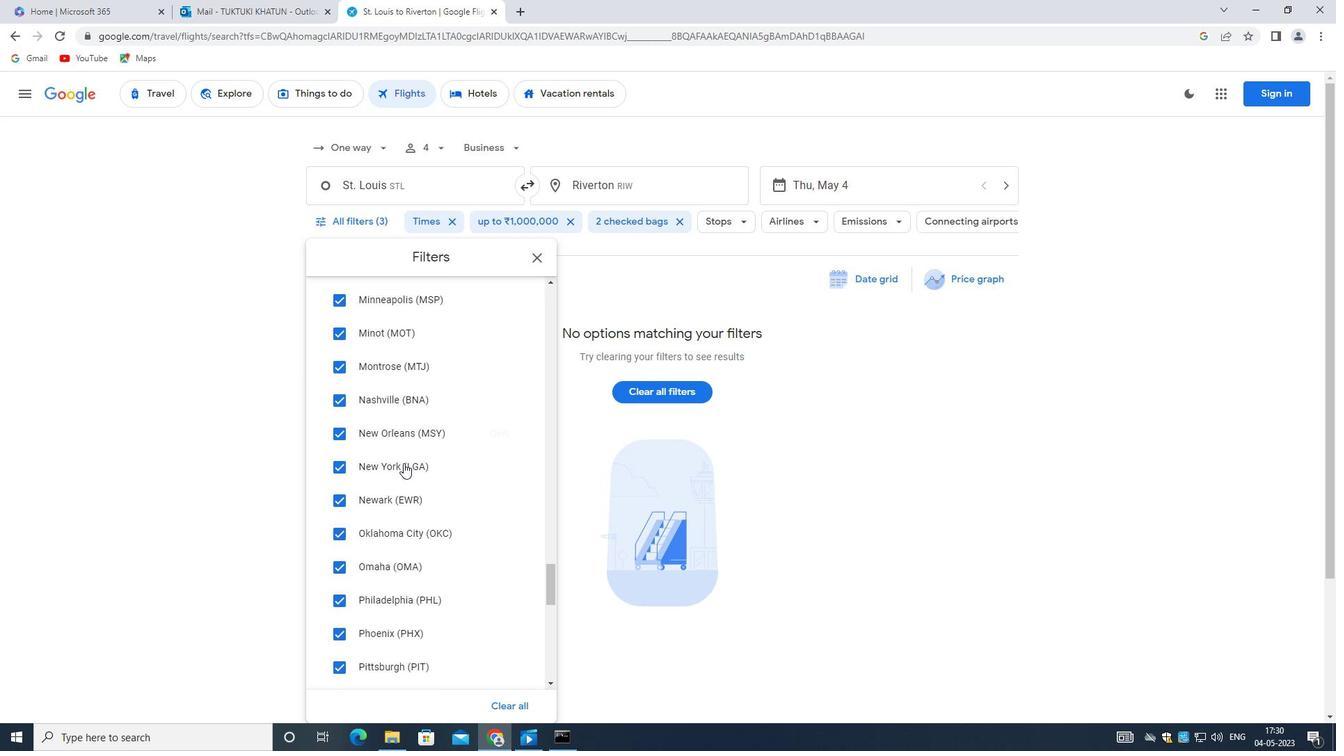 
Action: Mouse scrolled (398, 463) with delta (0, 0)
Screenshot: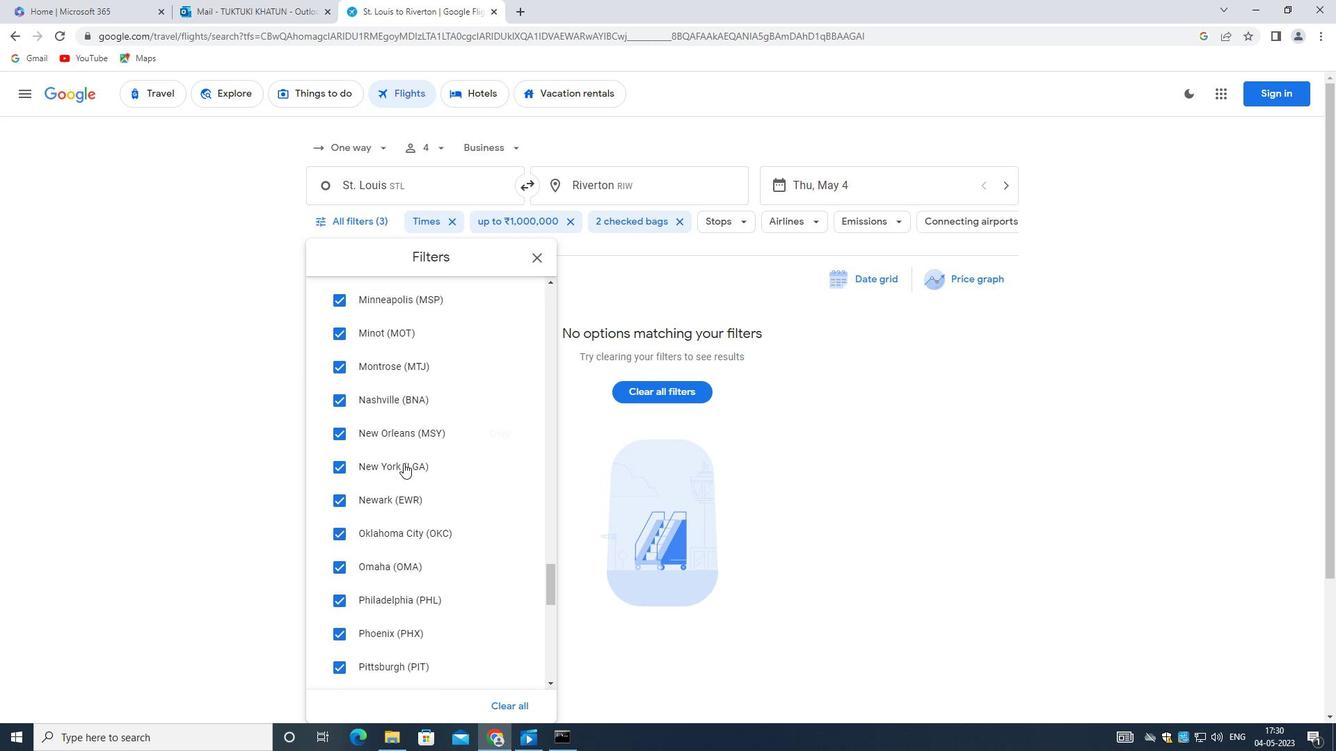 
Action: Mouse scrolled (398, 463) with delta (0, 0)
Screenshot: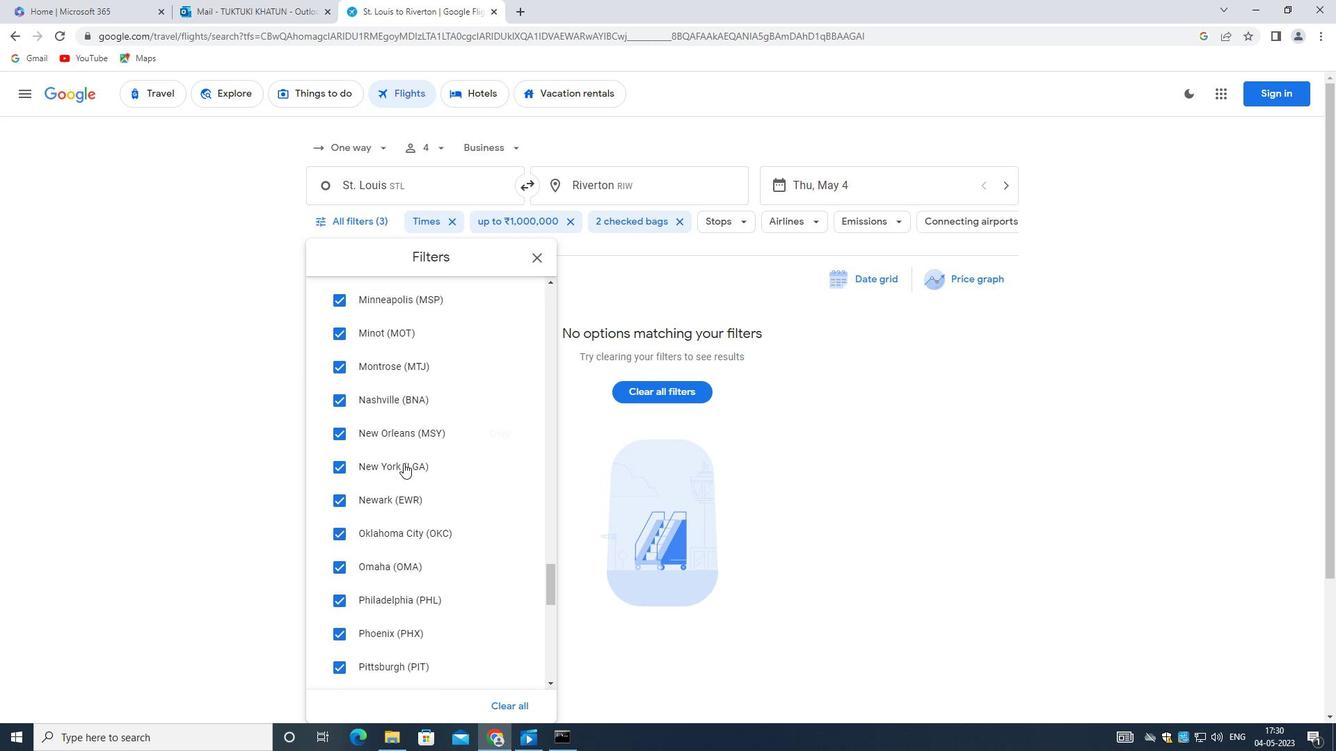 
Action: Mouse scrolled (398, 463) with delta (0, 0)
Screenshot: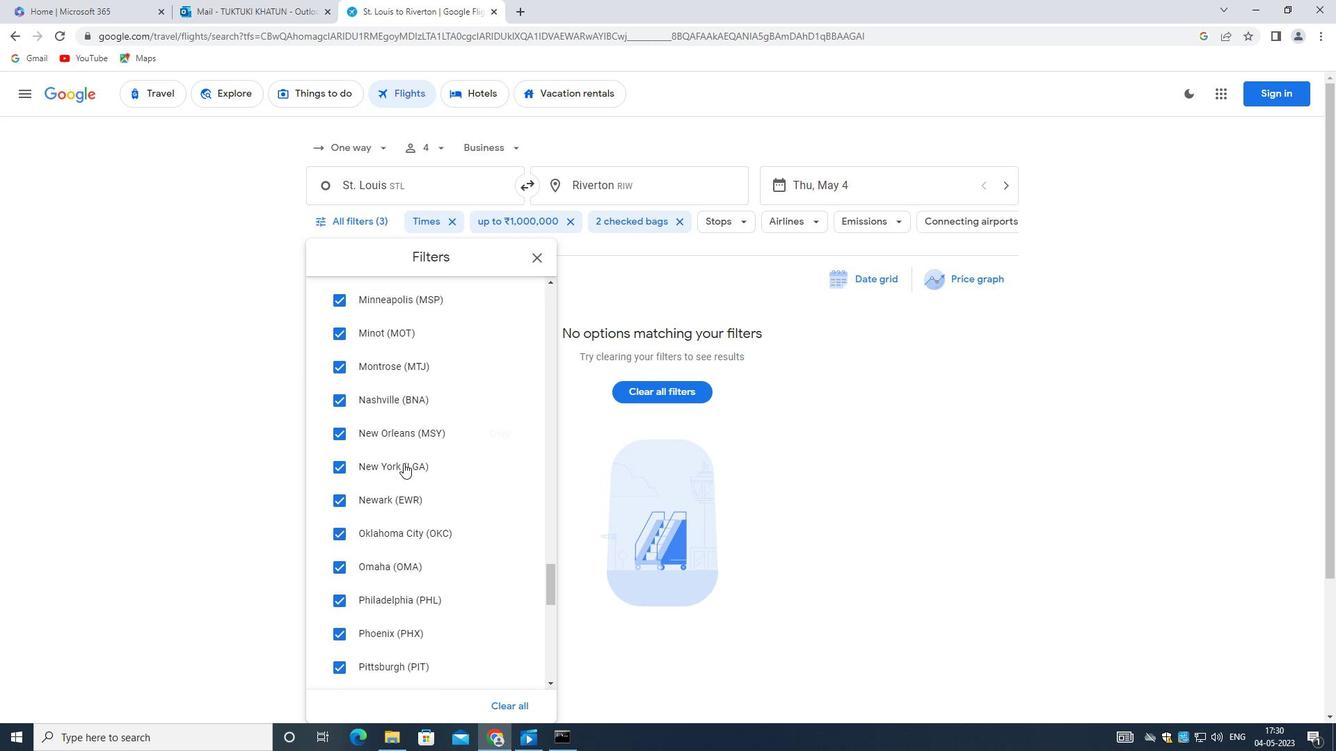 
Action: Mouse scrolled (398, 463) with delta (0, 0)
Screenshot: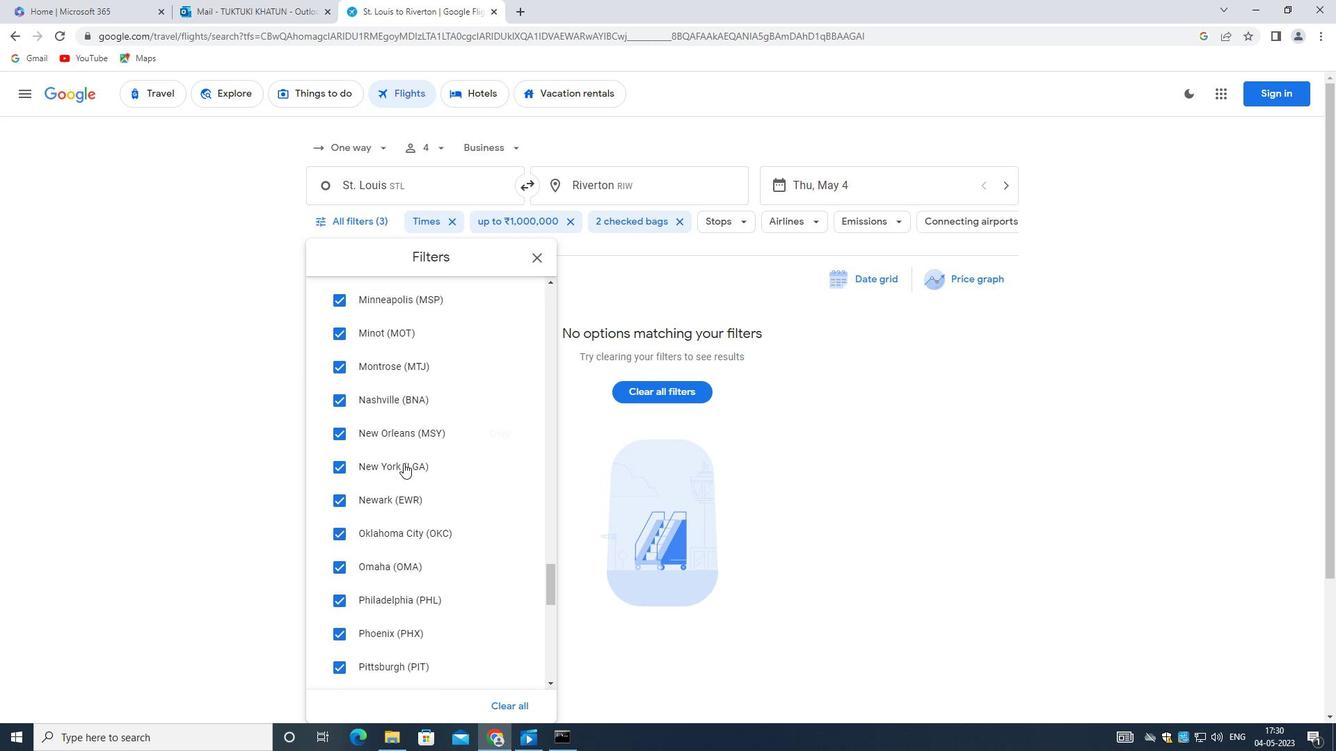 
Action: Mouse moved to (366, 468)
Screenshot: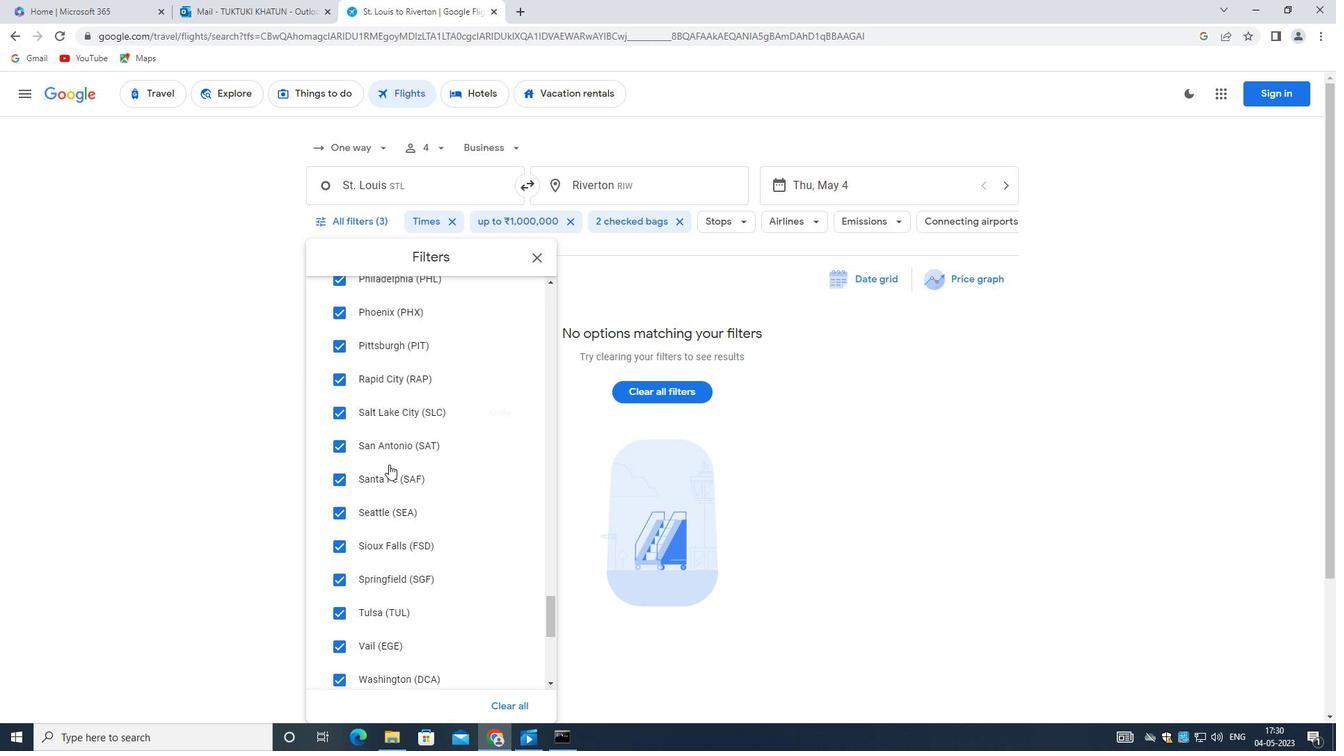
Action: Mouse scrolled (366, 467) with delta (0, 0)
Screenshot: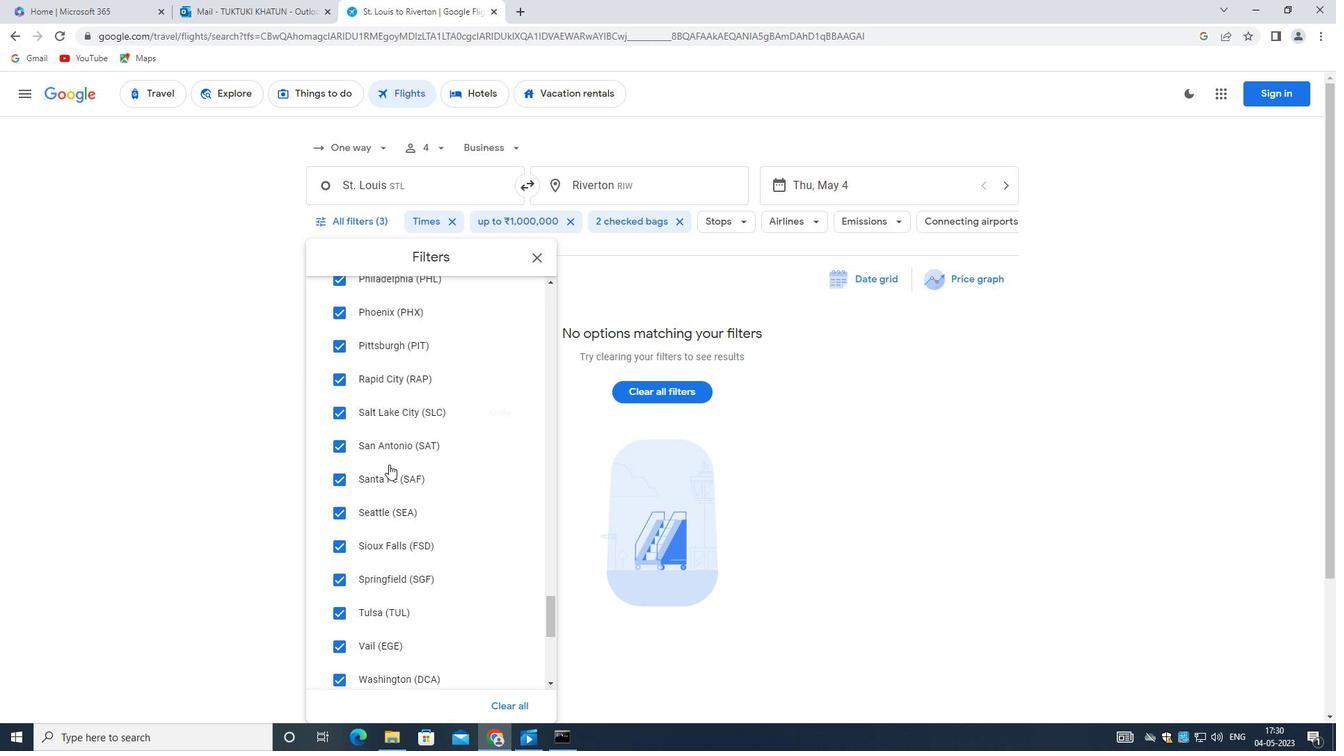 
Action: Mouse moved to (364, 475)
Screenshot: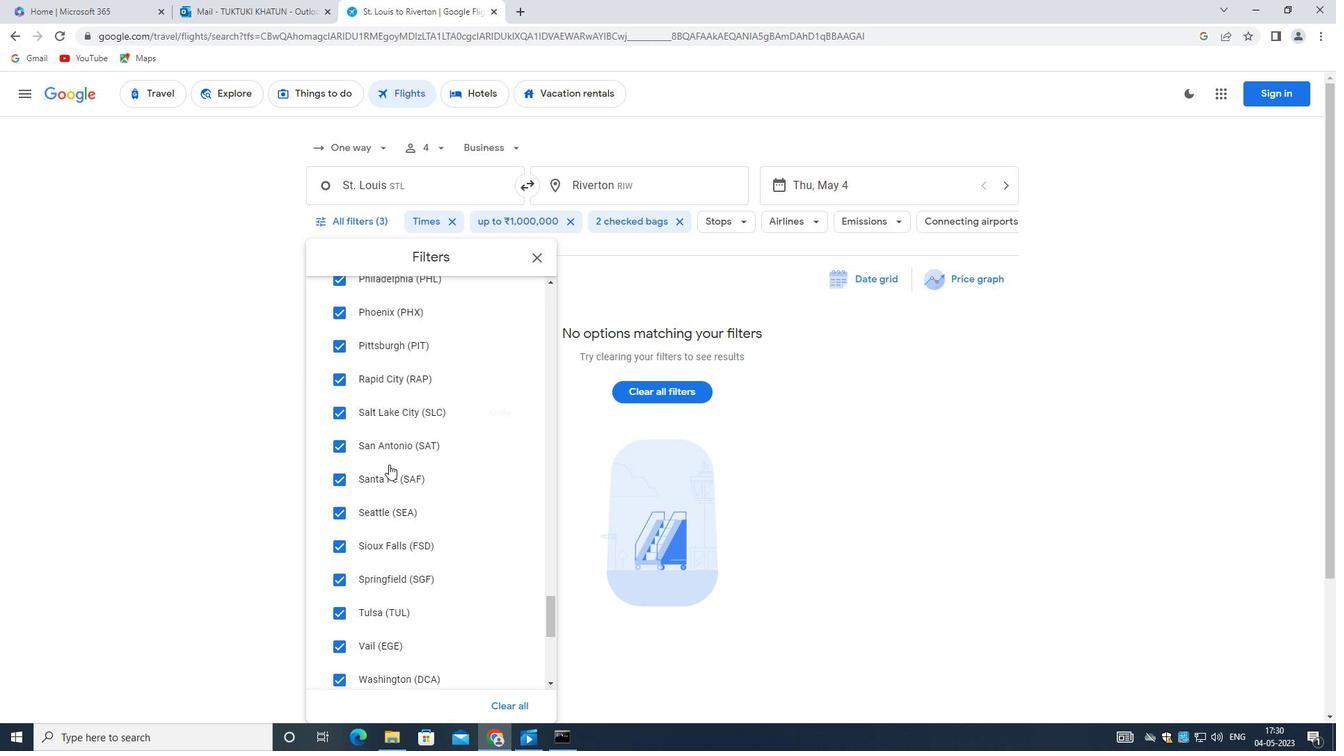 
Action: Mouse scrolled (364, 474) with delta (0, 0)
Screenshot: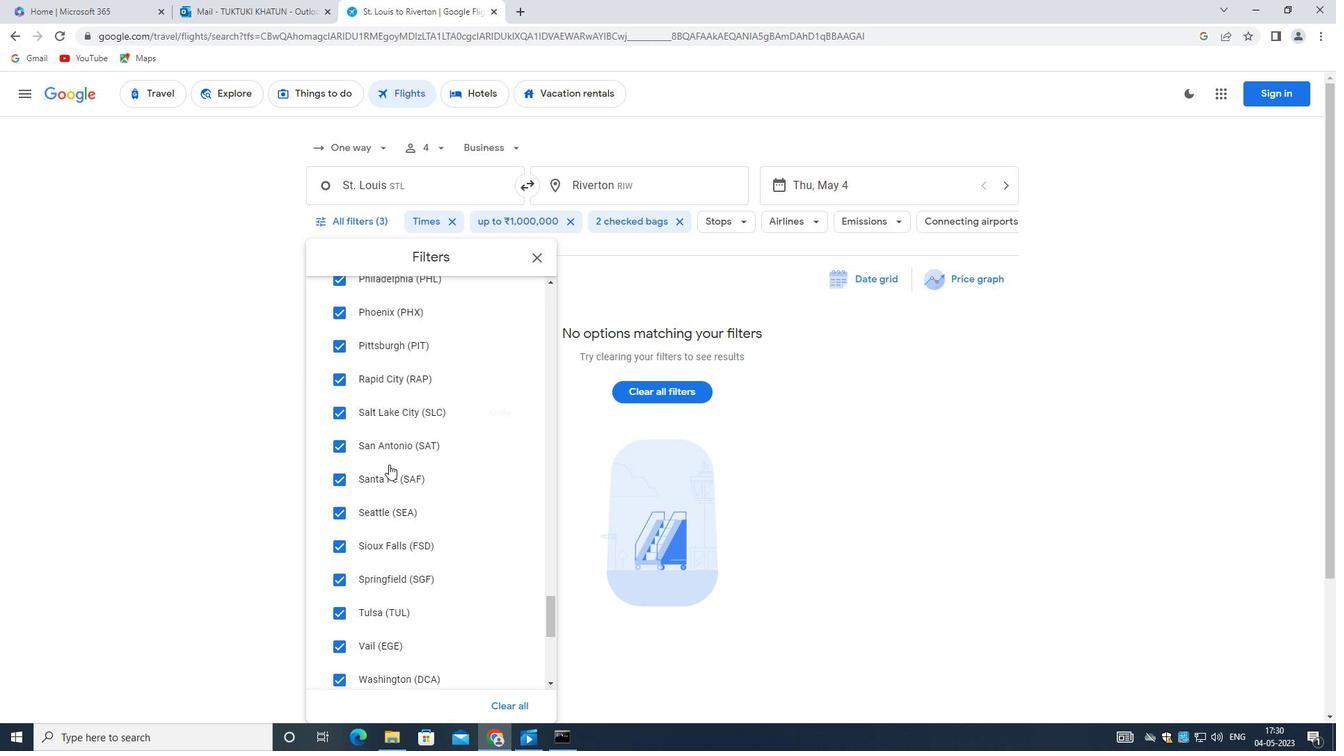 
Action: Mouse moved to (363, 476)
Screenshot: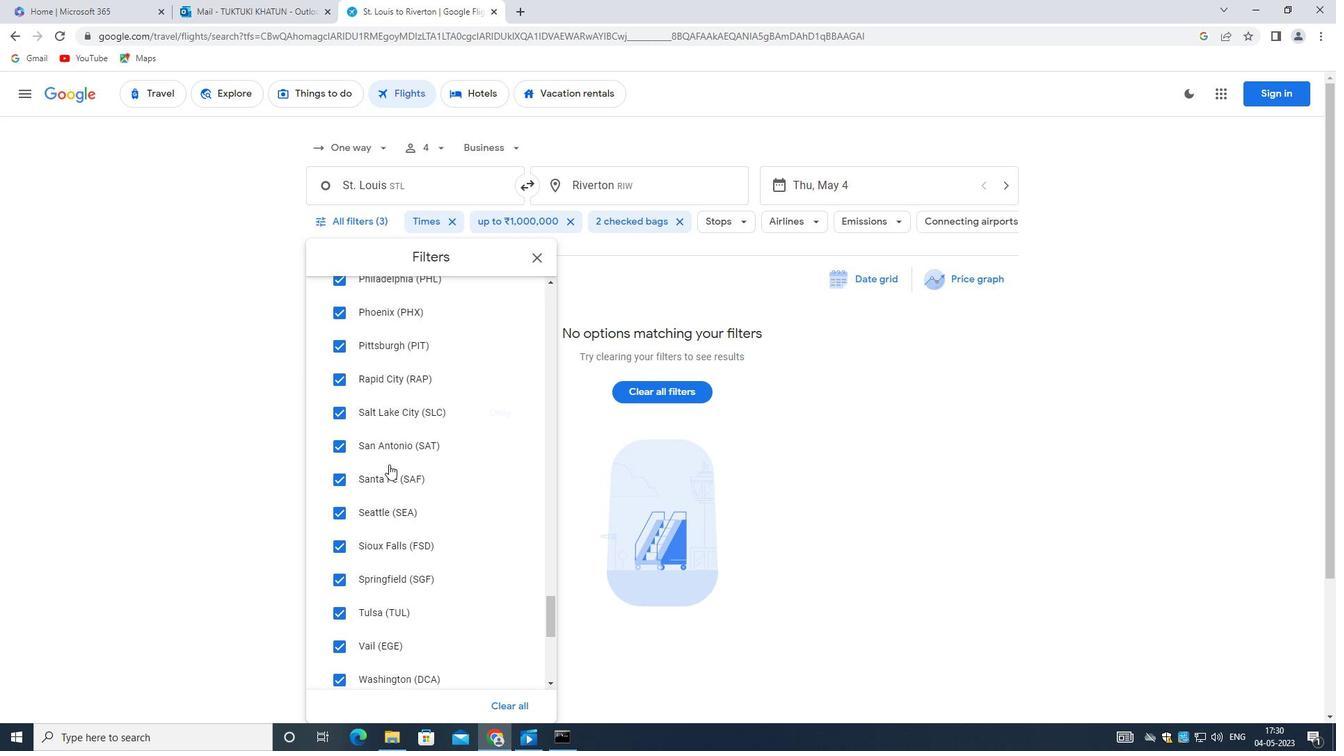 
Action: Mouse scrolled (363, 476) with delta (0, 0)
Screenshot: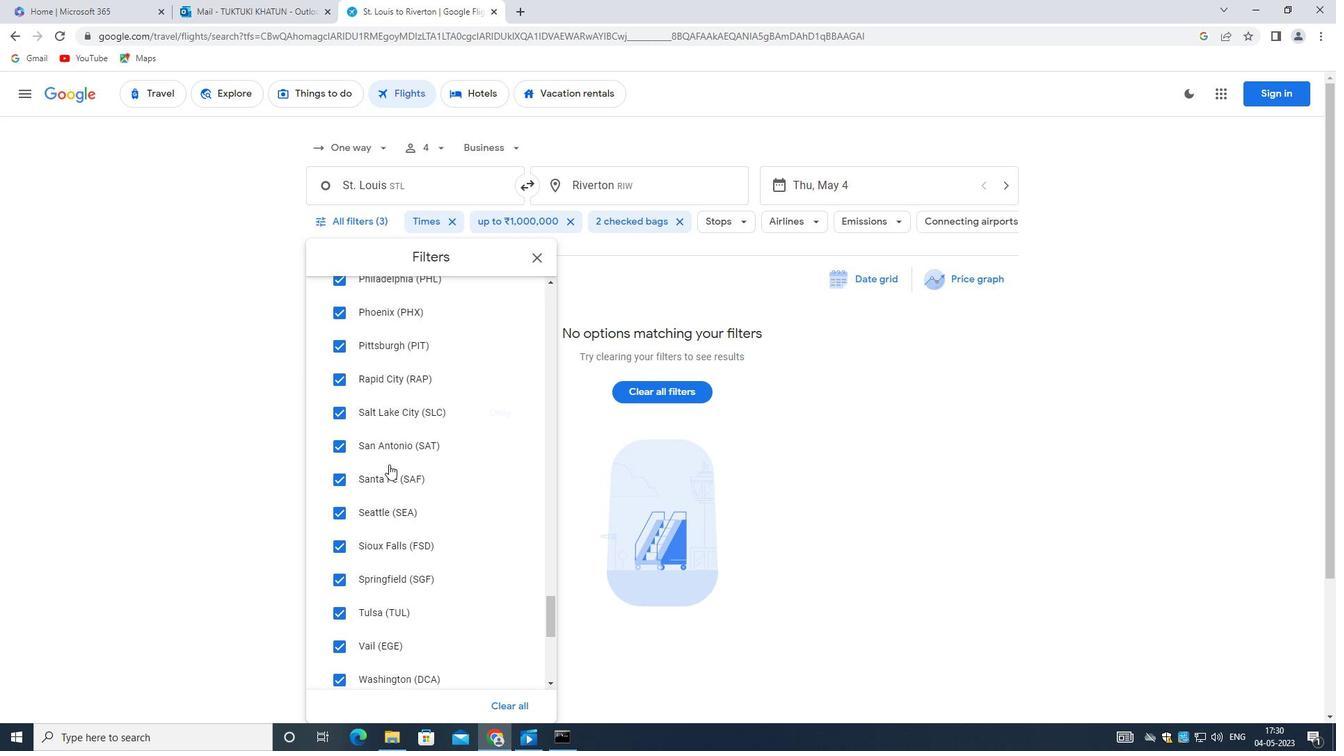
Action: Mouse moved to (363, 477)
Screenshot: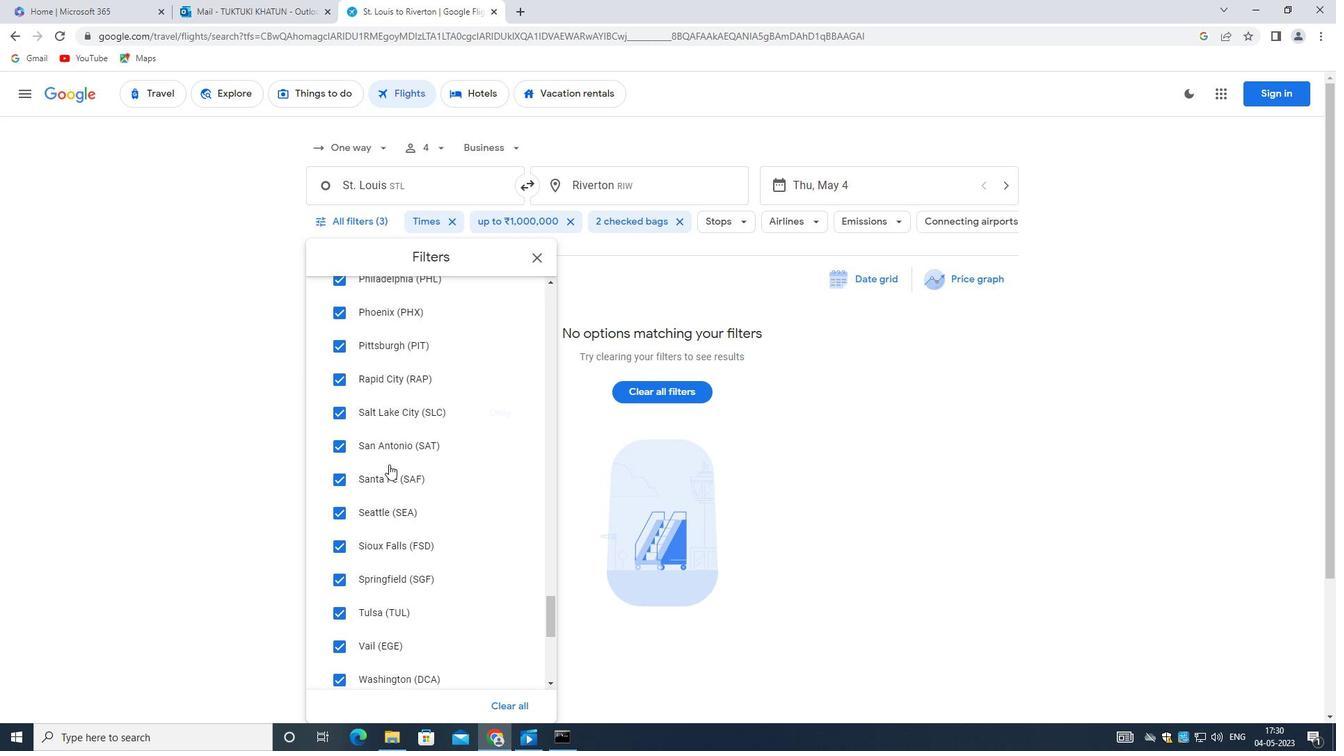 
Action: Mouse scrolled (363, 476) with delta (0, 0)
Screenshot: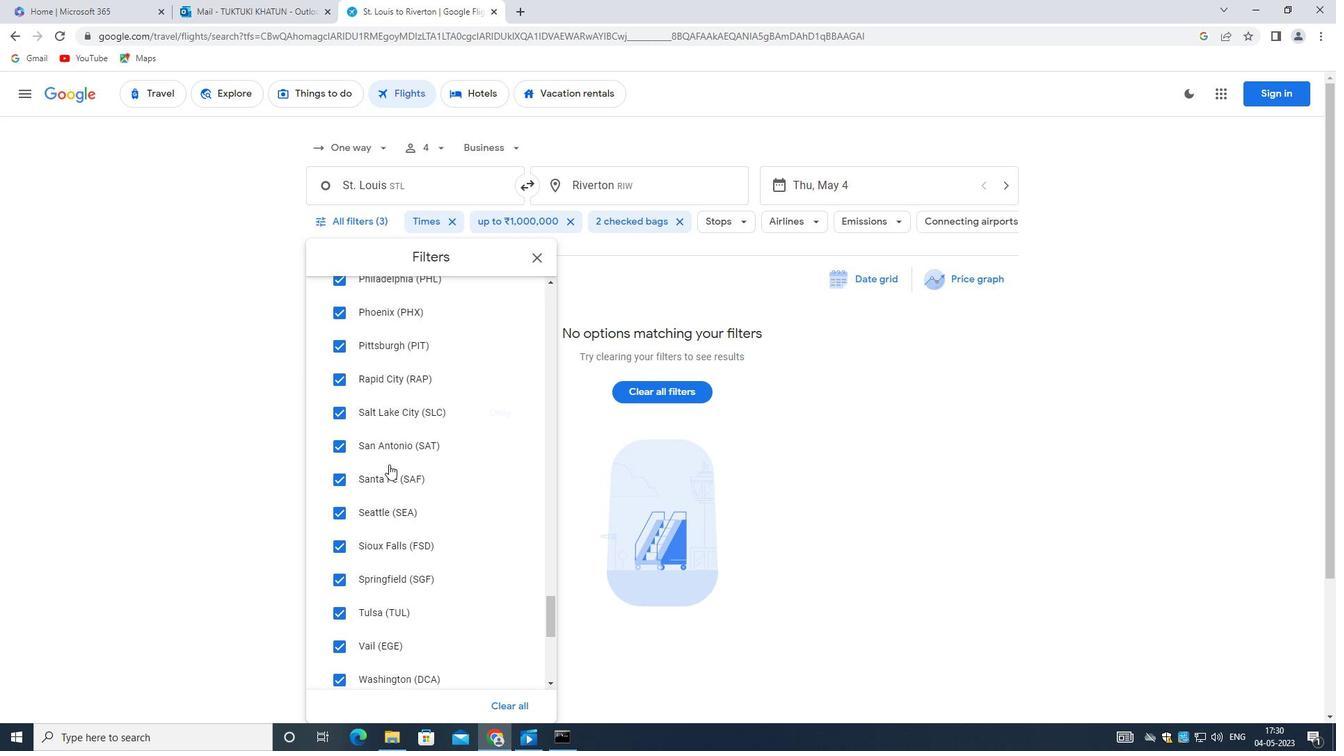 
Action: Mouse moved to (363, 477)
Screenshot: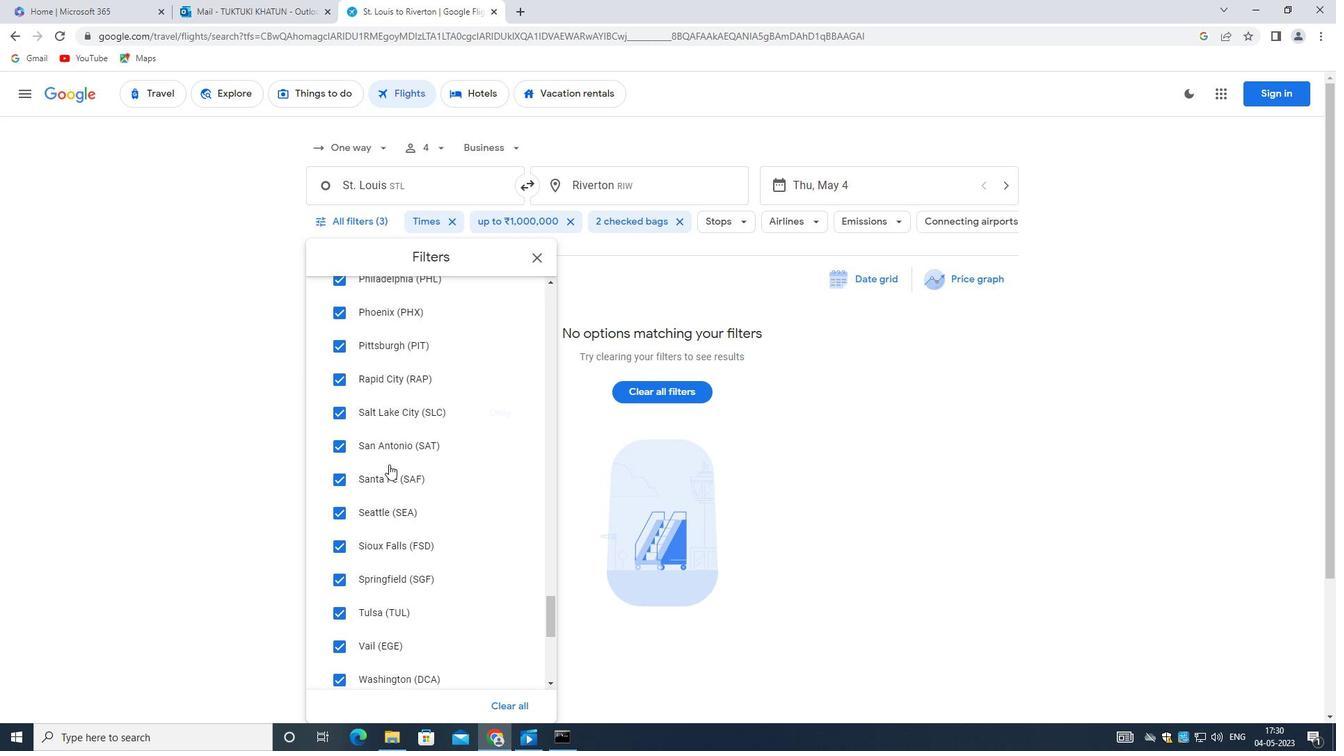 
Action: Mouse scrolled (363, 476) with delta (0, 0)
Screenshot: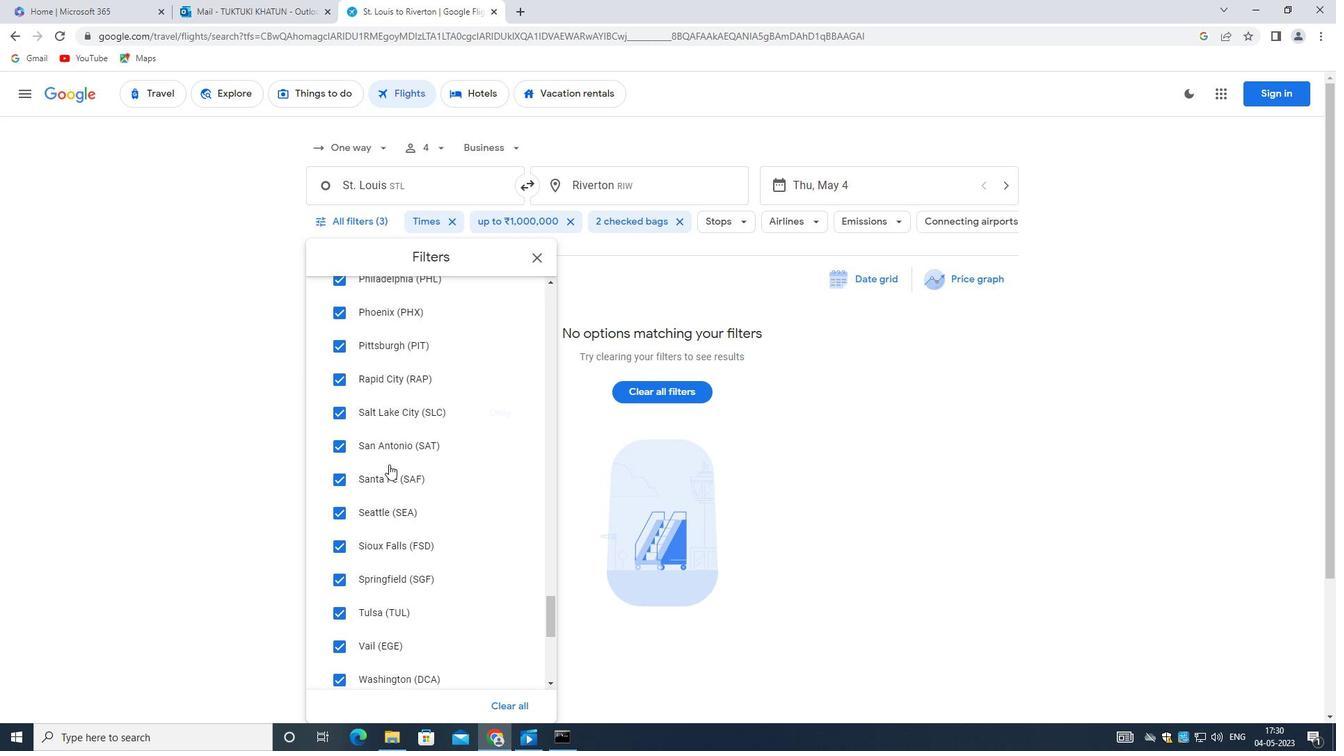 
Action: Mouse moved to (361, 478)
Screenshot: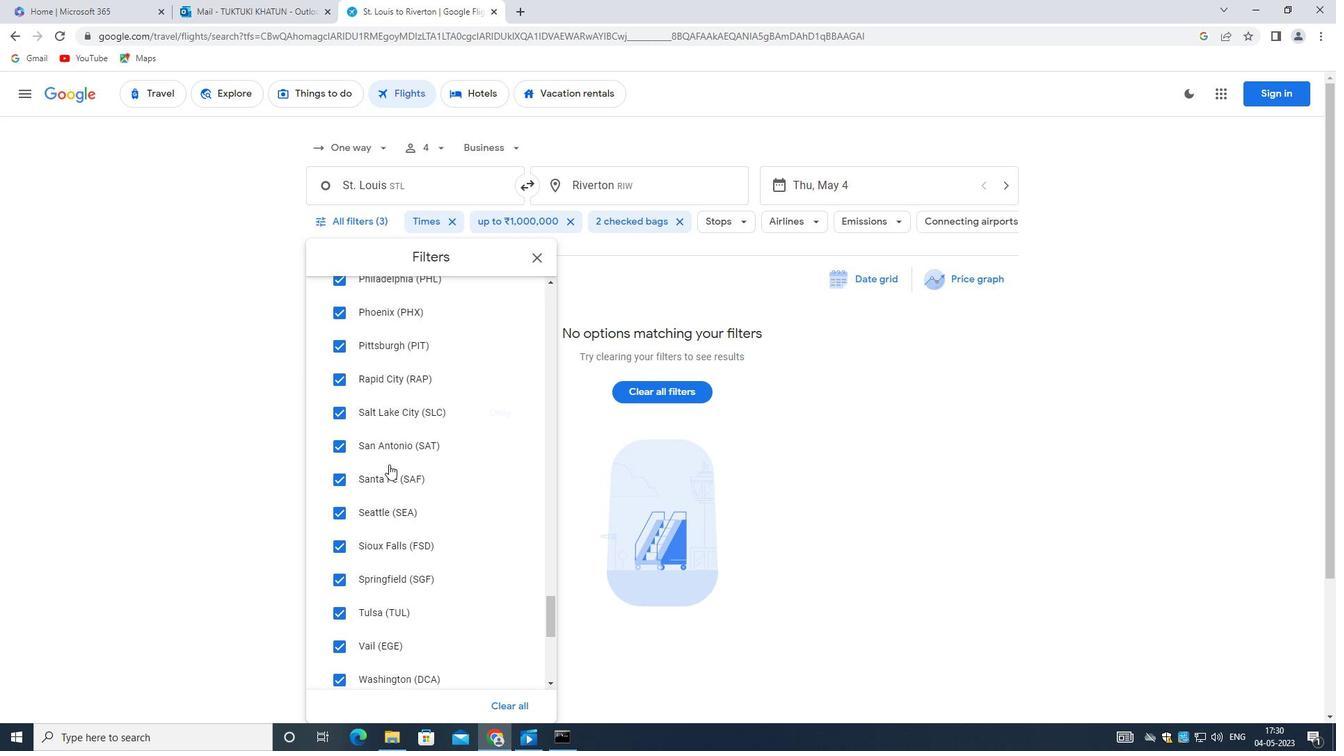 
Action: Mouse scrolled (361, 478) with delta (0, 0)
Screenshot: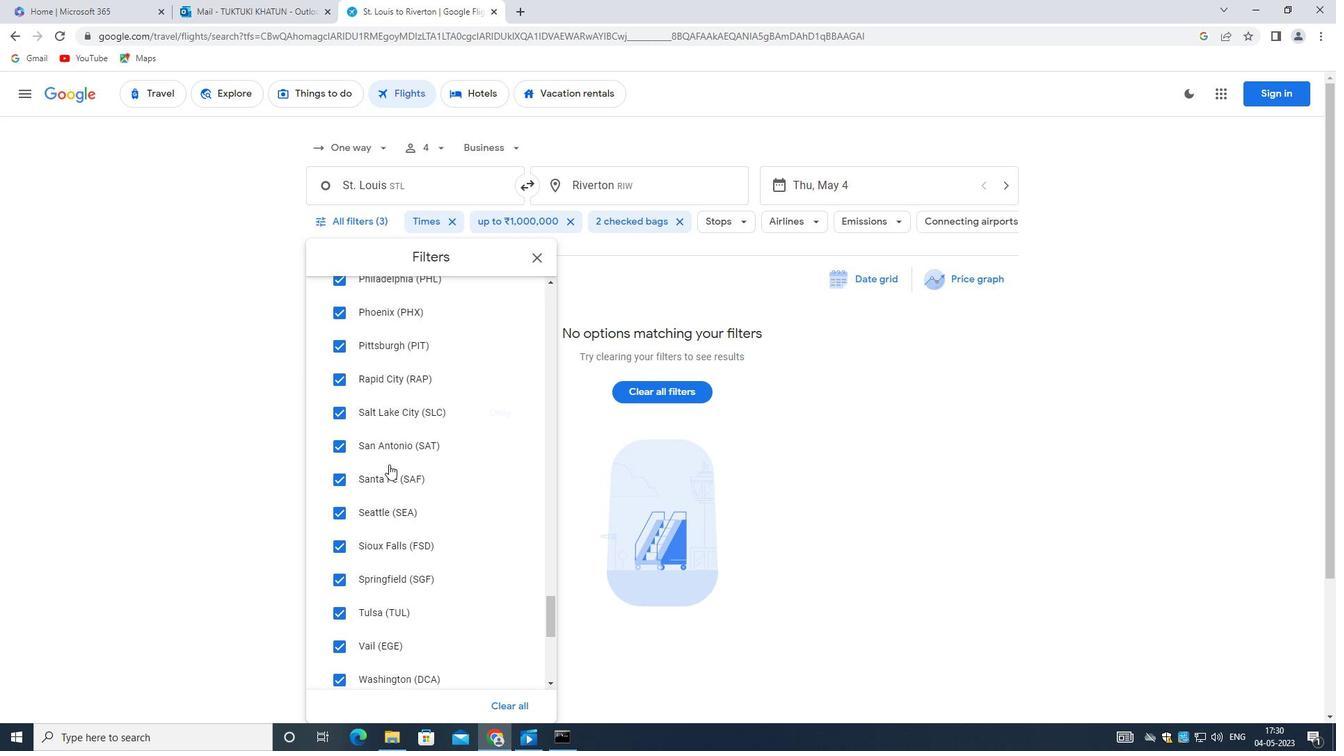 
Action: Mouse moved to (347, 479)
Screenshot: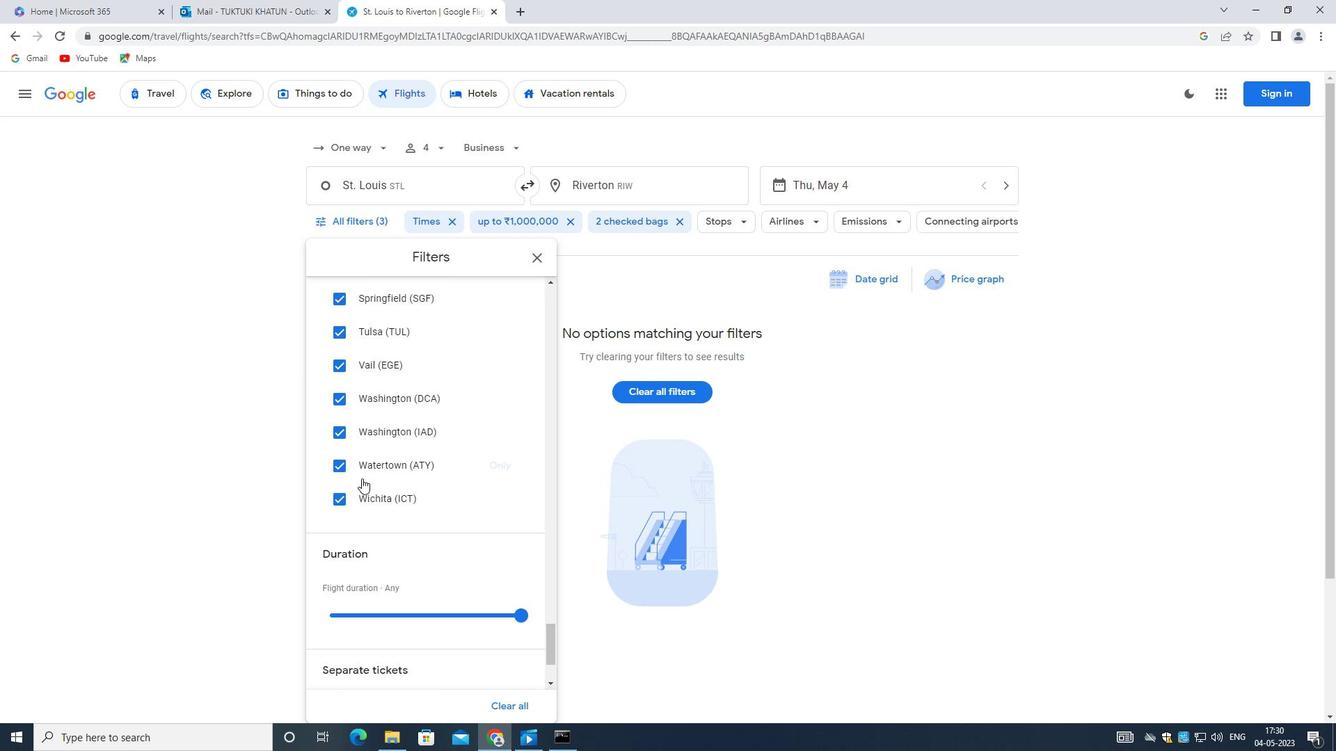 
Action: Mouse scrolled (347, 478) with delta (0, 0)
Screenshot: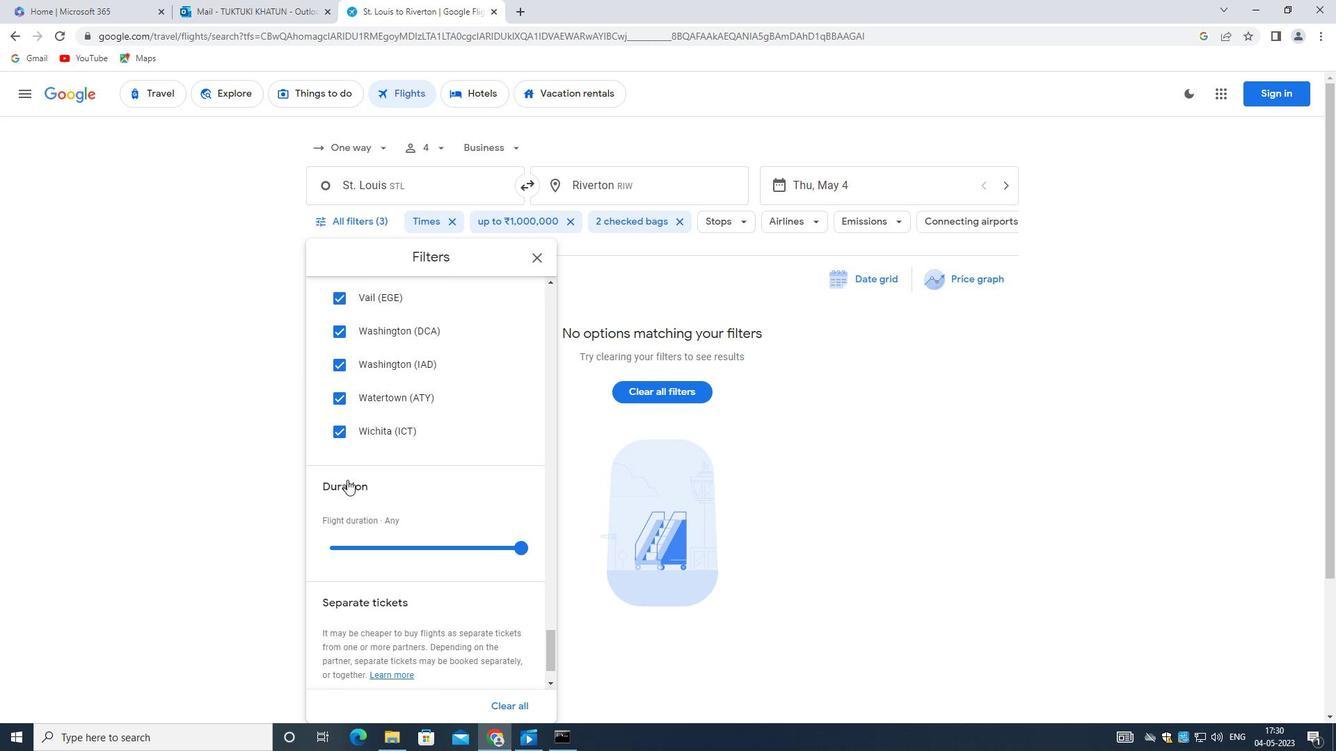 
Action: Mouse scrolled (347, 478) with delta (0, 0)
Screenshot: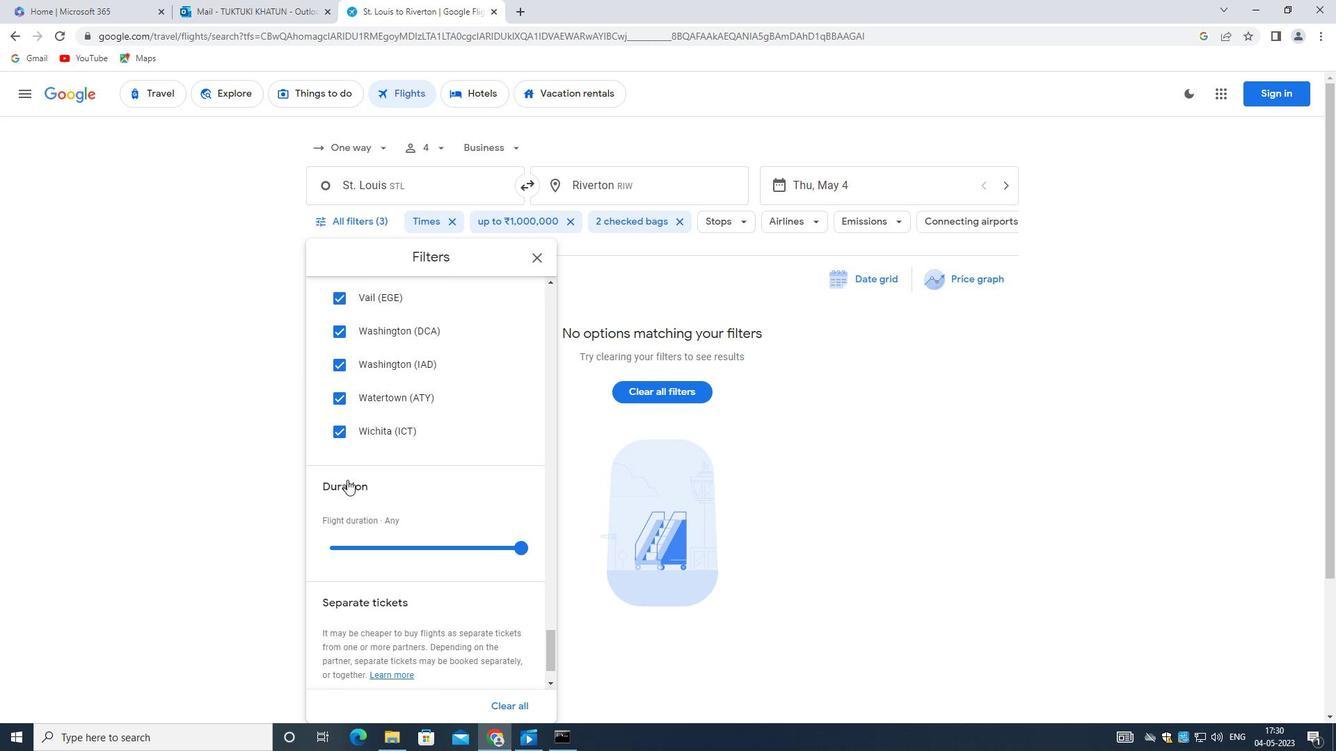 
Action: Mouse scrolled (347, 478) with delta (0, 0)
Screenshot: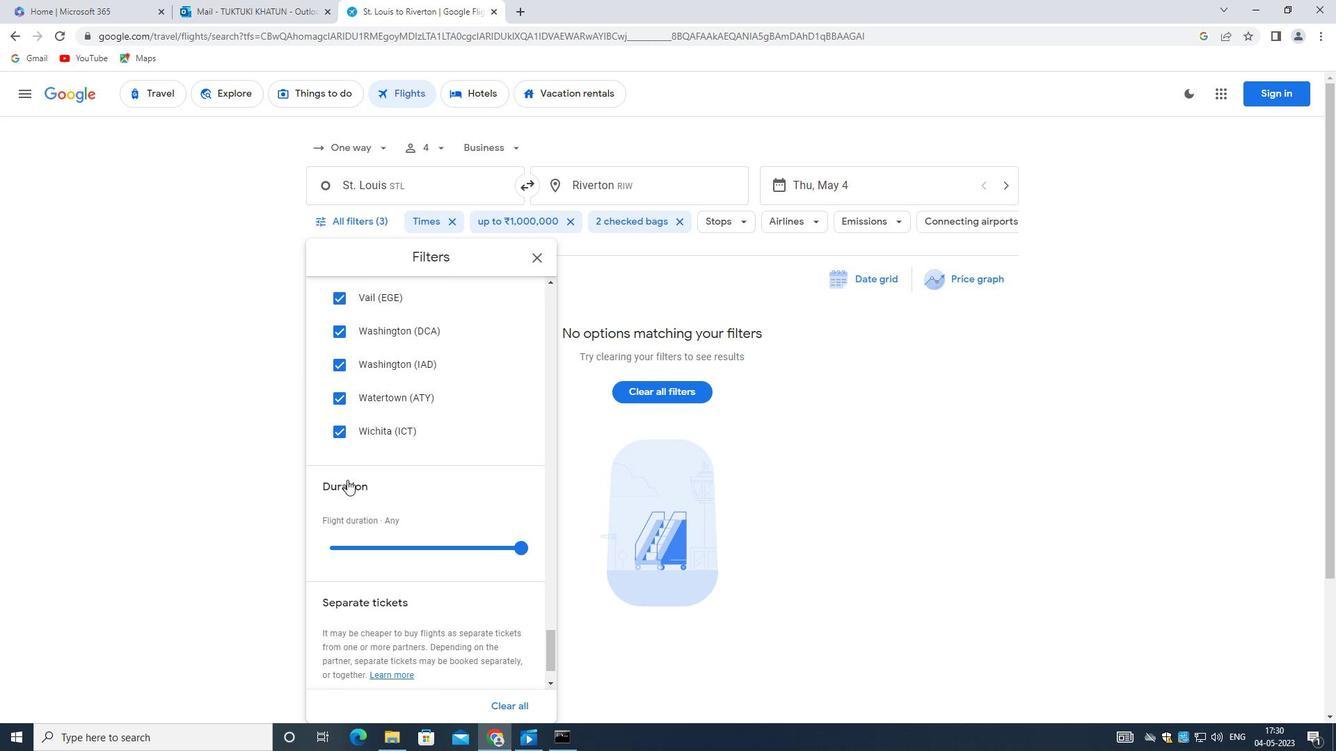 
Action: Mouse moved to (346, 479)
Screenshot: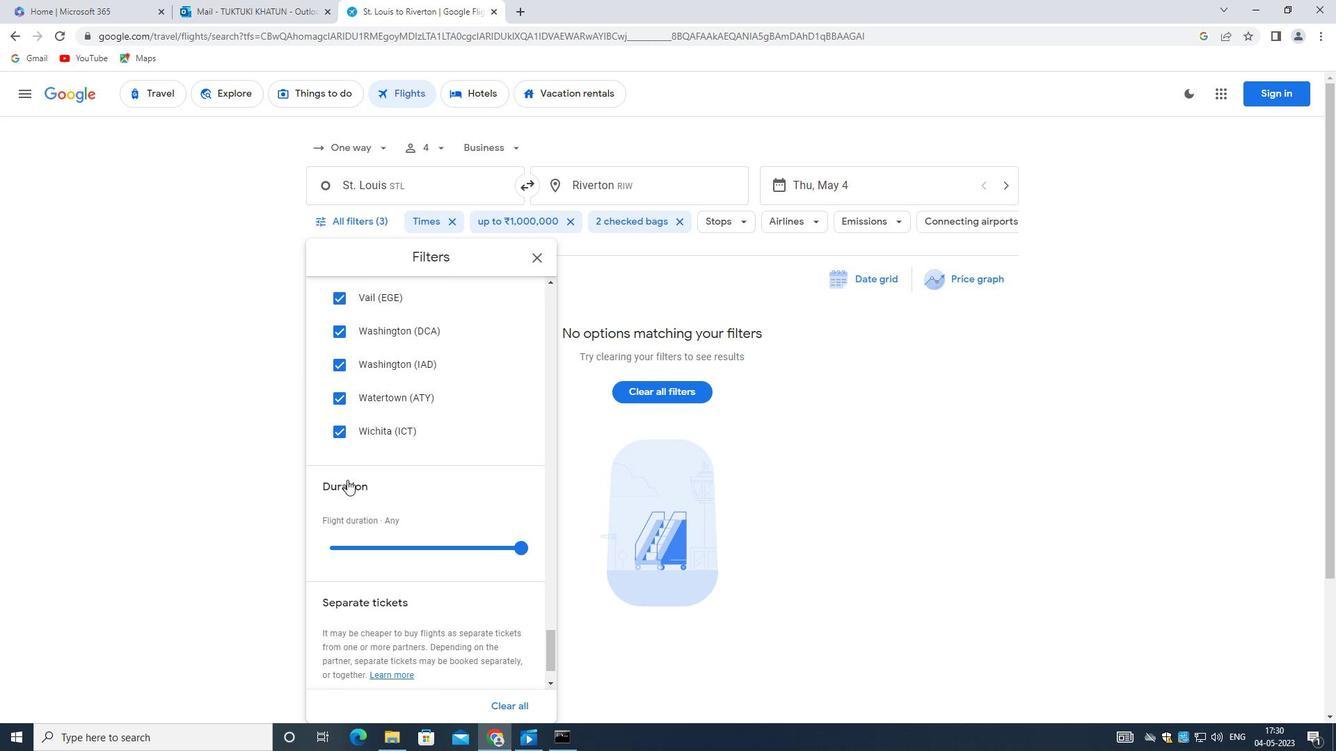 
Action: Mouse scrolled (346, 478) with delta (0, 0)
Screenshot: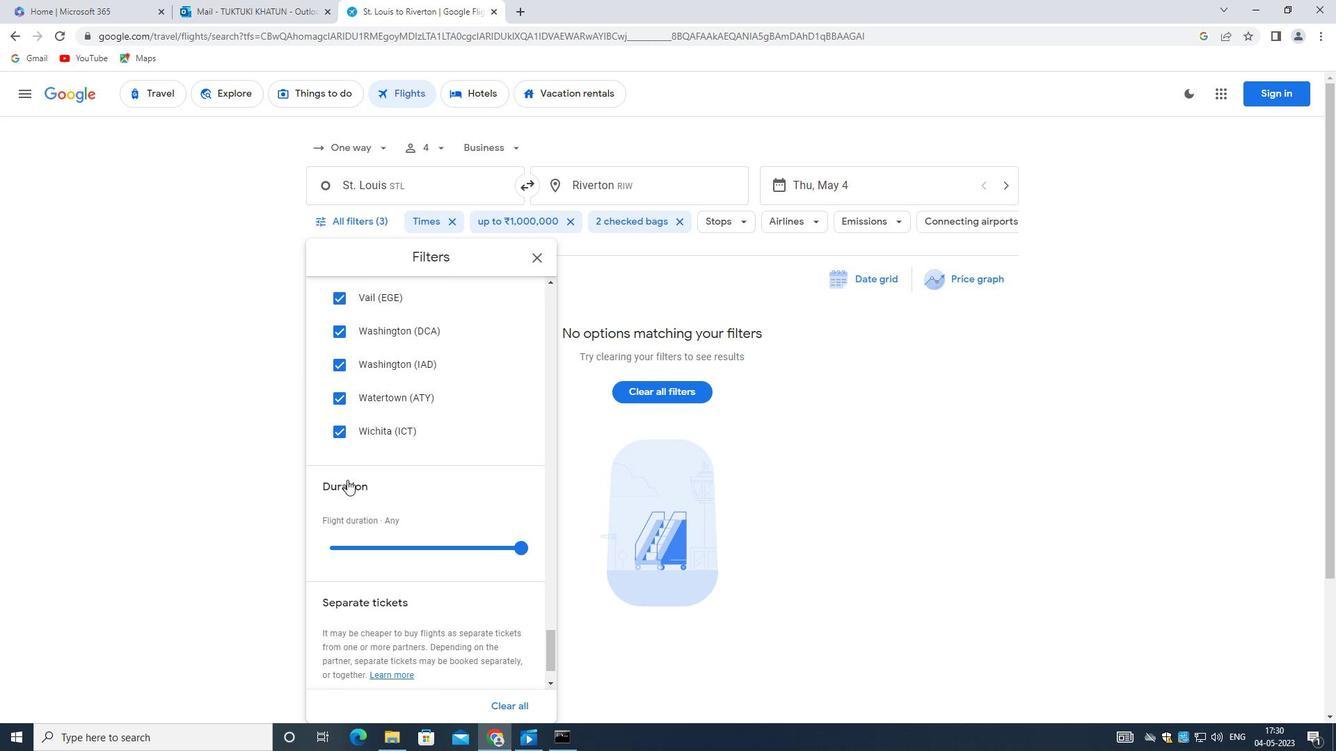 
Action: Mouse moved to (345, 482)
Screenshot: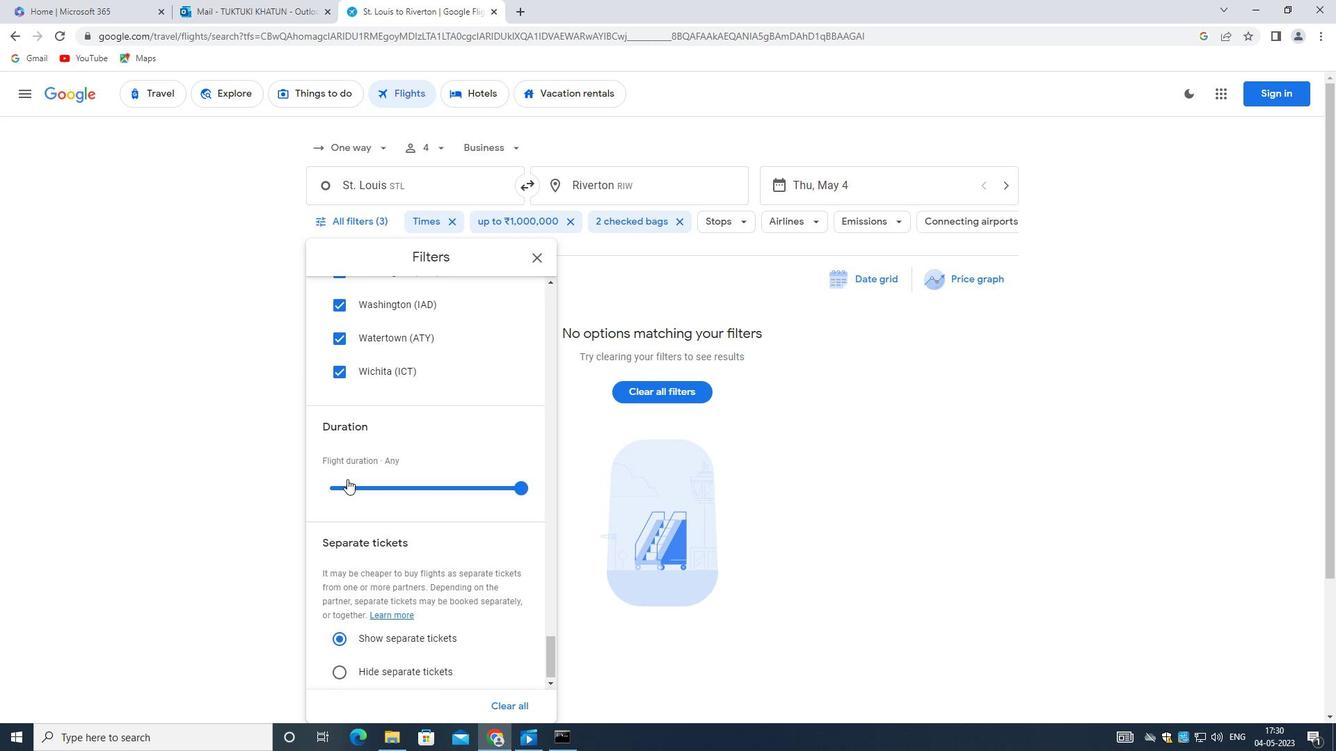 
Action: Mouse scrolled (345, 482) with delta (0, 0)
Screenshot: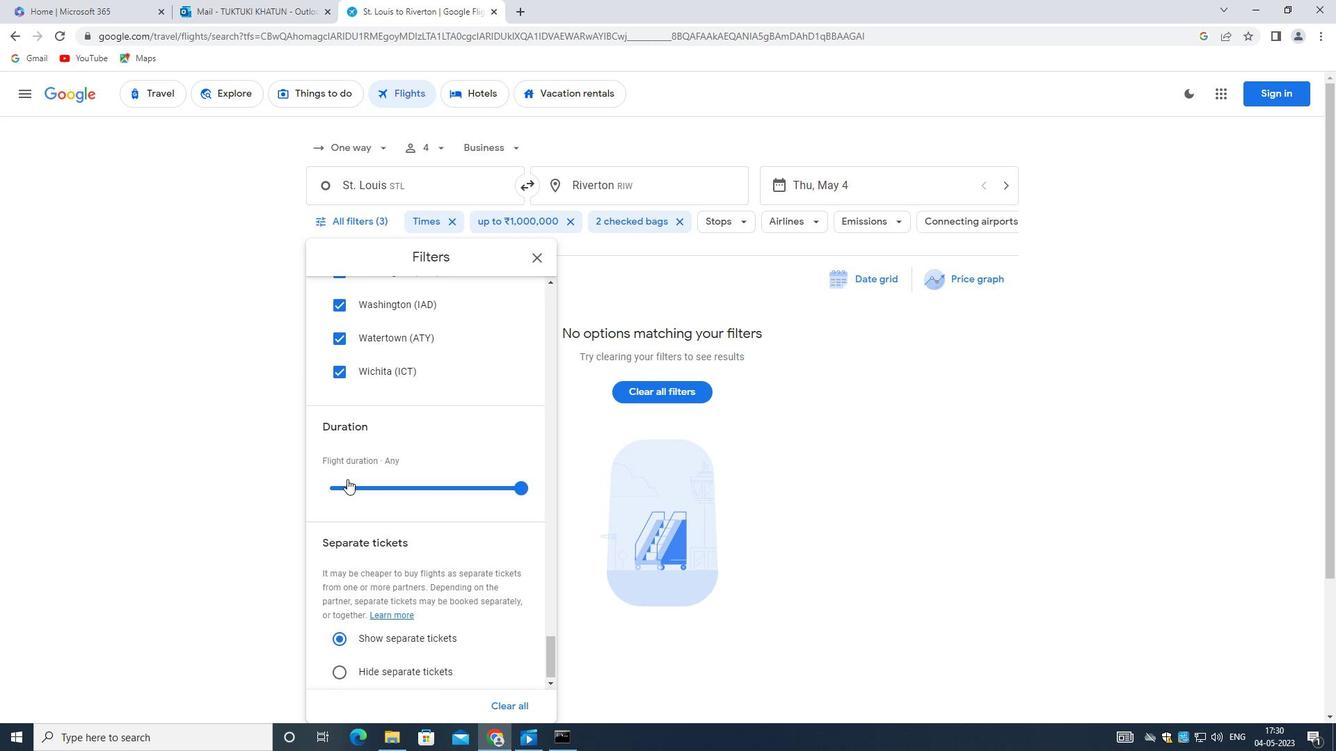
Action: Mouse moved to (345, 485)
Screenshot: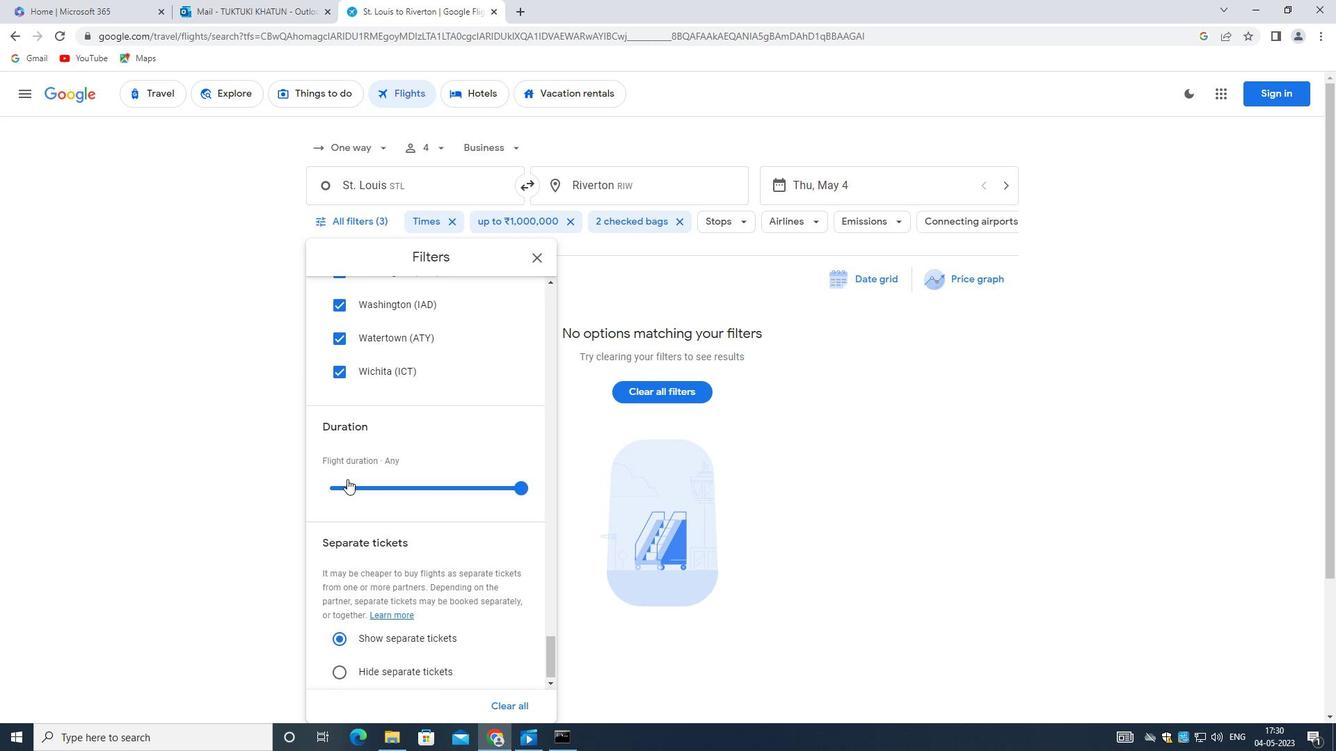 
Action: Mouse scrolled (345, 485) with delta (0, 0)
Screenshot: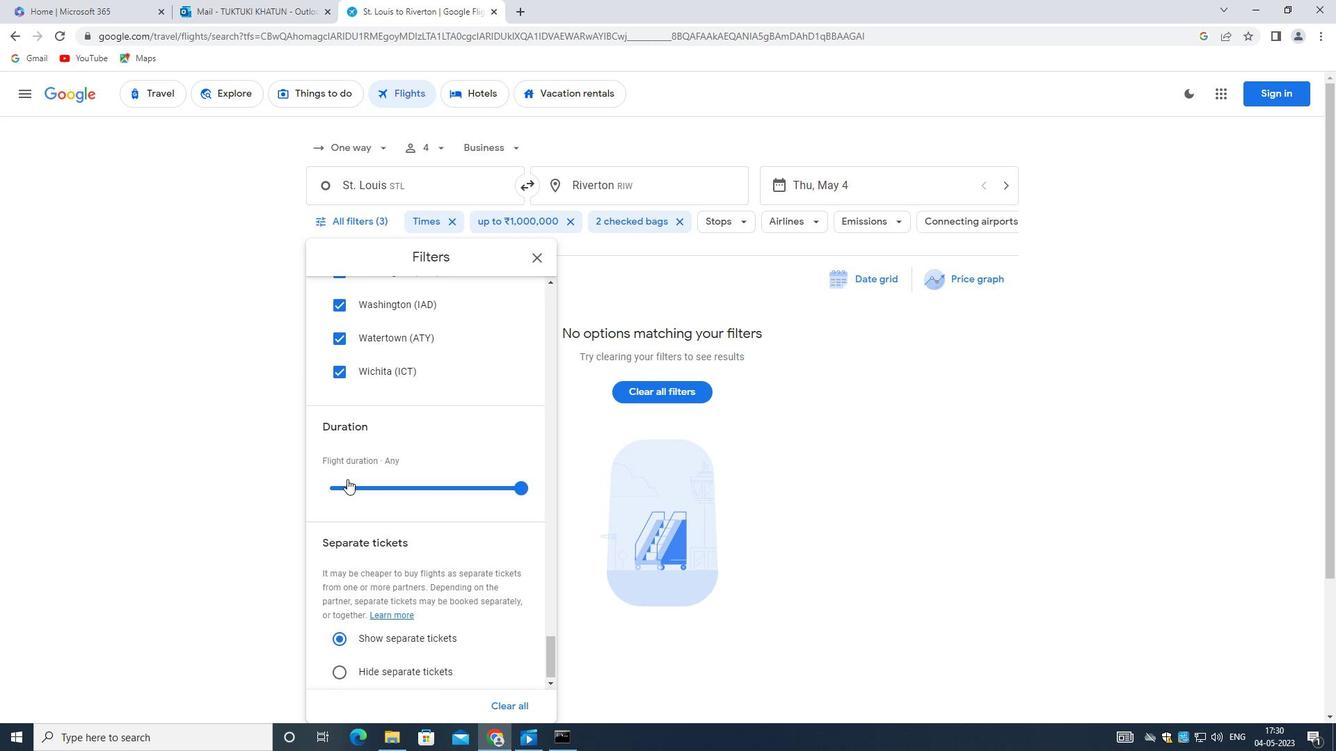 
Action: Mouse moved to (342, 496)
Screenshot: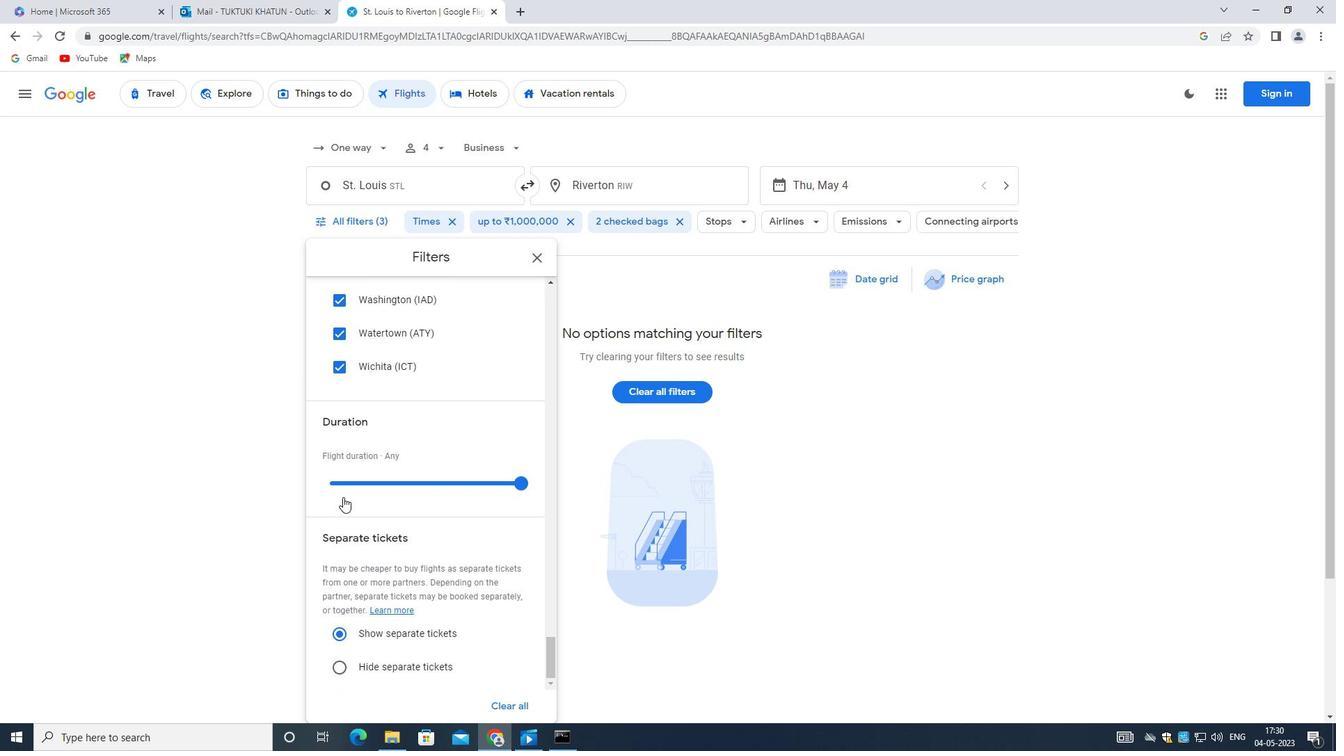 
Action: Mouse scrolled (342, 495) with delta (0, 0)
Screenshot: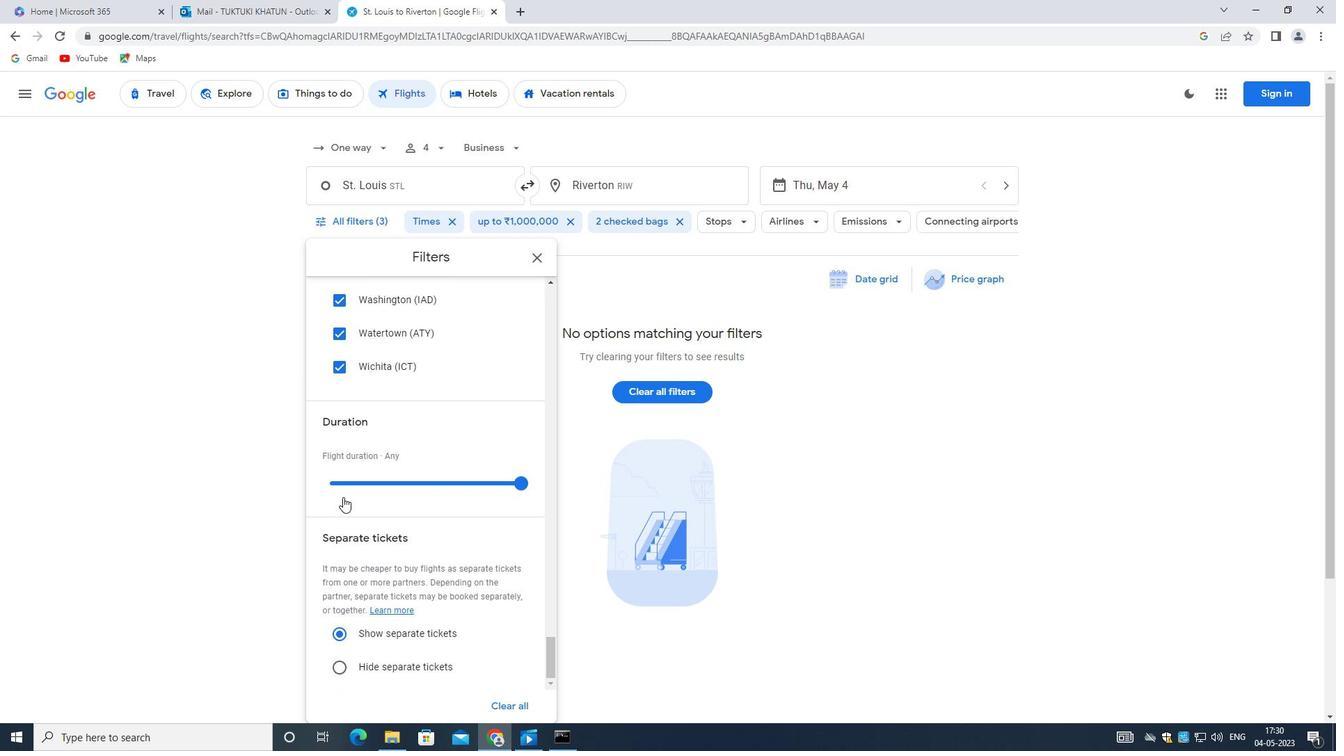 
Action: Mouse moved to (342, 497)
Screenshot: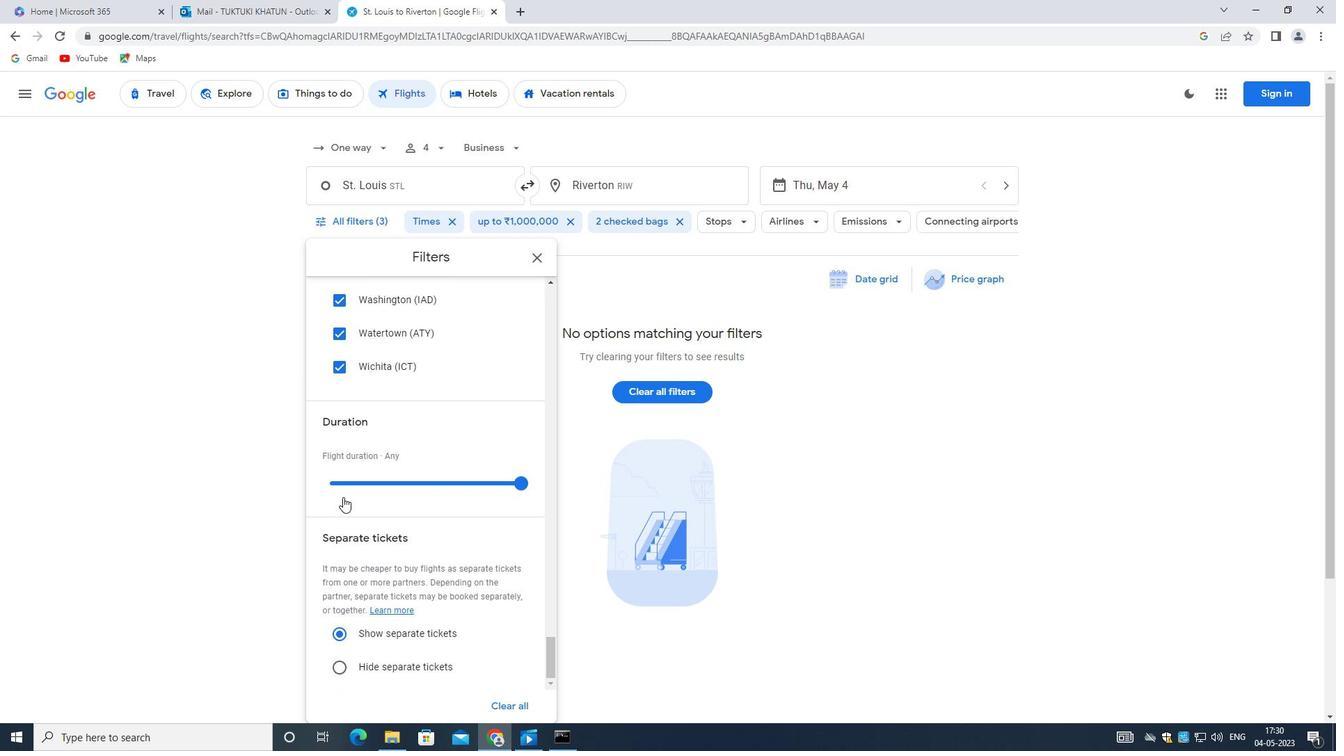 
Action: Mouse scrolled (342, 496) with delta (0, 0)
Screenshot: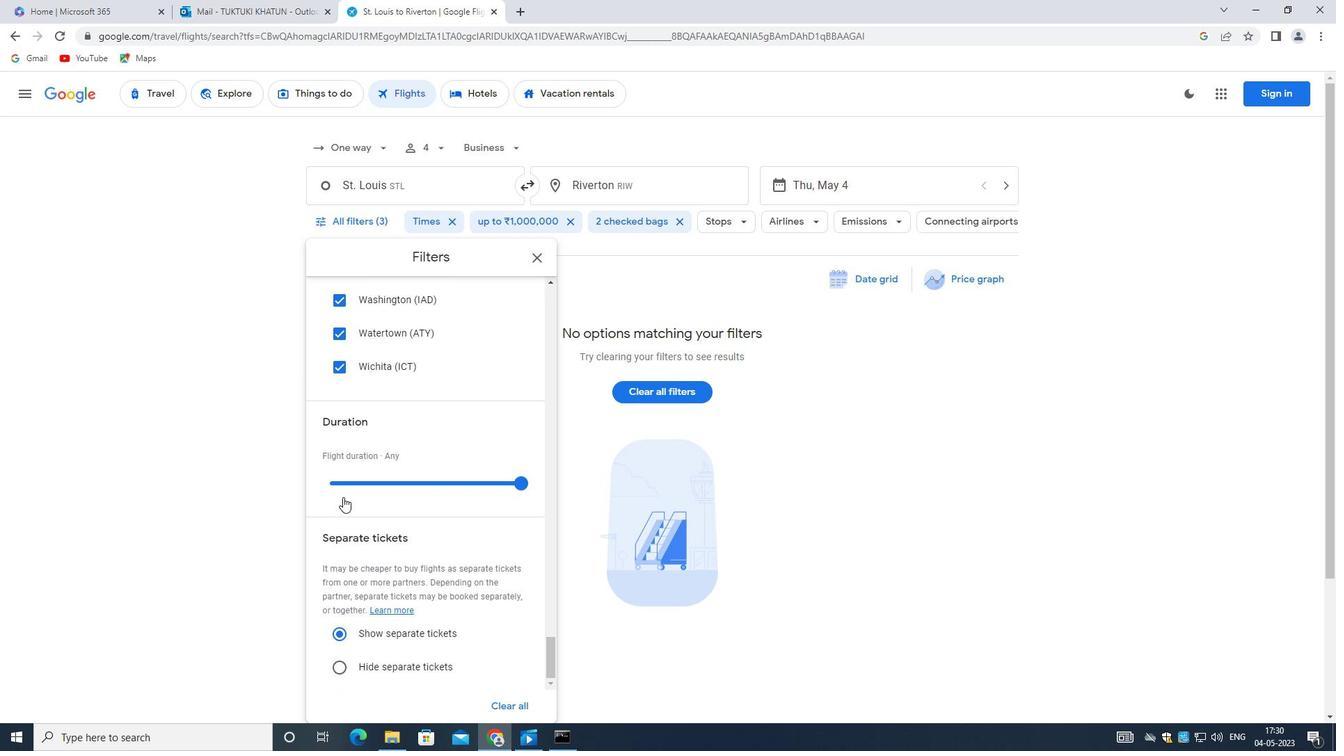 
Action: Mouse scrolled (342, 496) with delta (0, 0)
Screenshot: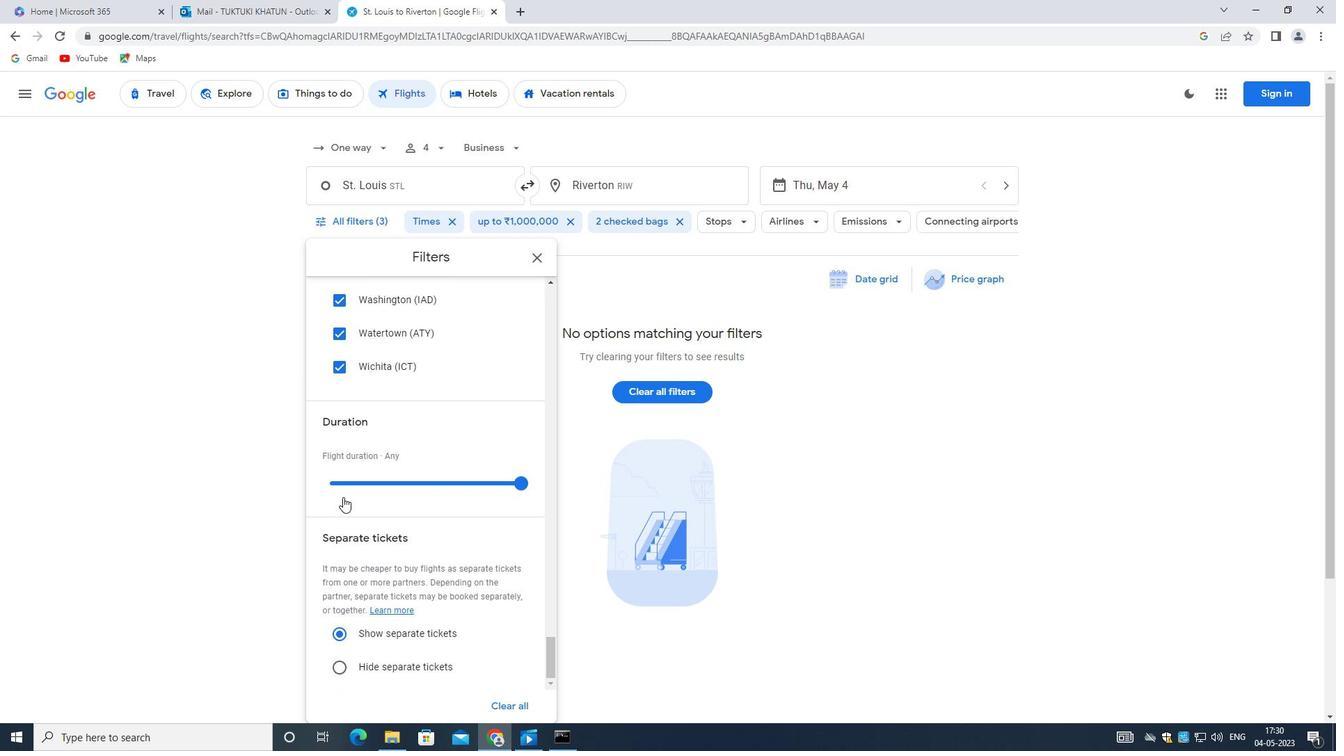 
Action: Mouse scrolled (342, 496) with delta (0, 0)
Screenshot: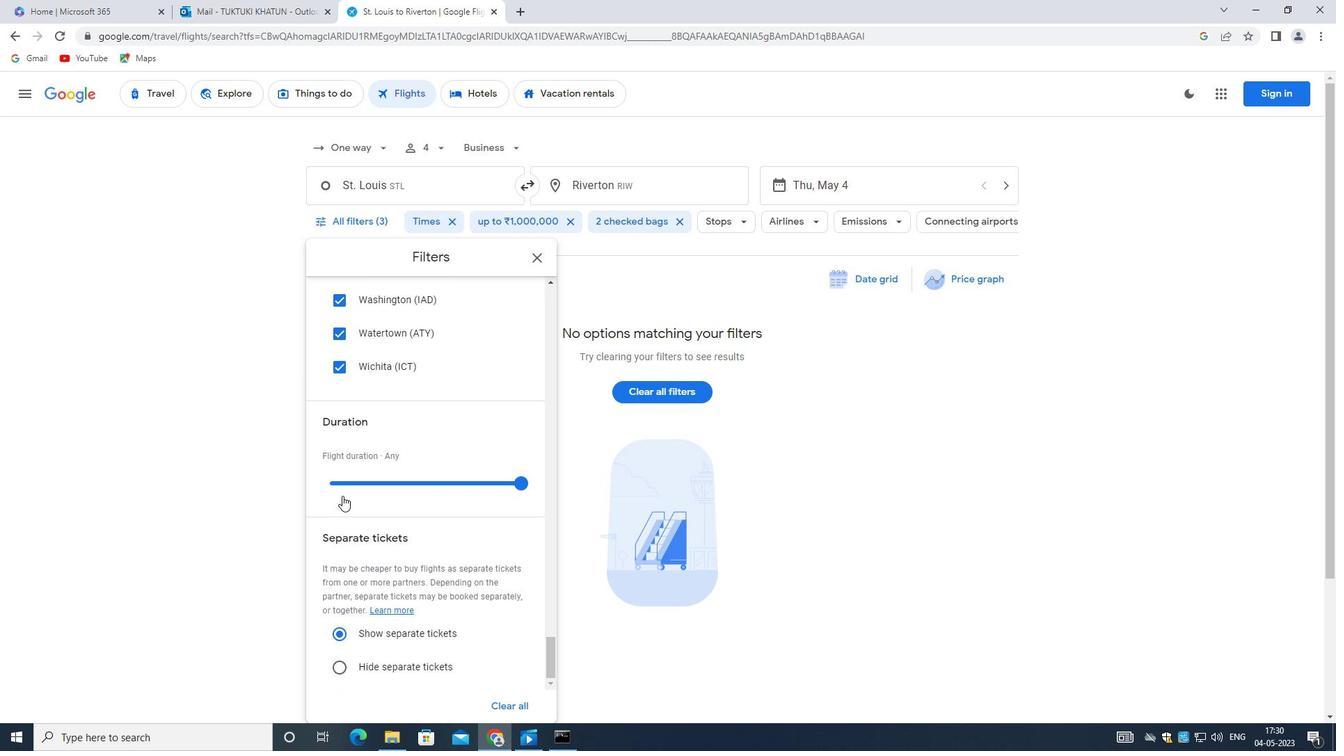 
Action: Mouse scrolled (342, 496) with delta (0, 0)
Screenshot: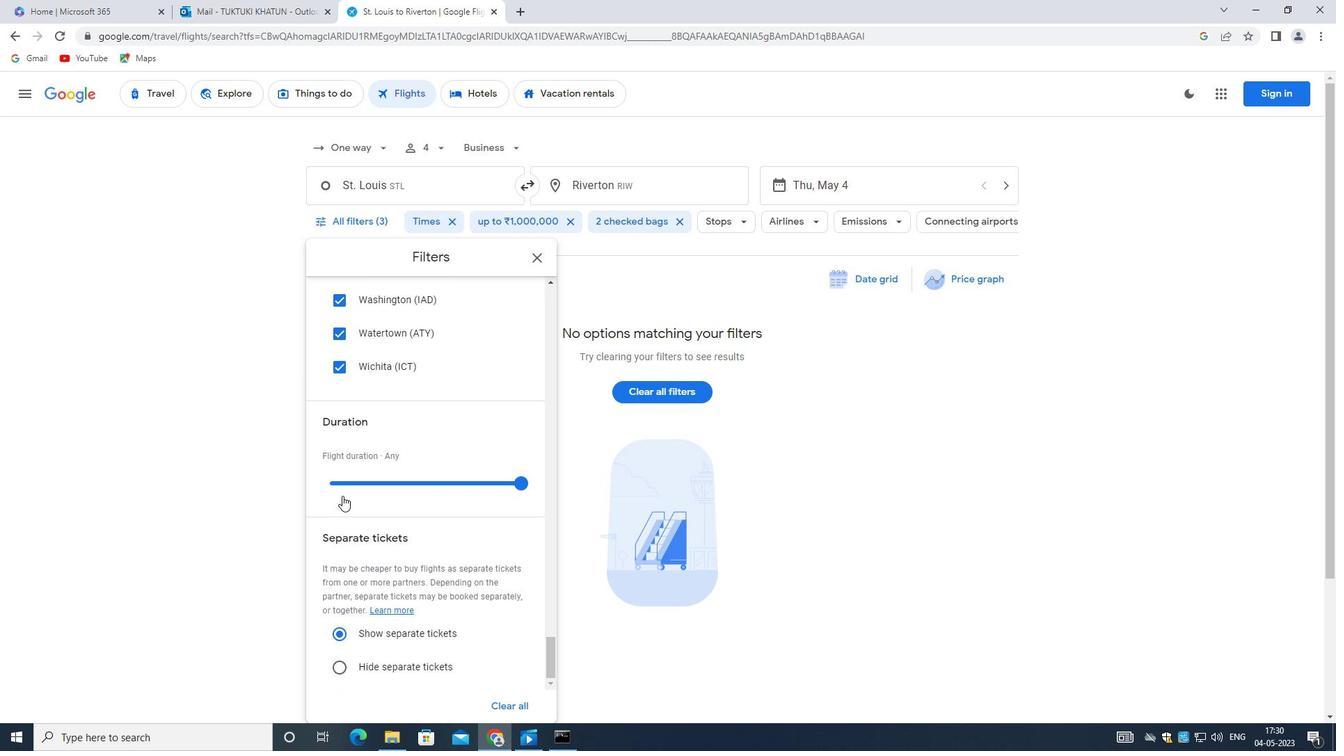 
Action: Mouse moved to (342, 498)
Screenshot: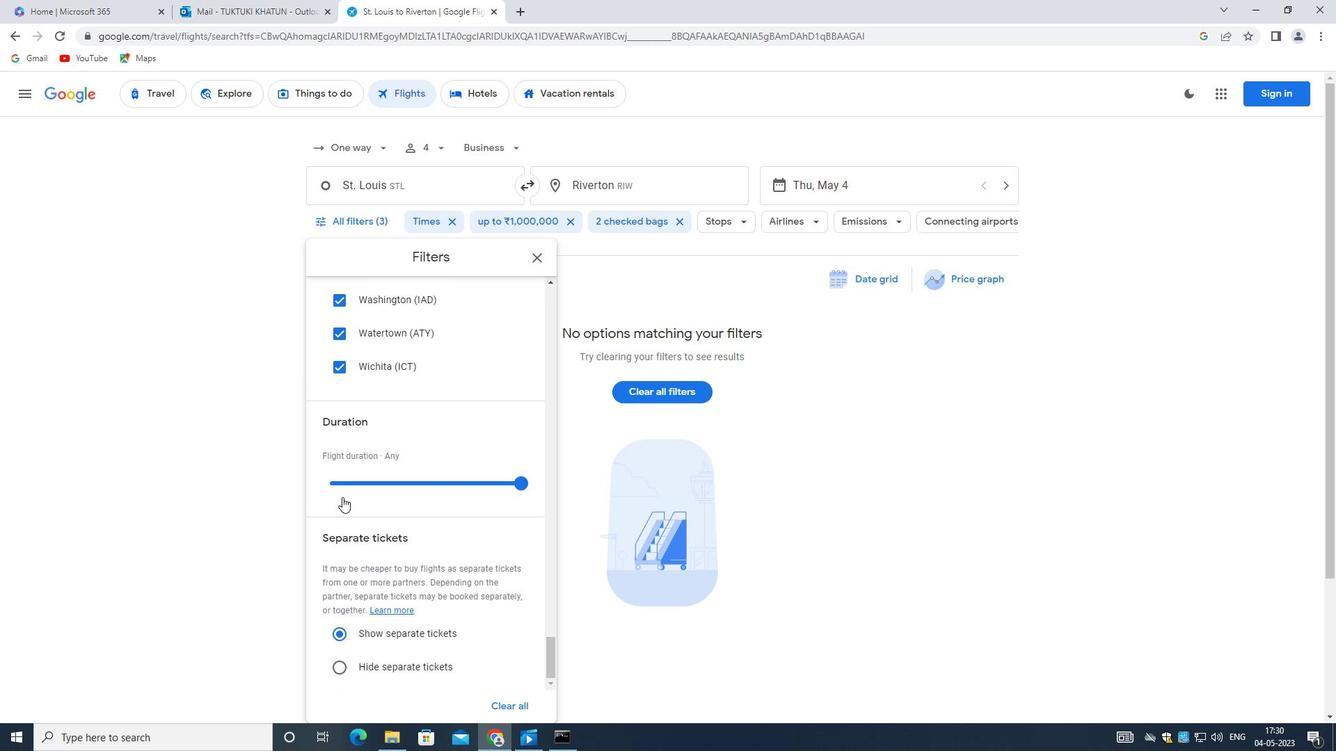 
Action: Mouse scrolled (342, 497) with delta (0, 0)
Screenshot: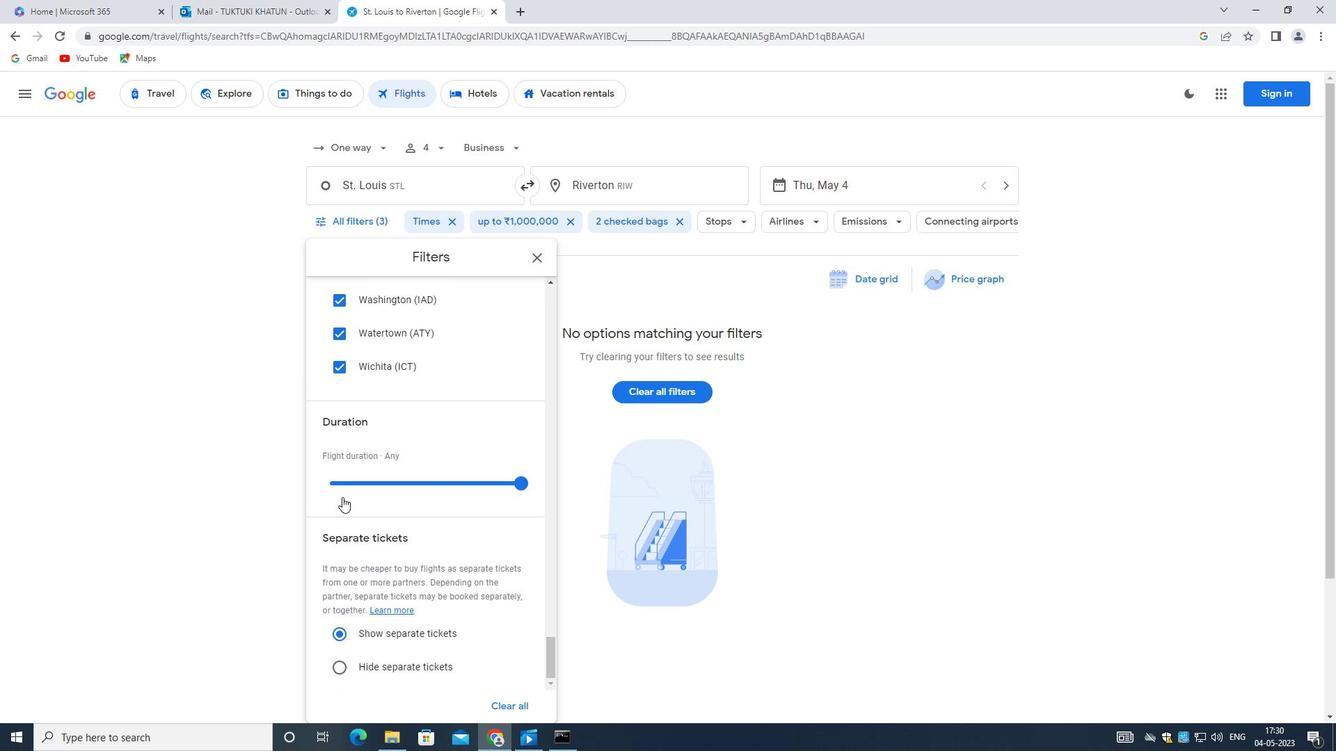 
Action: Mouse moved to (342, 498)
Screenshot: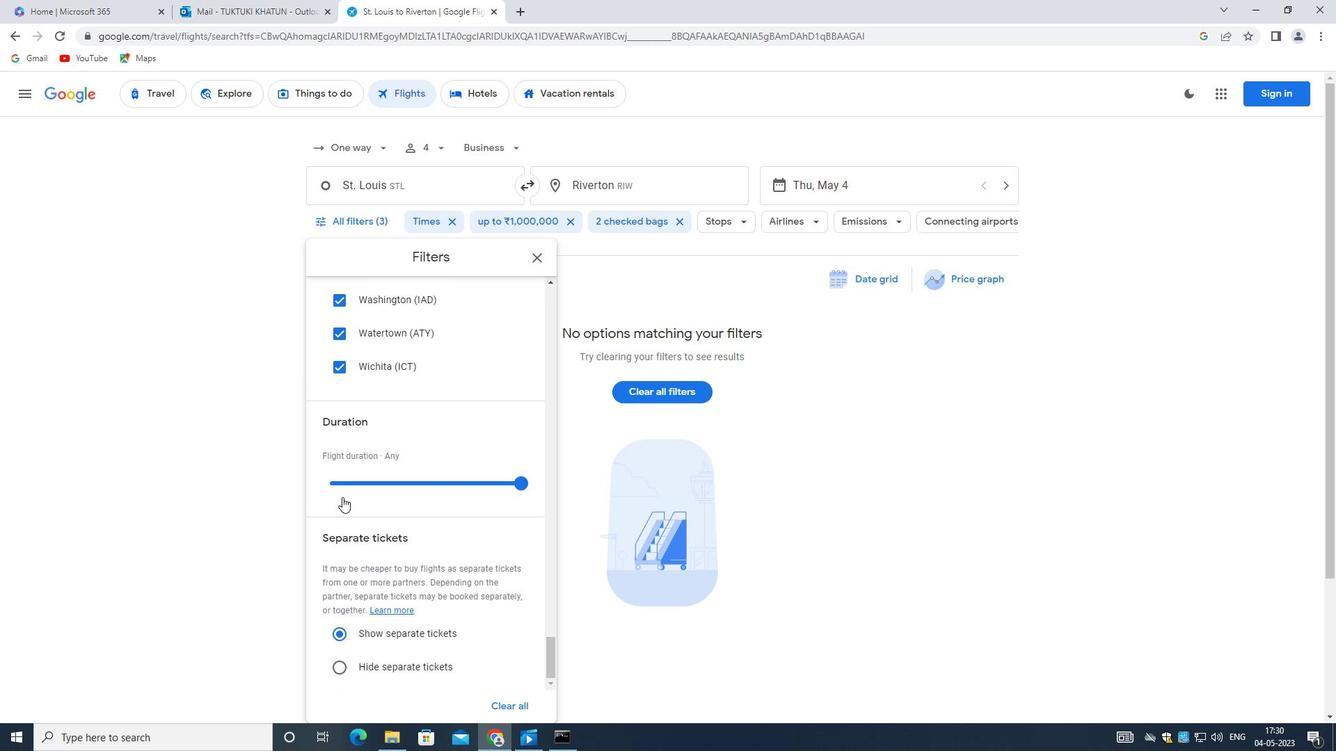 
Action: Mouse scrolled (342, 497) with delta (0, 0)
Screenshot: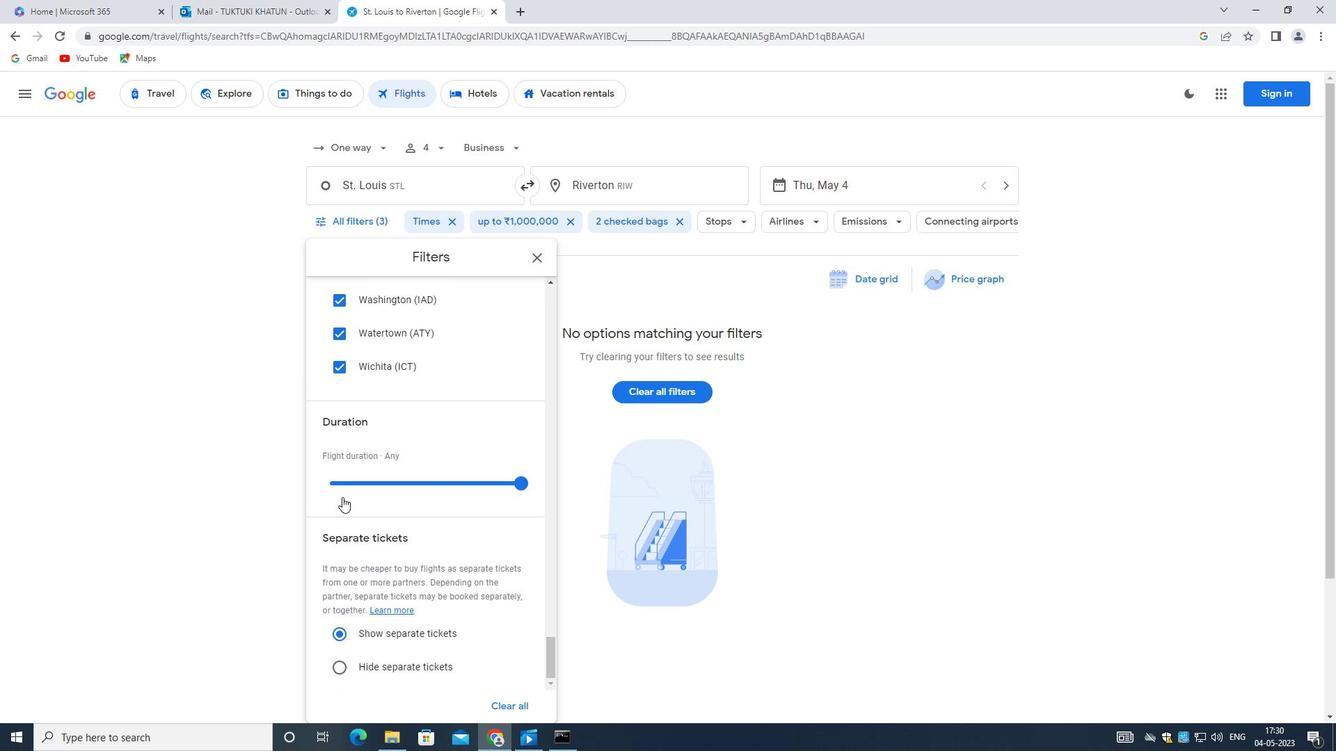 
Action: Mouse scrolled (342, 497) with delta (0, 0)
Screenshot: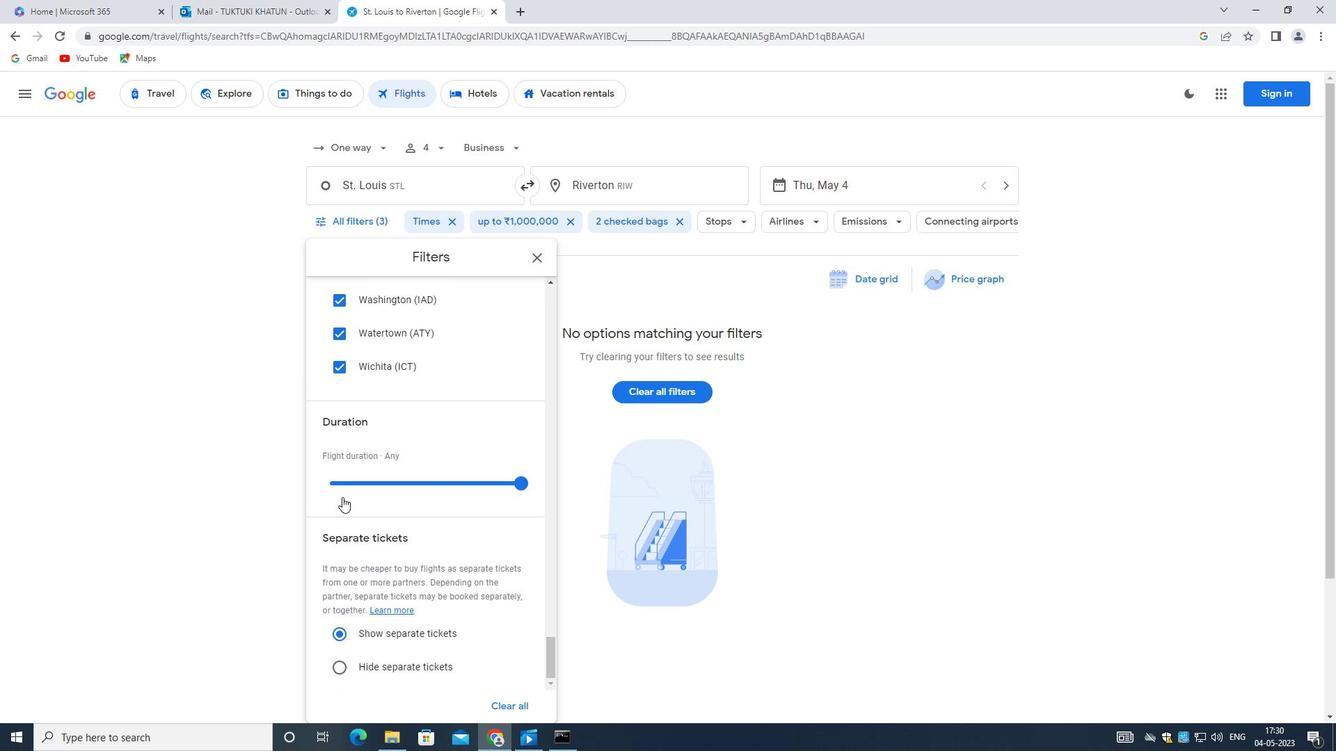 
Action: Mouse scrolled (342, 497) with delta (0, 0)
Screenshot: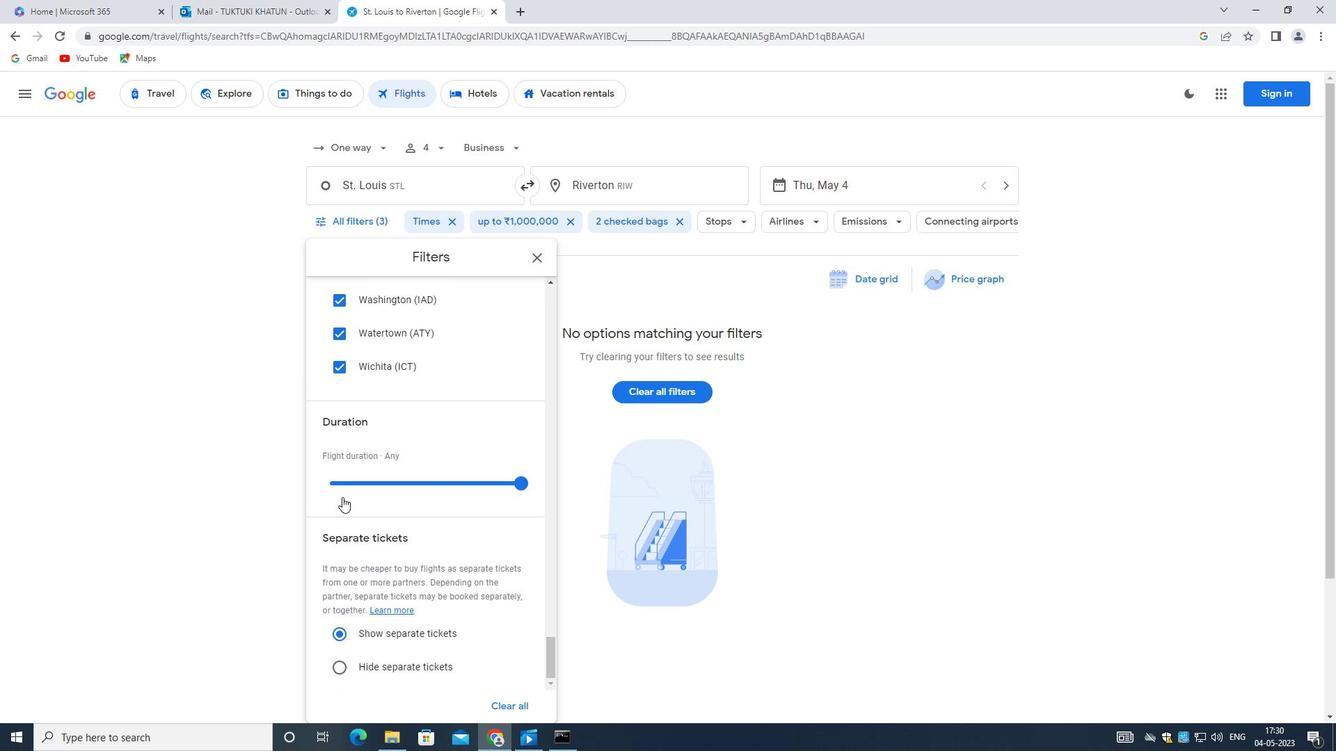 
Action: Mouse scrolled (342, 497) with delta (0, 0)
Screenshot: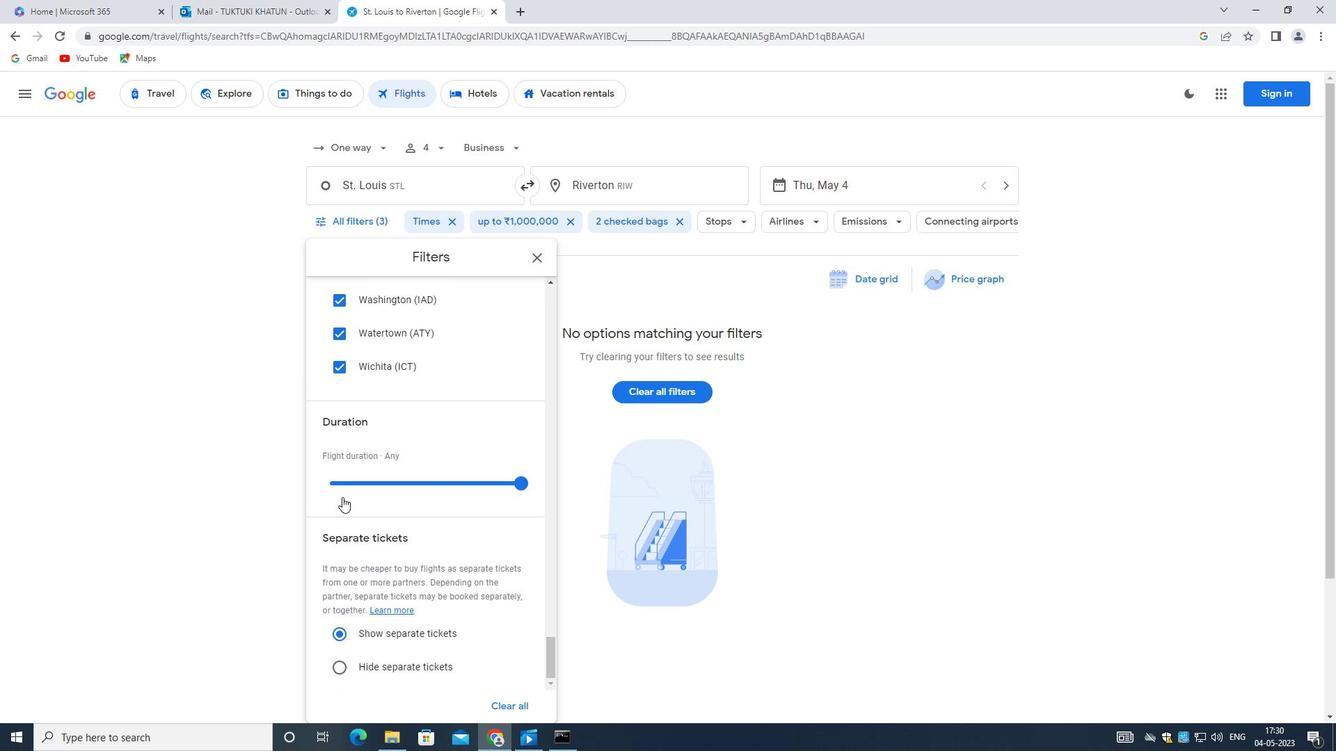 
Action: Mouse moved to (341, 499)
Screenshot: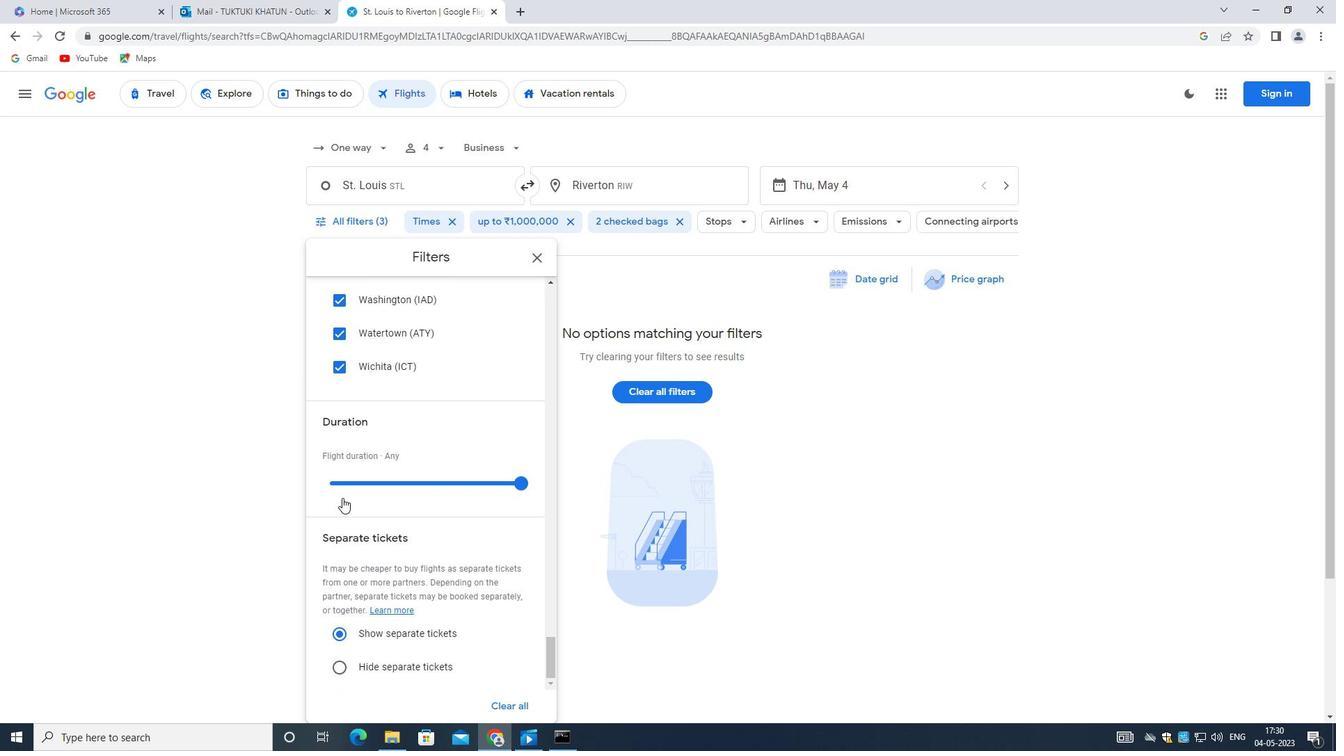 
Action: Mouse scrolled (341, 498) with delta (0, 0)
Screenshot: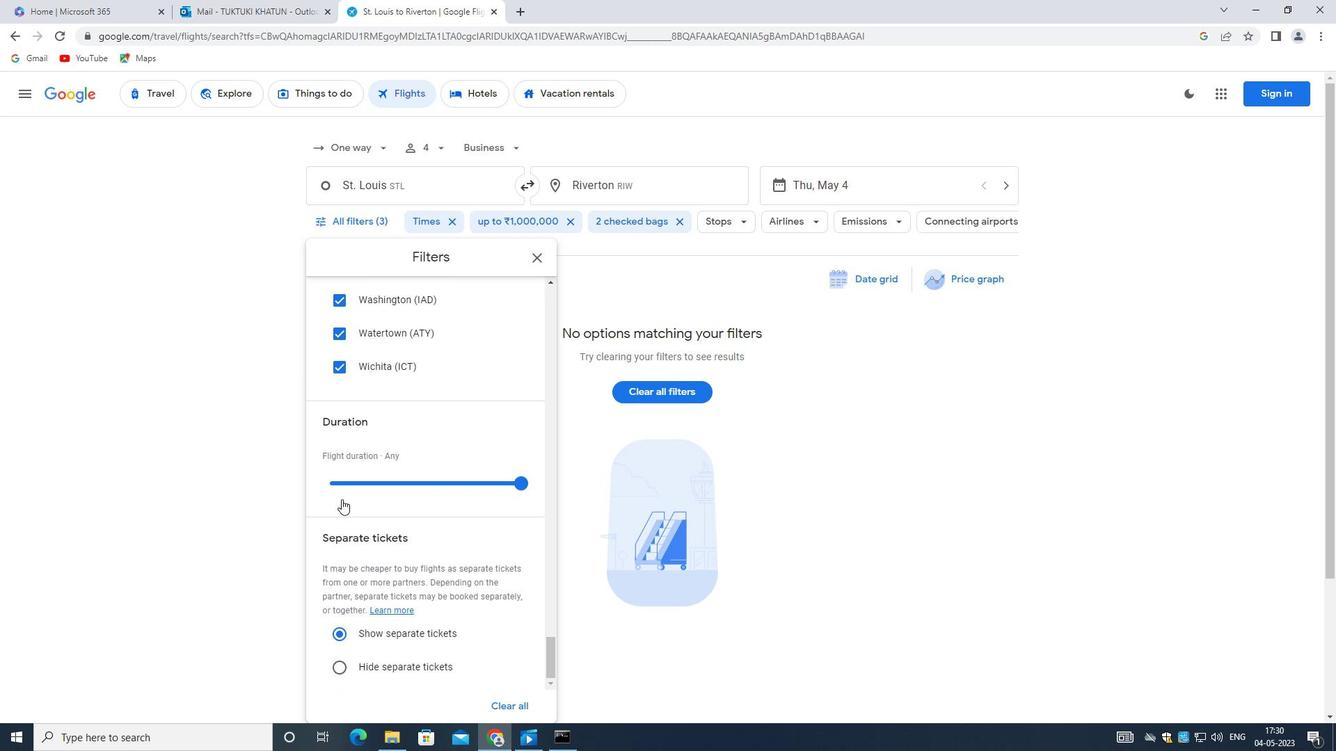 
Action: Mouse scrolled (341, 498) with delta (0, 0)
Screenshot: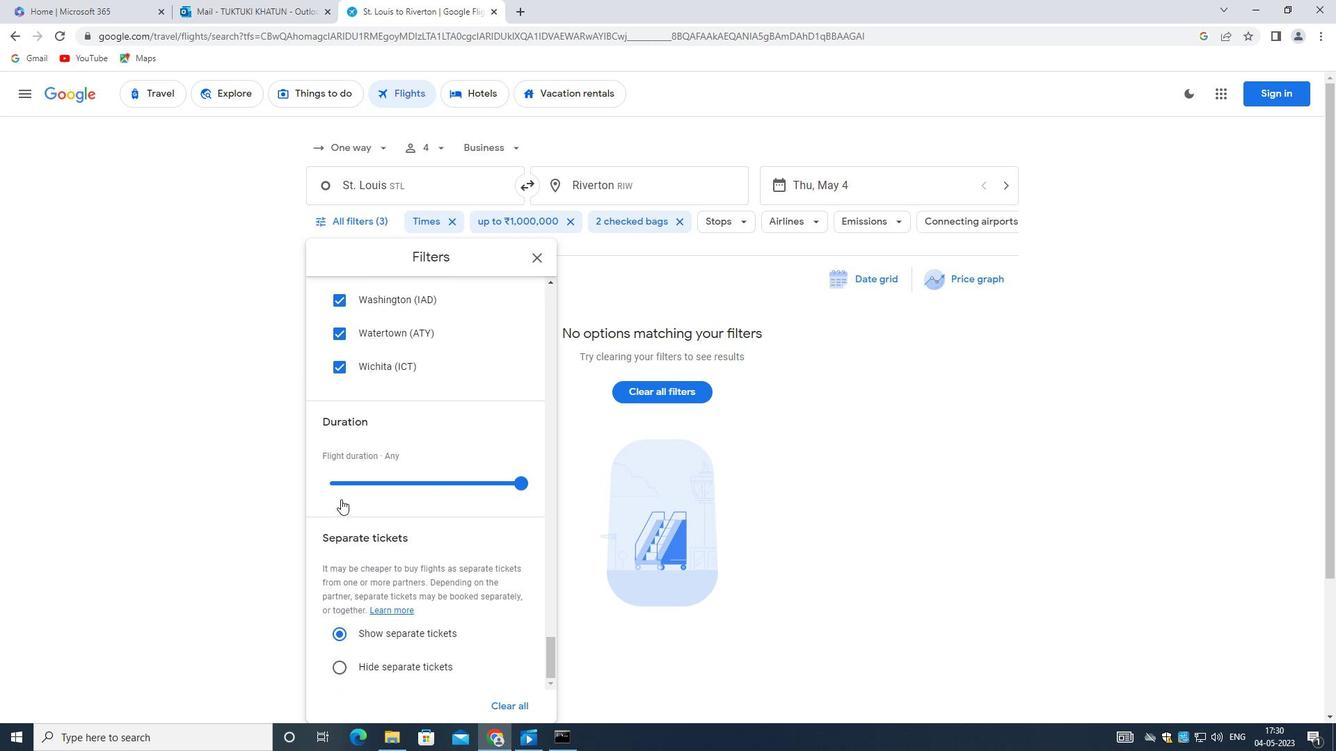 
Action: Mouse scrolled (341, 498) with delta (0, 0)
Screenshot: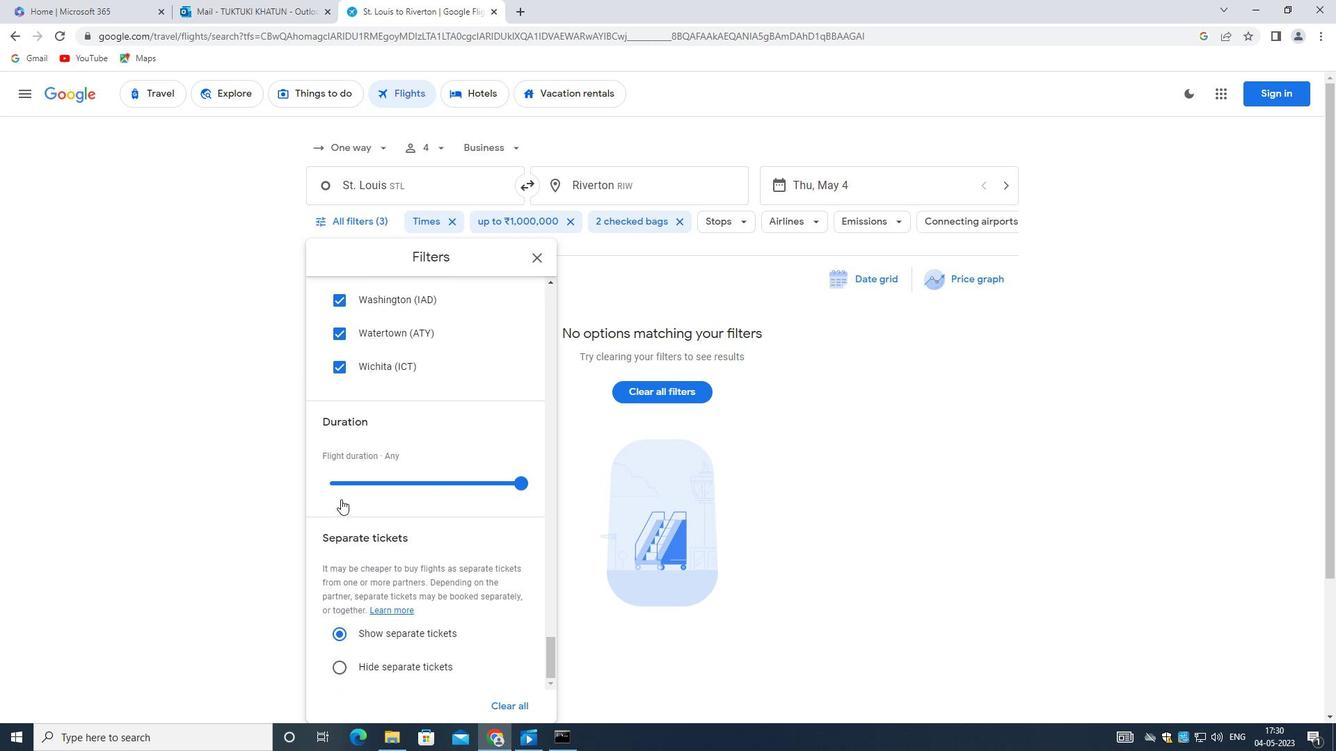 
Action: Mouse scrolled (341, 498) with delta (0, 0)
Screenshot: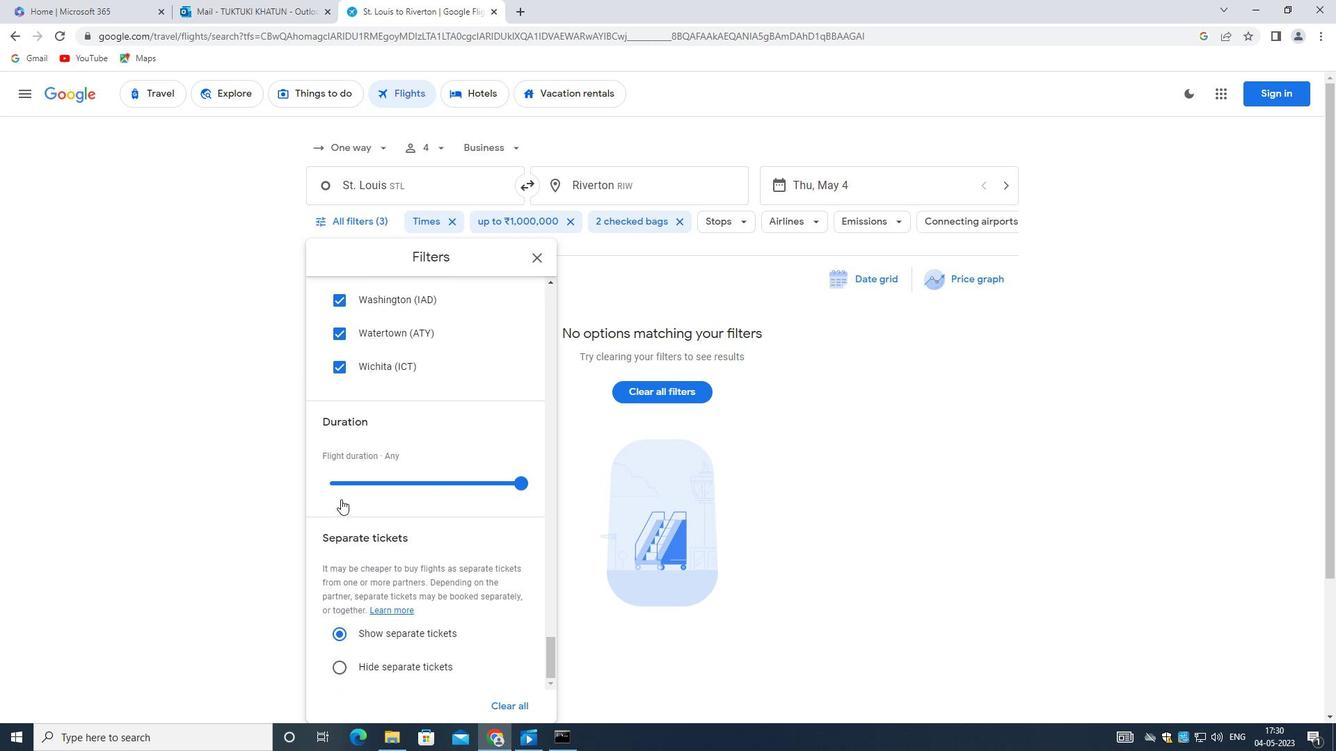 
Action: Mouse moved to (341, 499)
Screenshot: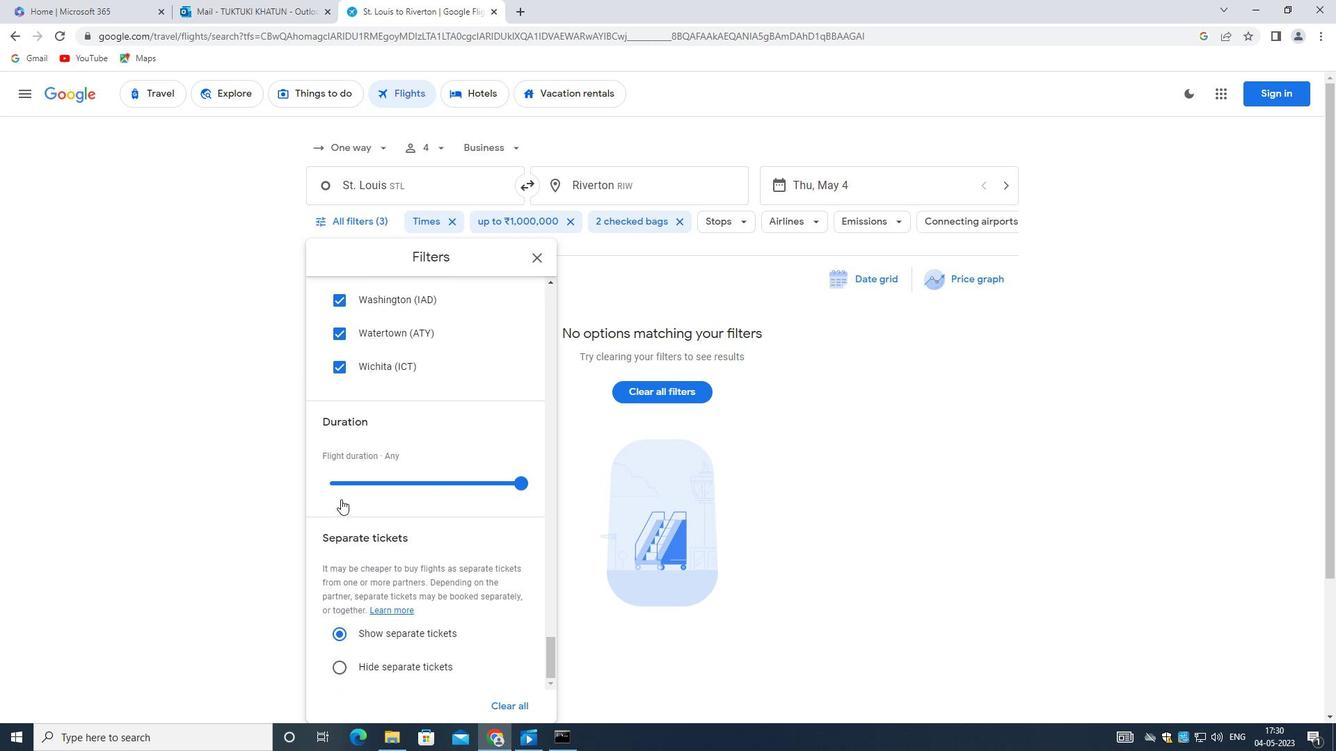 
Action: Mouse scrolled (341, 498) with delta (0, 0)
Screenshot: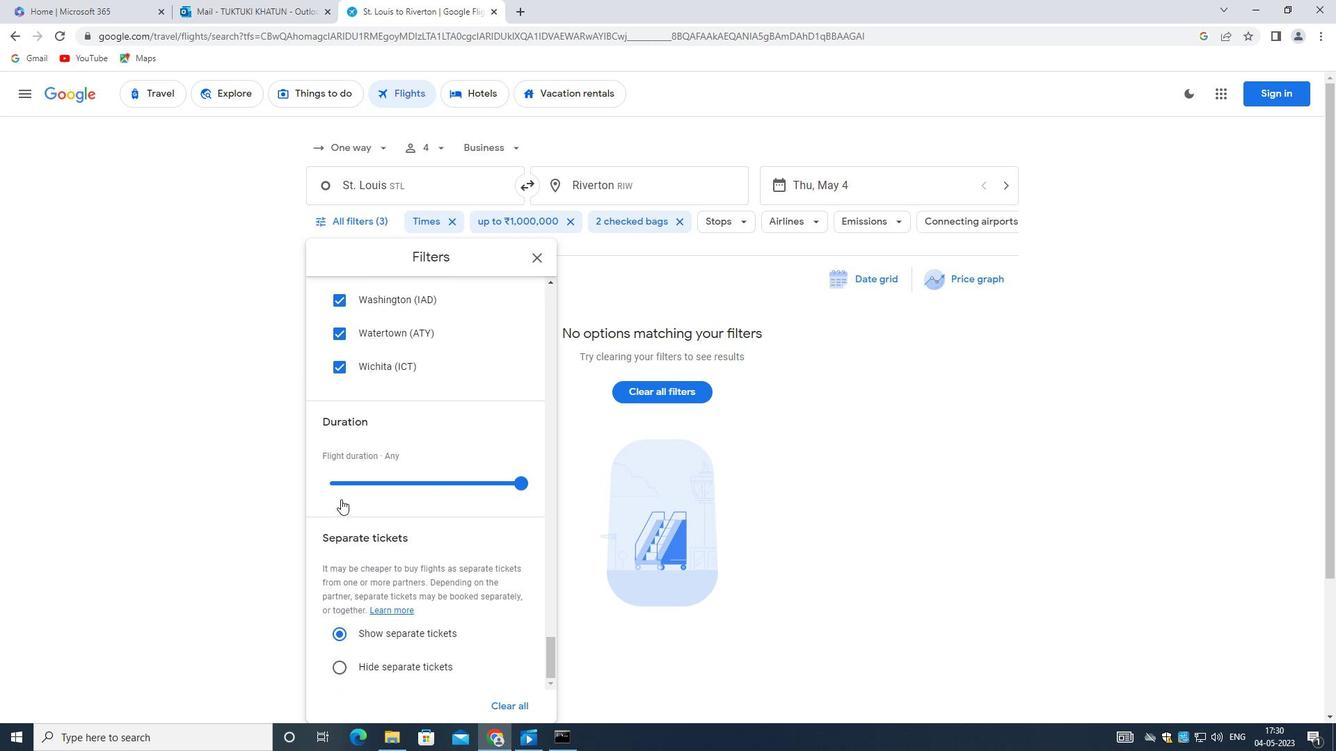
Action: Mouse moved to (339, 494)
Screenshot: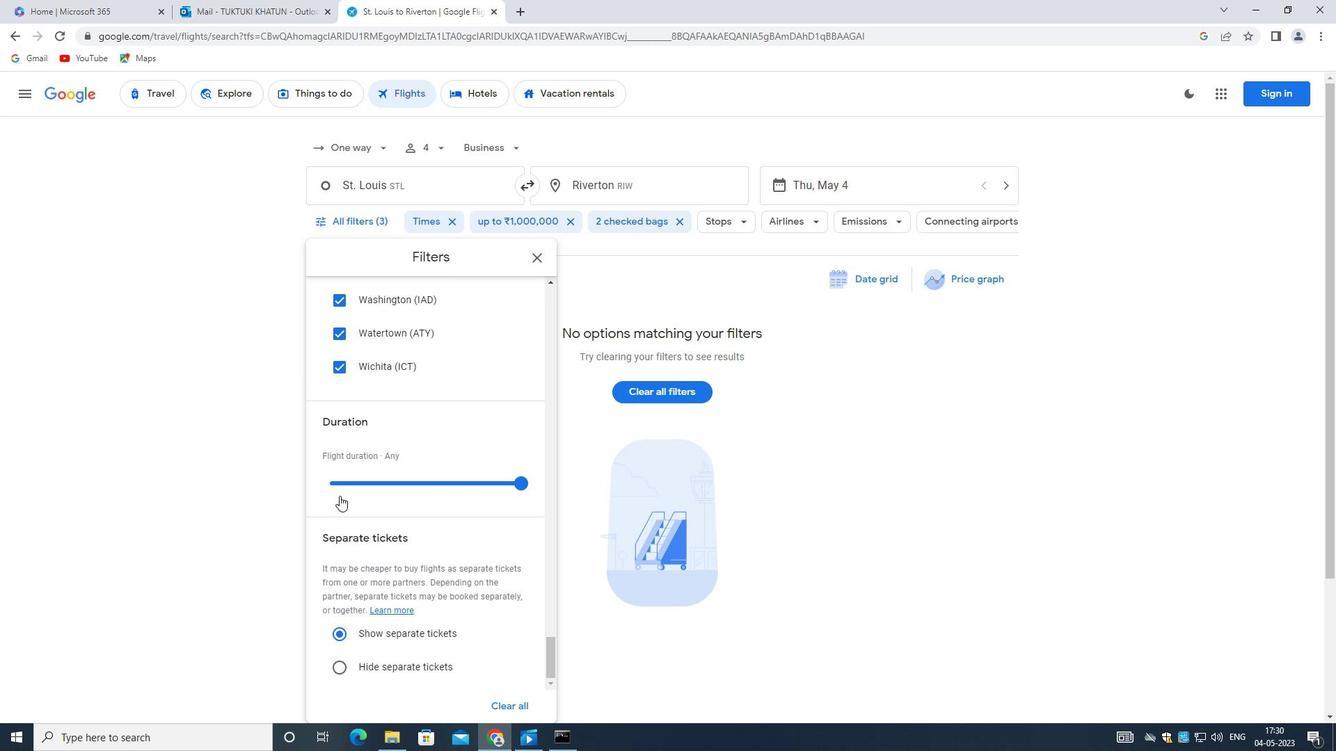 
